 Task: Research Airbnb properties in Genève, Switzerland from 5th November, 2023 to 16th November, 2023 for 2 adults.1  bedroom having 1 bed and 1 bathroom. Property type can be hotel. Booking option can be shelf check-in. Look for 3 properties as per requirement.
Action: Key pressed geneve
Screenshot: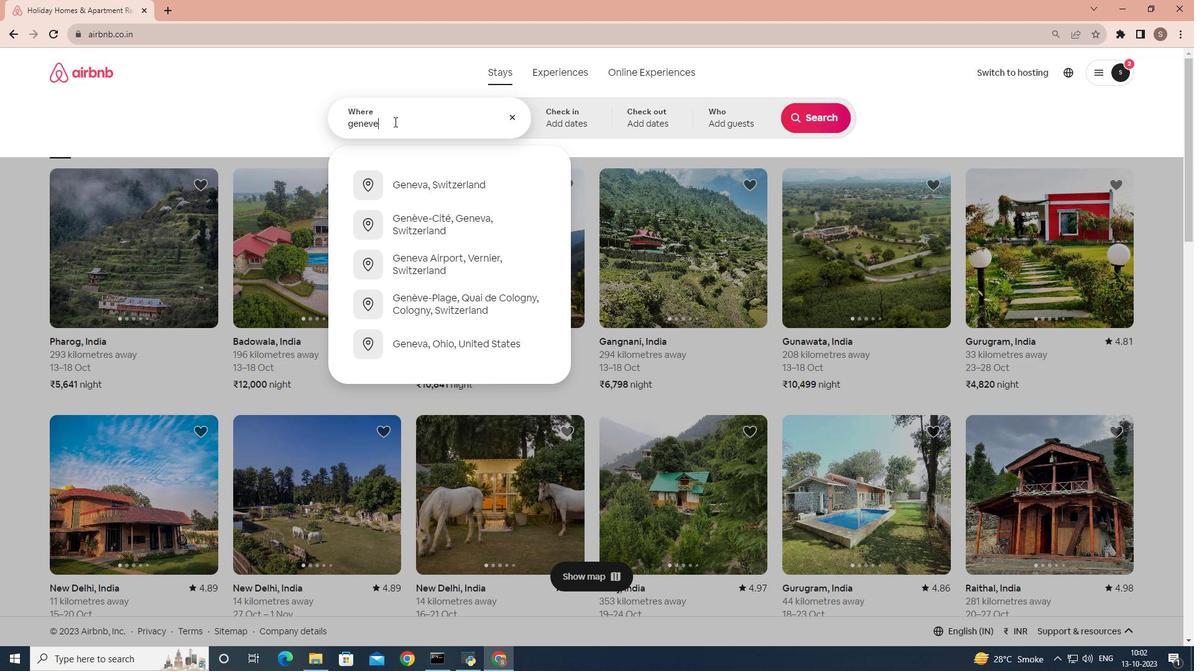 
Action: Mouse moved to (388, 228)
Screenshot: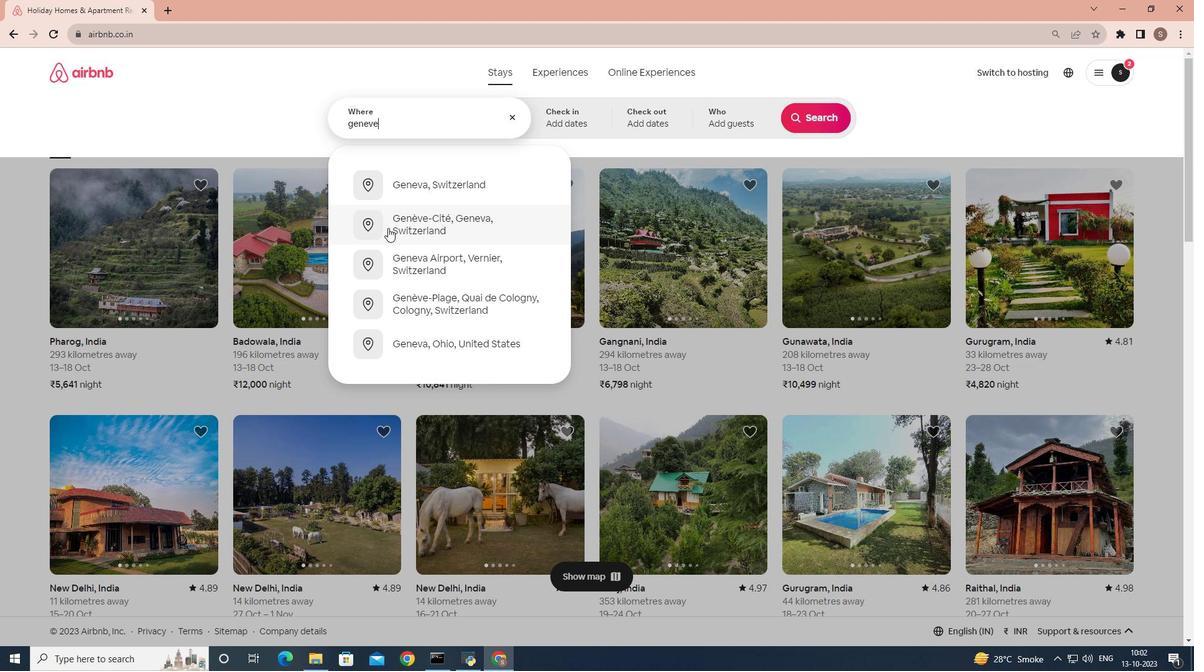 
Action: Mouse pressed left at (388, 228)
Screenshot: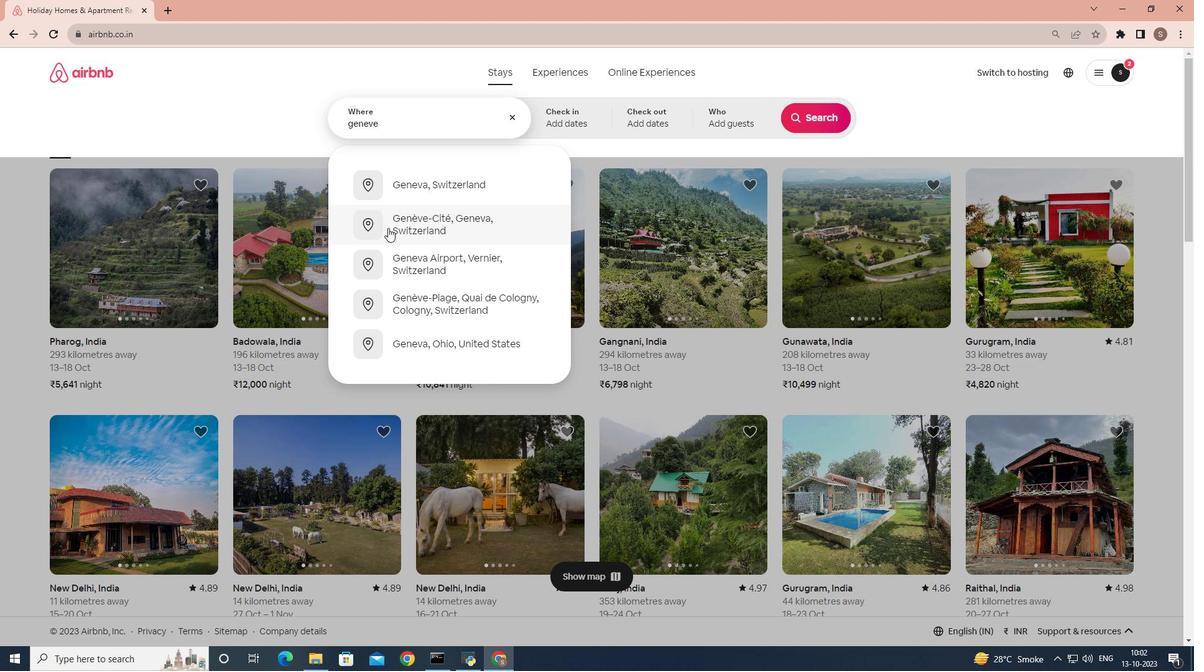 
Action: Mouse moved to (621, 307)
Screenshot: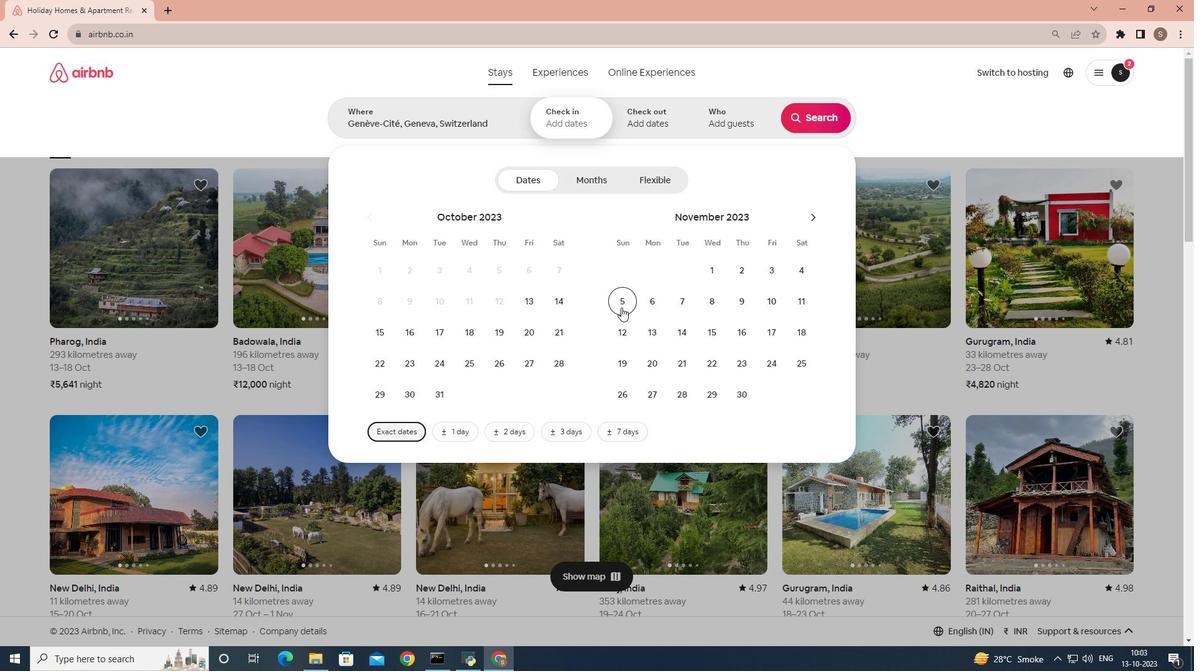 
Action: Mouse pressed left at (621, 307)
Screenshot: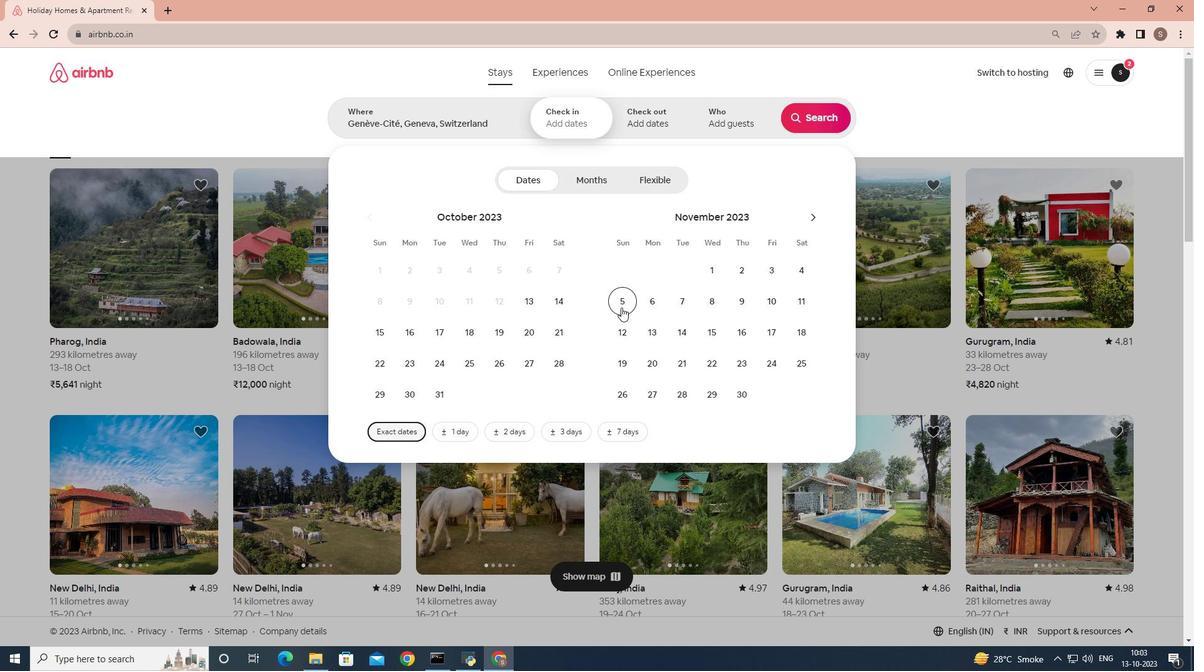 
Action: Mouse moved to (731, 328)
Screenshot: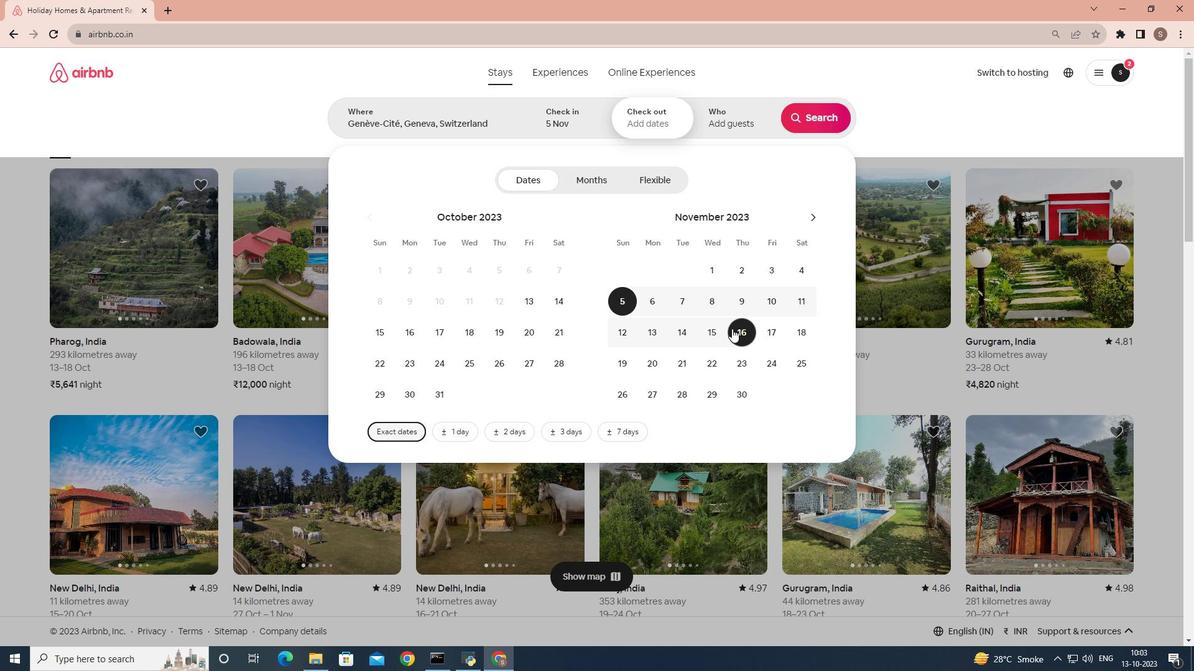 
Action: Mouse pressed left at (731, 328)
Screenshot: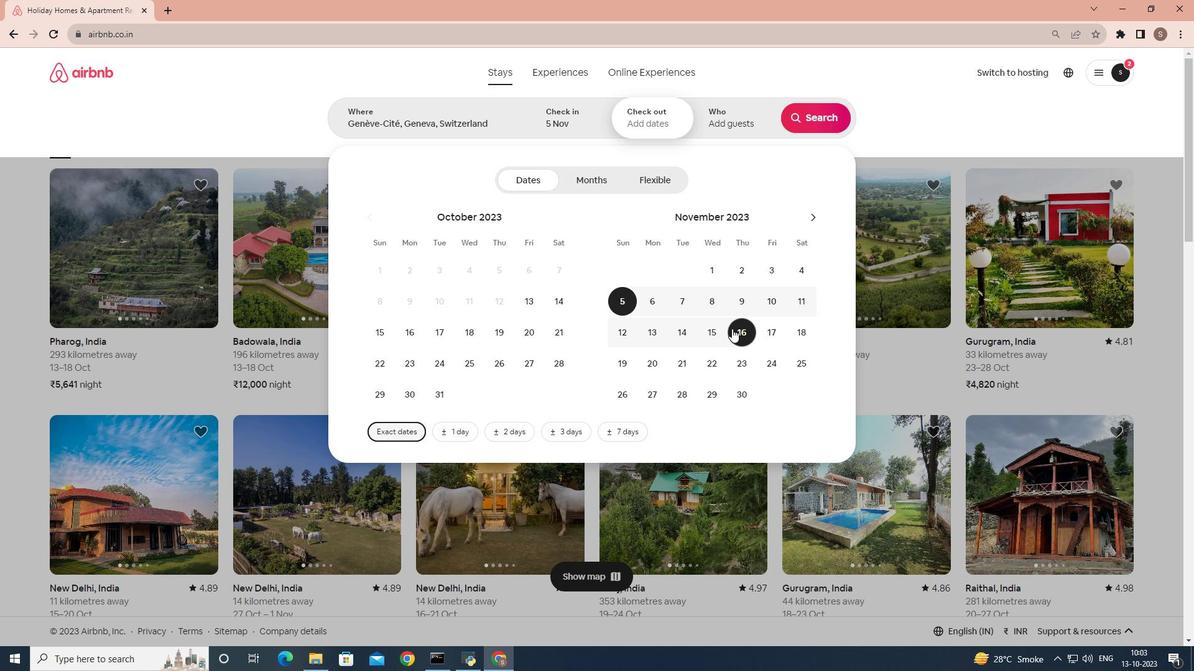 
Action: Mouse moved to (725, 118)
Screenshot: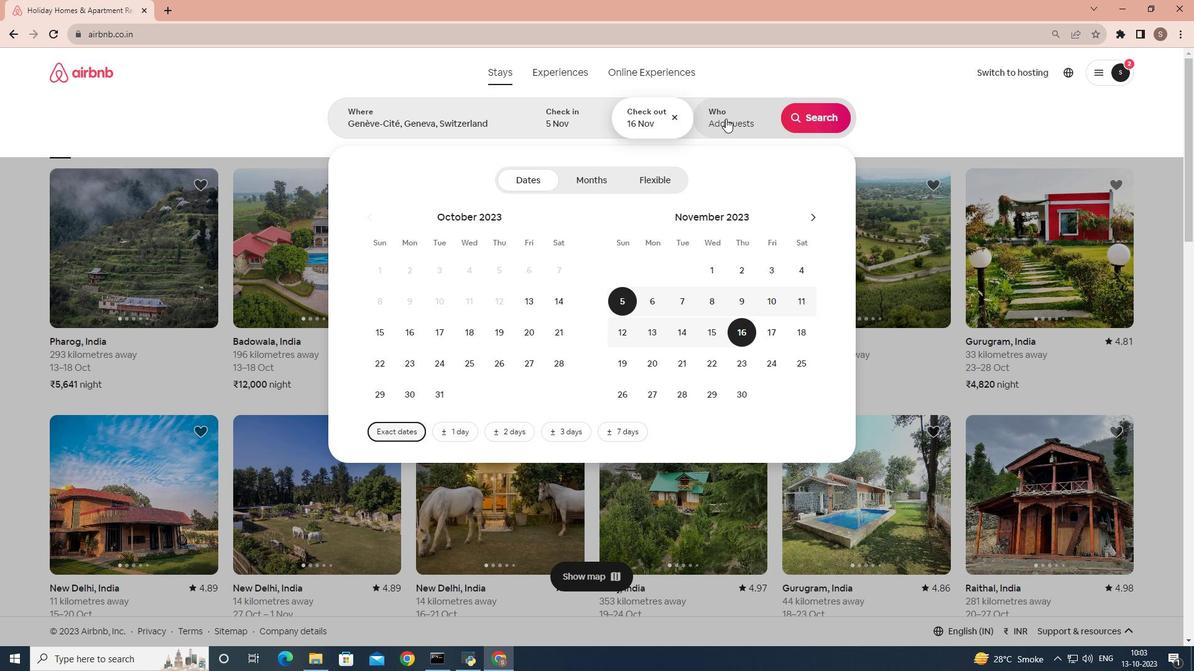 
Action: Mouse pressed left at (725, 118)
Screenshot: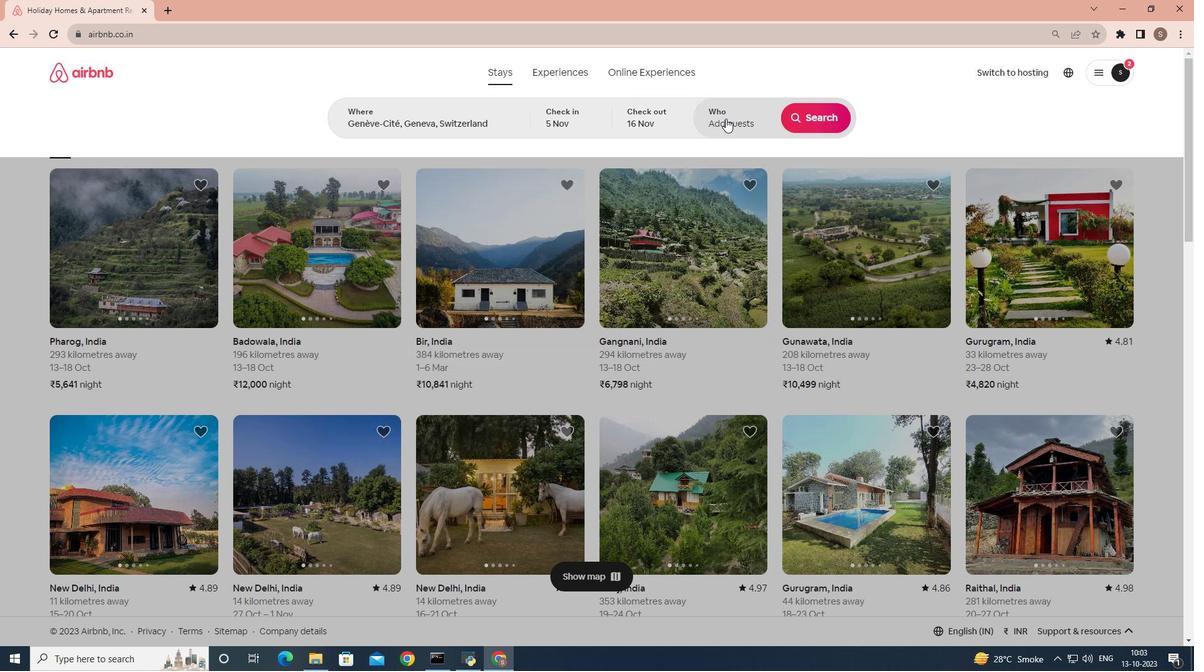 
Action: Mouse moved to (823, 188)
Screenshot: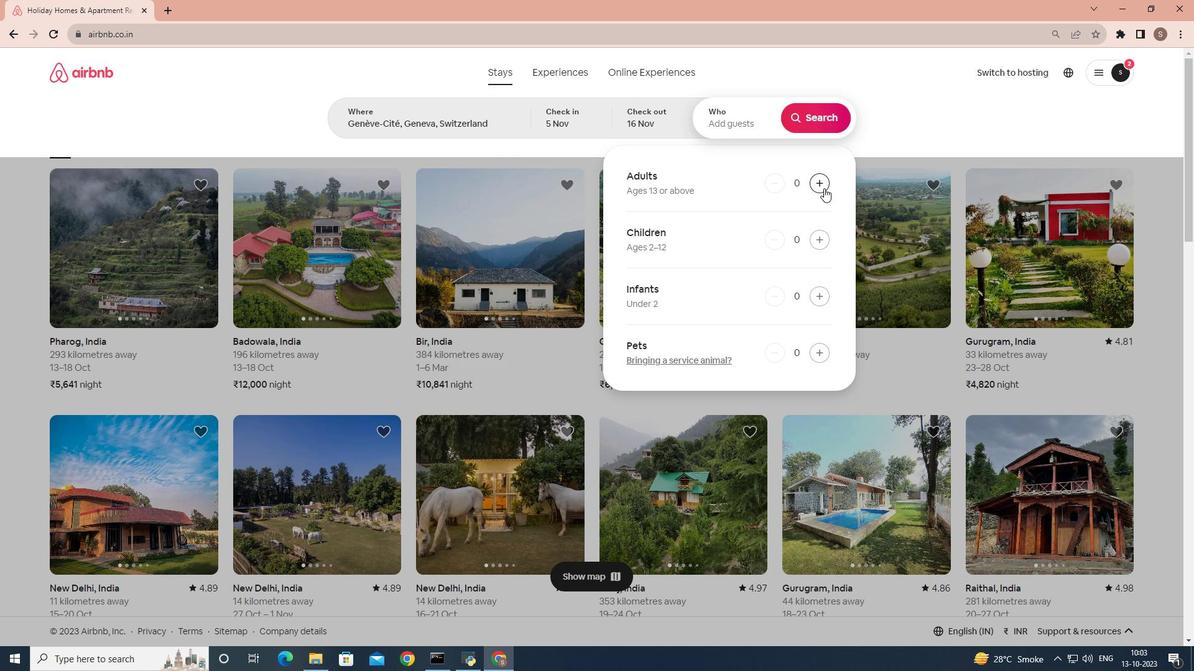 
Action: Mouse pressed left at (823, 188)
Screenshot: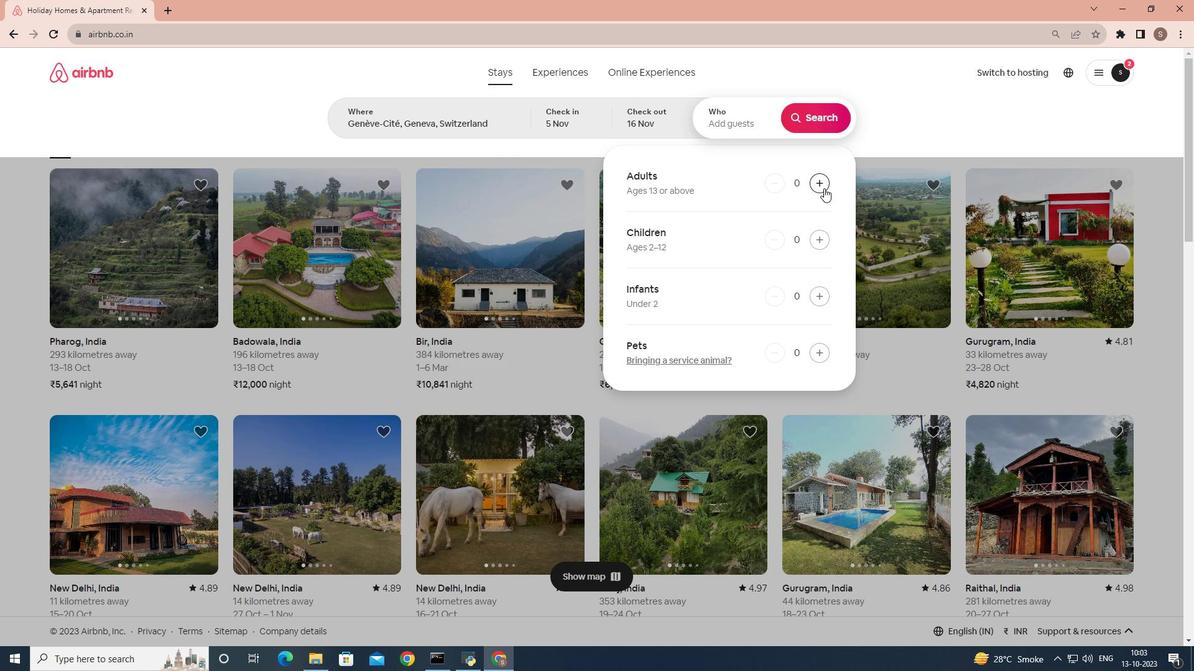 
Action: Mouse pressed left at (823, 188)
Screenshot: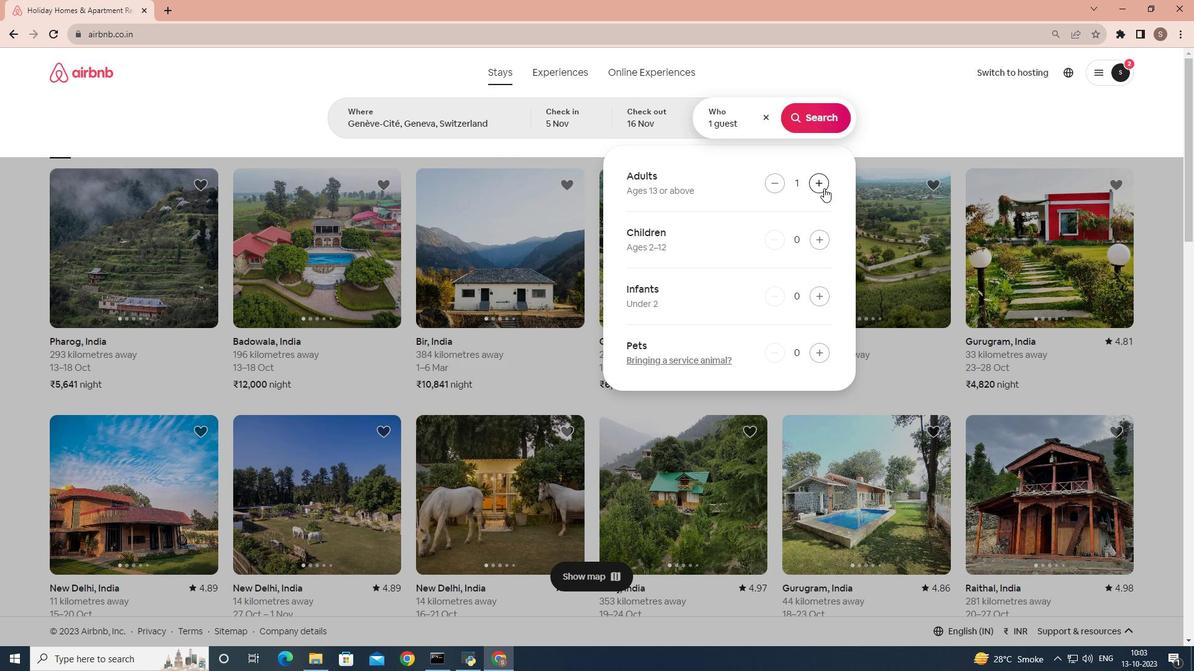 
Action: Mouse moved to (838, 113)
Screenshot: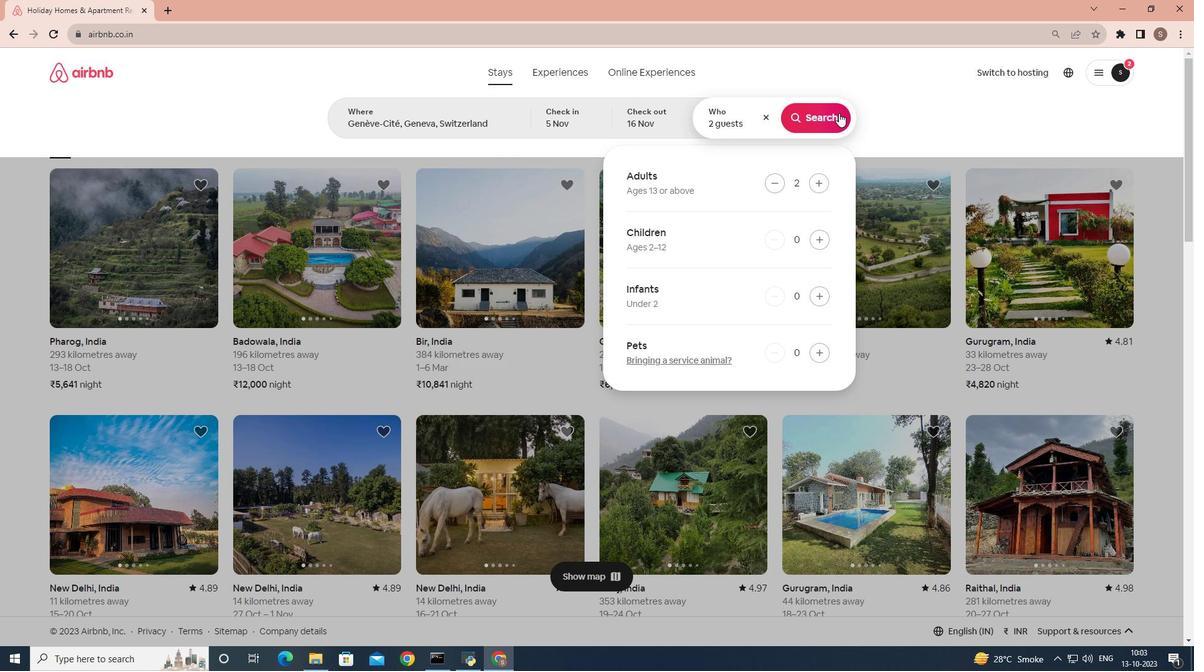 
Action: Mouse pressed left at (838, 113)
Screenshot: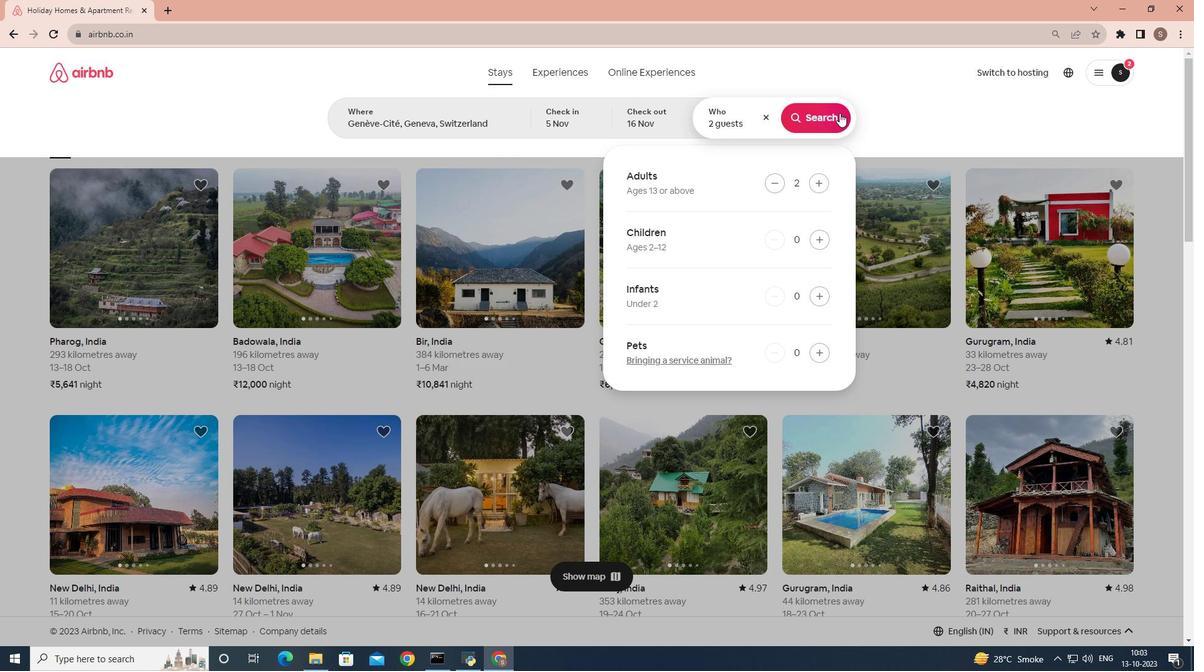 
Action: Mouse moved to (990, 118)
Screenshot: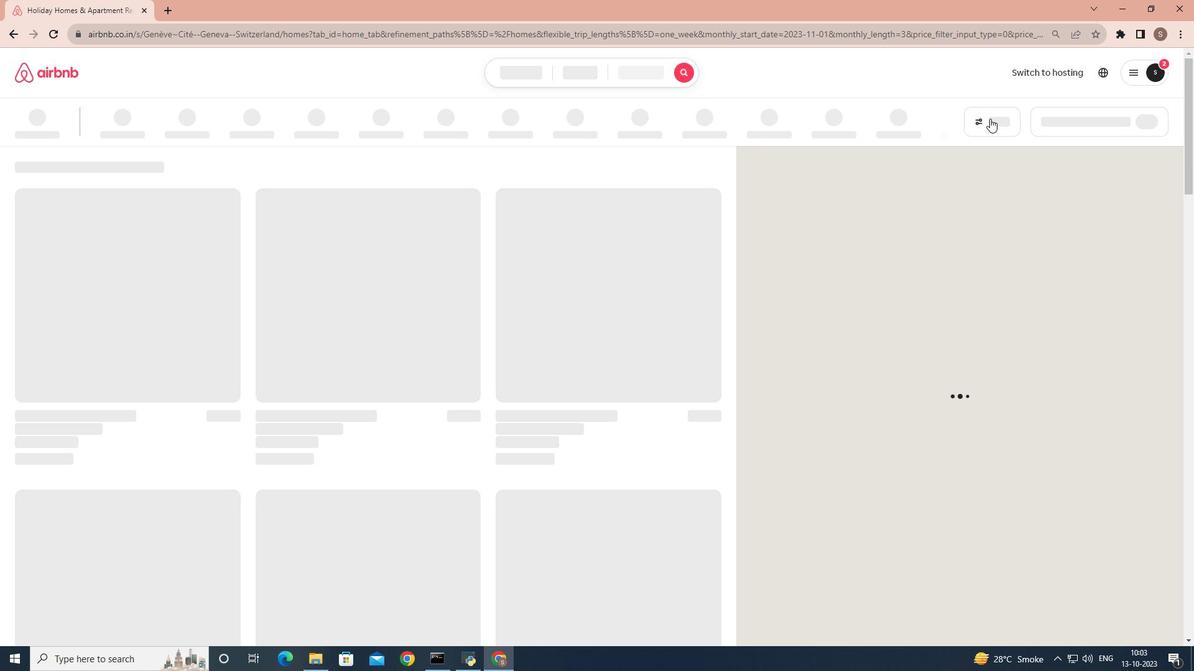 
Action: Mouse pressed left at (990, 118)
Screenshot: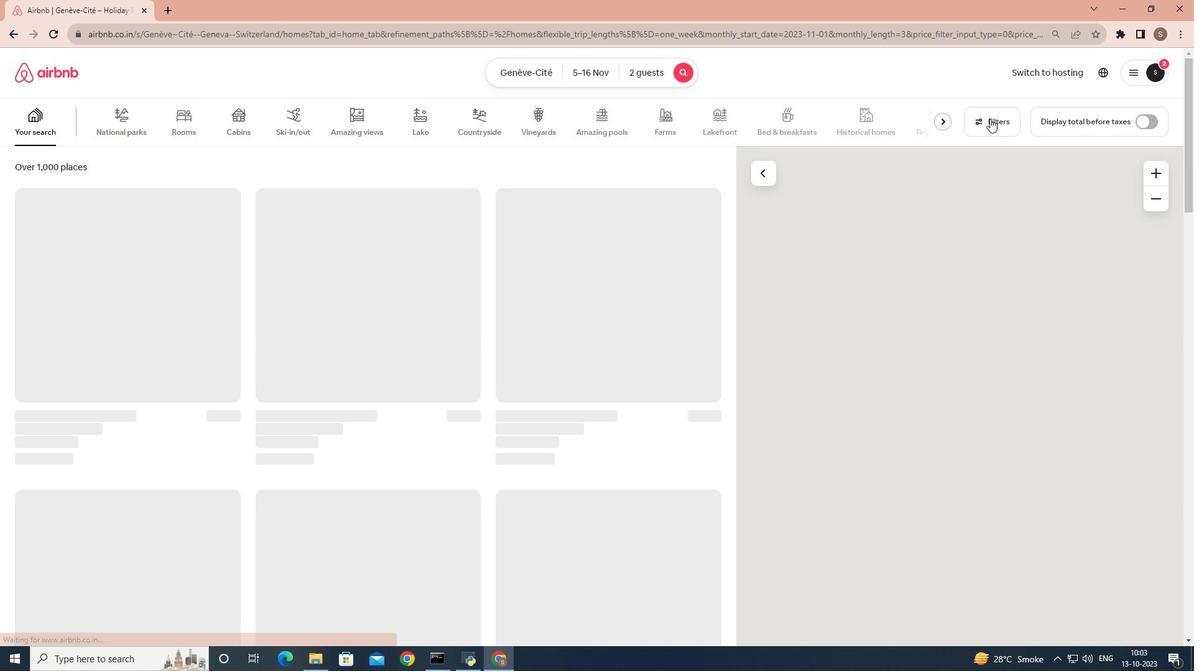
Action: Mouse moved to (500, 348)
Screenshot: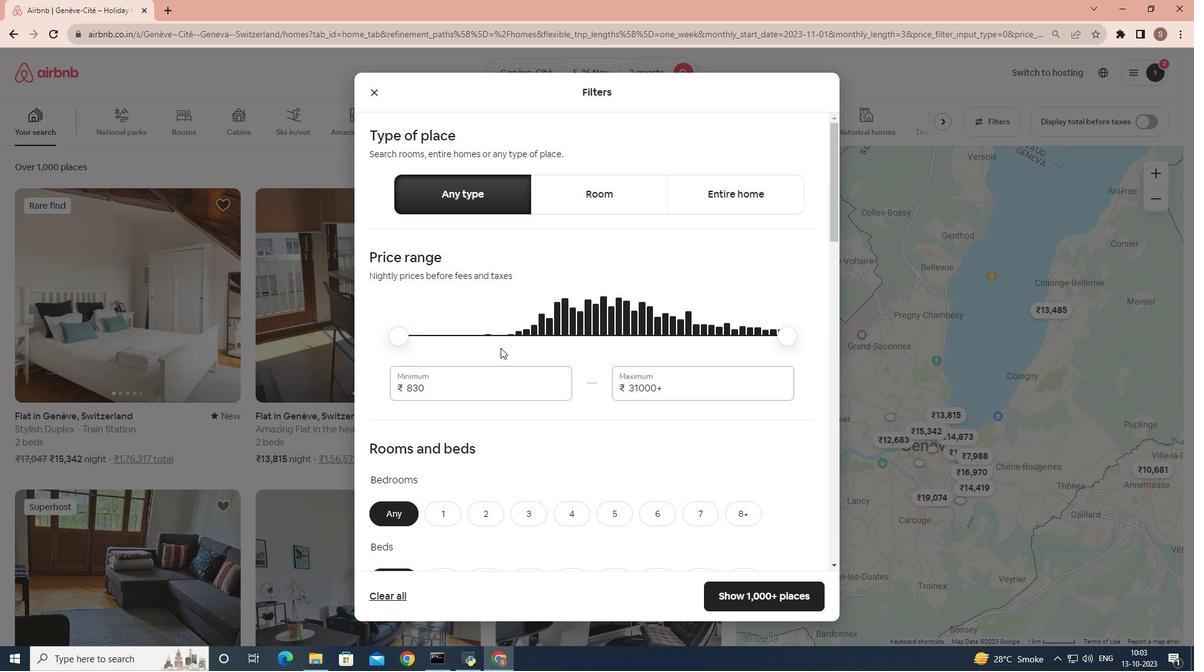 
Action: Mouse scrolled (500, 347) with delta (0, 0)
Screenshot: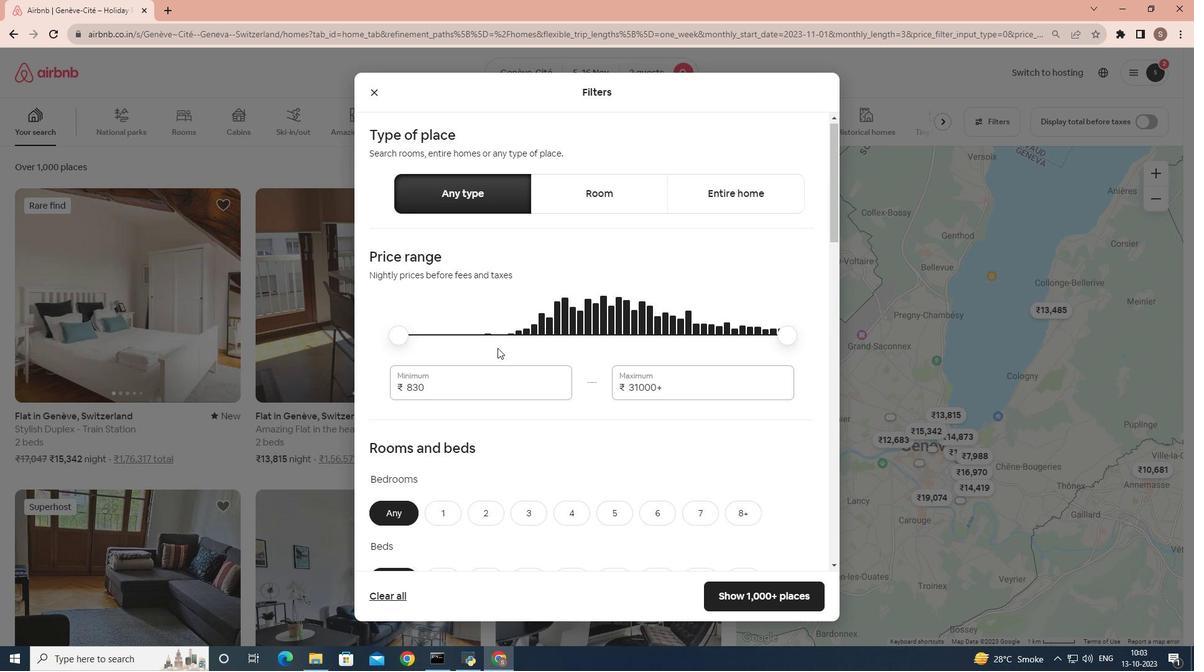 
Action: Mouse scrolled (500, 347) with delta (0, 0)
Screenshot: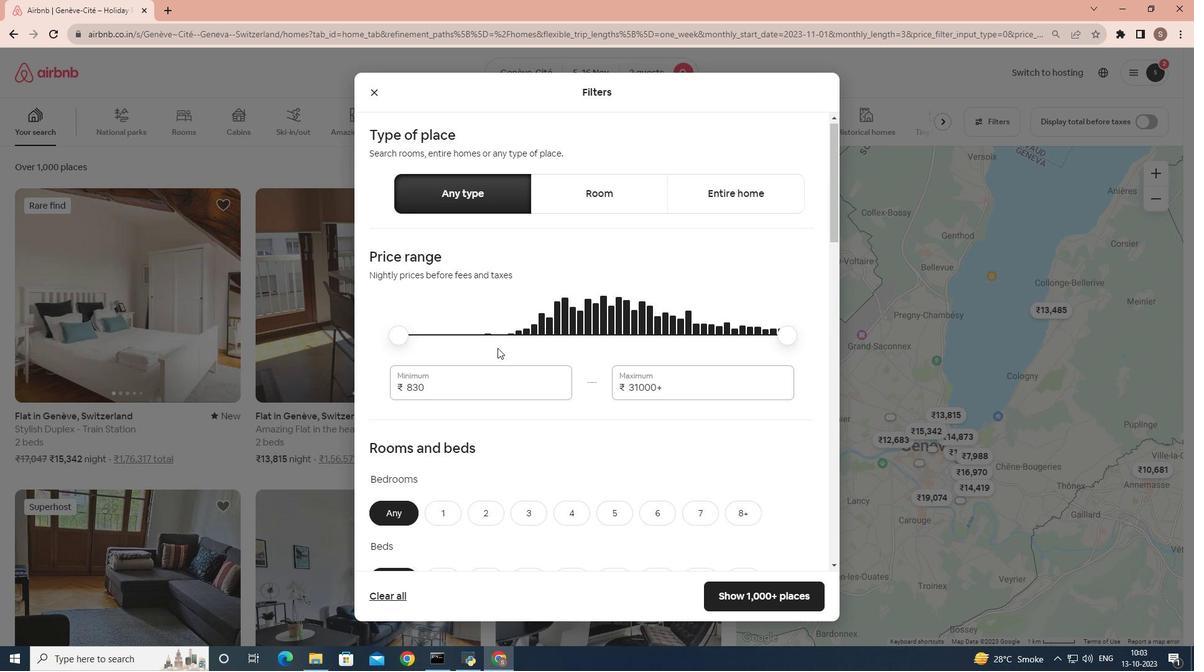 
Action: Mouse moved to (498, 348)
Screenshot: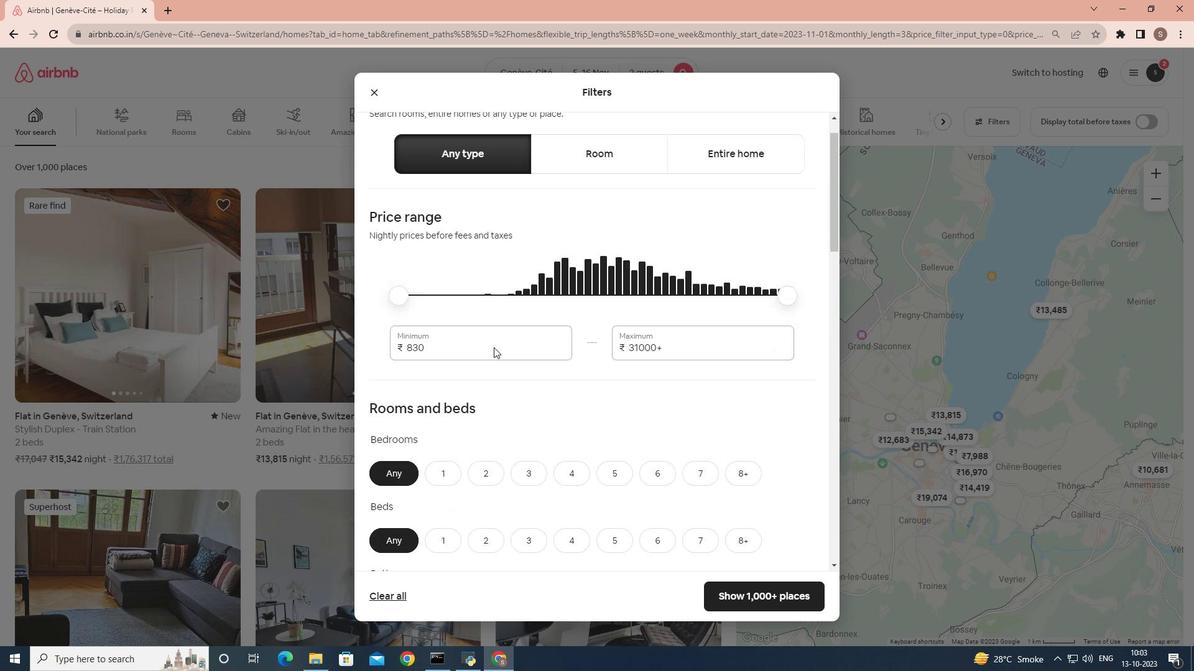
Action: Mouse scrolled (498, 347) with delta (0, 0)
Screenshot: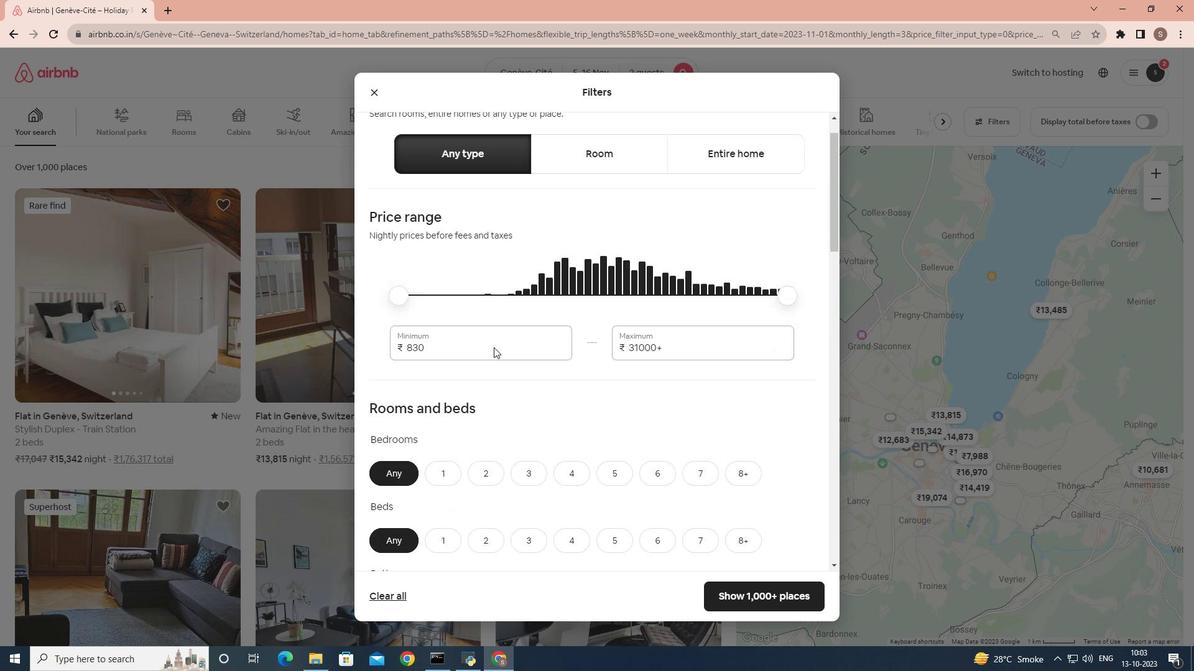 
Action: Mouse moved to (497, 348)
Screenshot: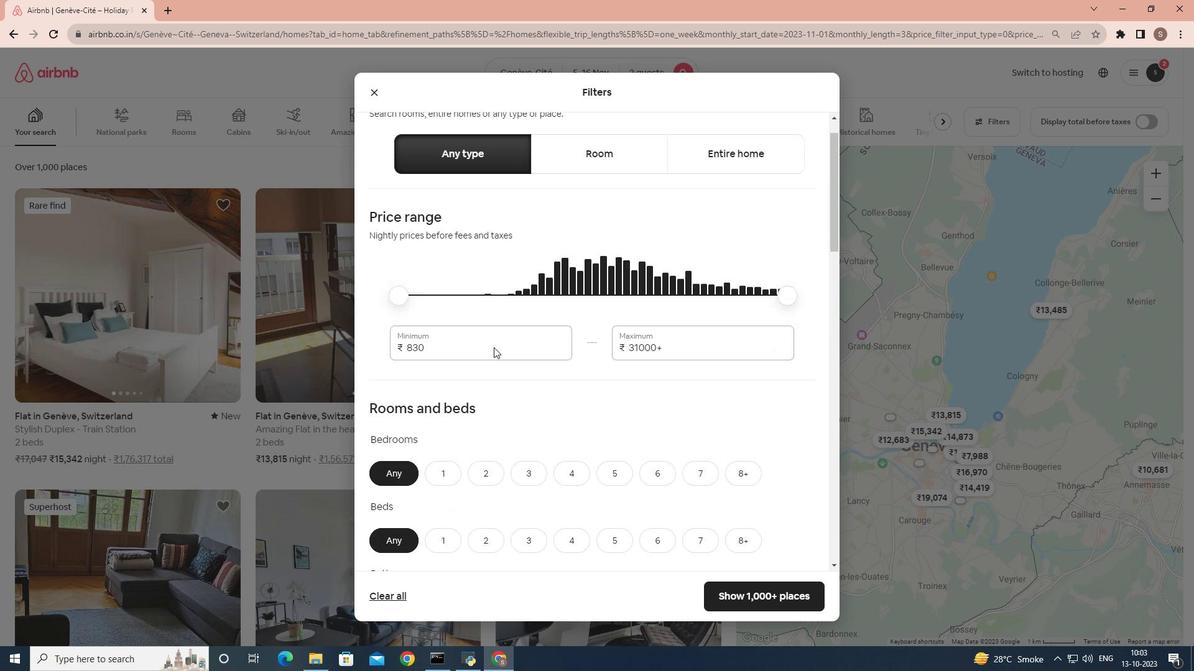 
Action: Mouse scrolled (497, 347) with delta (0, 0)
Screenshot: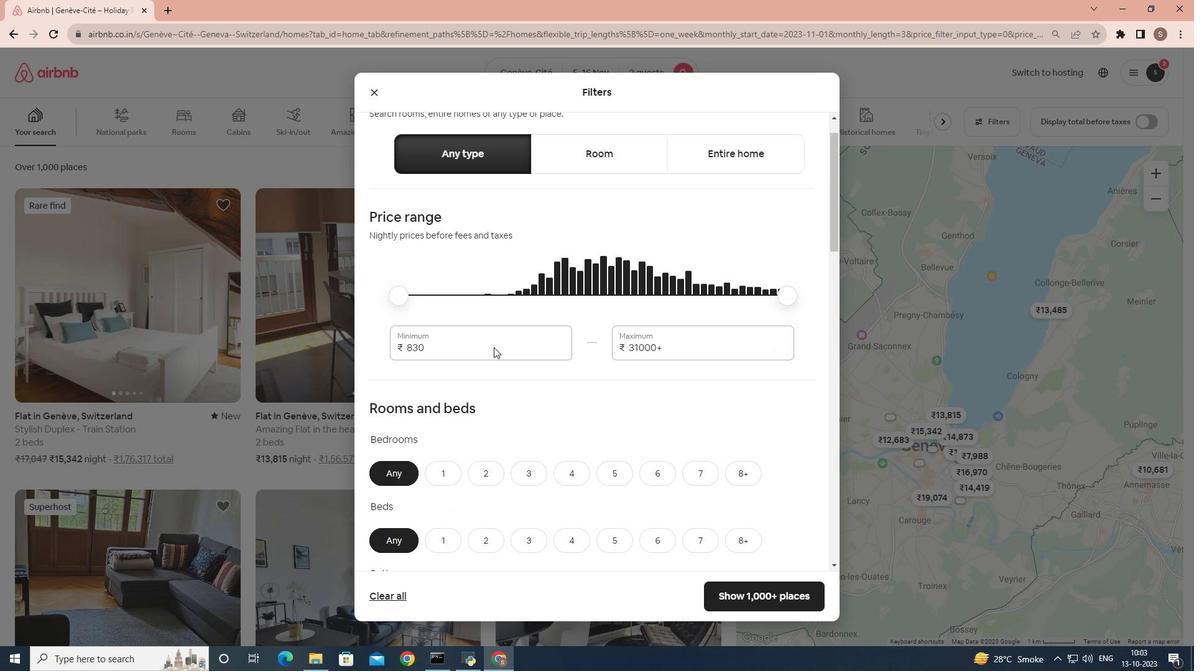 
Action: Mouse moved to (495, 347)
Screenshot: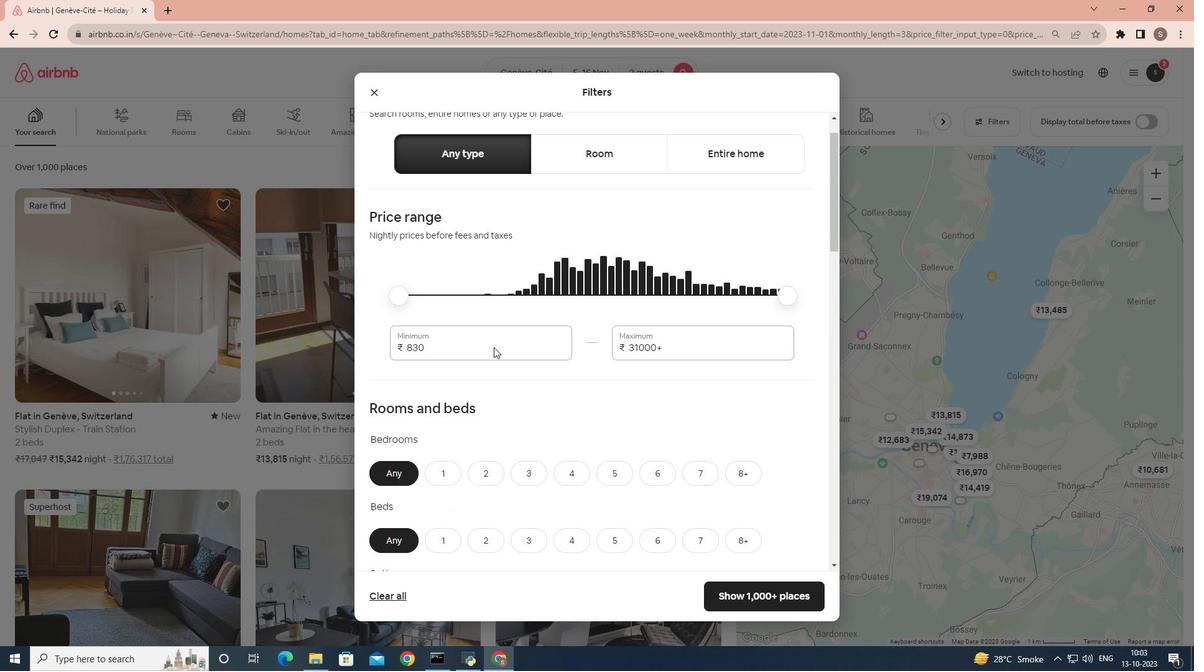 
Action: Mouse scrolled (495, 347) with delta (0, 0)
Screenshot: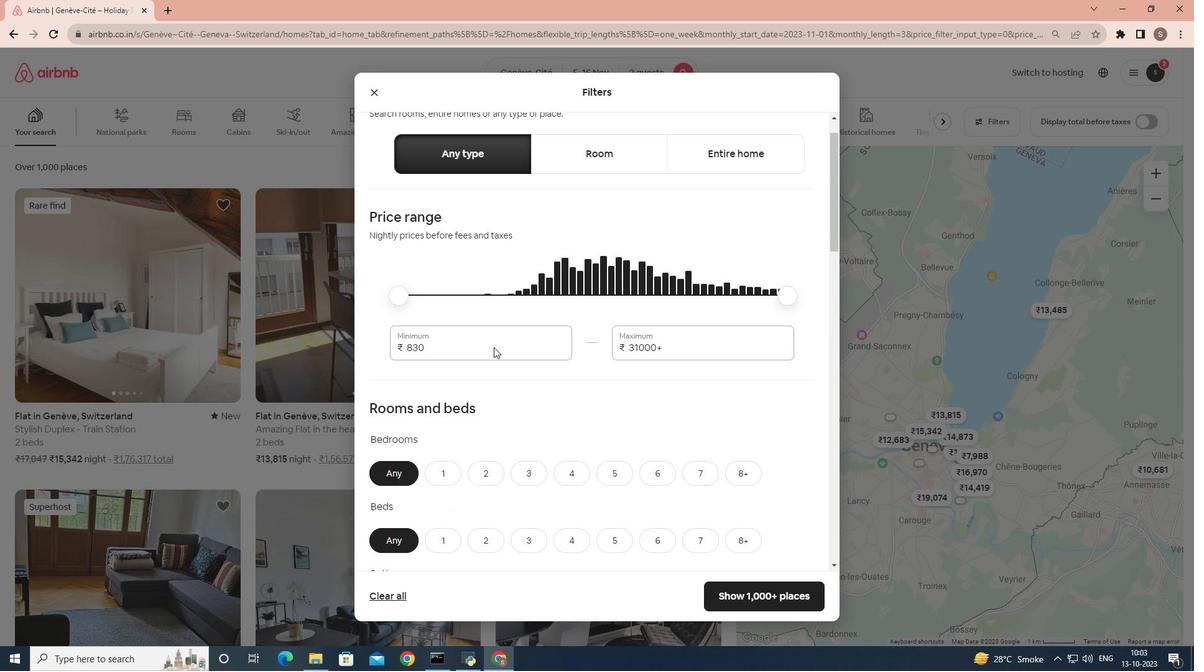 
Action: Mouse moved to (445, 204)
Screenshot: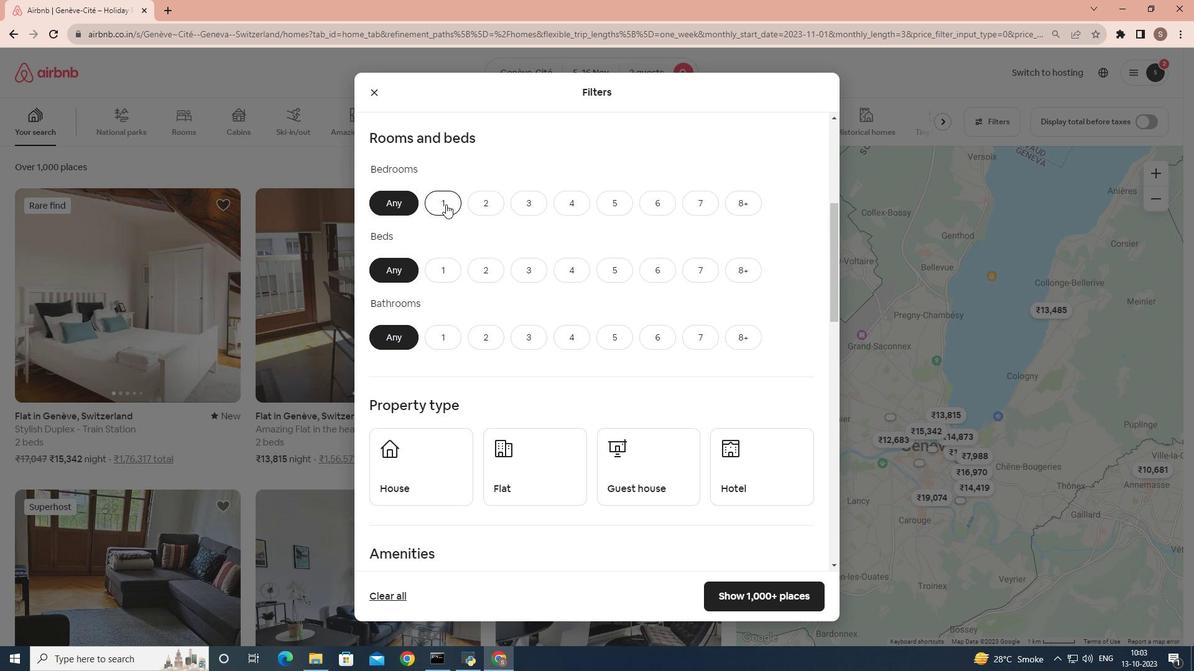 
Action: Mouse pressed left at (445, 204)
Screenshot: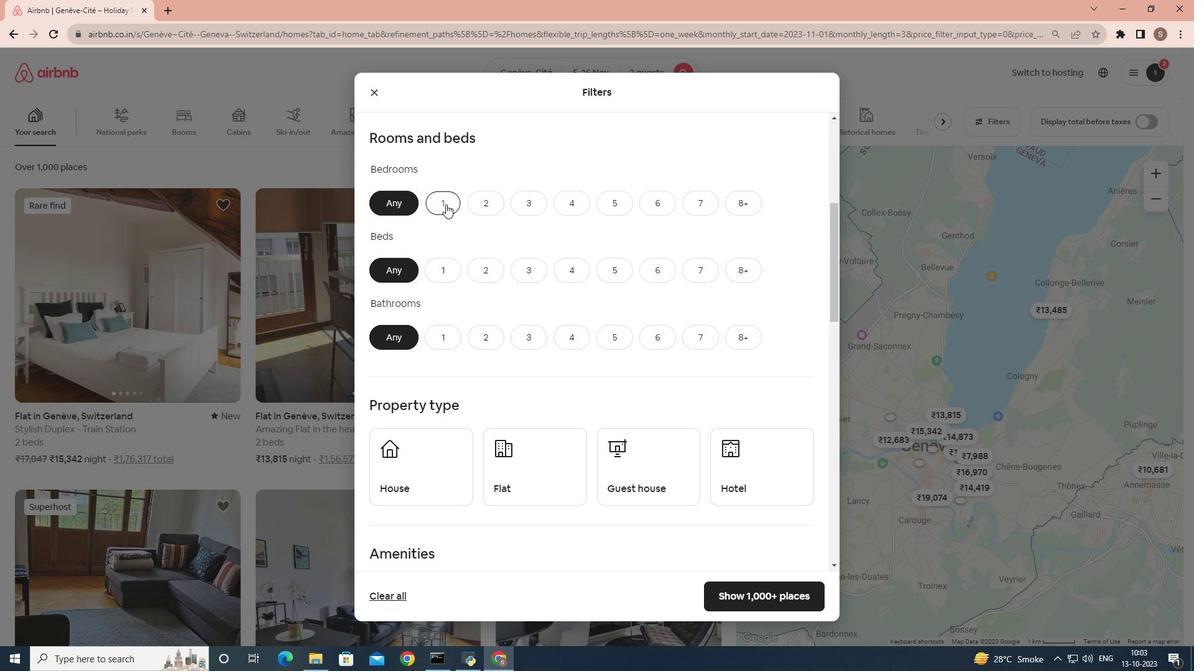 
Action: Mouse moved to (438, 258)
Screenshot: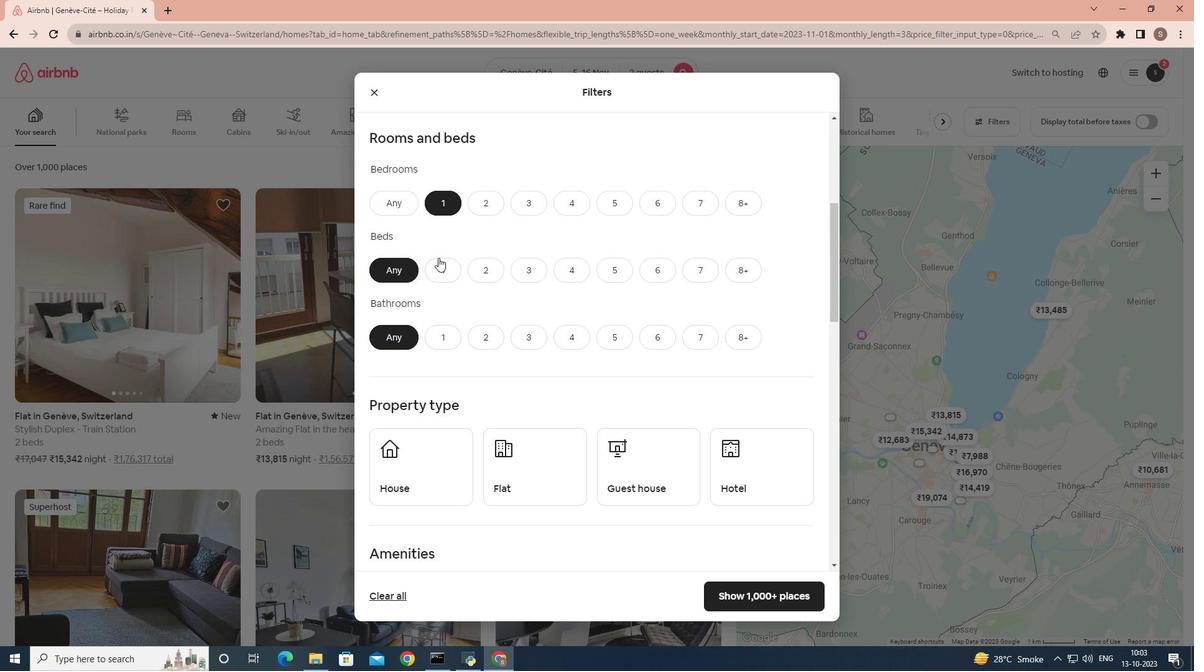 
Action: Mouse pressed left at (438, 258)
Screenshot: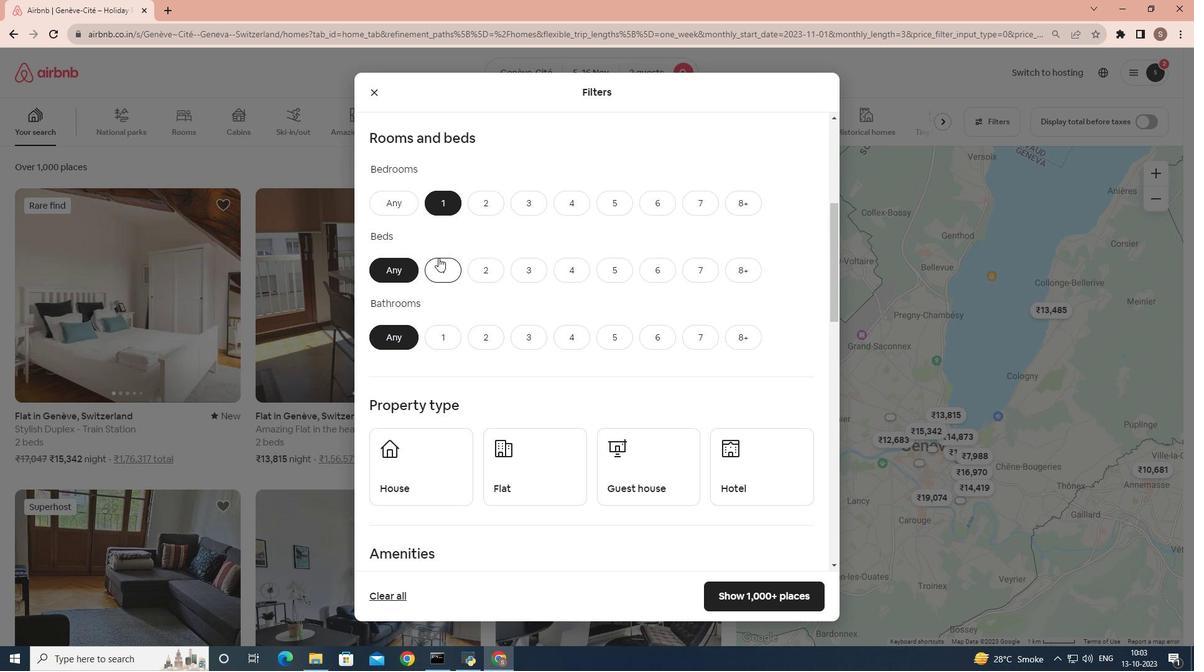 
Action: Mouse moved to (439, 324)
Screenshot: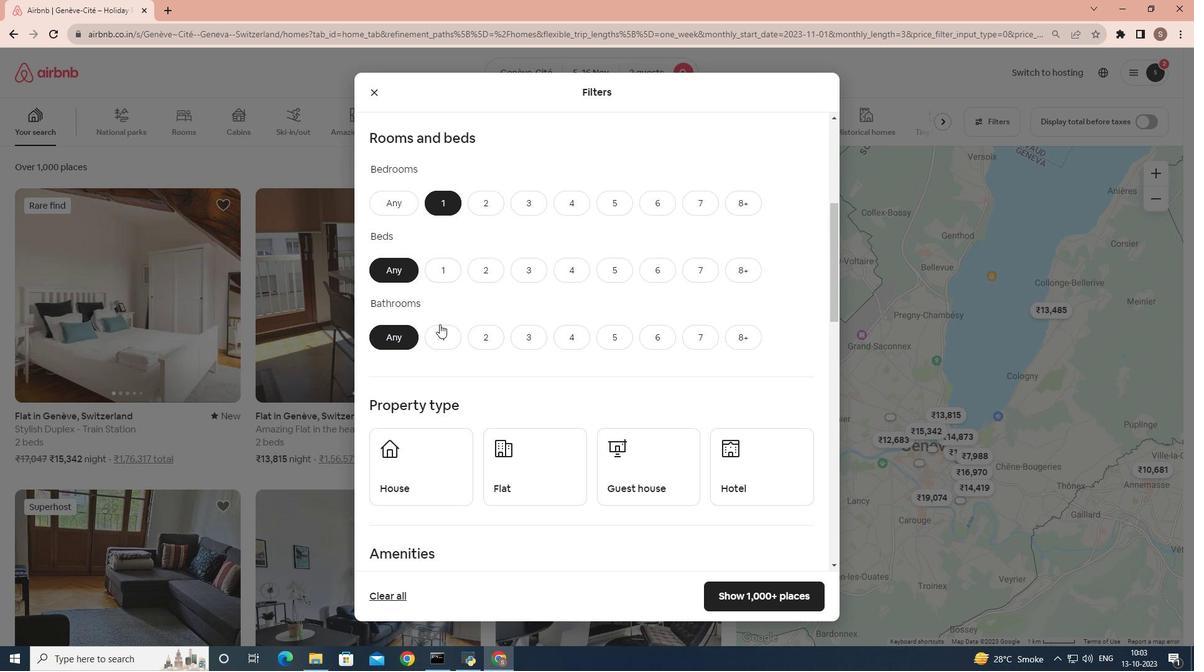 
Action: Mouse pressed left at (439, 324)
Screenshot: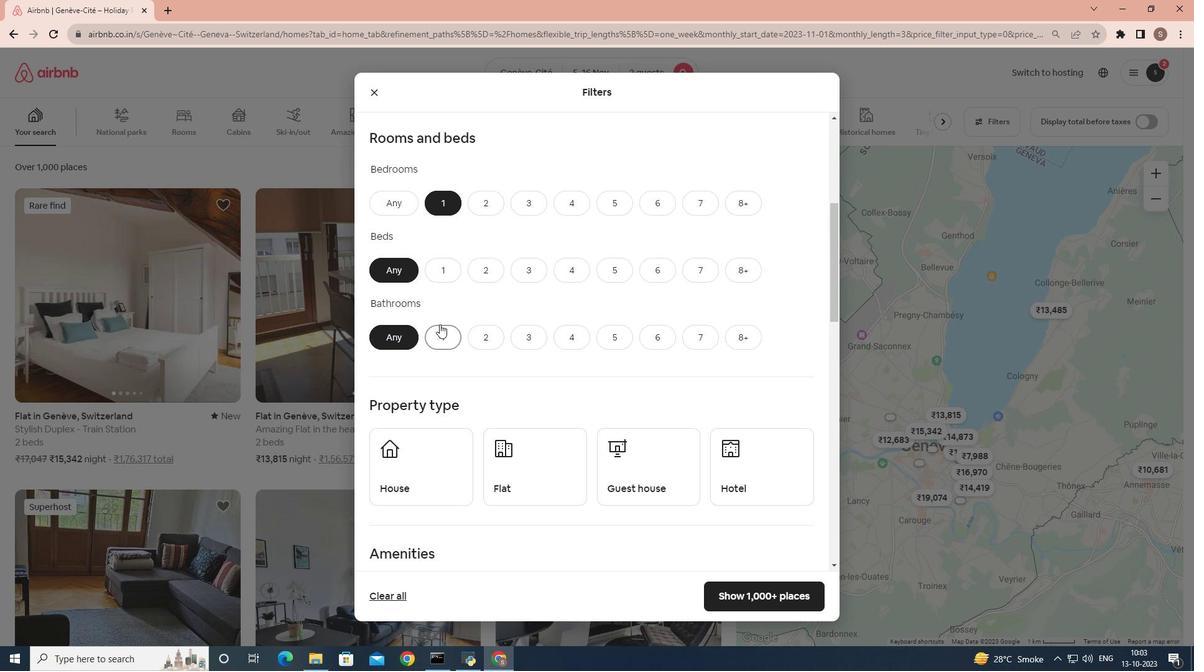 
Action: Mouse moved to (449, 279)
Screenshot: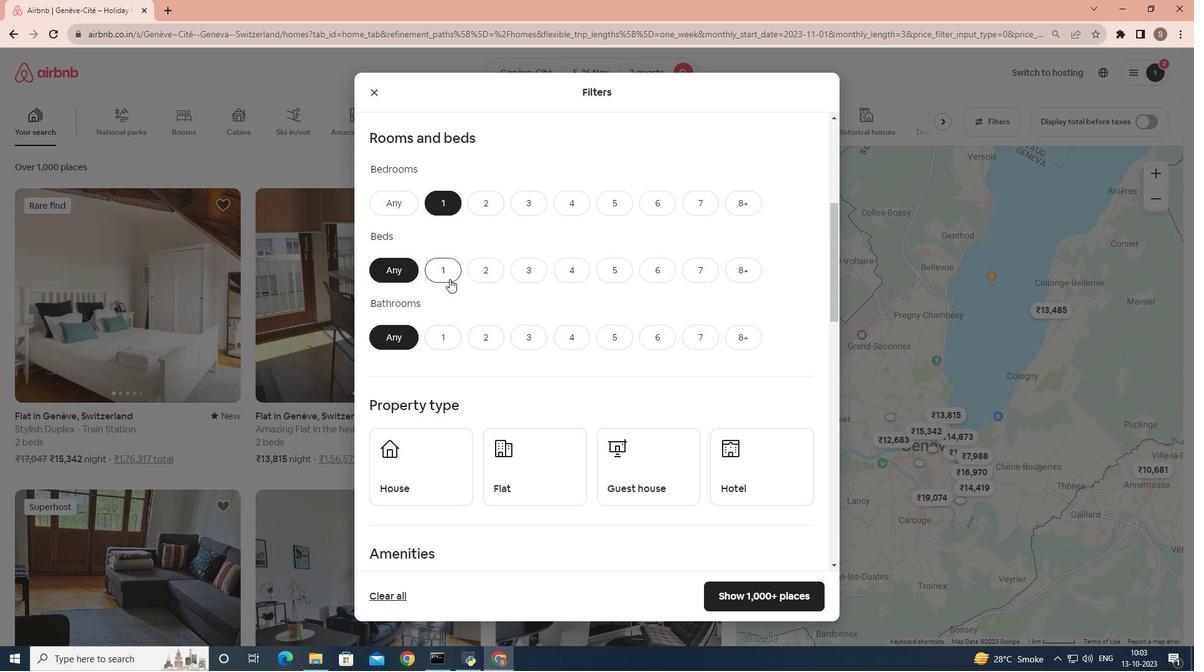 
Action: Mouse pressed left at (449, 279)
Screenshot: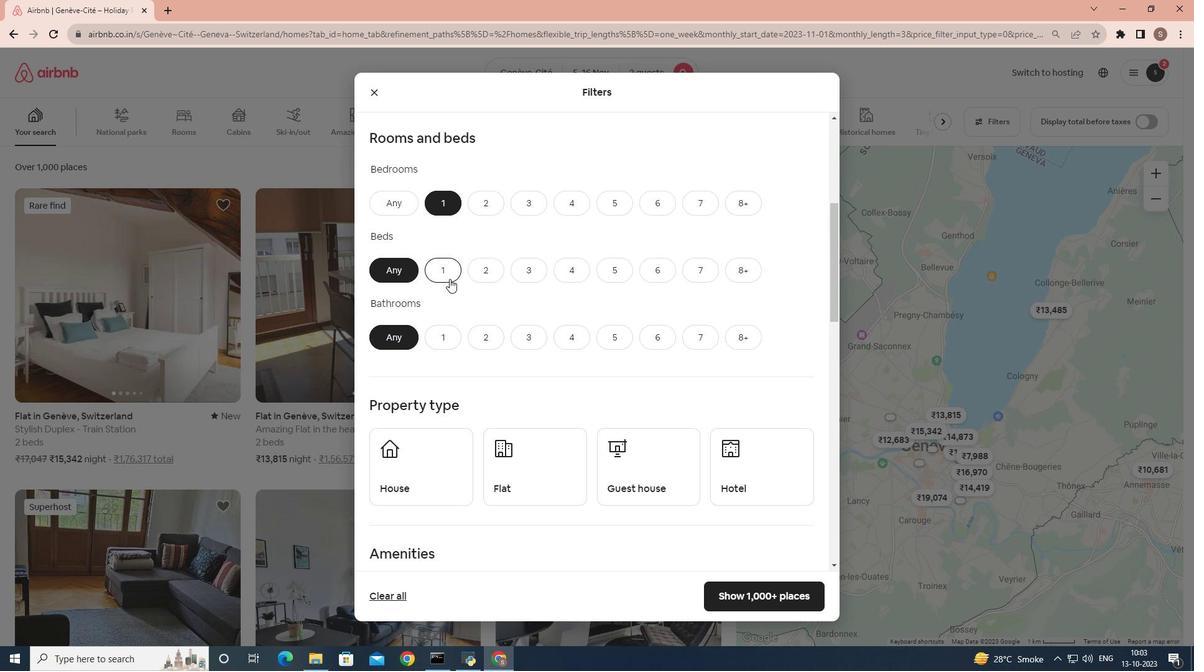 
Action: Mouse moved to (445, 347)
Screenshot: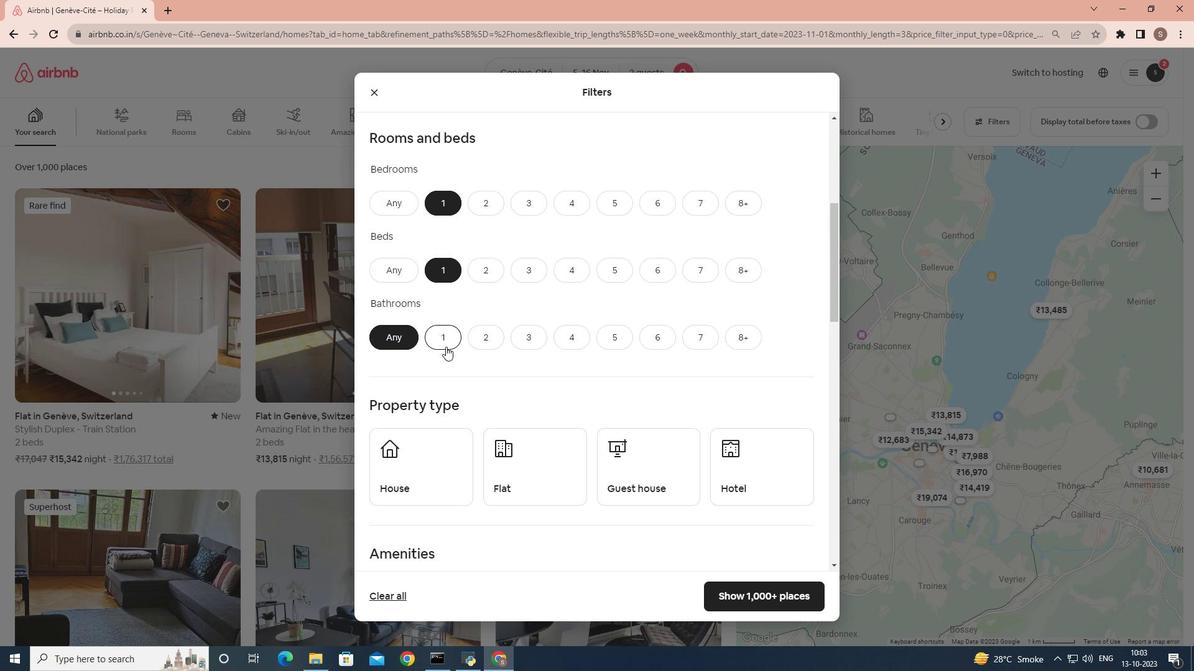 
Action: Mouse pressed left at (445, 347)
Screenshot: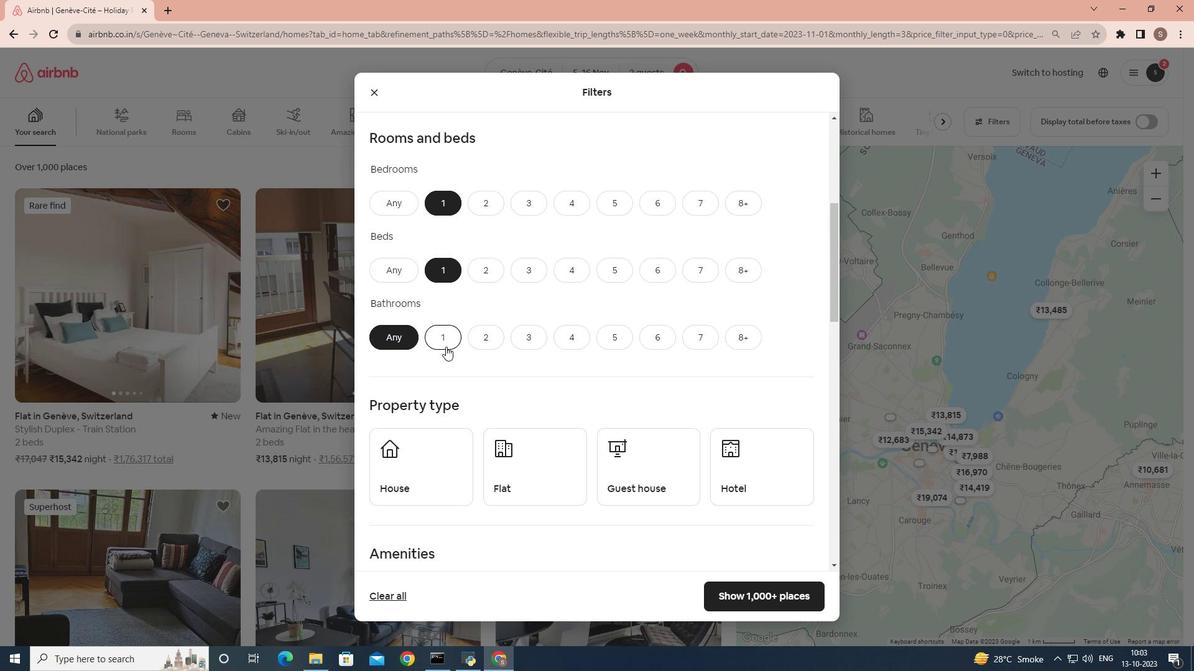 
Action: Mouse moved to (450, 331)
Screenshot: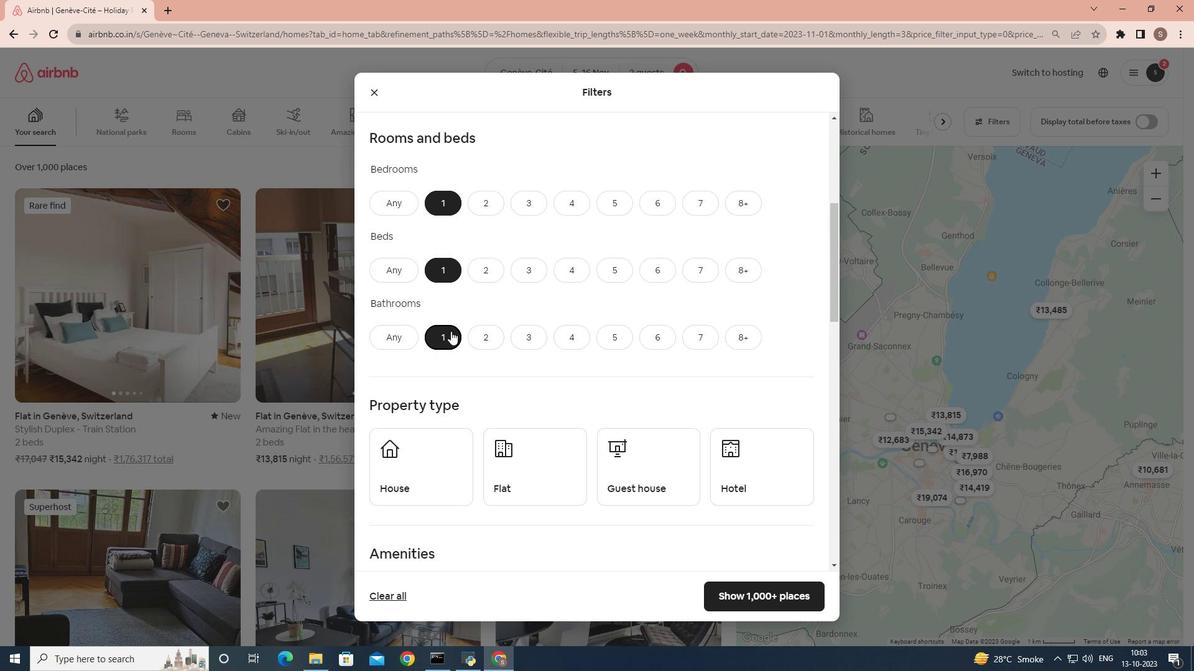 
Action: Mouse scrolled (450, 330) with delta (0, 0)
Screenshot: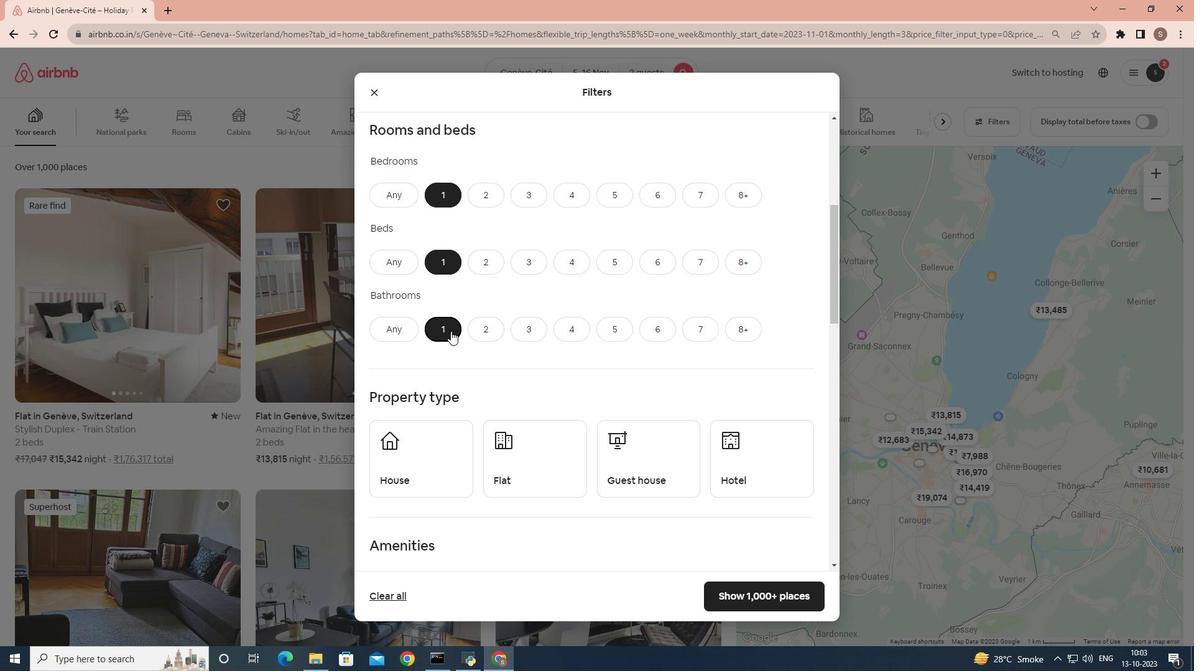 
Action: Mouse scrolled (450, 330) with delta (0, 0)
Screenshot: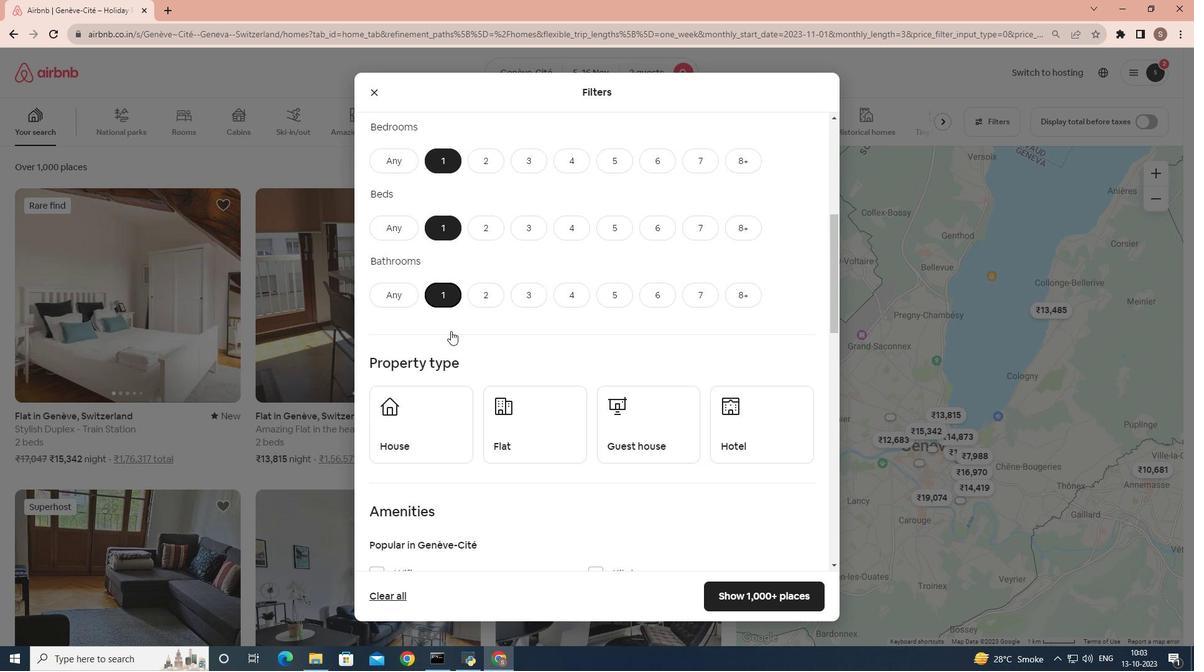 
Action: Mouse scrolled (450, 330) with delta (0, 0)
Screenshot: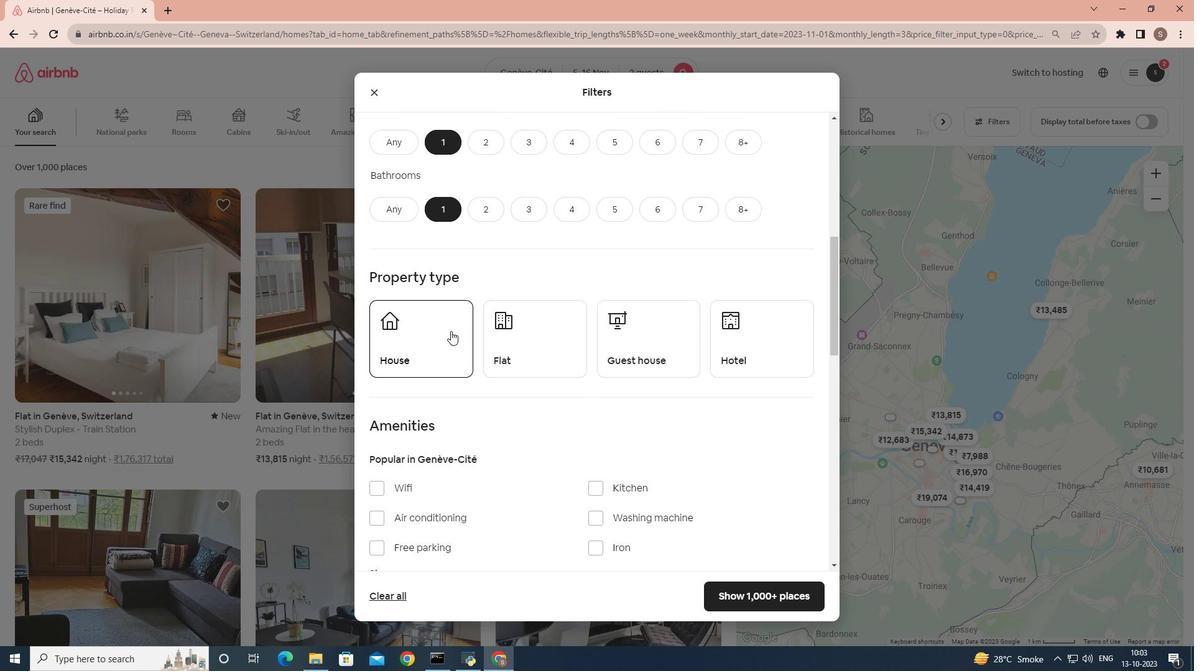 
Action: Mouse moved to (737, 291)
Screenshot: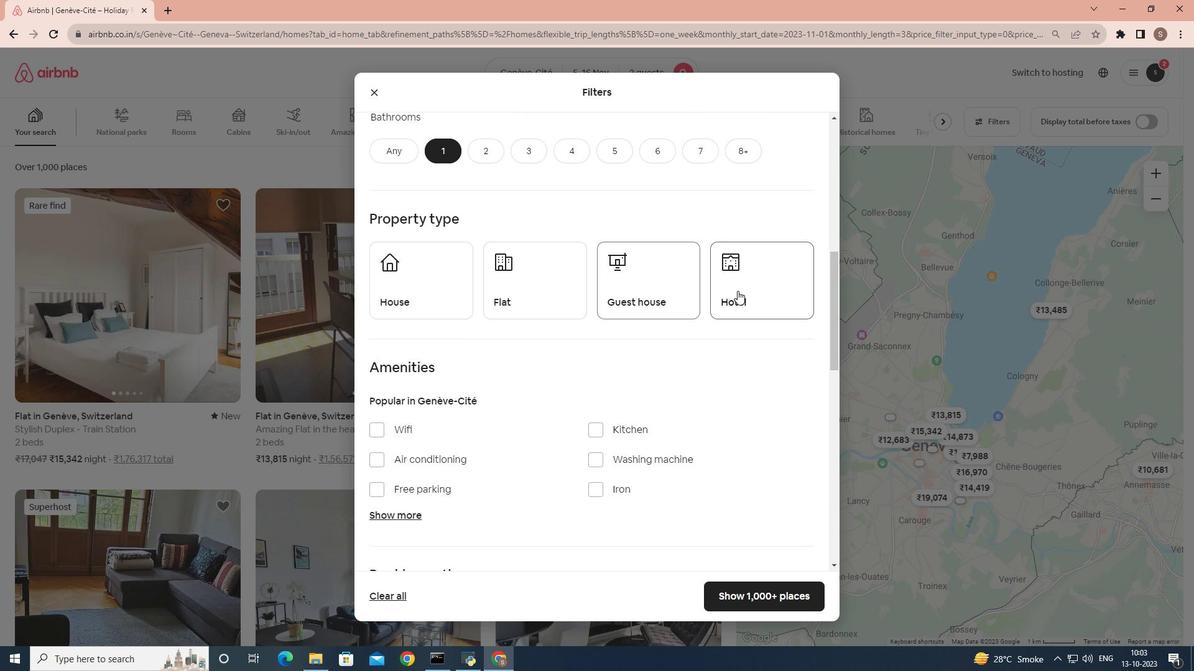 
Action: Mouse pressed left at (737, 291)
Screenshot: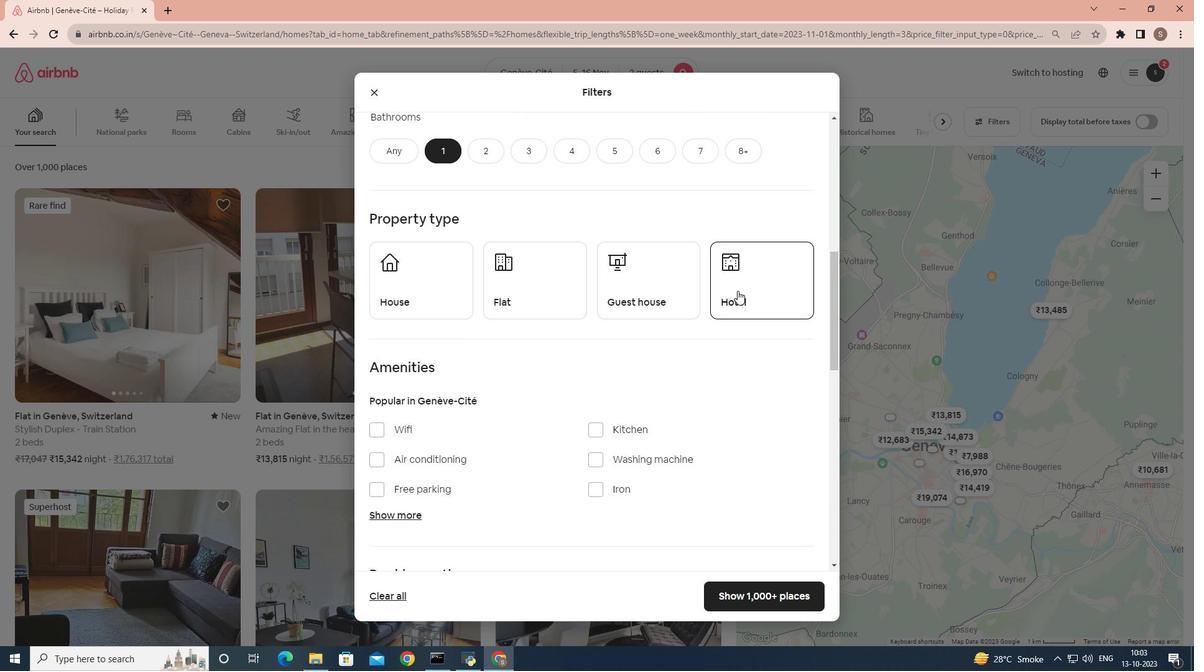
Action: Mouse moved to (621, 357)
Screenshot: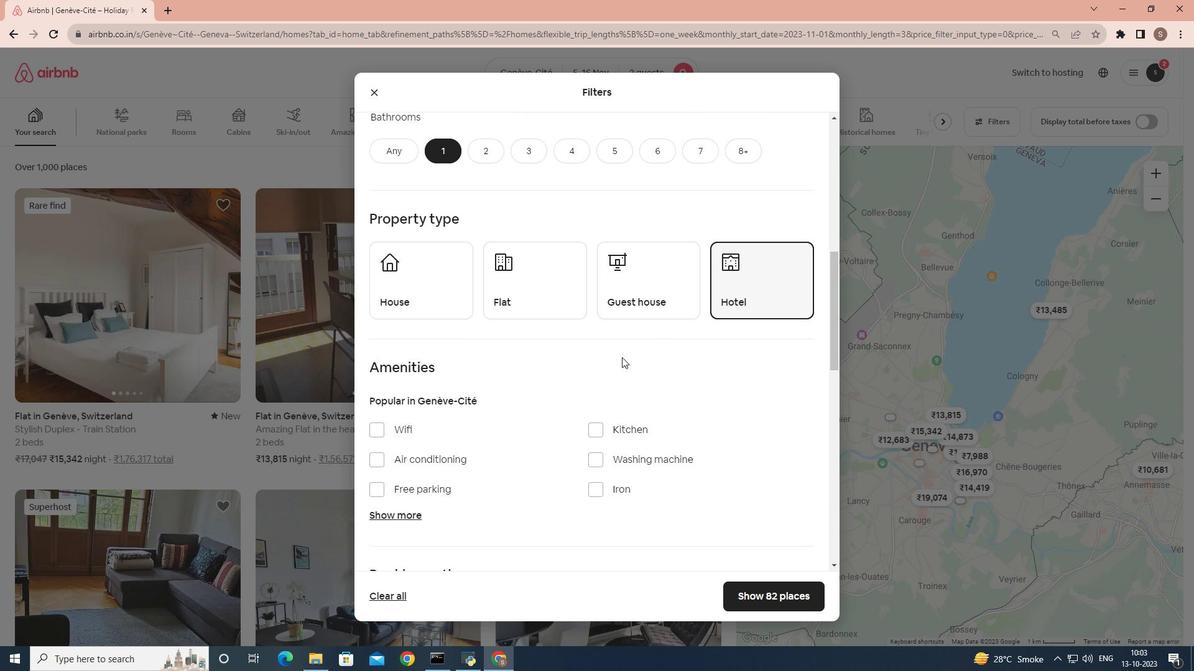 
Action: Mouse scrolled (621, 356) with delta (0, 0)
Screenshot: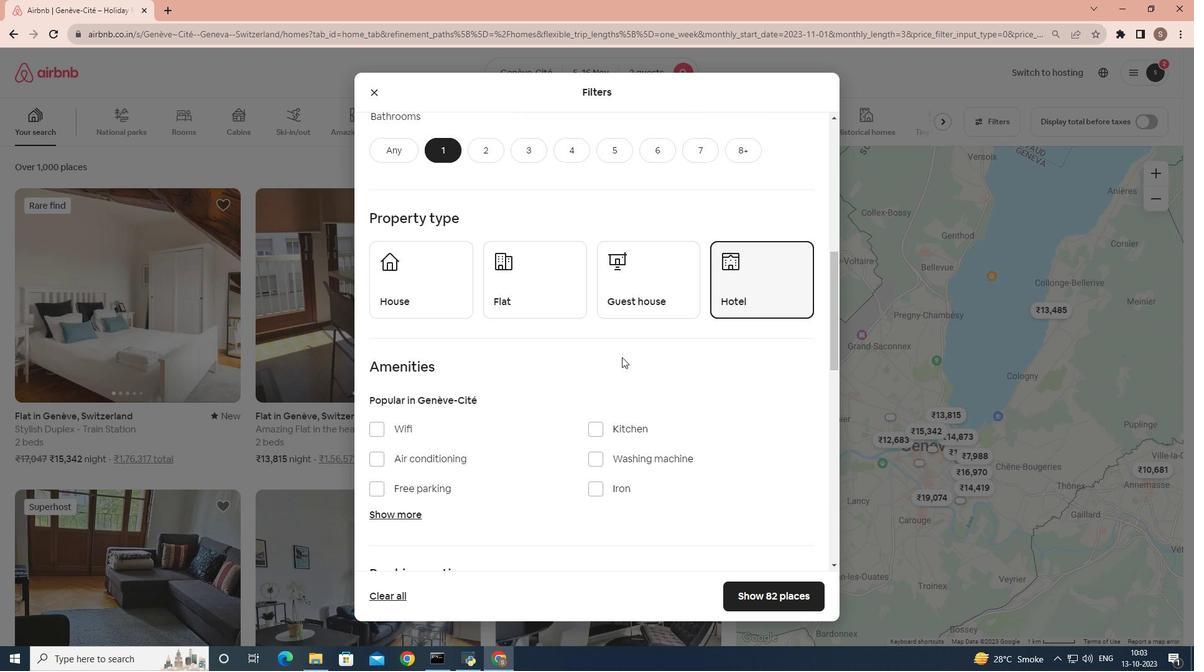 
Action: Mouse scrolled (621, 356) with delta (0, 0)
Screenshot: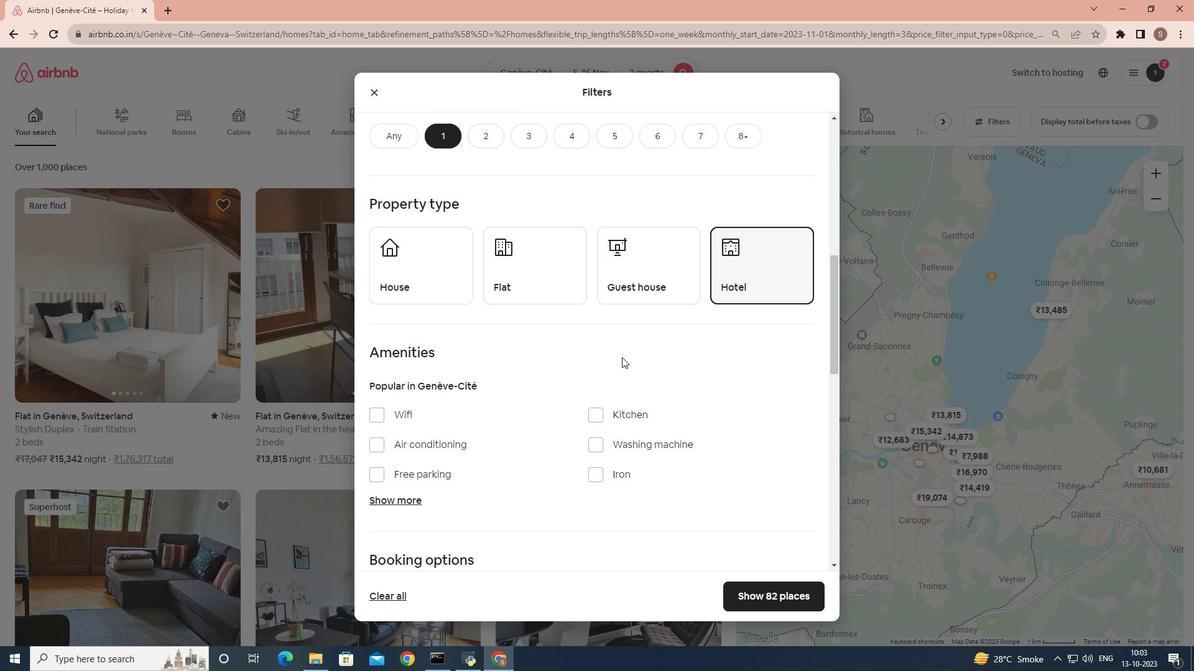 
Action: Mouse scrolled (621, 356) with delta (0, 0)
Screenshot: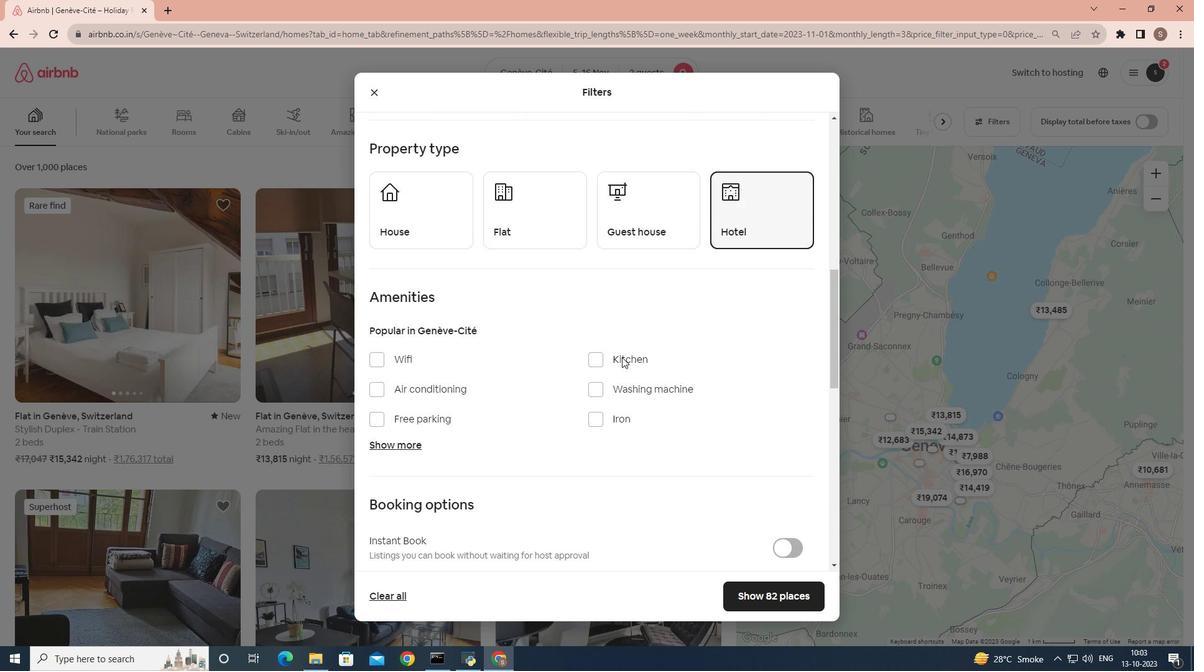 
Action: Mouse moved to (513, 385)
Screenshot: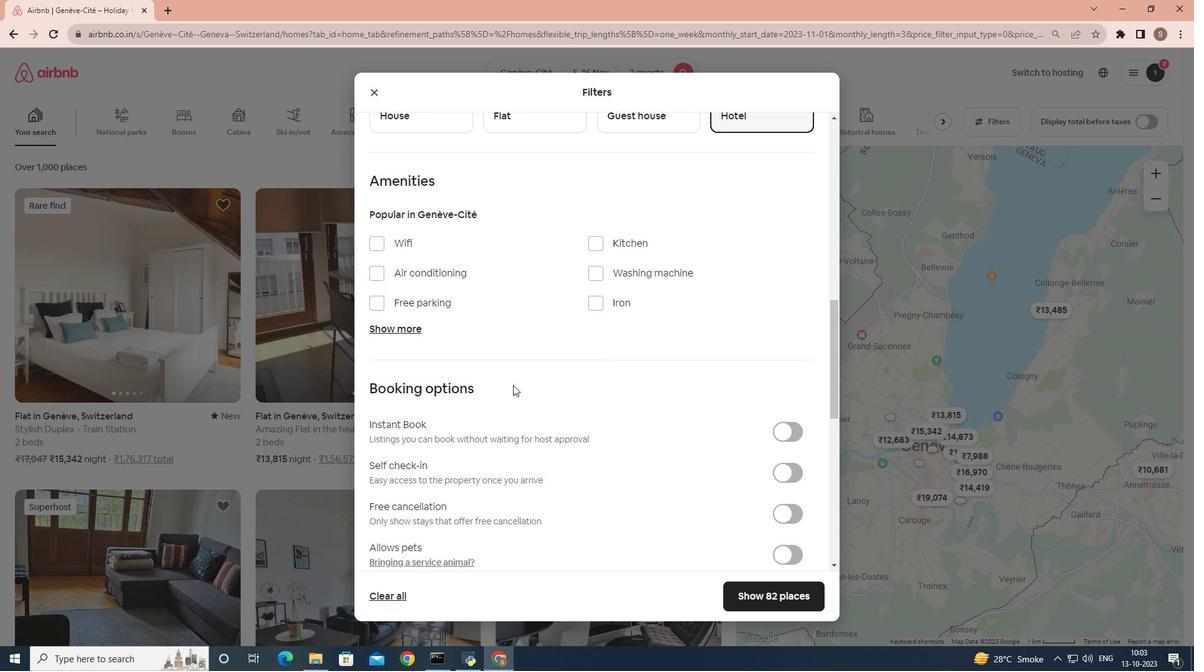 
Action: Mouse scrolled (513, 384) with delta (0, 0)
Screenshot: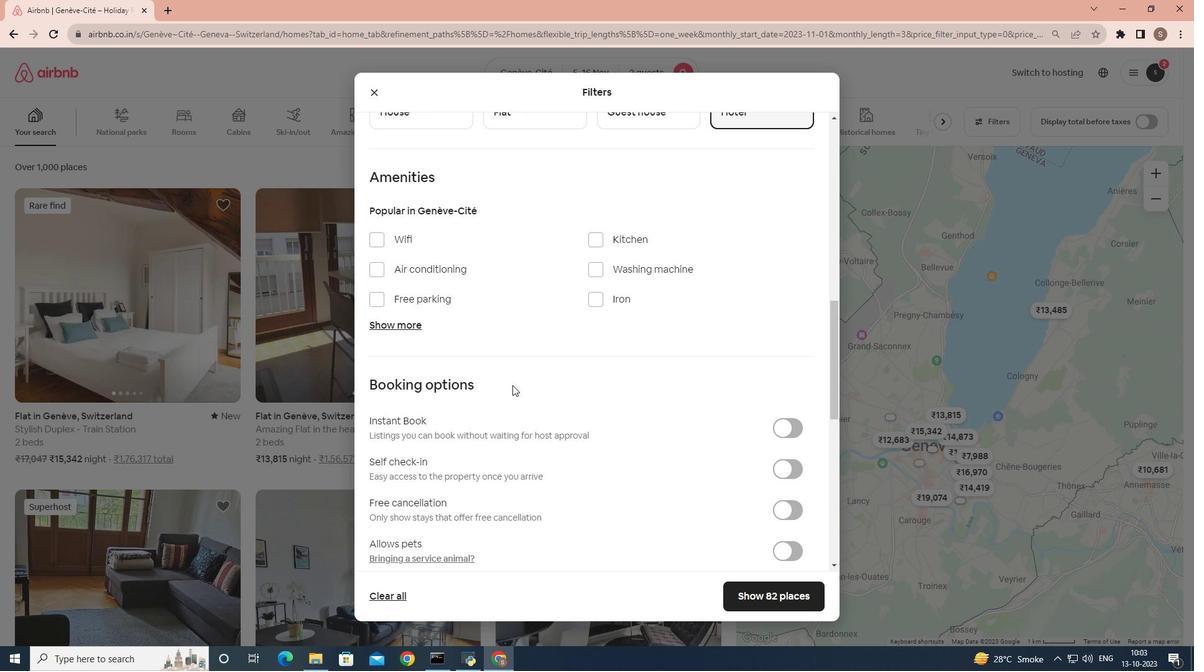 
Action: Mouse moved to (512, 385)
Screenshot: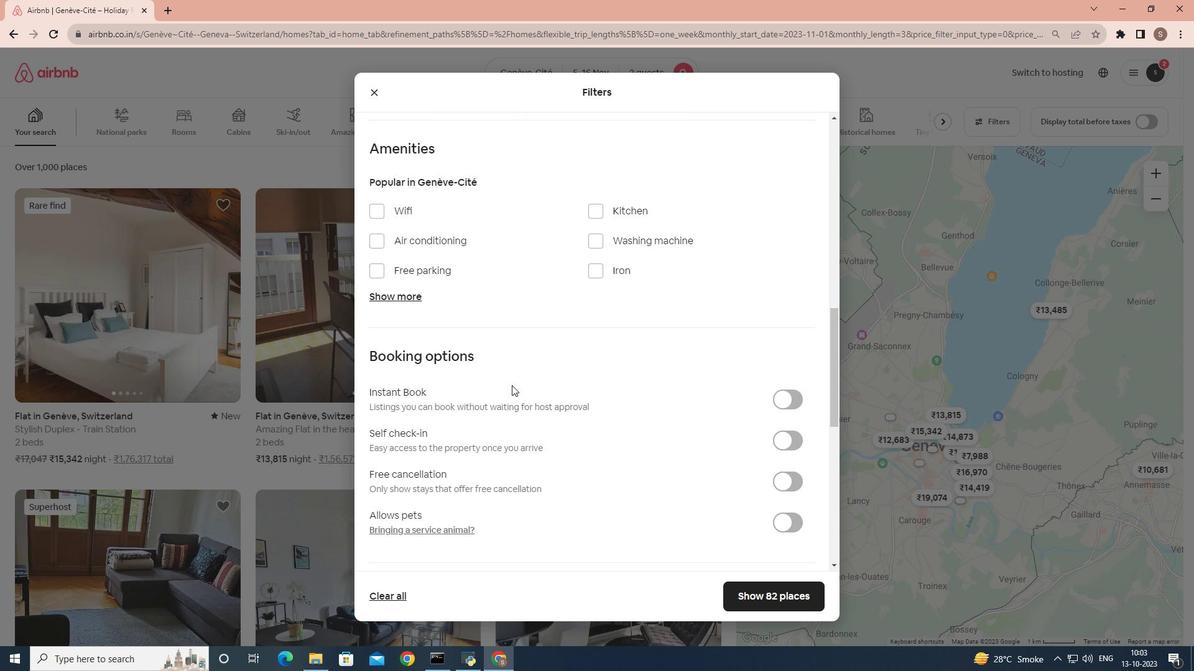 
Action: Mouse scrolled (512, 384) with delta (0, 0)
Screenshot: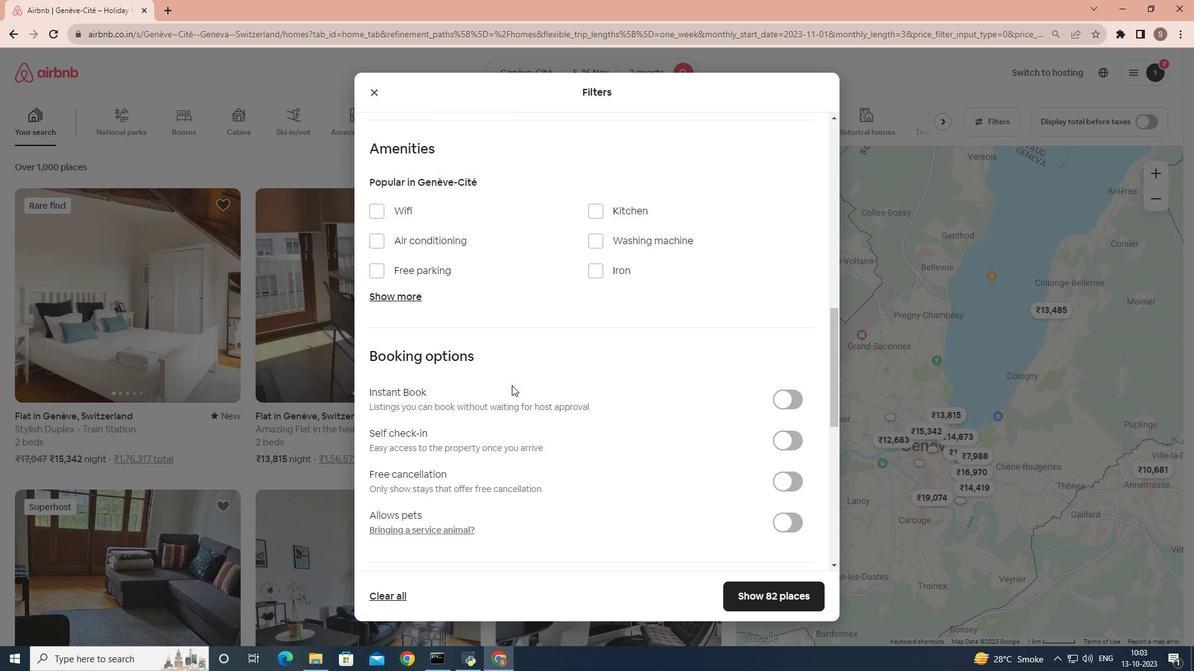 
Action: Mouse moved to (795, 350)
Screenshot: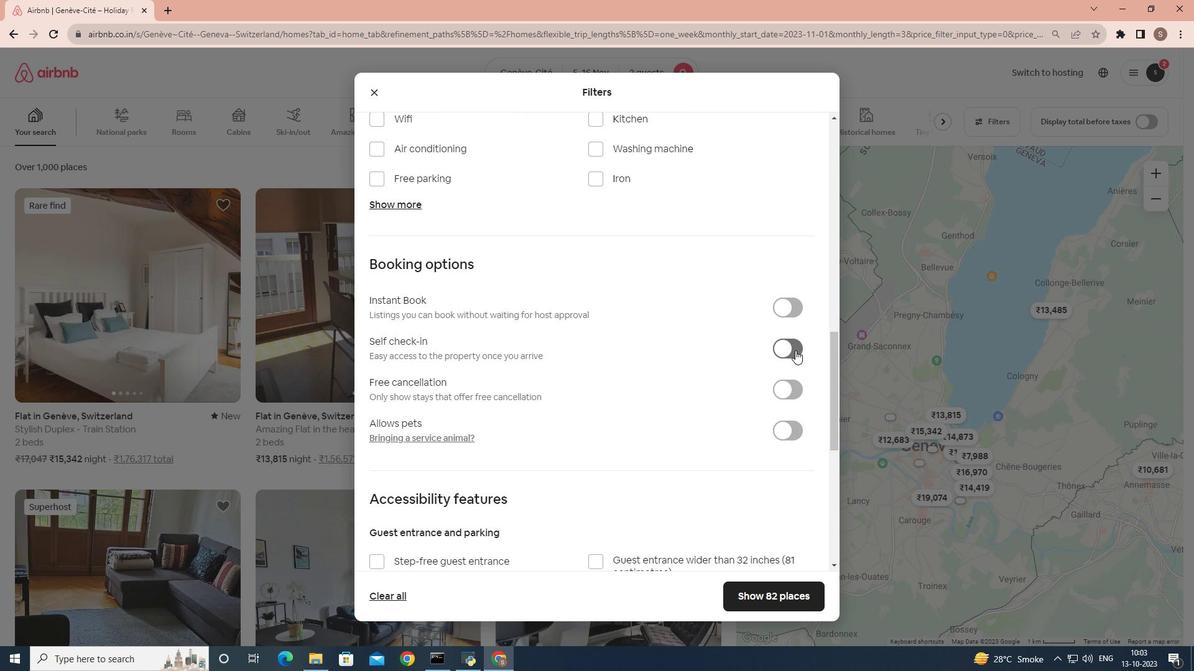 
Action: Mouse pressed left at (795, 350)
Screenshot: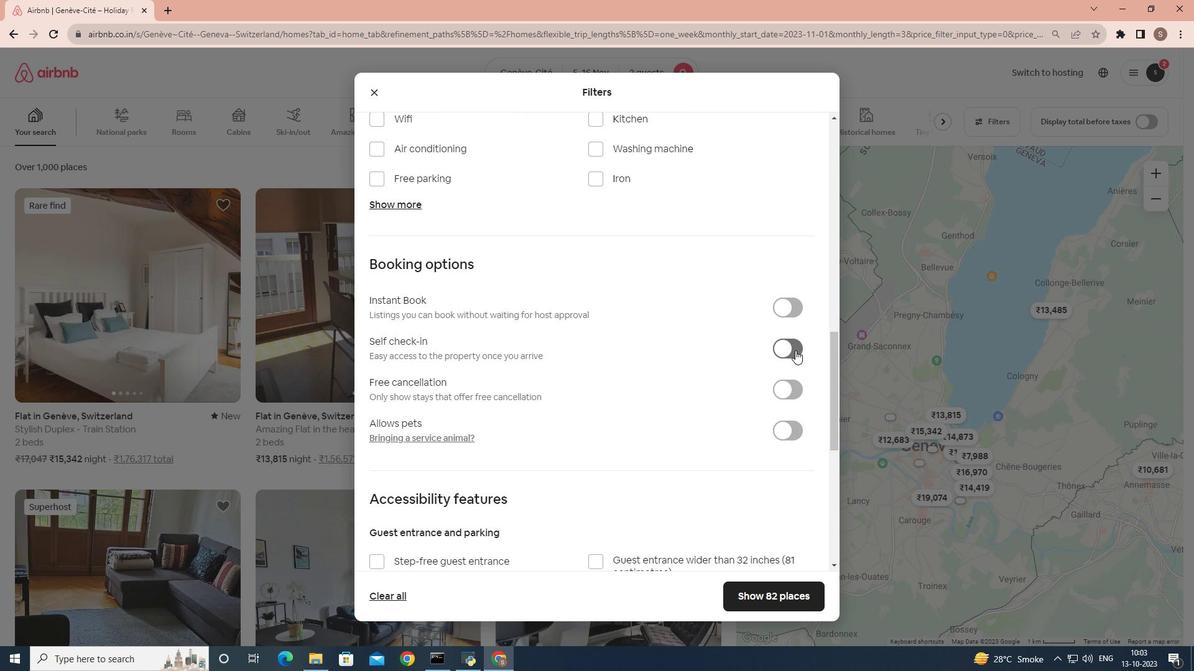 
Action: Mouse moved to (750, 591)
Screenshot: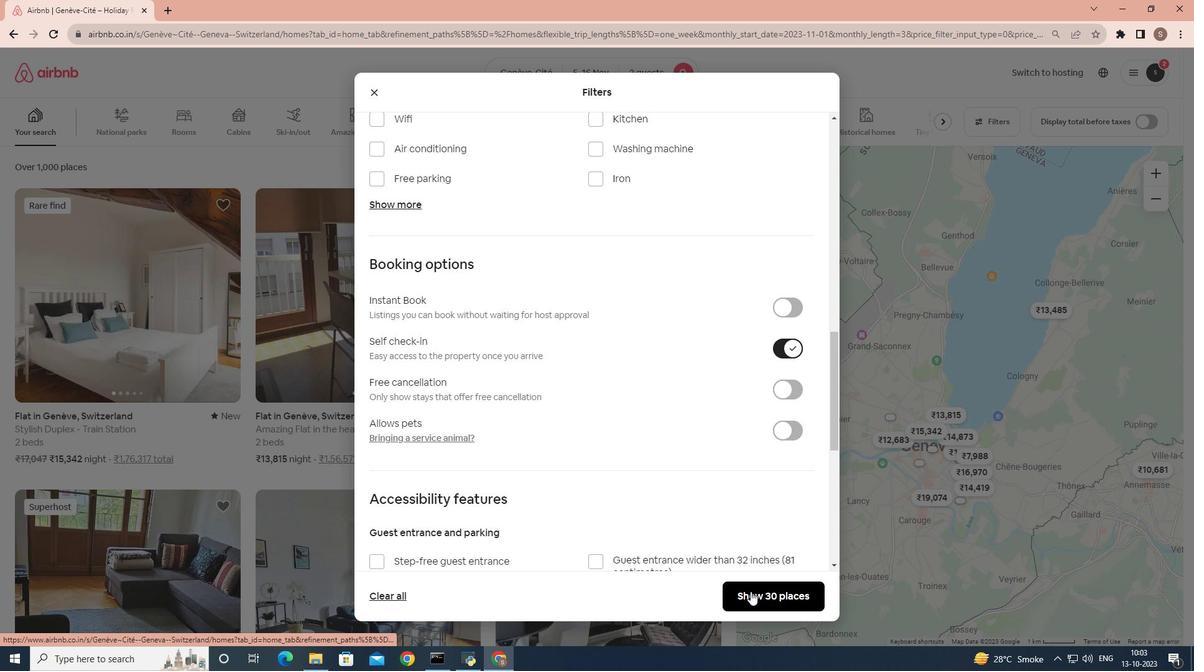 
Action: Mouse pressed left at (750, 591)
Screenshot: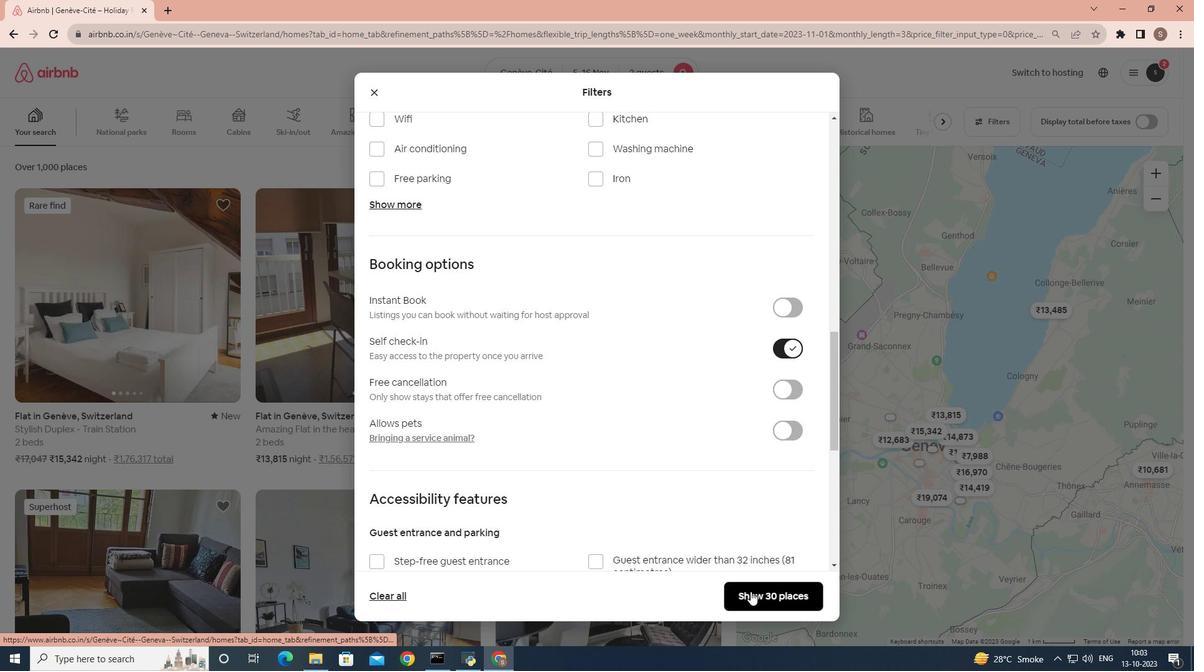 
Action: Mouse moved to (137, 329)
Screenshot: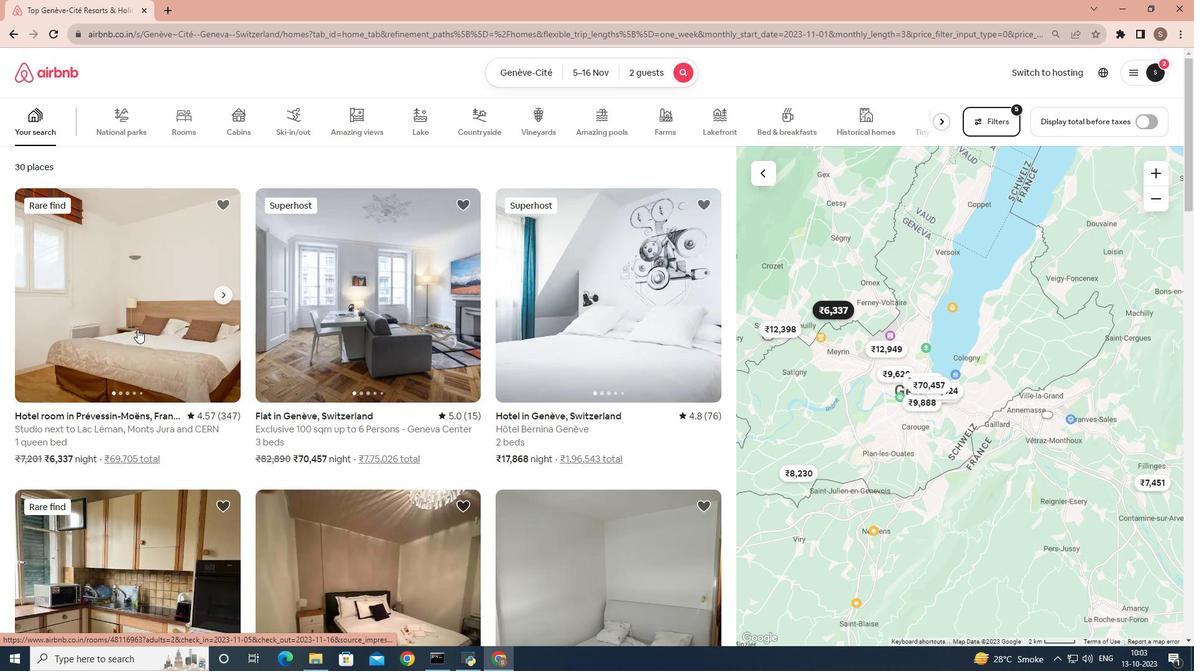 
Action: Mouse pressed left at (137, 329)
Screenshot: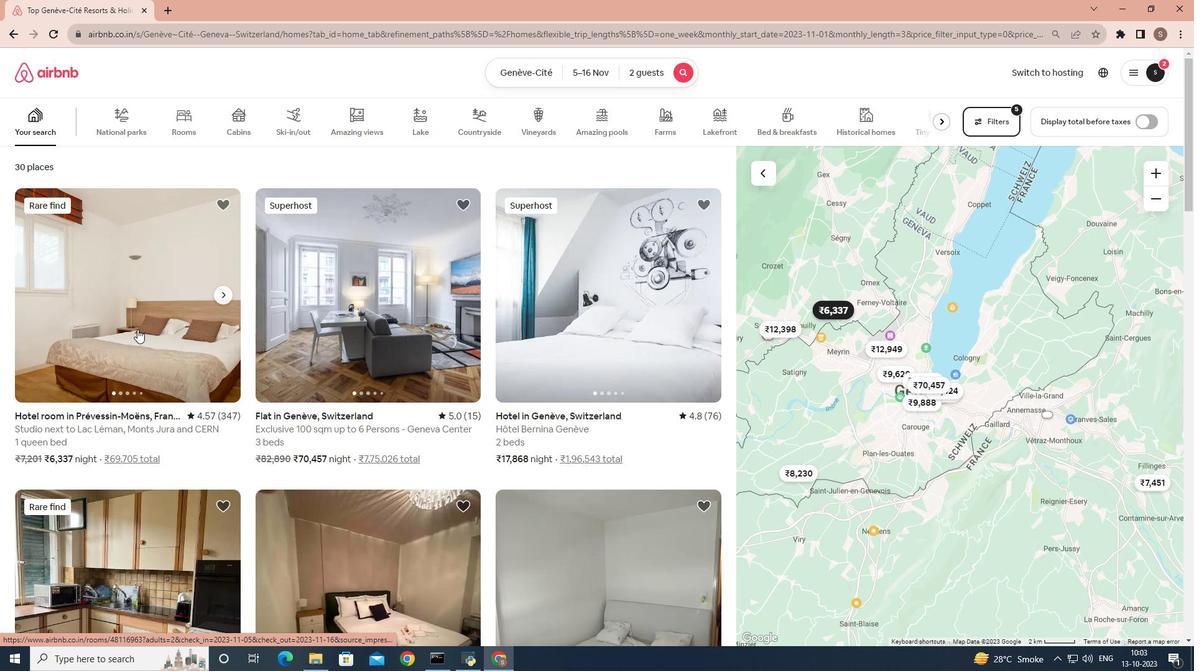
Action: Mouse moved to (366, 322)
Screenshot: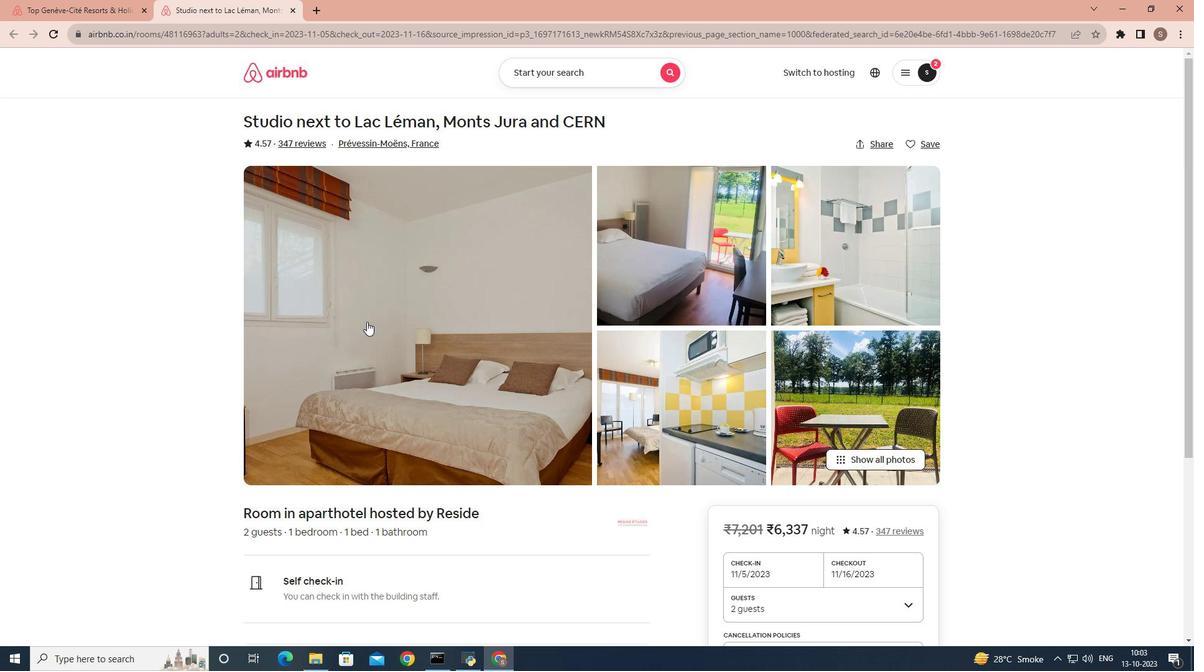 
Action: Mouse scrolled (366, 321) with delta (0, 0)
Screenshot: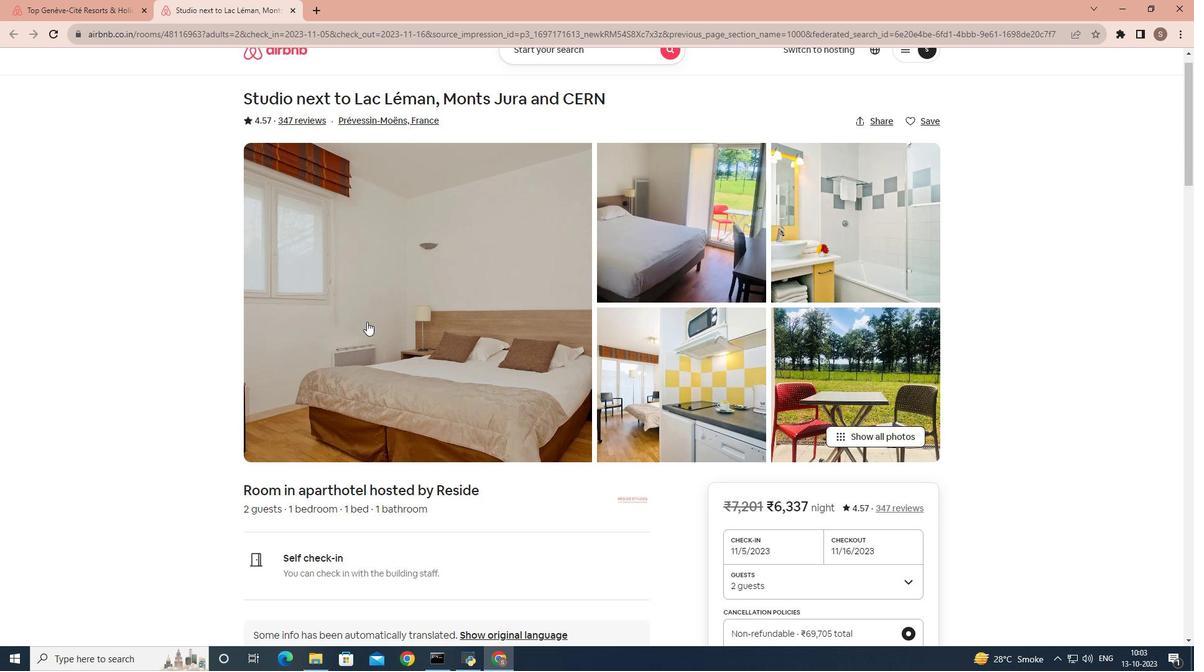 
Action: Mouse scrolled (366, 321) with delta (0, 0)
Screenshot: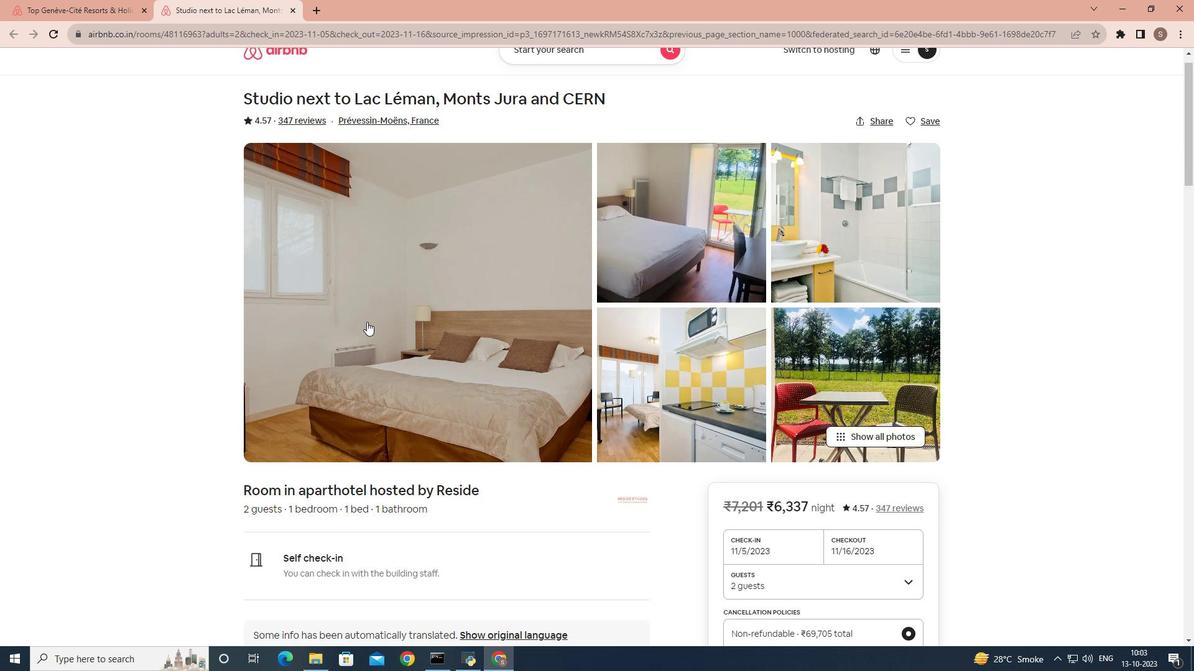 
Action: Mouse scrolled (366, 321) with delta (0, 0)
Screenshot: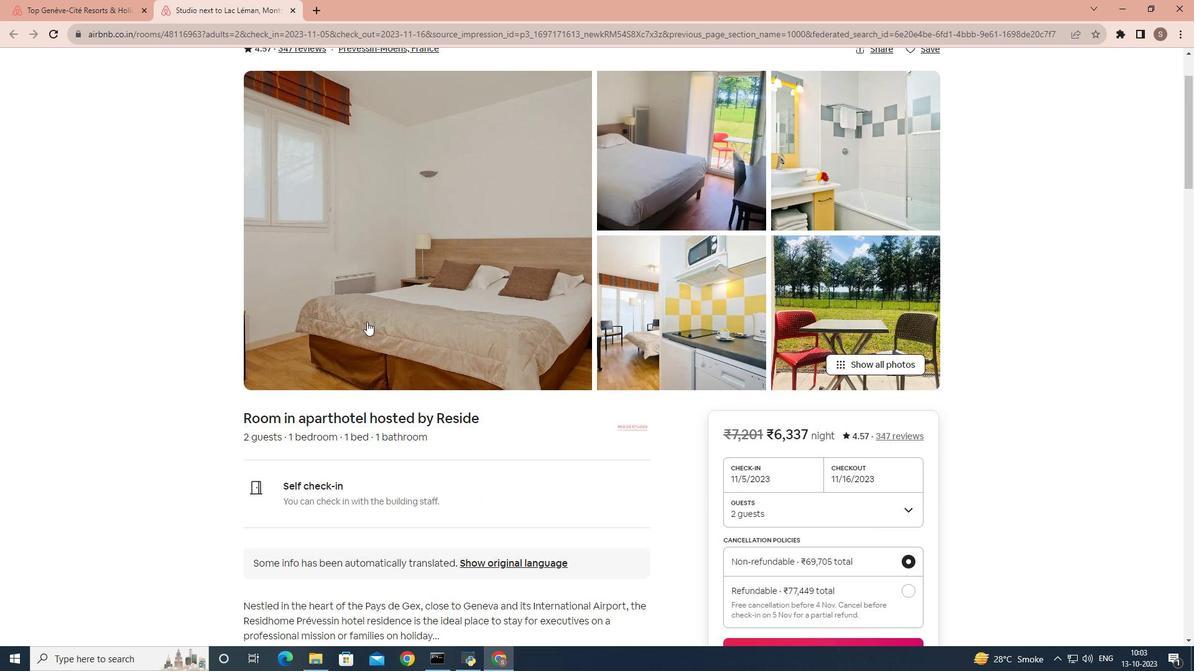 
Action: Mouse scrolled (366, 321) with delta (0, 0)
Screenshot: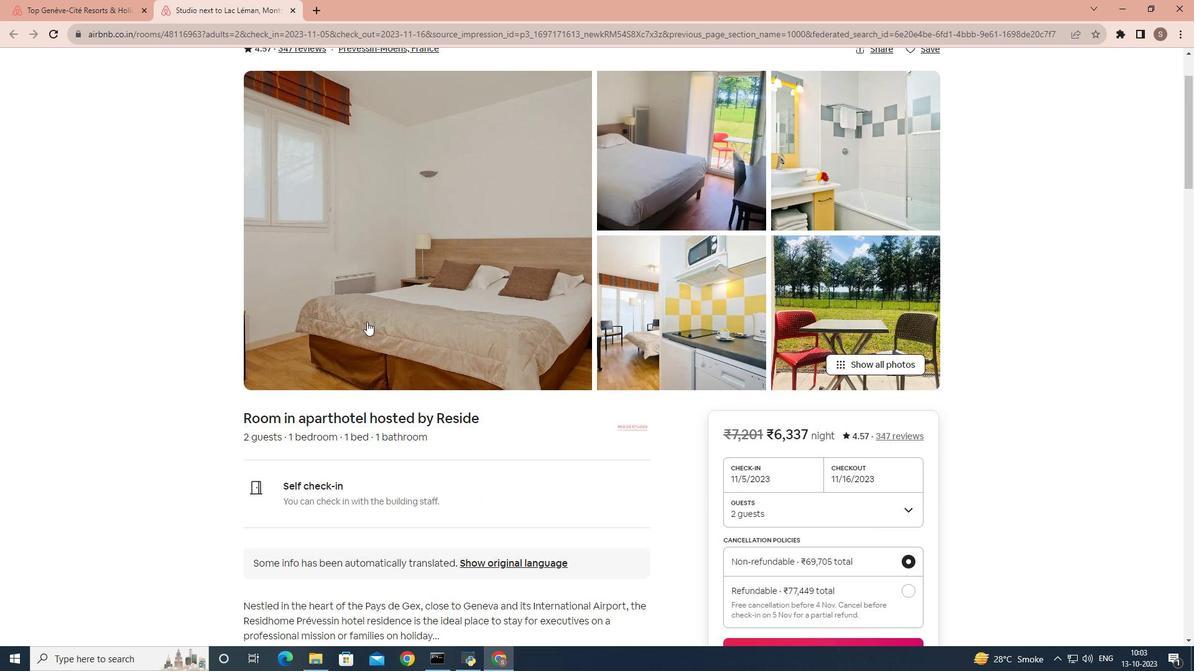 
Action: Mouse scrolled (366, 321) with delta (0, 0)
Screenshot: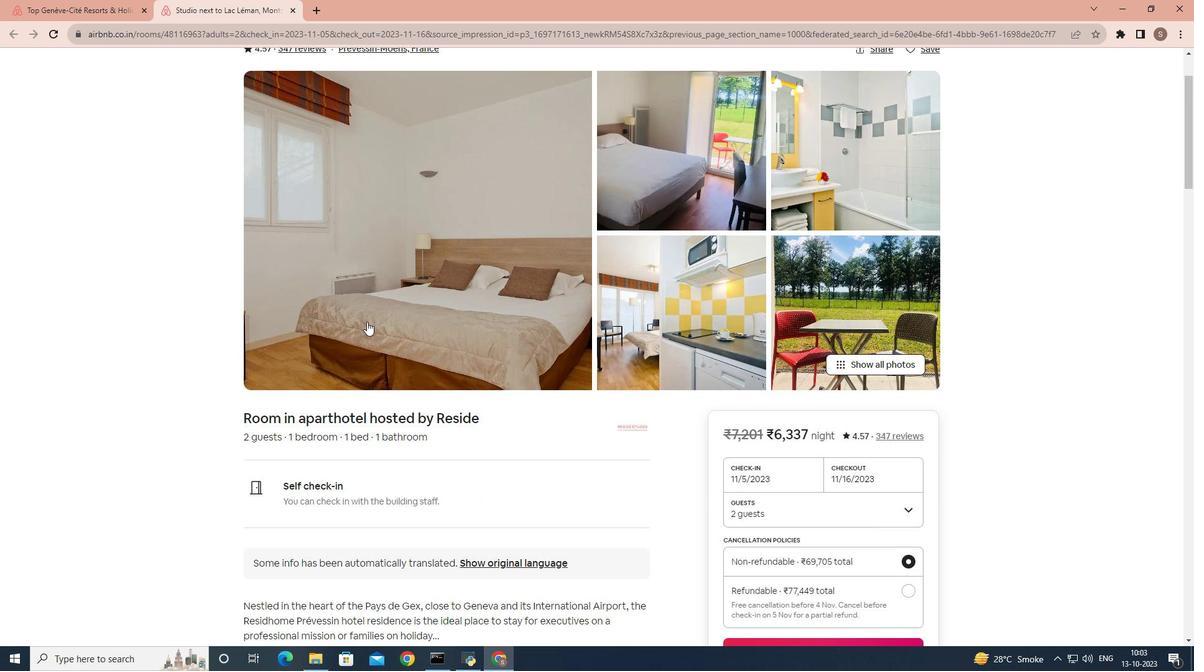 
Action: Mouse scrolled (366, 321) with delta (0, 0)
Screenshot: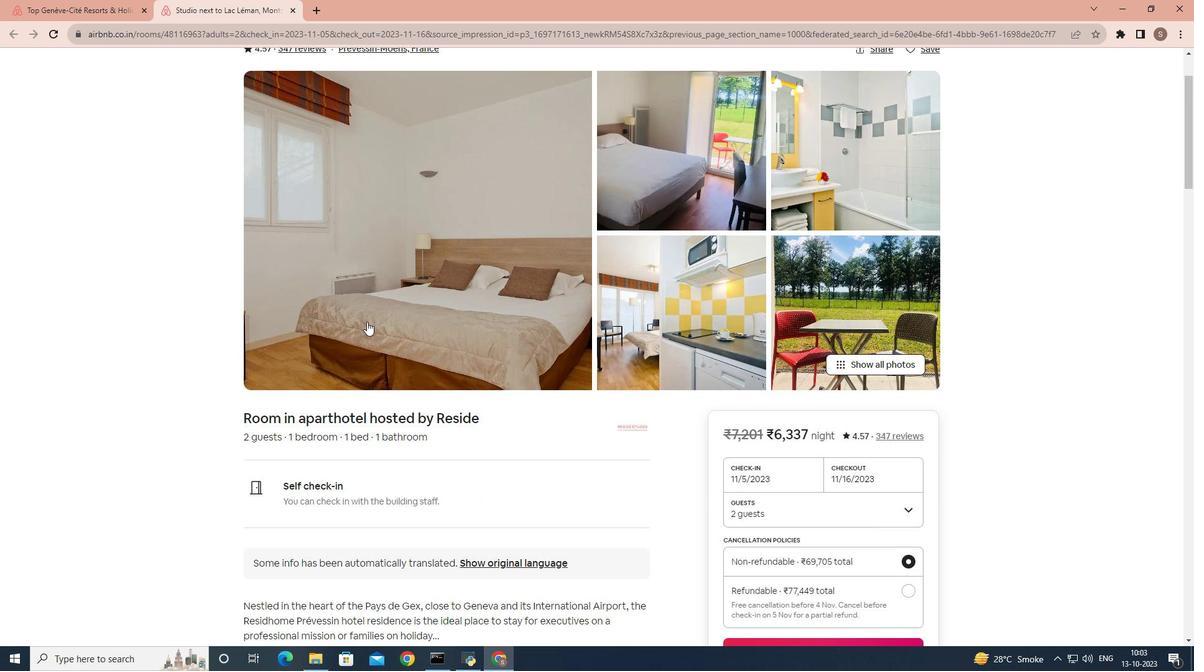 
Action: Mouse moved to (278, 417)
Screenshot: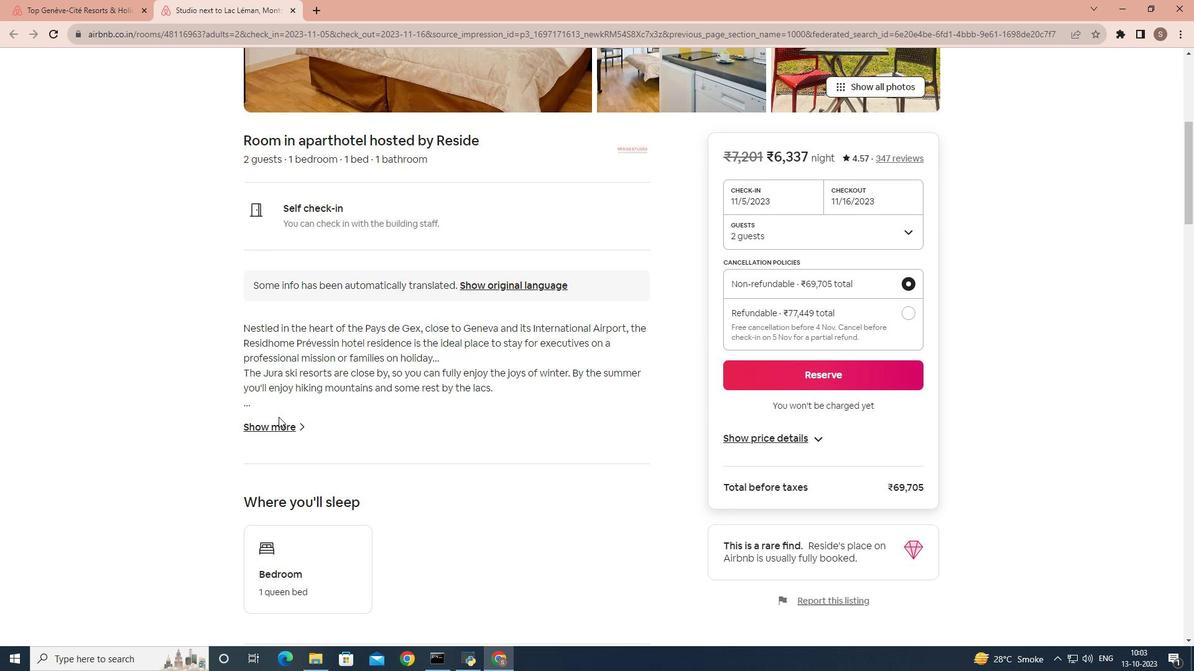 
Action: Mouse pressed left at (278, 417)
Screenshot: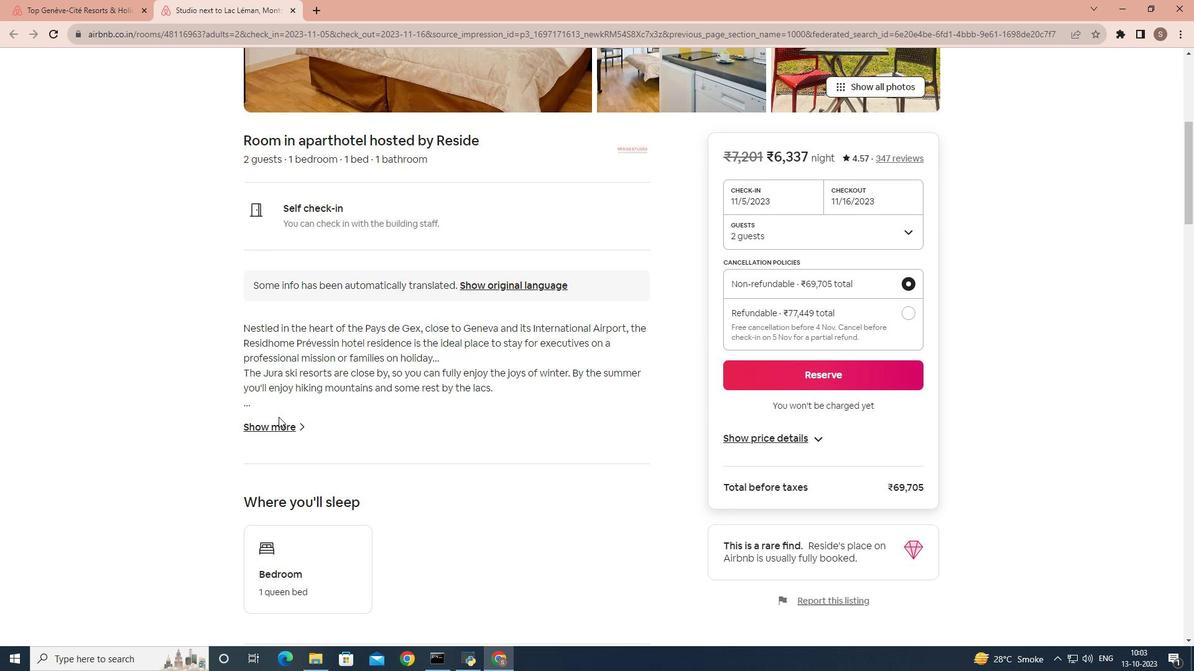 
Action: Mouse moved to (277, 422)
Screenshot: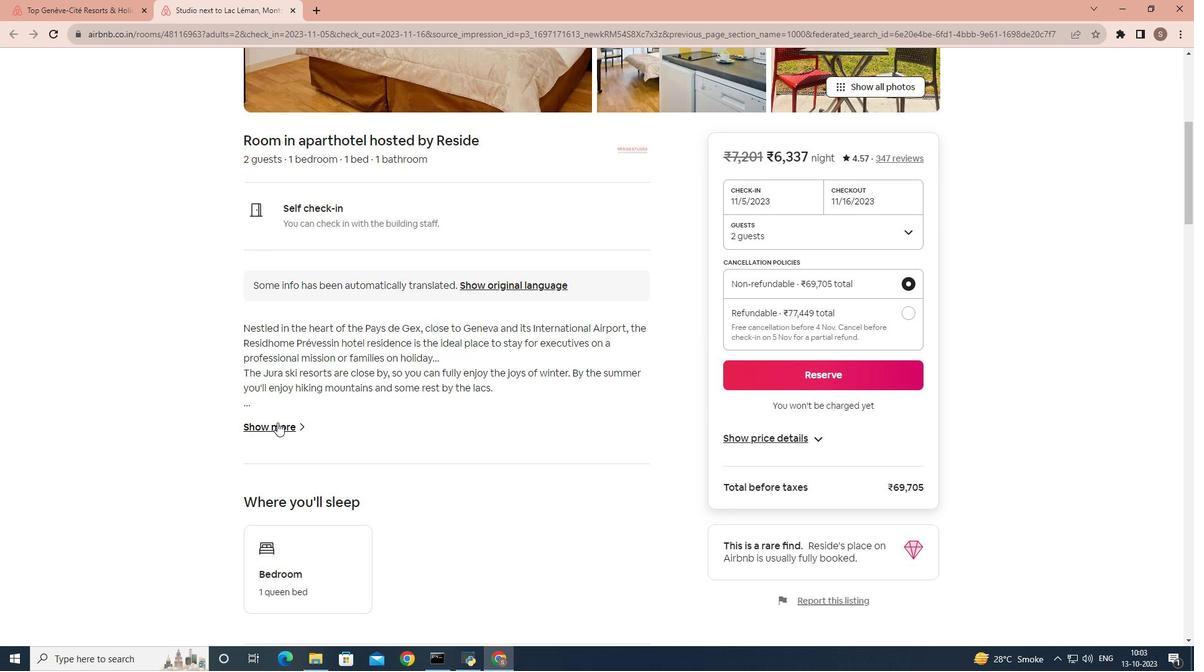 
Action: Mouse pressed left at (277, 422)
Screenshot: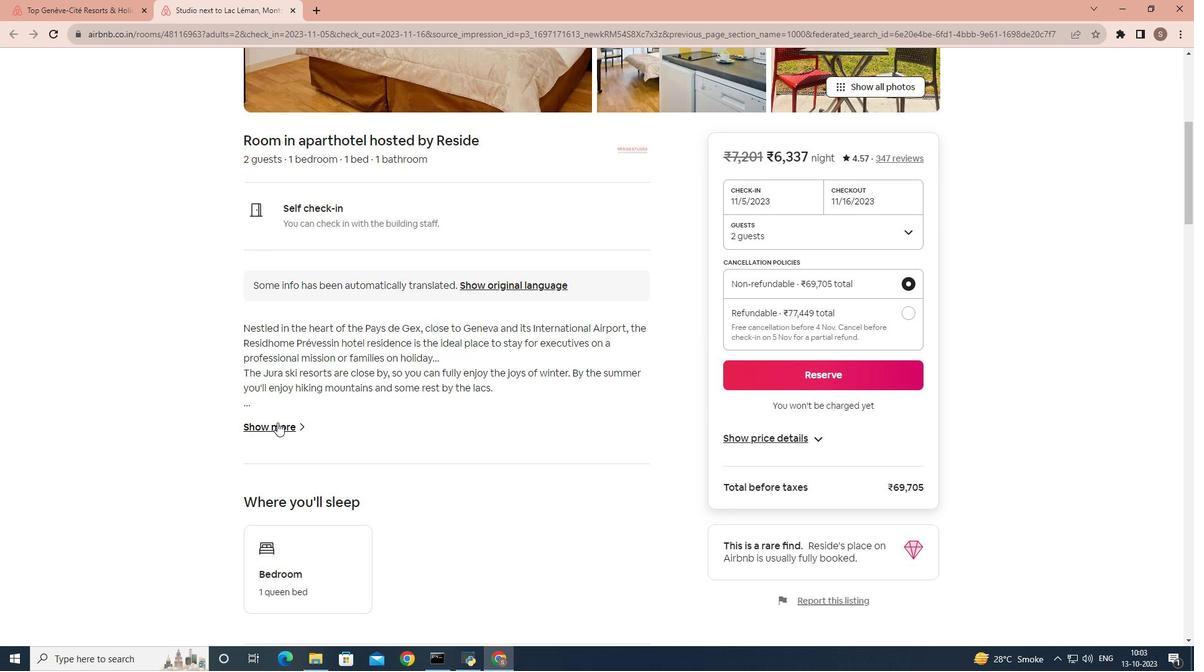 
Action: Mouse moved to (463, 340)
Screenshot: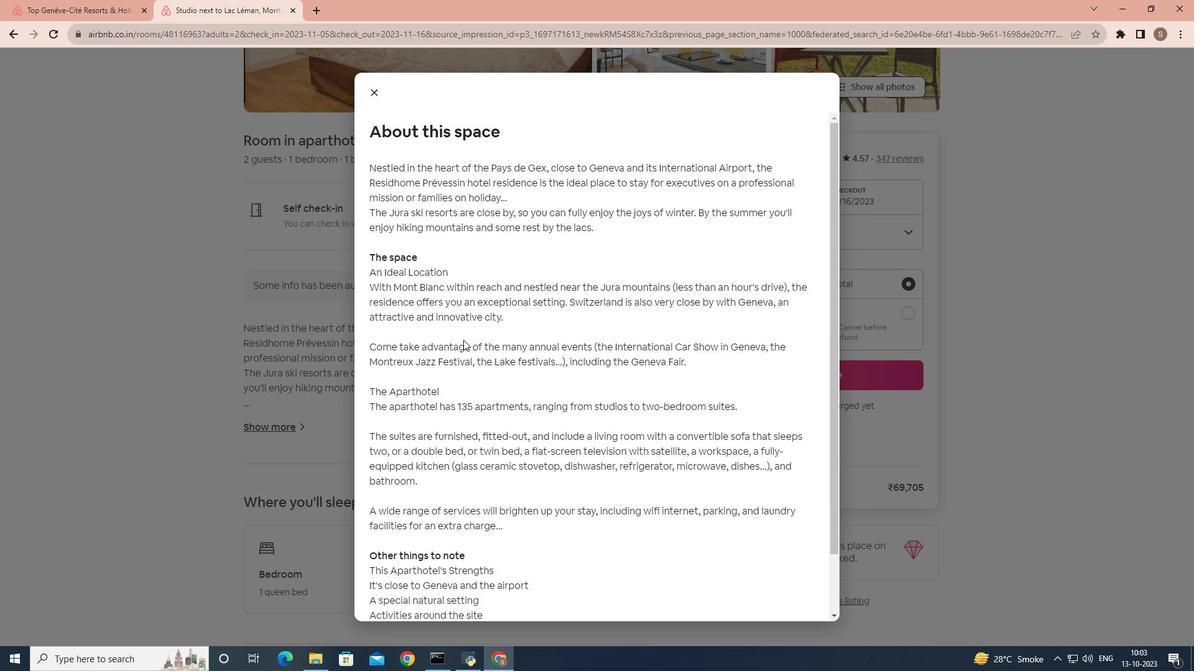 
Action: Mouse scrolled (463, 339) with delta (0, 0)
Screenshot: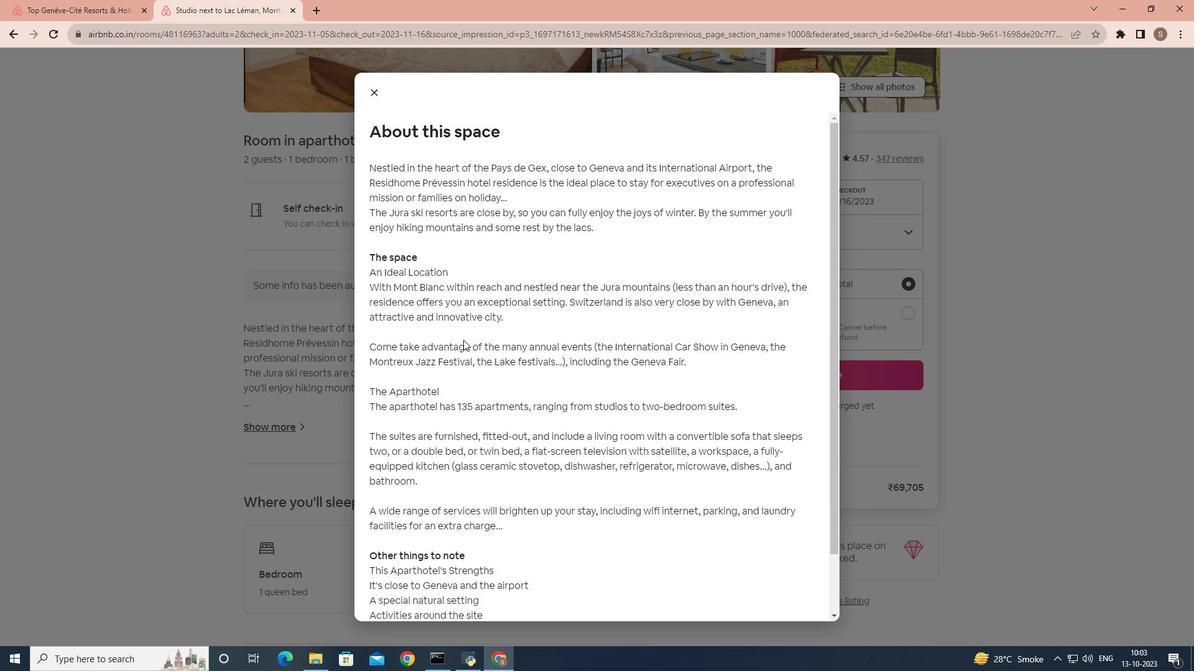 
Action: Mouse scrolled (463, 339) with delta (0, 0)
Screenshot: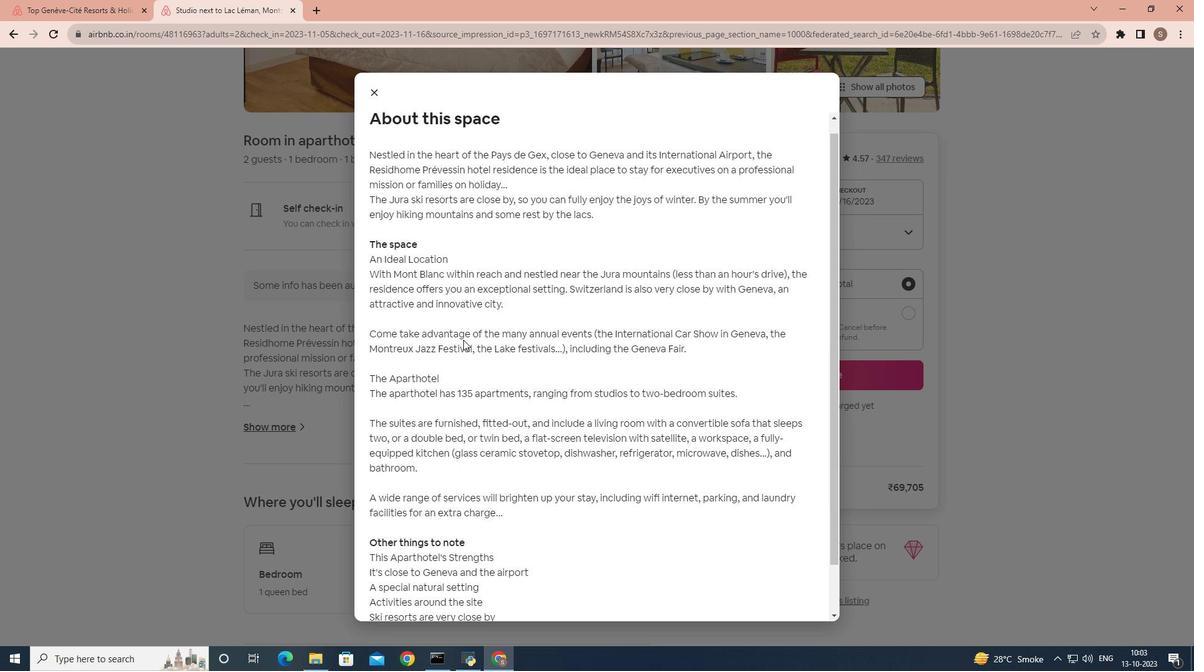 
Action: Mouse scrolled (463, 339) with delta (0, 0)
Screenshot: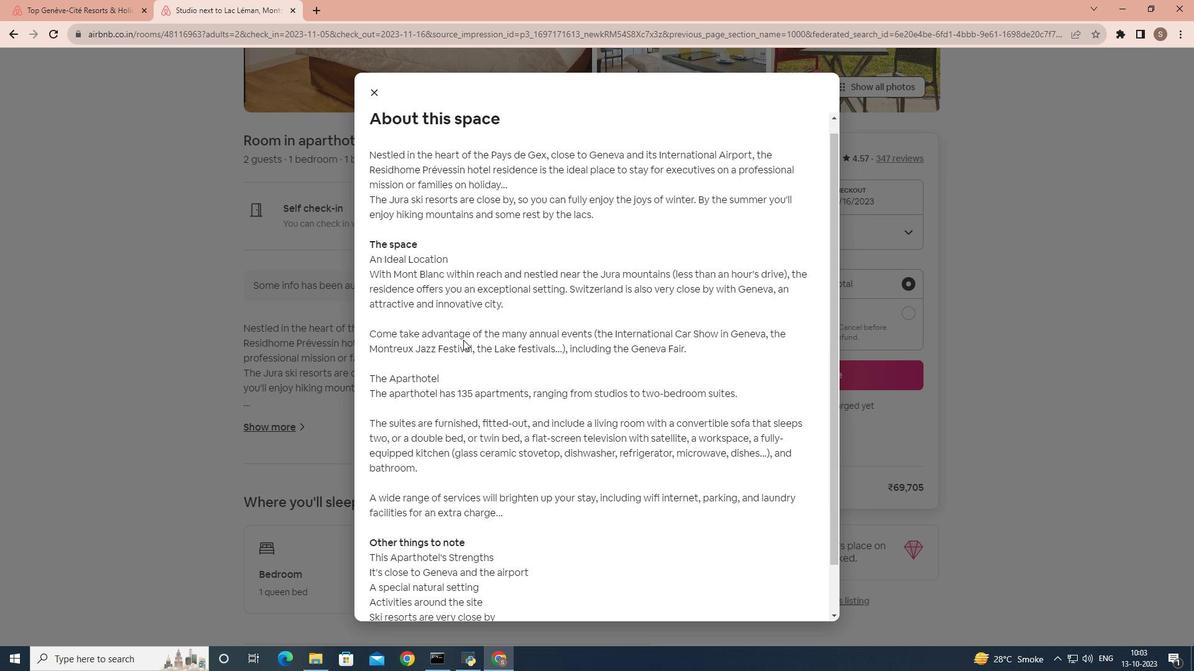 
Action: Mouse scrolled (463, 339) with delta (0, 0)
Screenshot: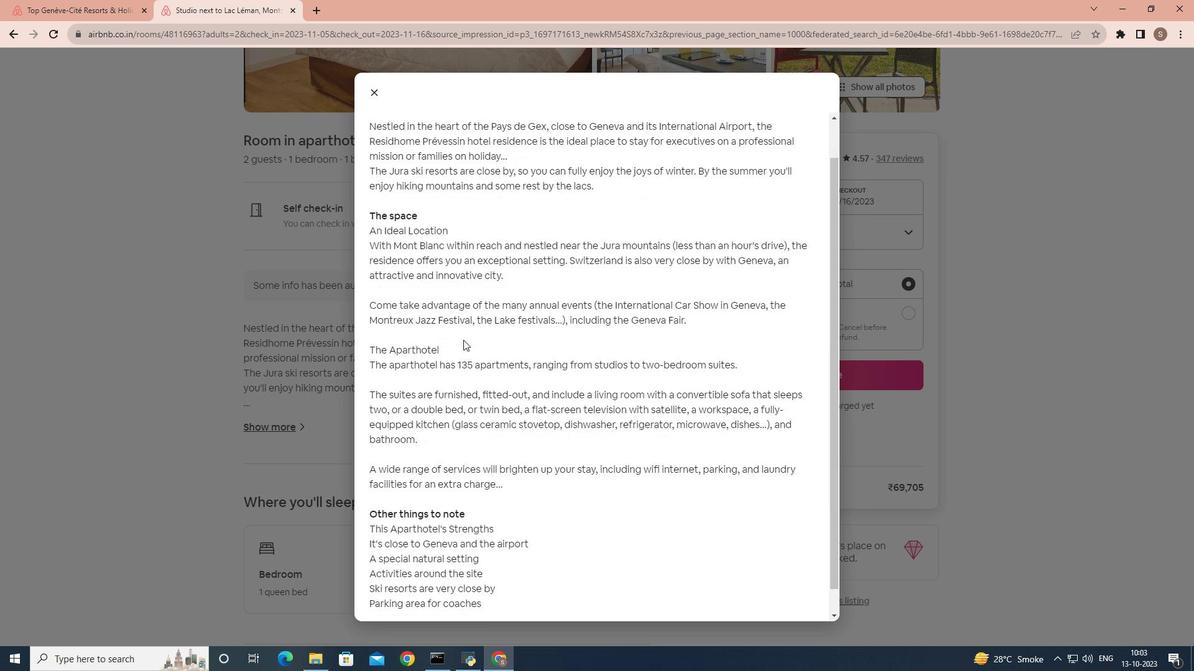 
Action: Mouse scrolled (463, 339) with delta (0, 0)
Screenshot: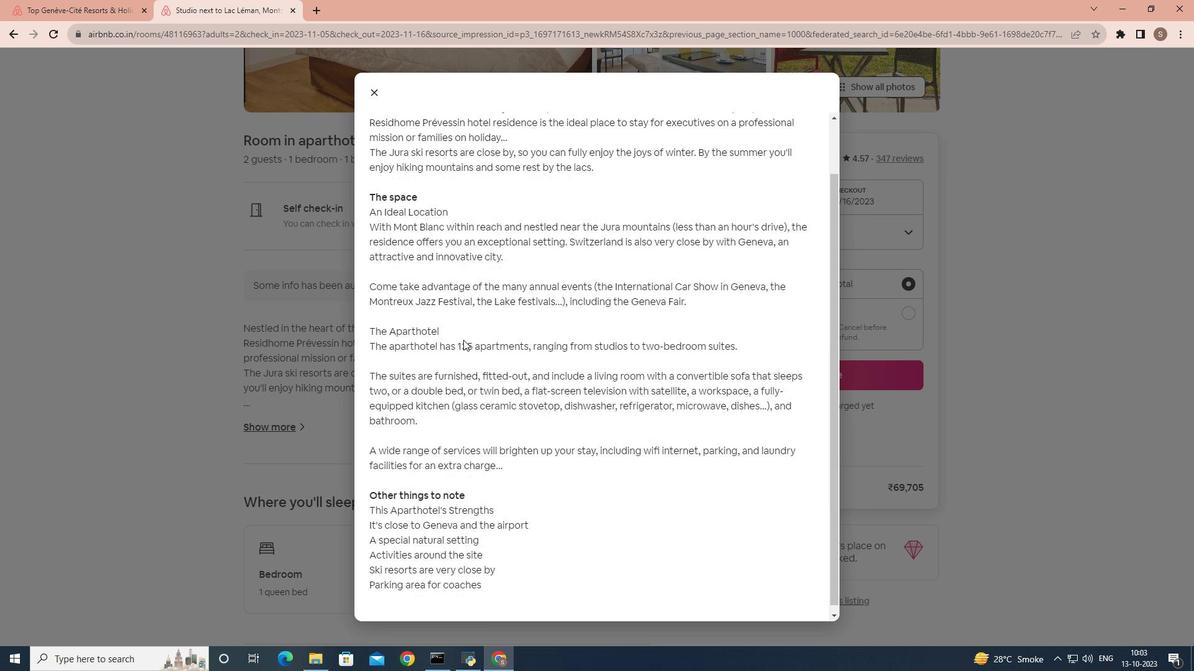 
Action: Mouse moved to (463, 336)
Screenshot: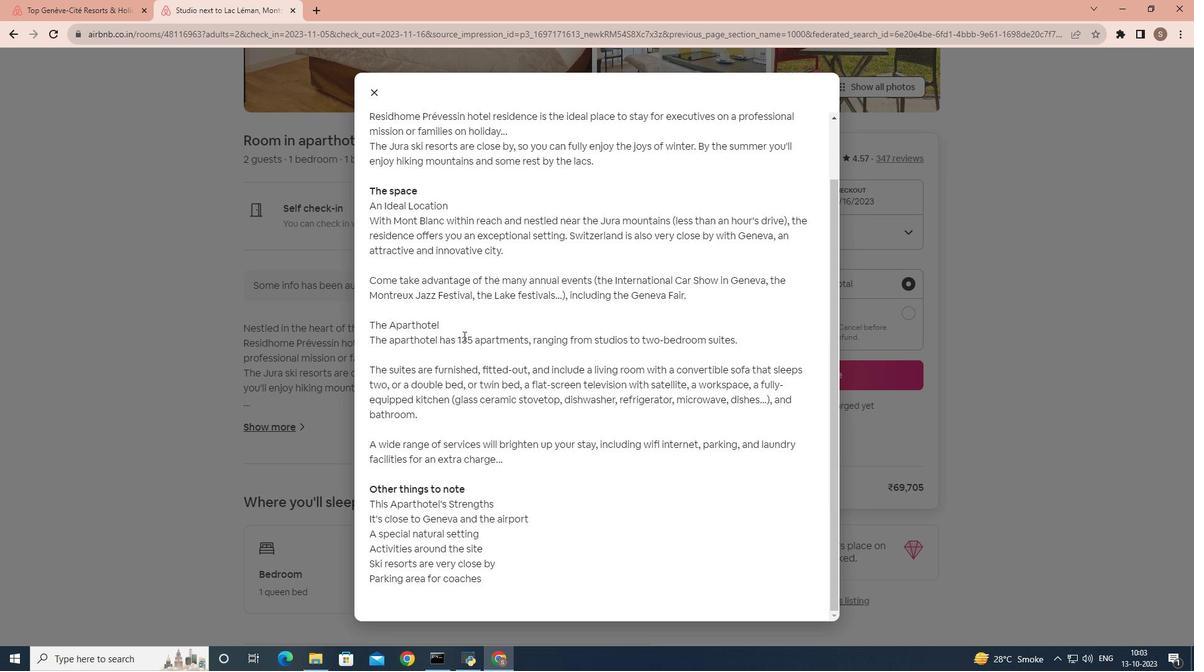 
Action: Mouse scrolled (463, 337) with delta (0, 0)
Screenshot: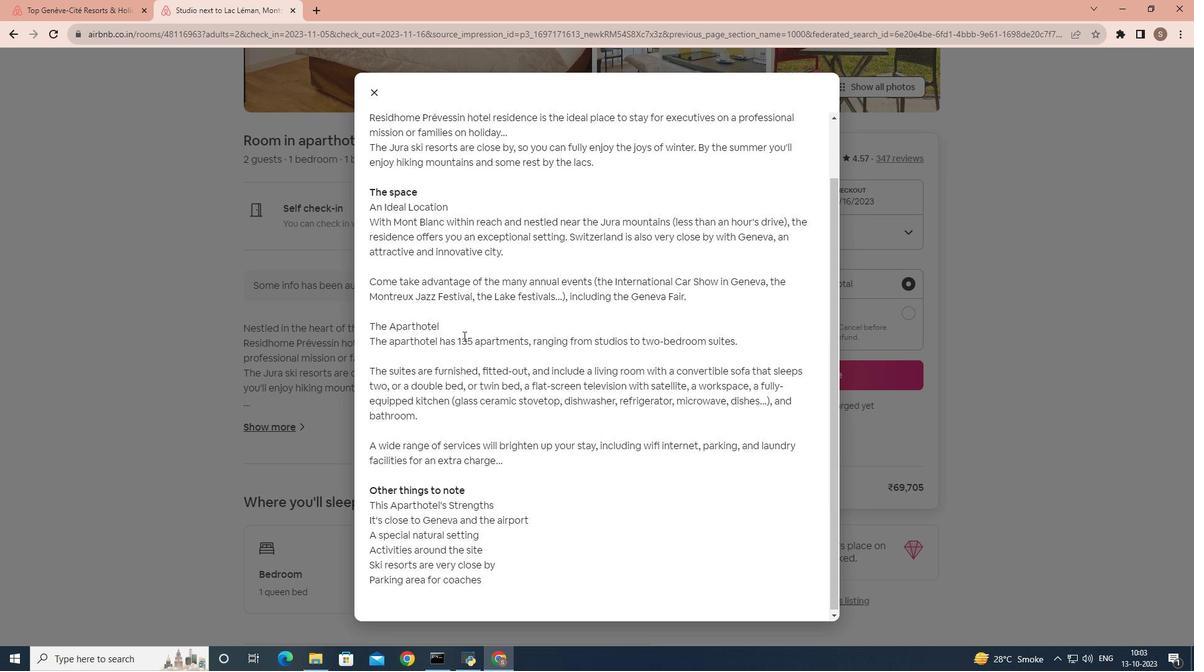 
Action: Mouse scrolled (463, 337) with delta (0, 0)
Screenshot: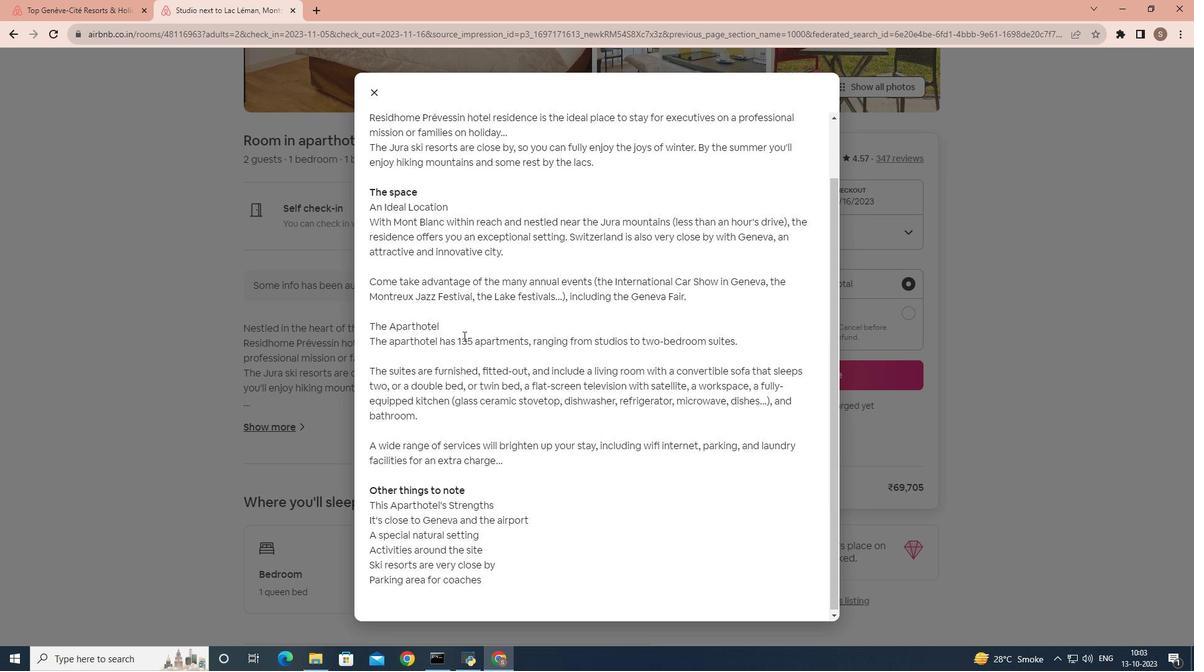 
Action: Mouse scrolled (463, 337) with delta (0, 0)
Screenshot: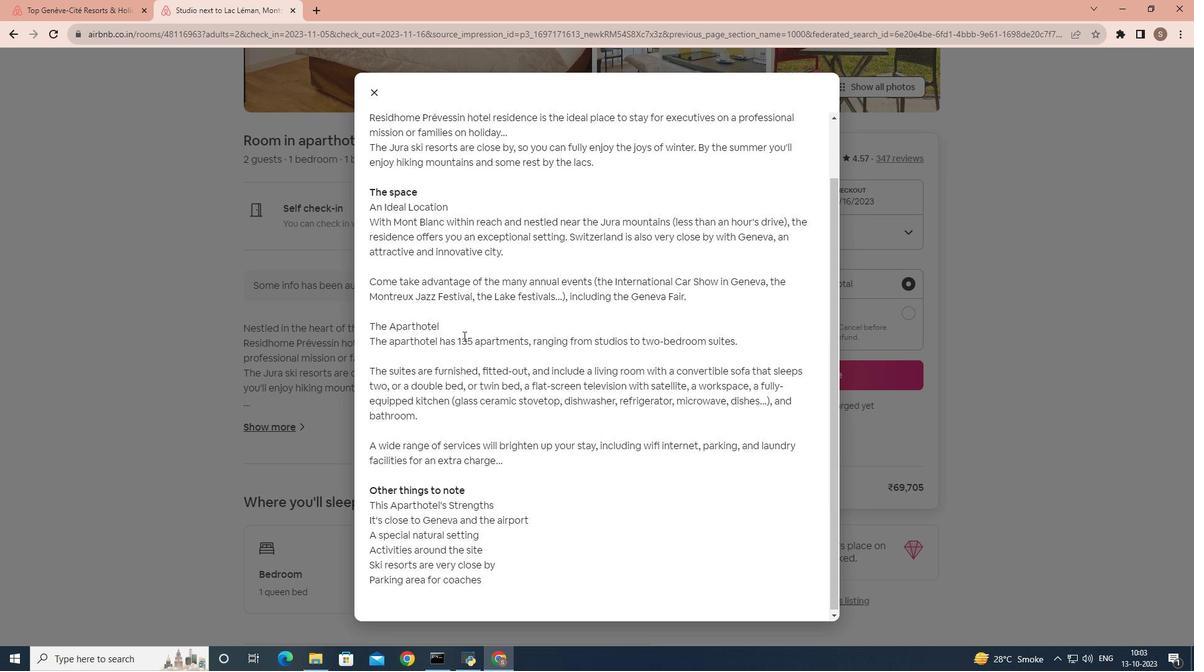 
Action: Mouse scrolled (463, 337) with delta (0, 0)
Screenshot: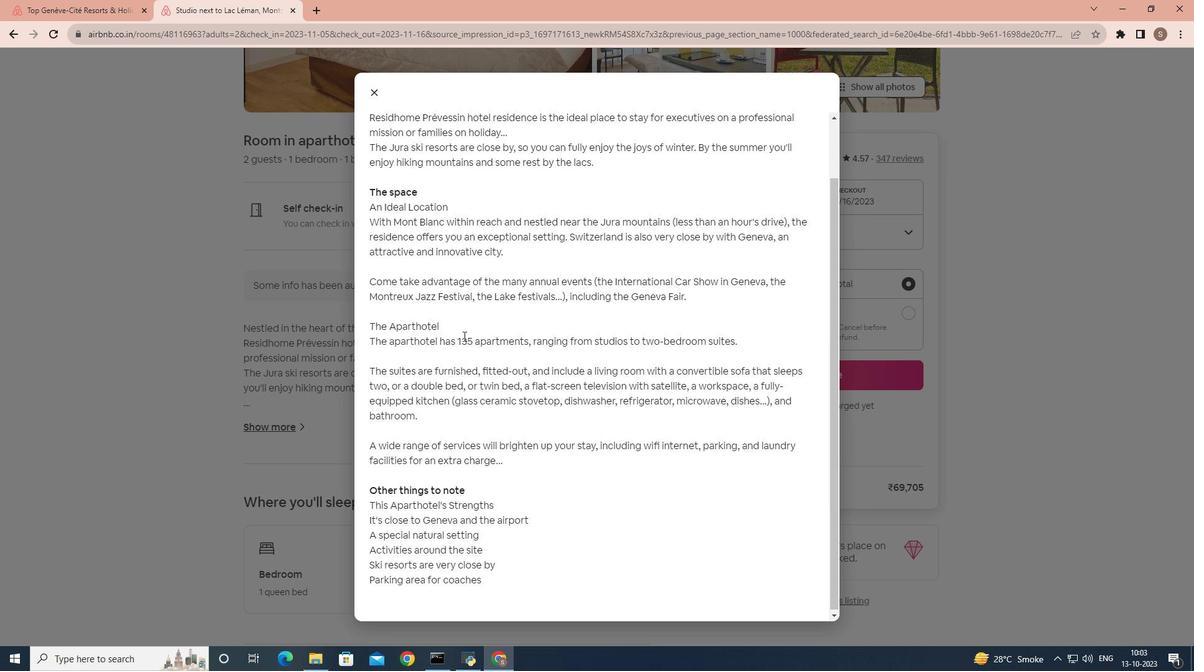 
Action: Mouse scrolled (463, 337) with delta (0, 0)
Screenshot: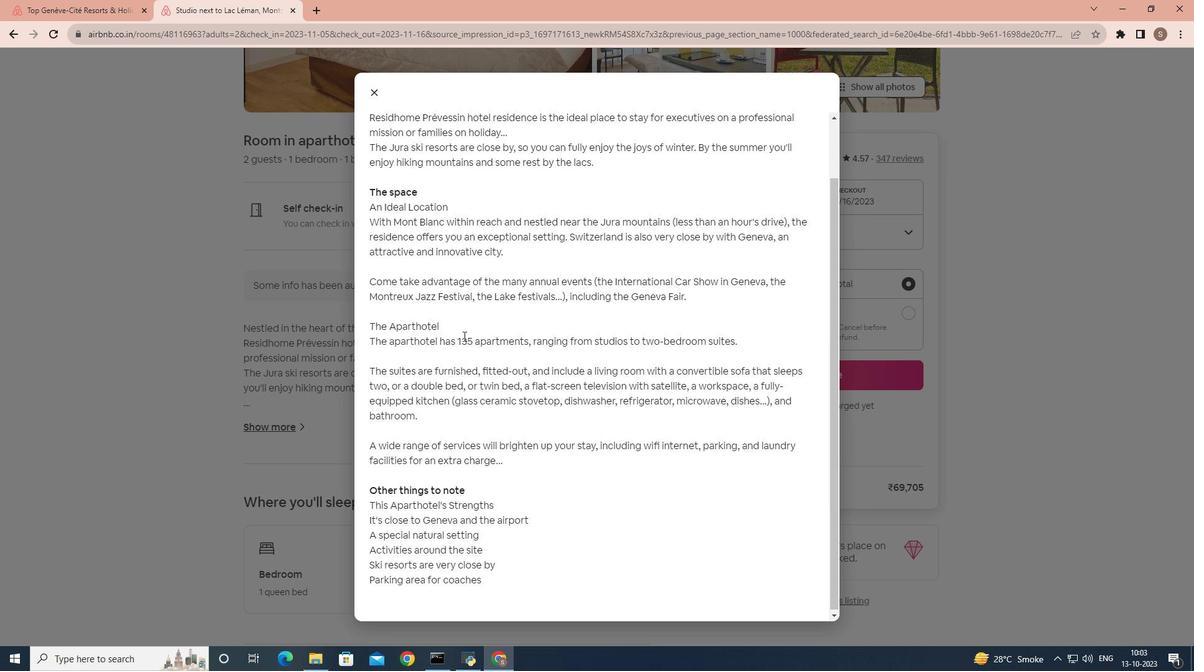 
Action: Mouse scrolled (463, 337) with delta (0, 0)
Screenshot: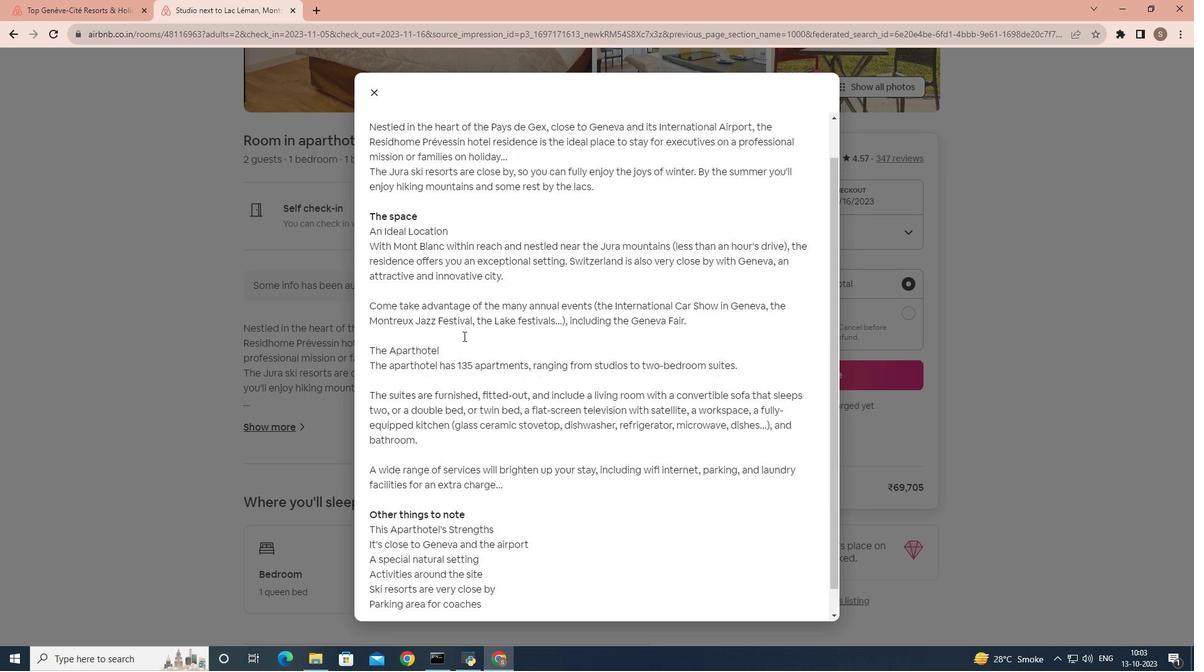 
Action: Mouse scrolled (463, 337) with delta (0, 0)
Screenshot: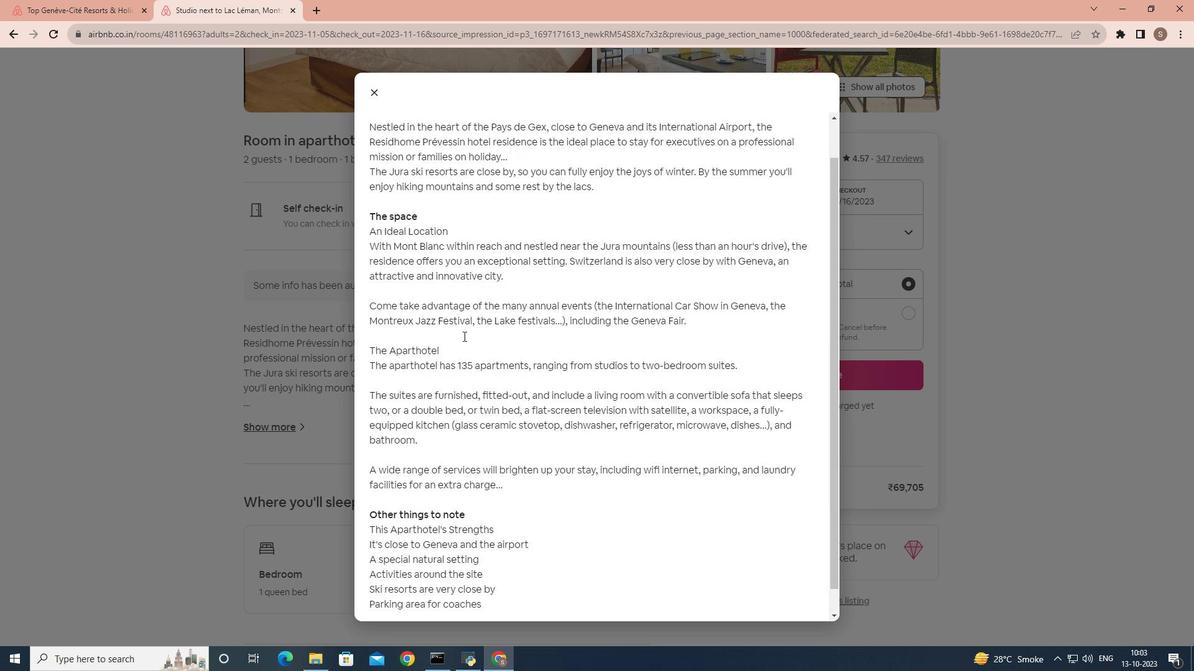 
Action: Mouse moved to (373, 93)
Screenshot: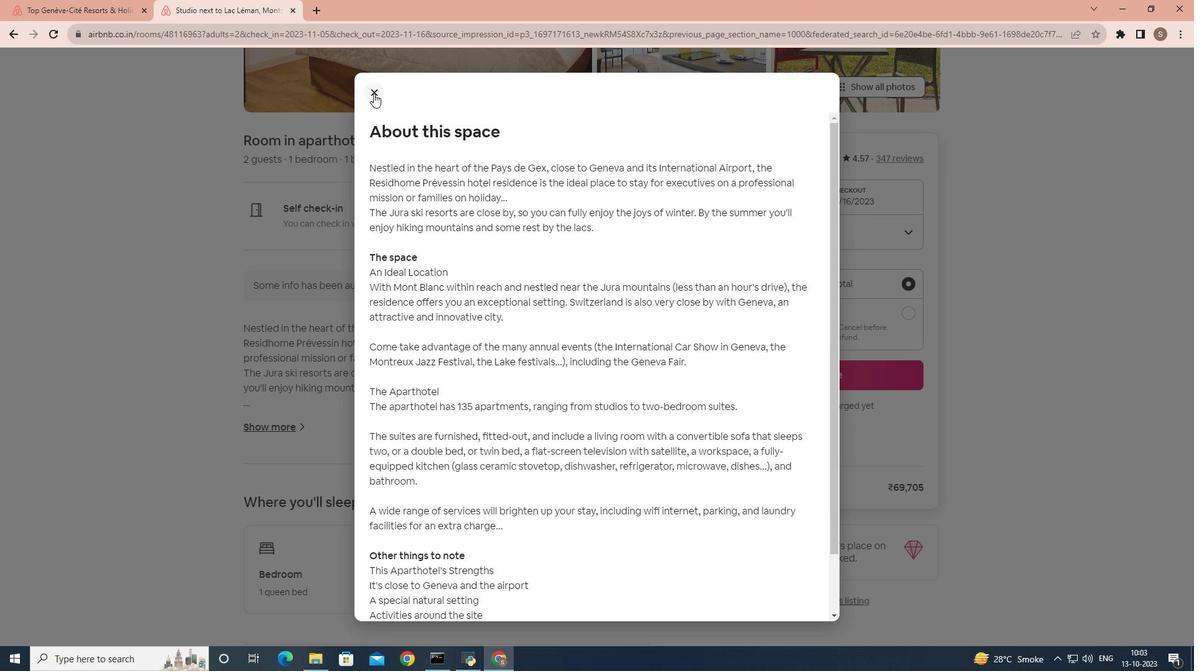 
Action: Mouse pressed left at (373, 93)
Screenshot: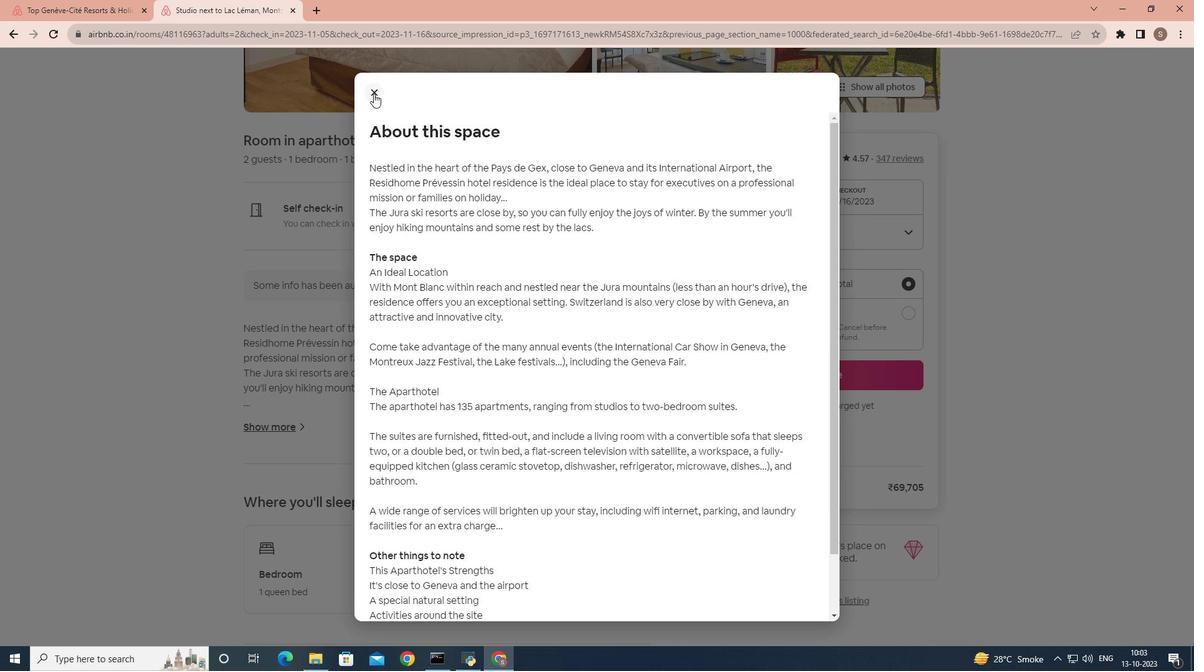 
Action: Mouse moved to (364, 309)
Screenshot: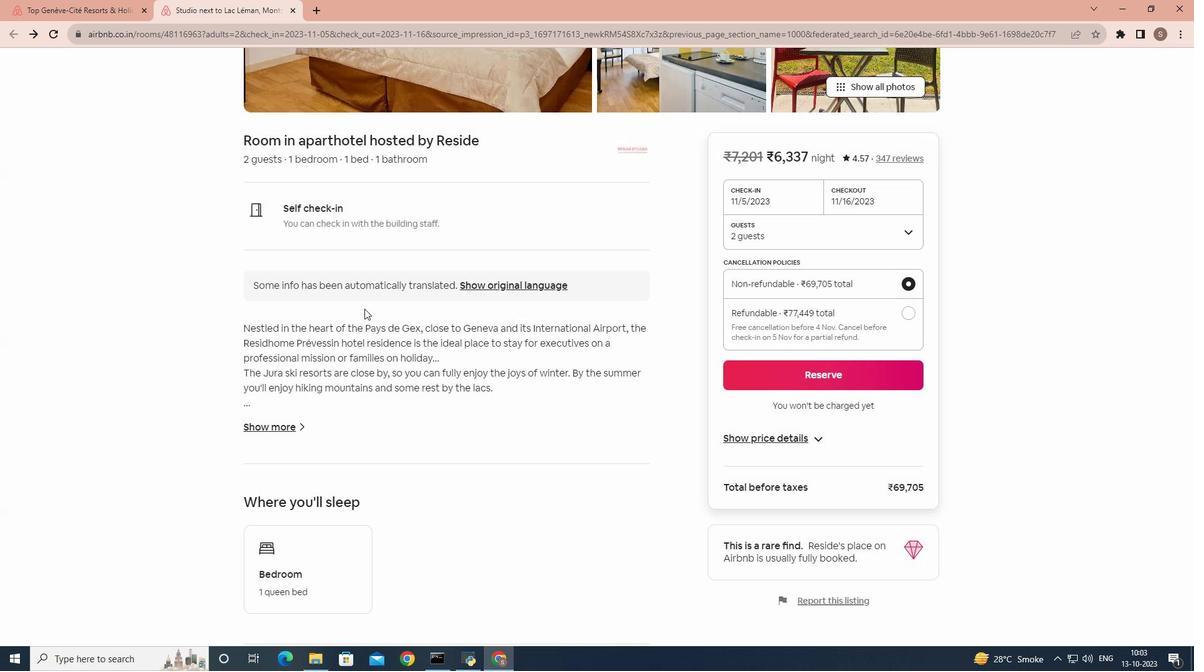 
Action: Mouse scrolled (364, 308) with delta (0, 0)
Screenshot: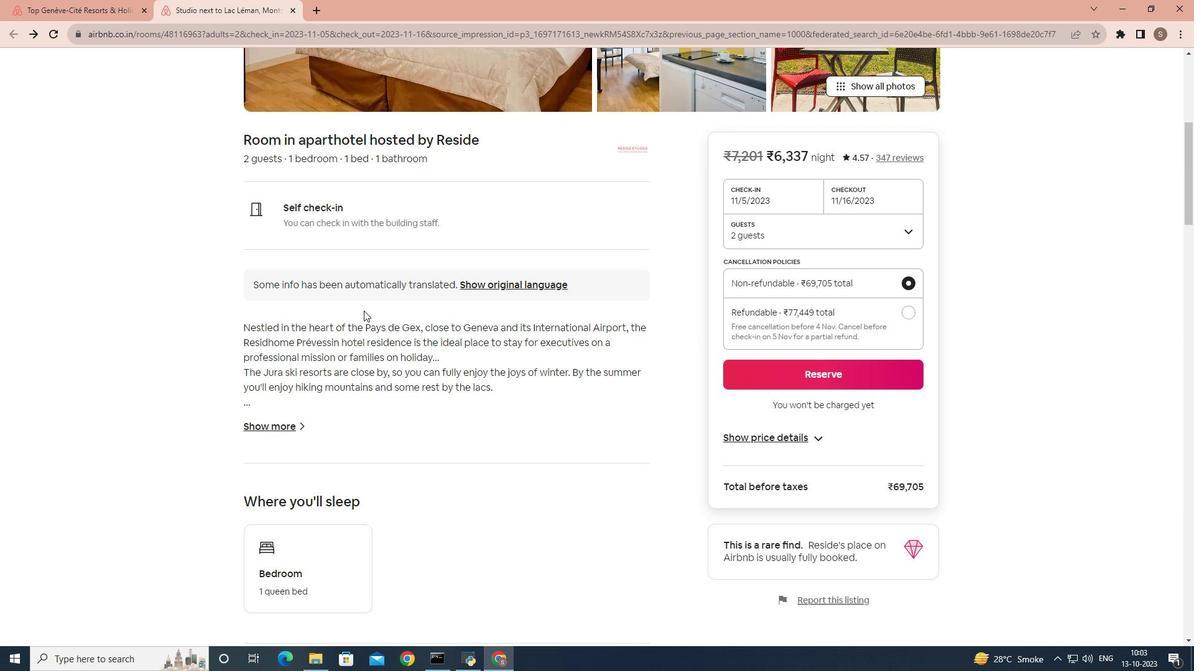 
Action: Mouse moved to (363, 310)
Screenshot: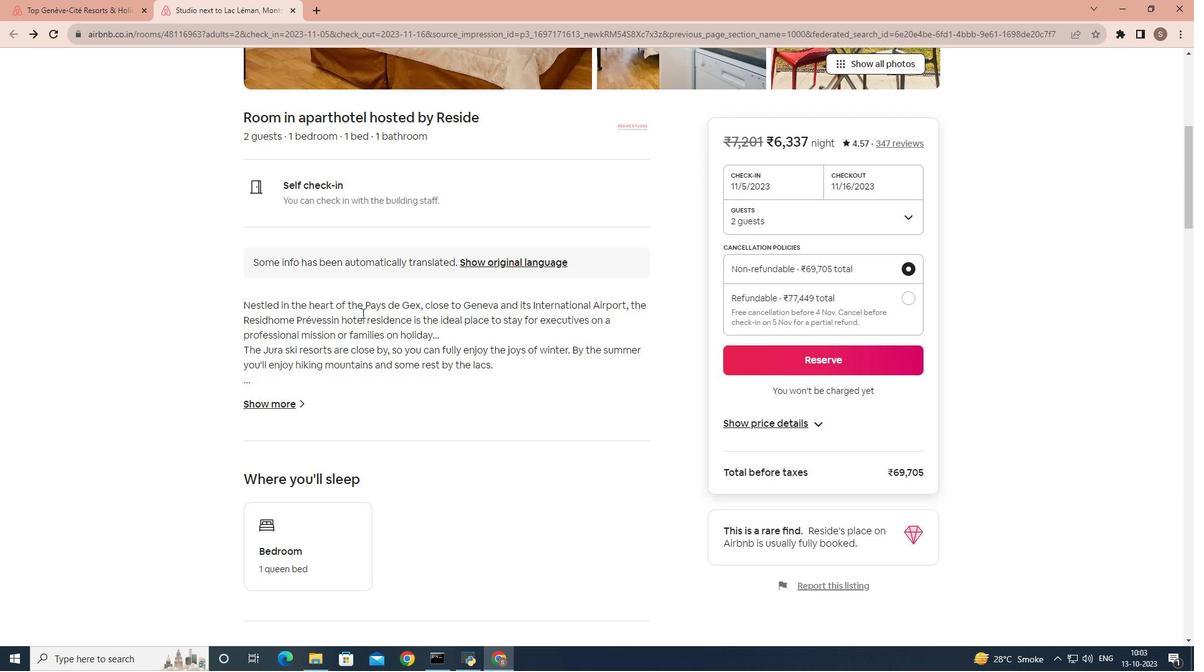 
Action: Mouse scrolled (363, 310) with delta (0, 0)
Screenshot: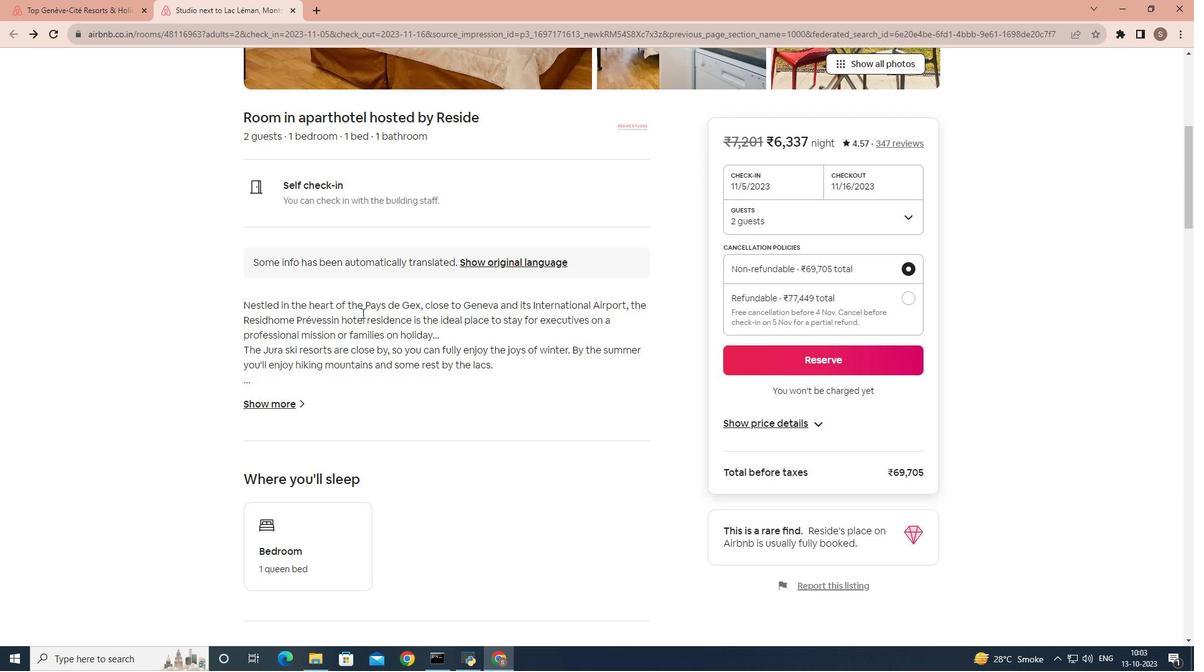 
Action: Mouse moved to (361, 313)
Screenshot: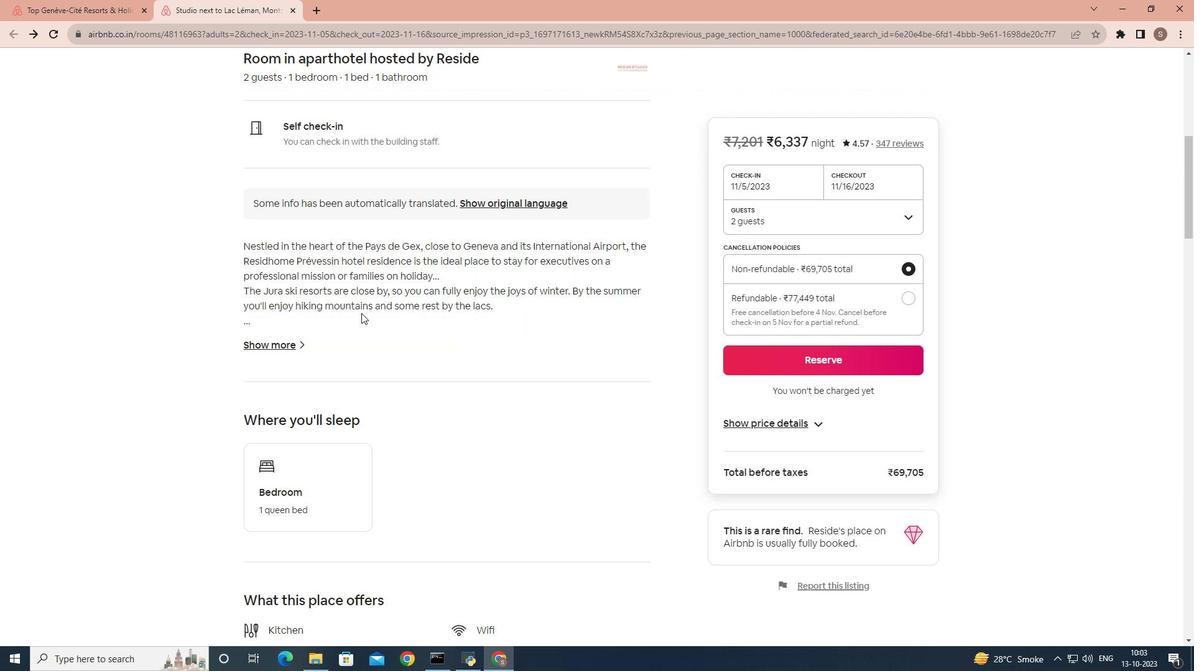 
Action: Mouse scrolled (361, 312) with delta (0, 0)
Screenshot: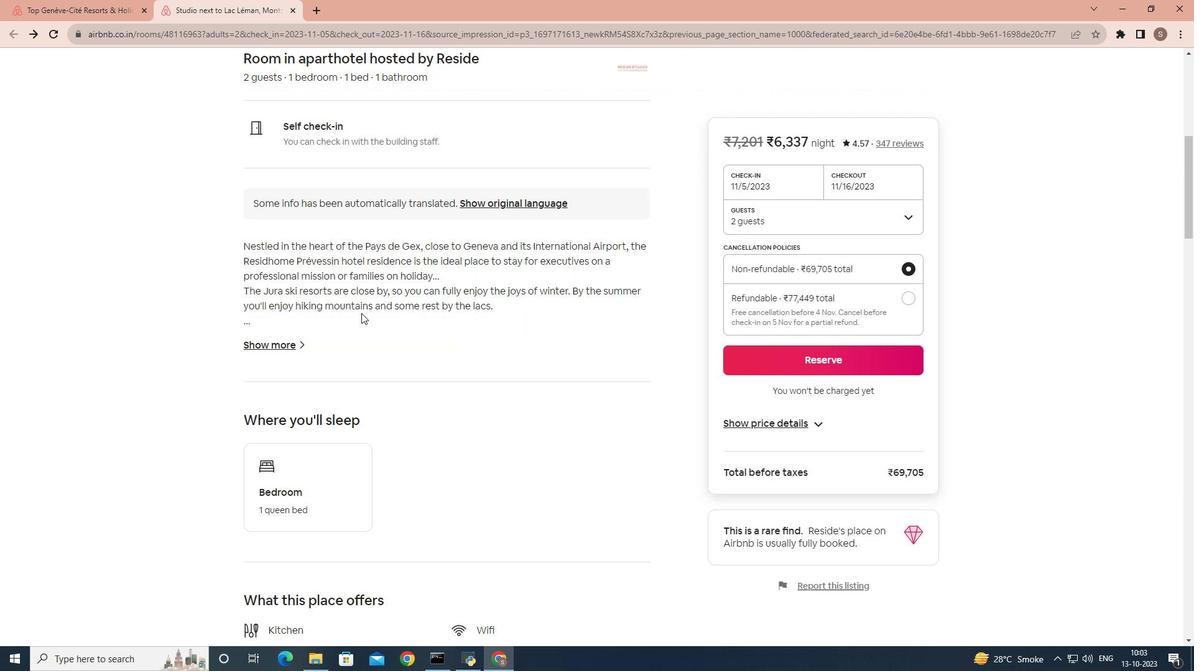 
Action: Mouse moved to (361, 313)
Screenshot: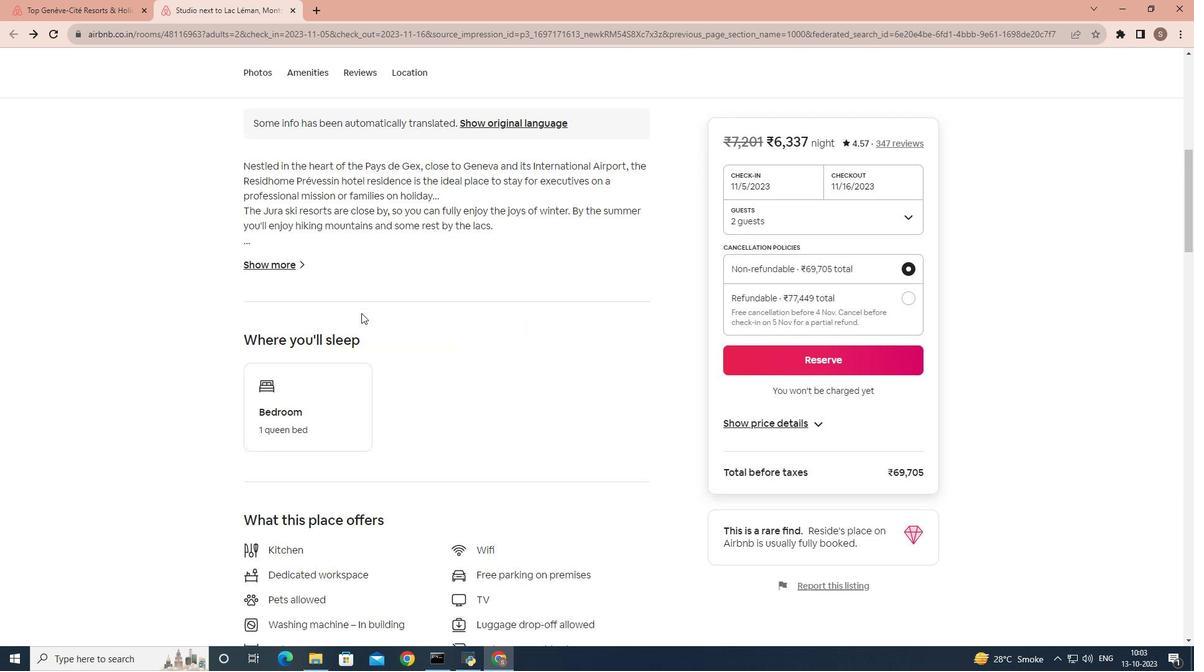 
Action: Mouse scrolled (361, 312) with delta (0, 0)
Screenshot: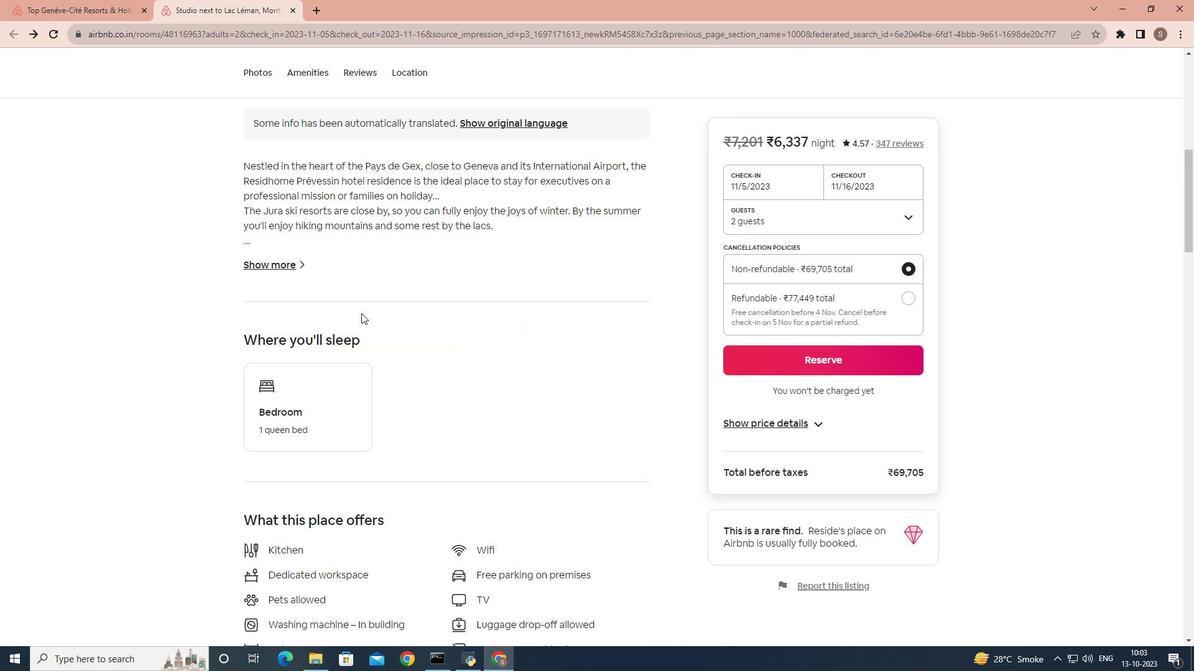 
Action: Mouse scrolled (361, 312) with delta (0, 0)
Screenshot: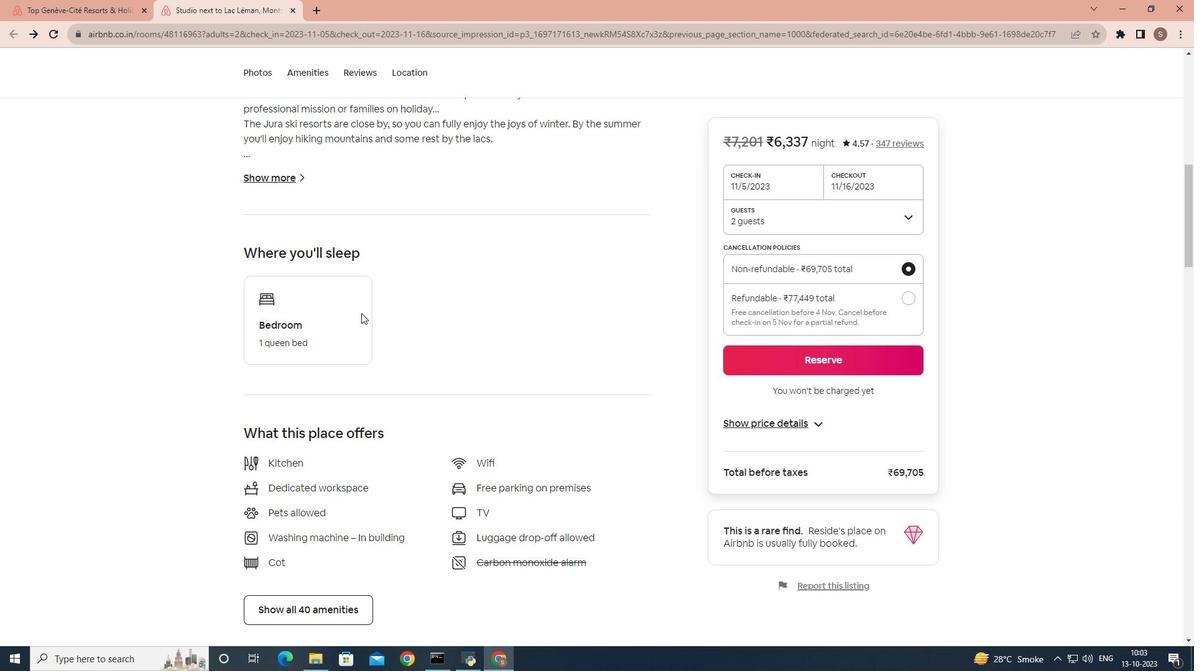 
Action: Mouse scrolled (361, 312) with delta (0, 0)
Screenshot: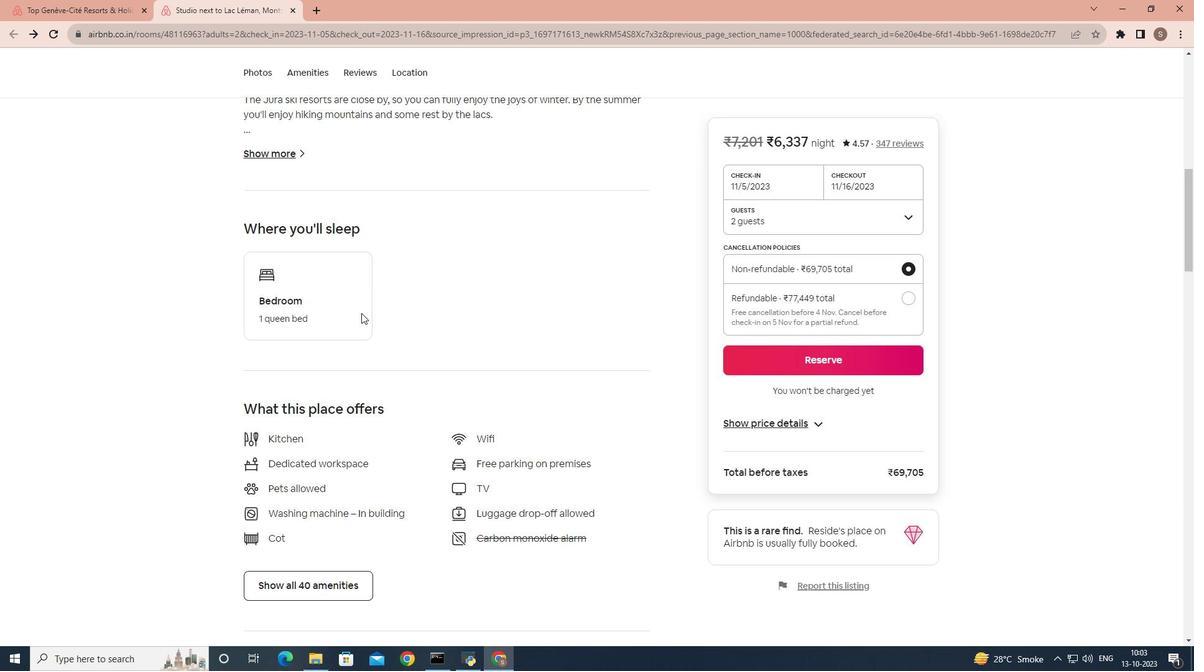 
Action: Mouse scrolled (361, 312) with delta (0, 0)
Screenshot: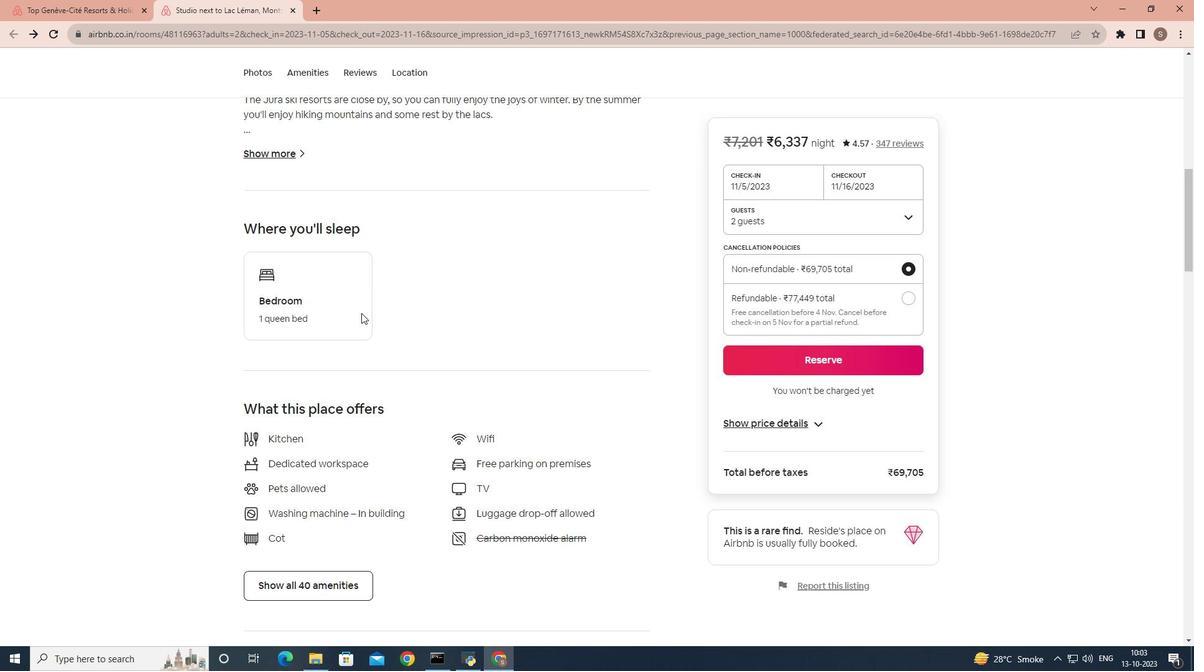 
Action: Mouse scrolled (361, 312) with delta (0, 0)
Screenshot: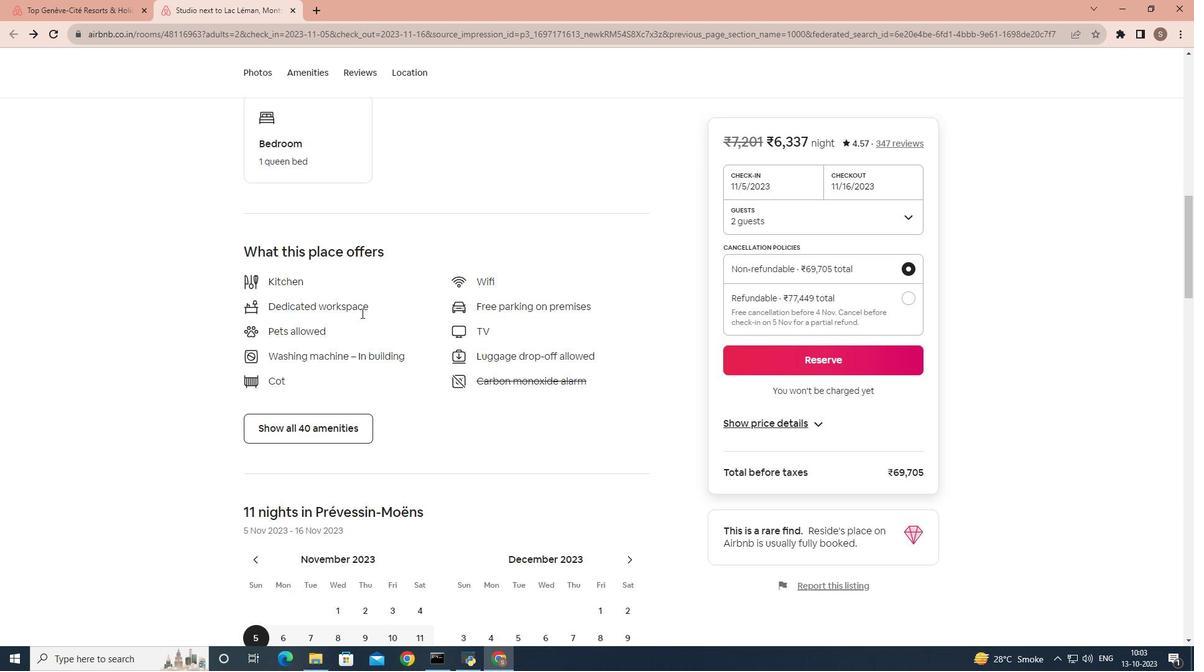 
Action: Mouse moved to (310, 369)
Screenshot: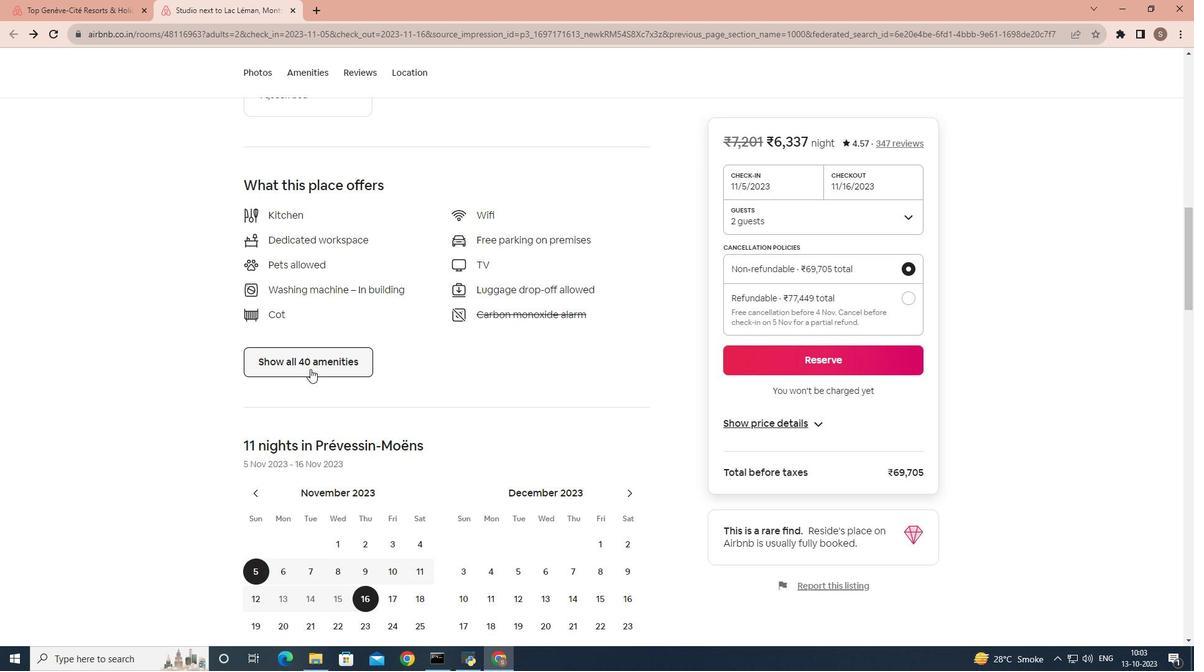 
Action: Mouse pressed left at (310, 369)
Screenshot: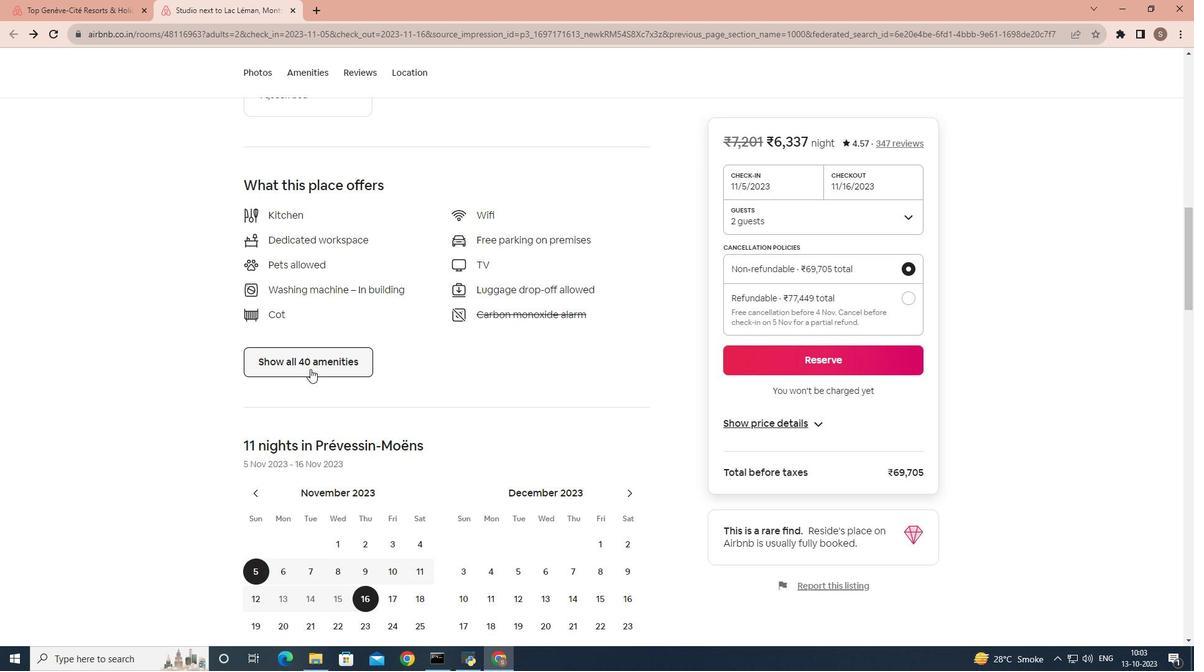 
Action: Mouse moved to (401, 338)
Screenshot: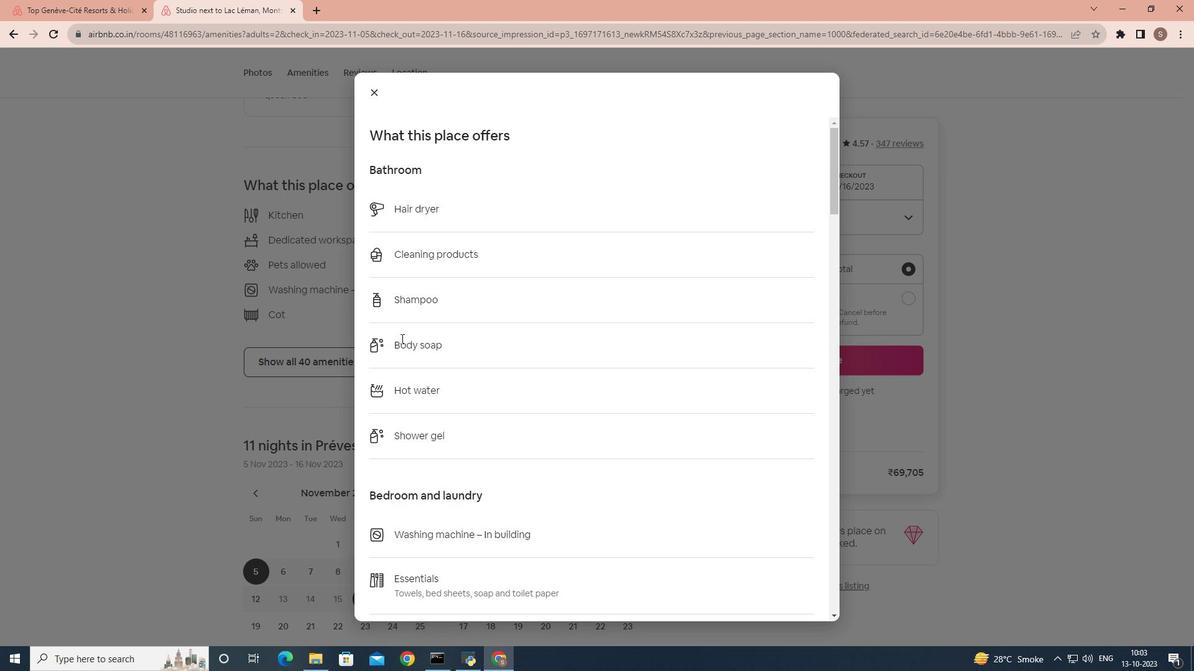 
Action: Mouse scrolled (401, 338) with delta (0, 0)
Screenshot: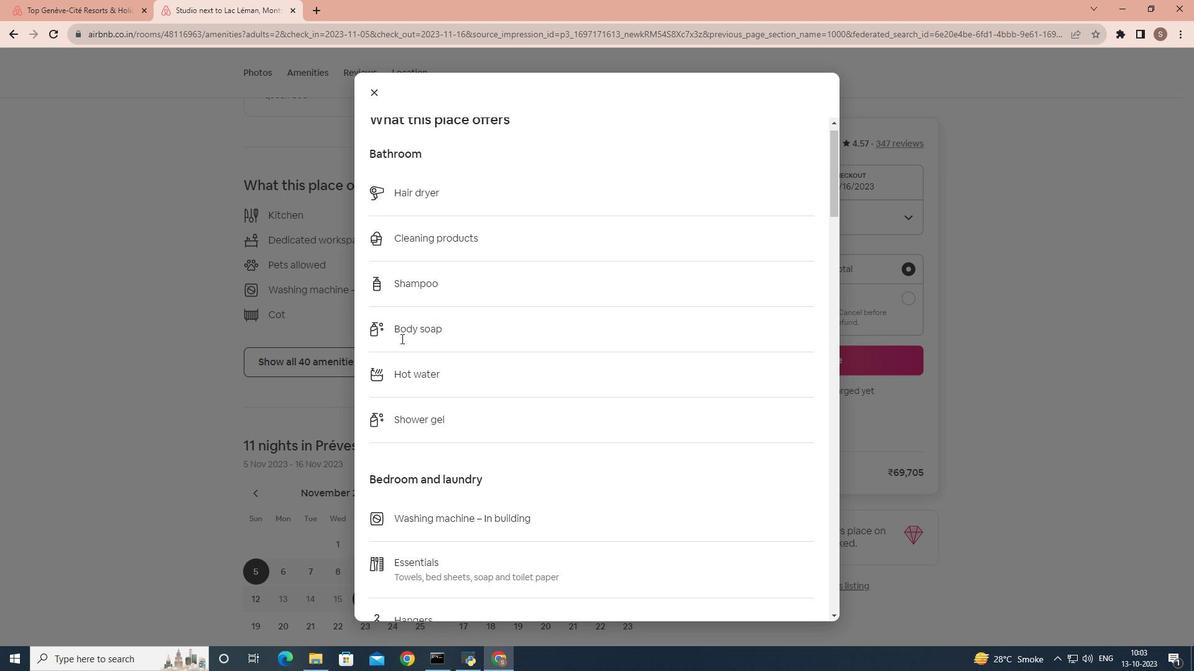 
Action: Mouse scrolled (401, 338) with delta (0, 0)
Screenshot: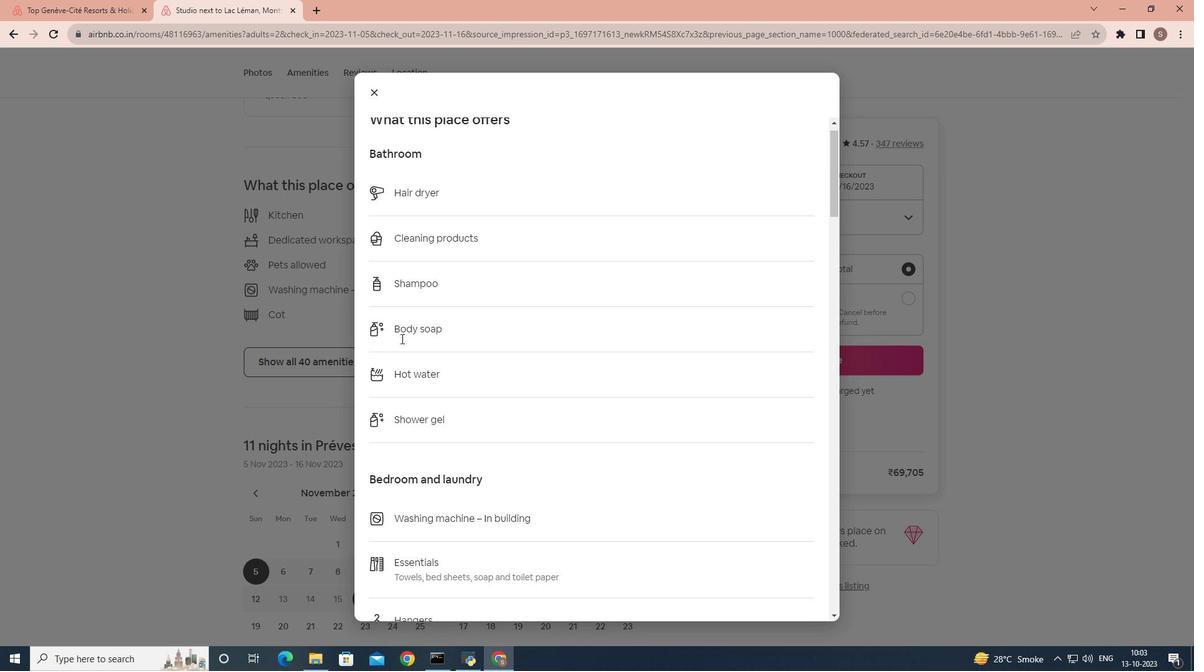 
Action: Mouse scrolled (401, 338) with delta (0, 0)
Screenshot: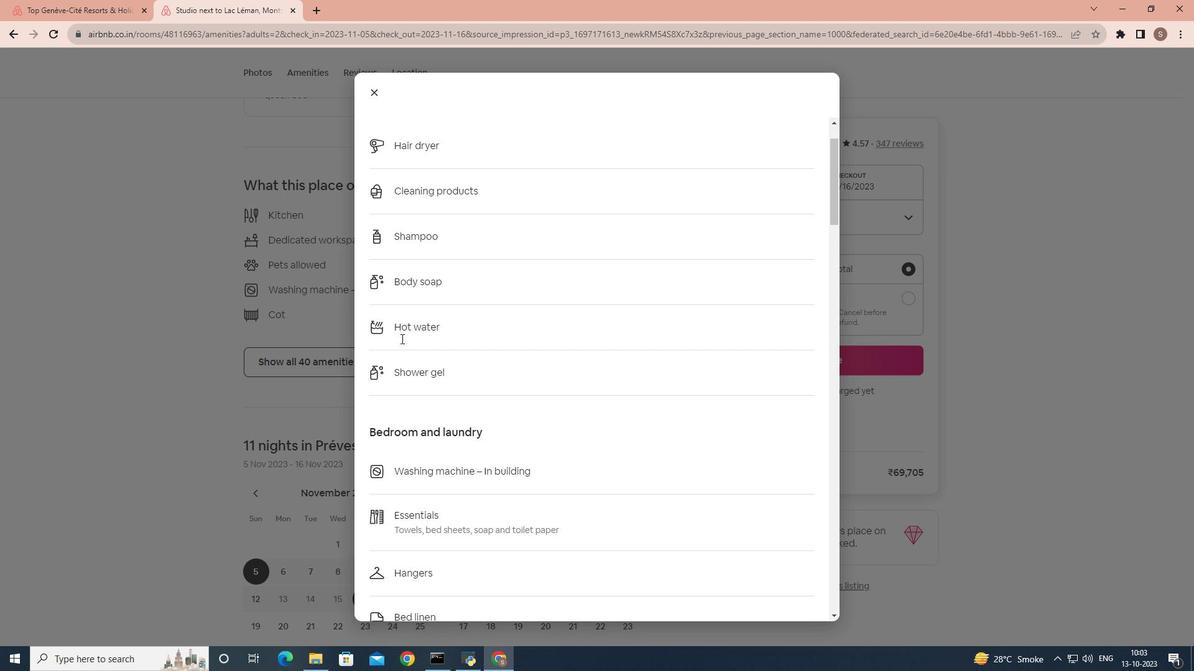 
Action: Mouse scrolled (401, 338) with delta (0, 0)
Screenshot: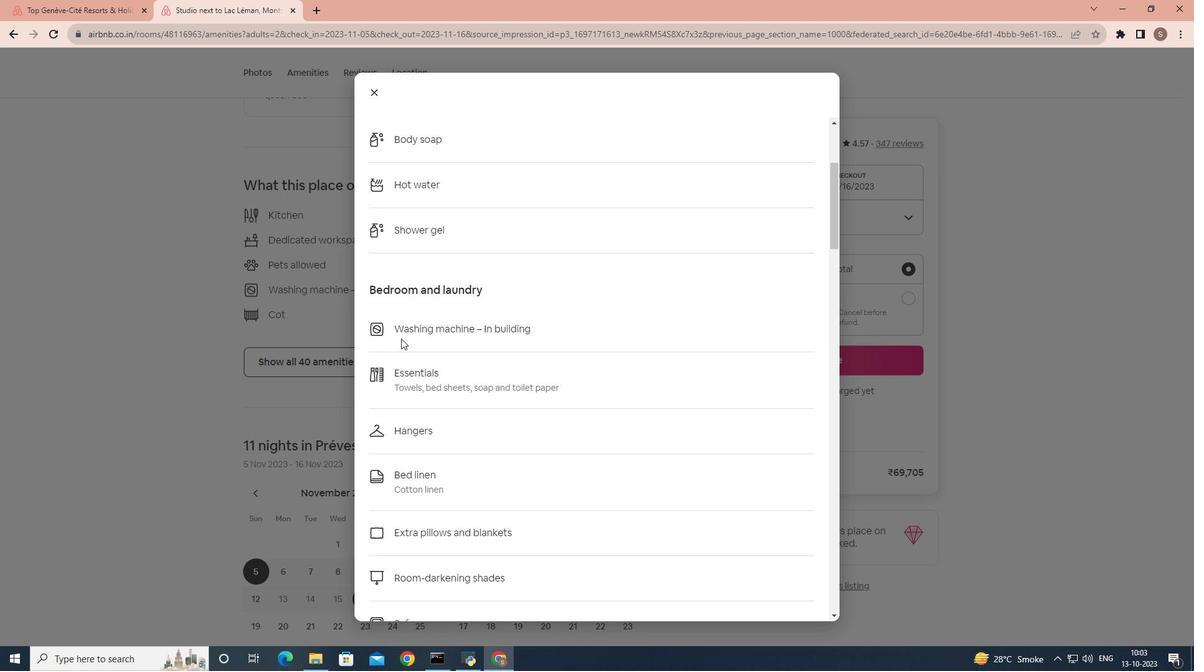 
Action: Mouse scrolled (401, 338) with delta (0, 0)
Screenshot: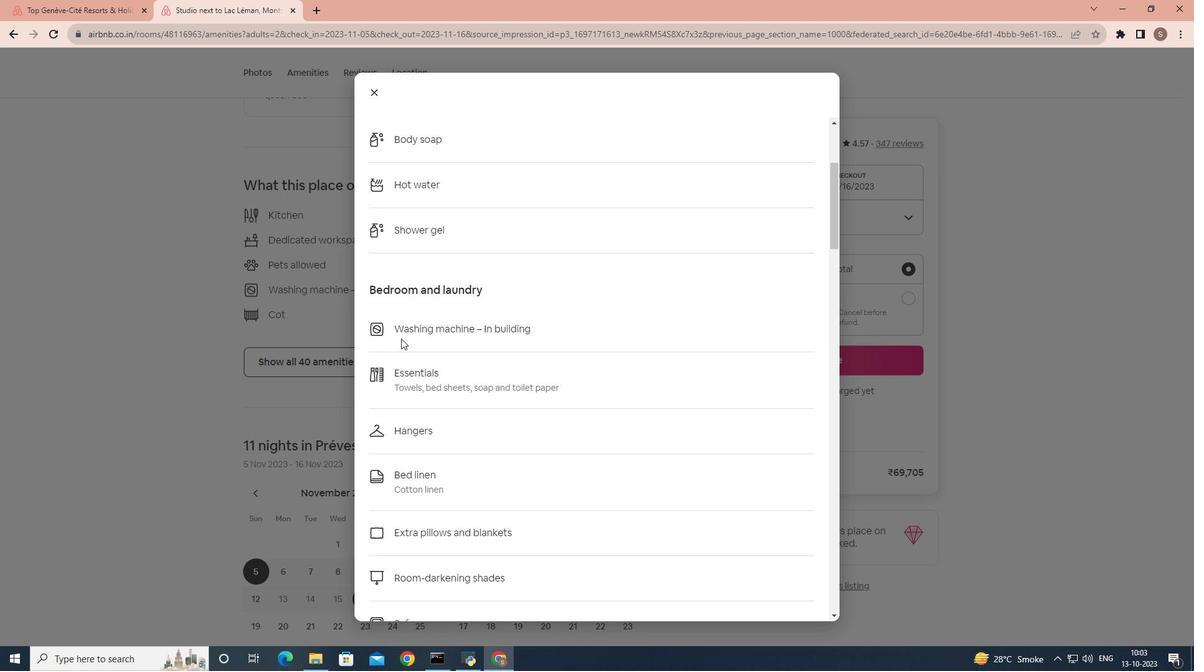 
Action: Mouse scrolled (401, 338) with delta (0, 0)
Screenshot: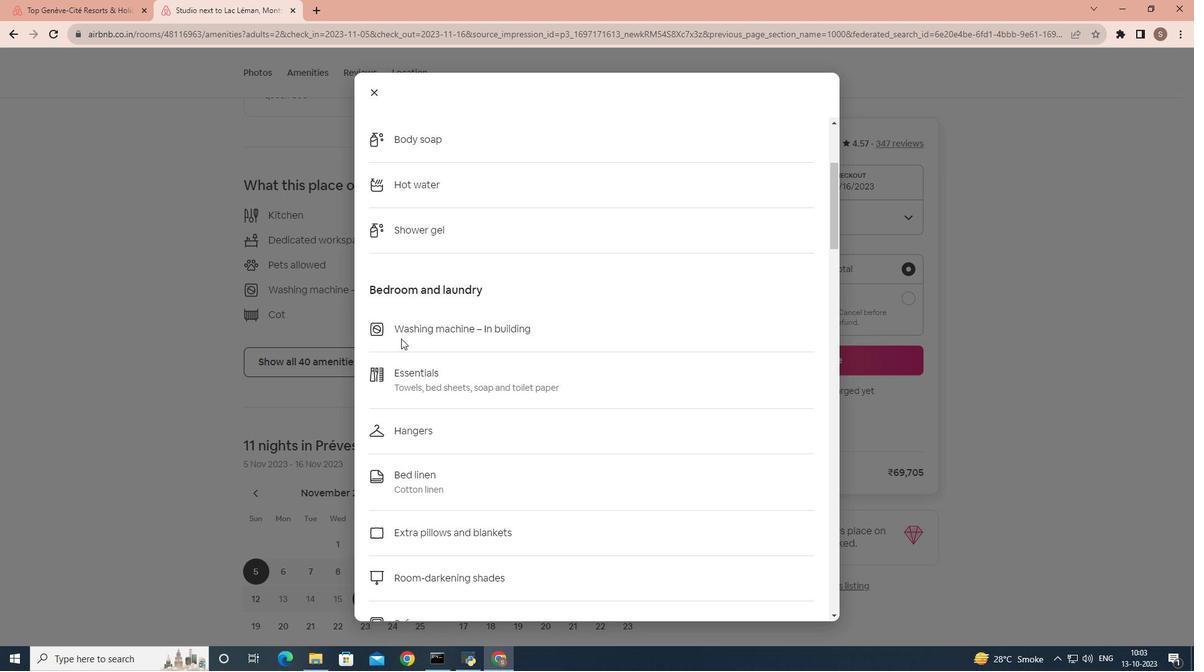 
Action: Mouse scrolled (401, 338) with delta (0, 0)
Screenshot: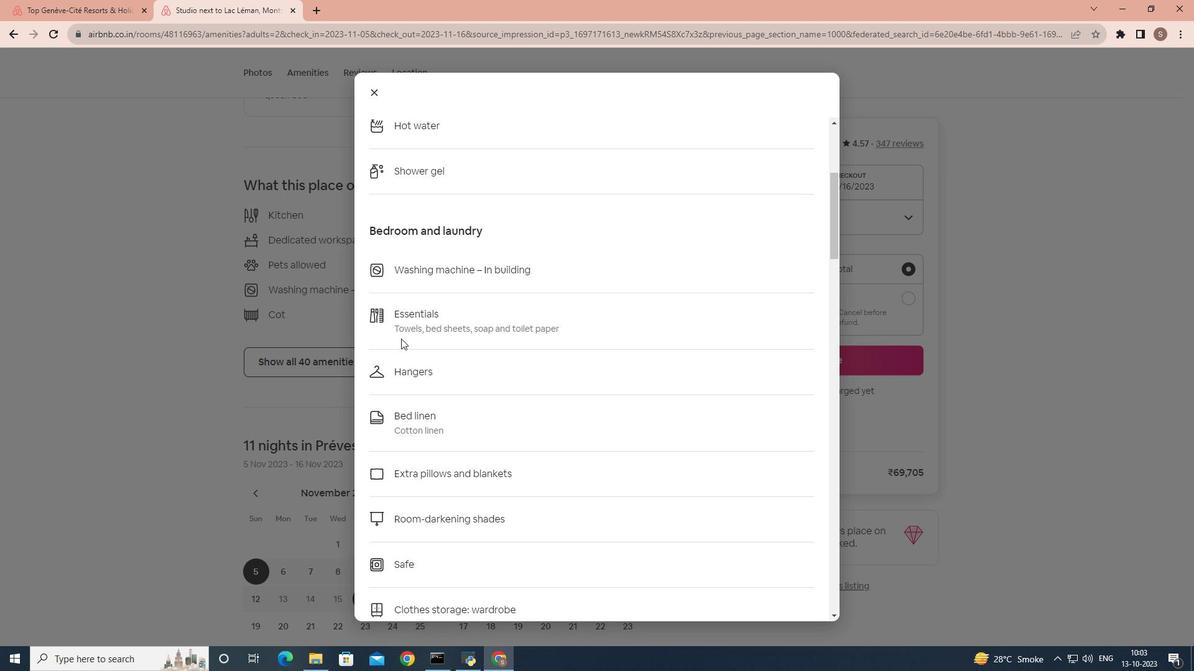 
Action: Mouse scrolled (401, 338) with delta (0, 0)
Screenshot: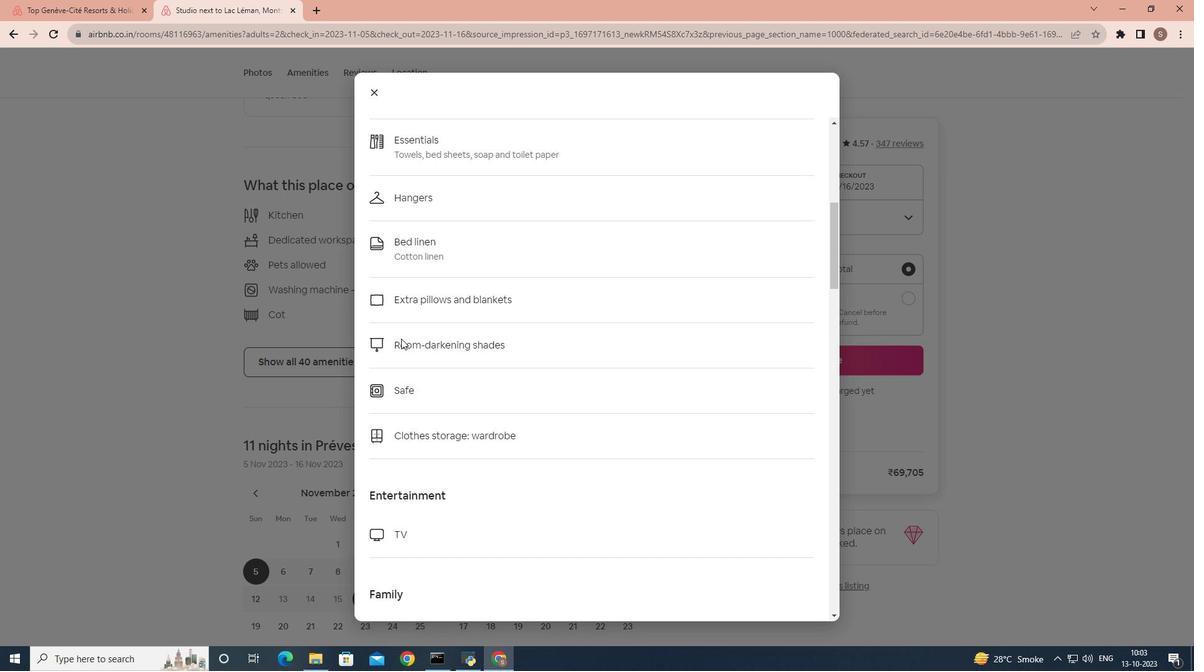 
Action: Mouse scrolled (401, 338) with delta (0, 0)
Screenshot: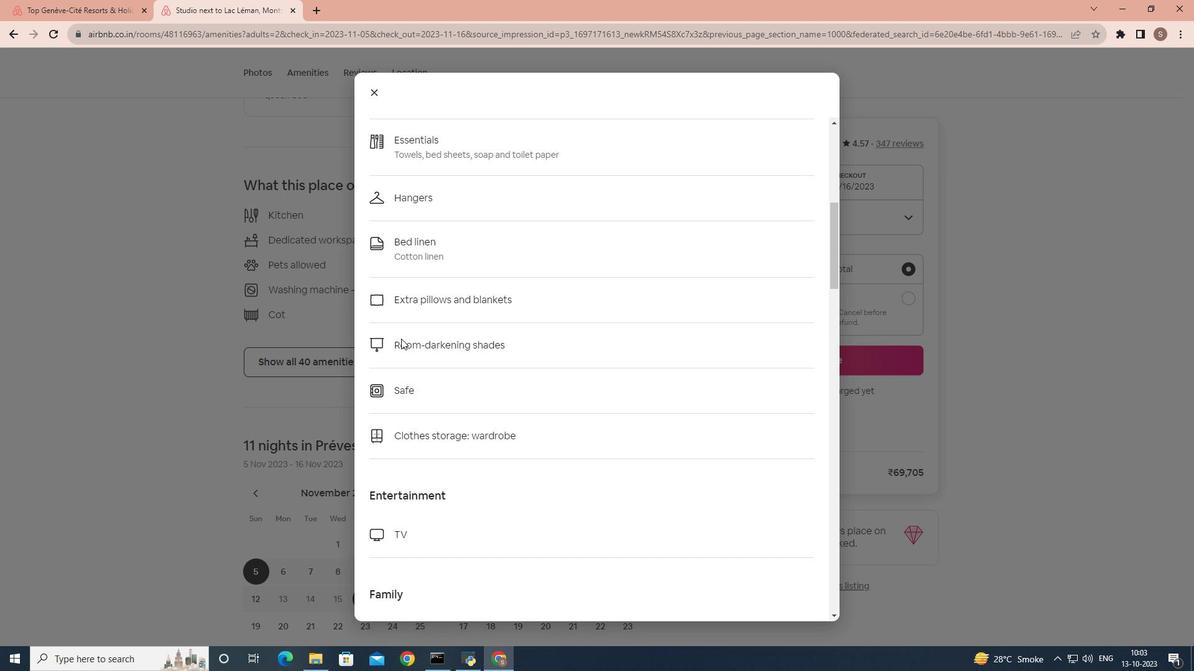 
Action: Mouse scrolled (401, 338) with delta (0, 0)
Screenshot: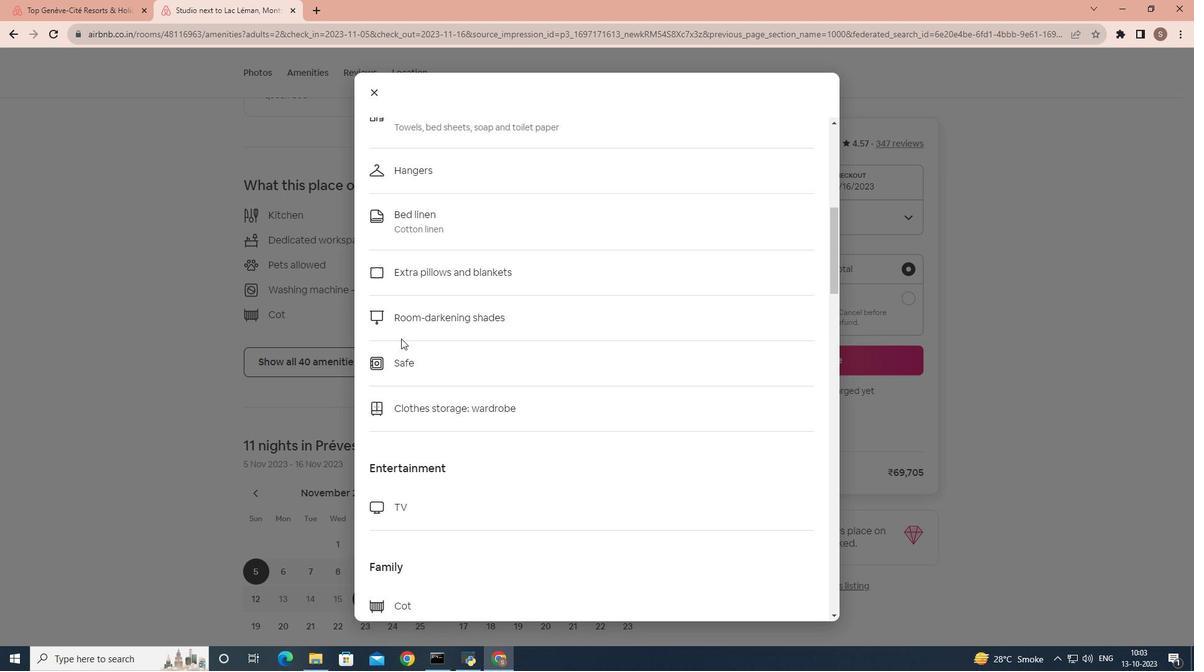 
Action: Mouse scrolled (401, 338) with delta (0, 0)
Screenshot: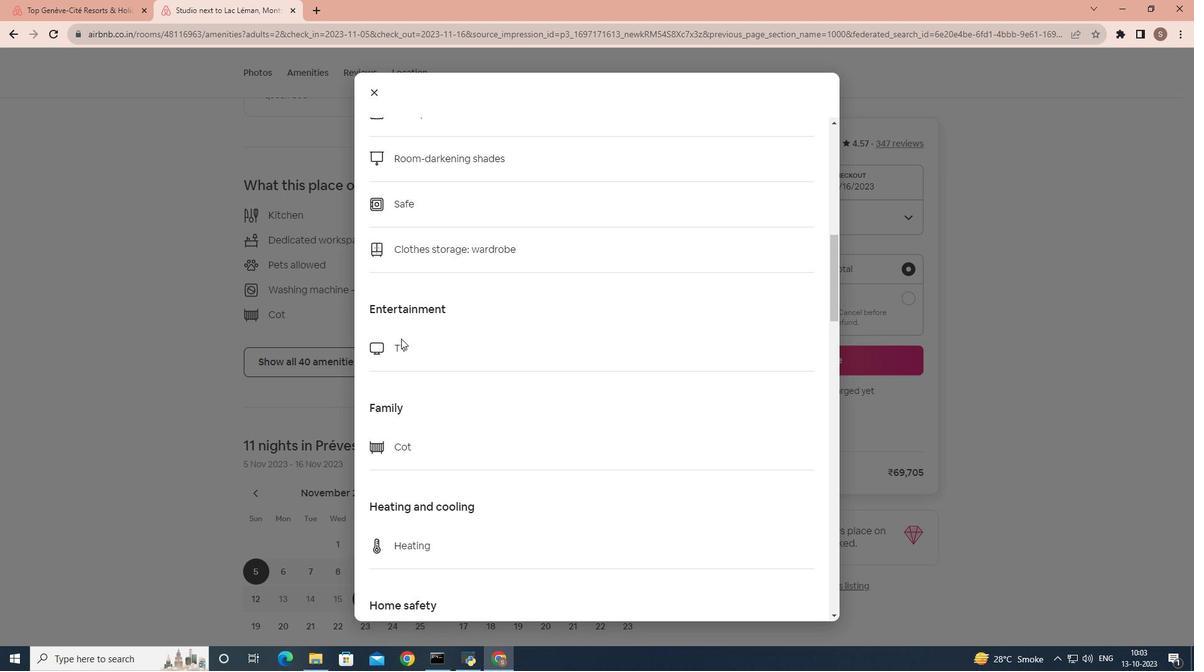 
Action: Mouse scrolled (401, 338) with delta (0, 0)
Screenshot: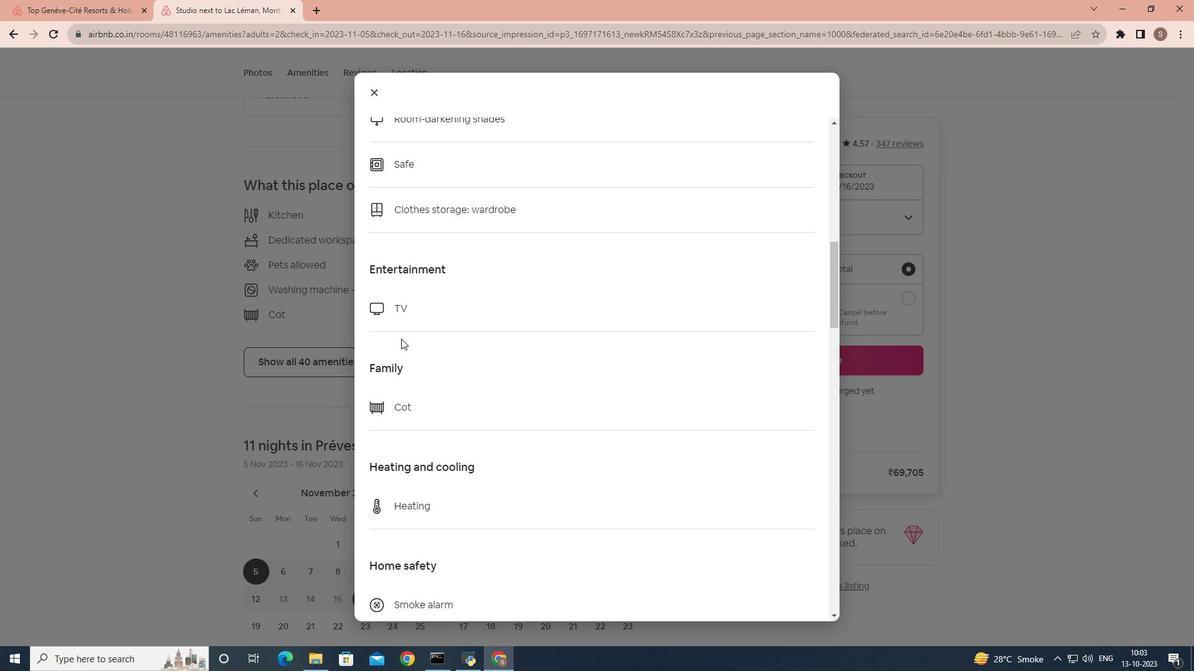 
Action: Mouse scrolled (401, 338) with delta (0, 0)
Screenshot: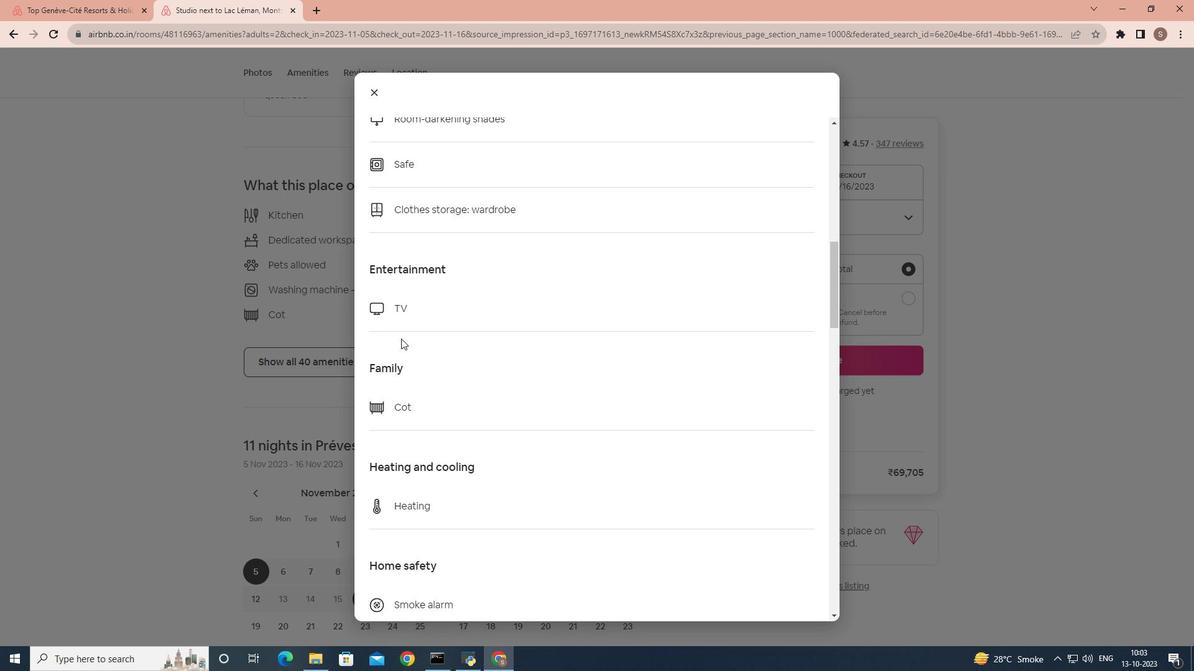 
Action: Mouse scrolled (401, 338) with delta (0, 0)
Screenshot: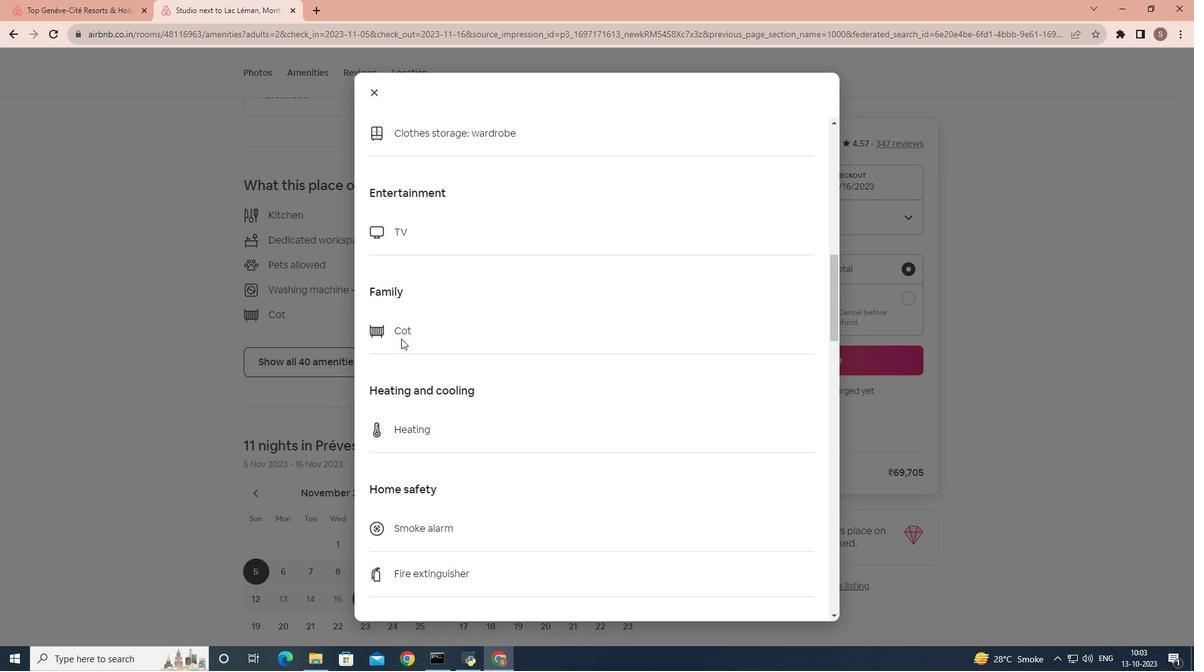 
Action: Mouse scrolled (401, 338) with delta (0, 0)
Screenshot: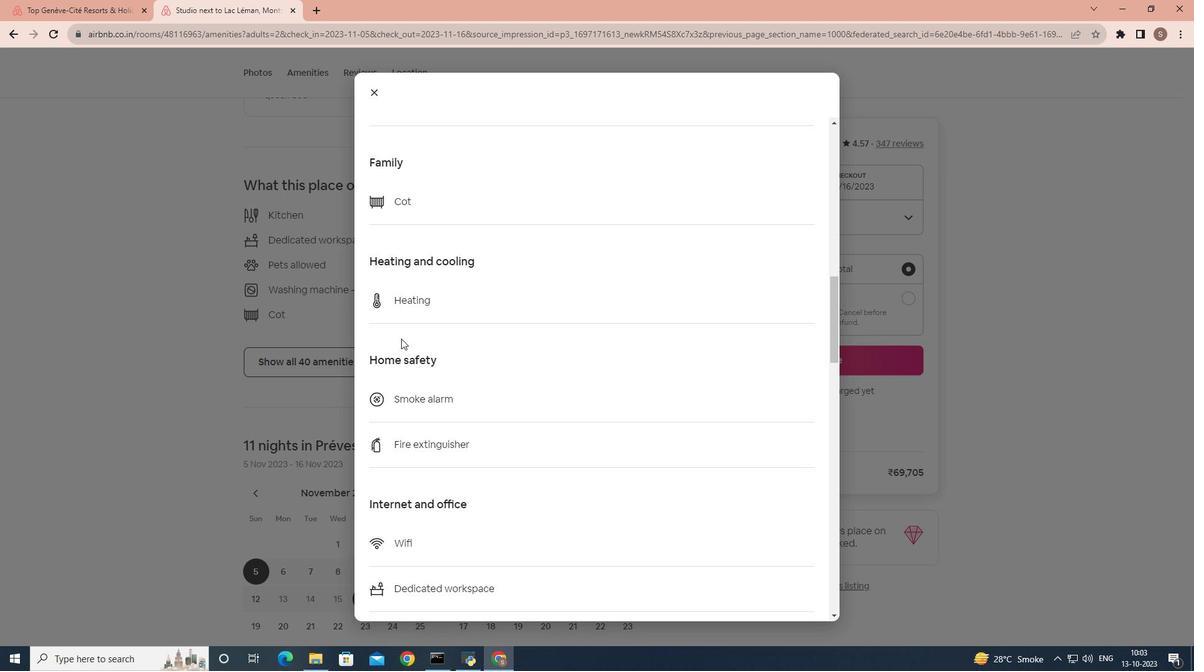 
Action: Mouse scrolled (401, 338) with delta (0, 0)
Screenshot: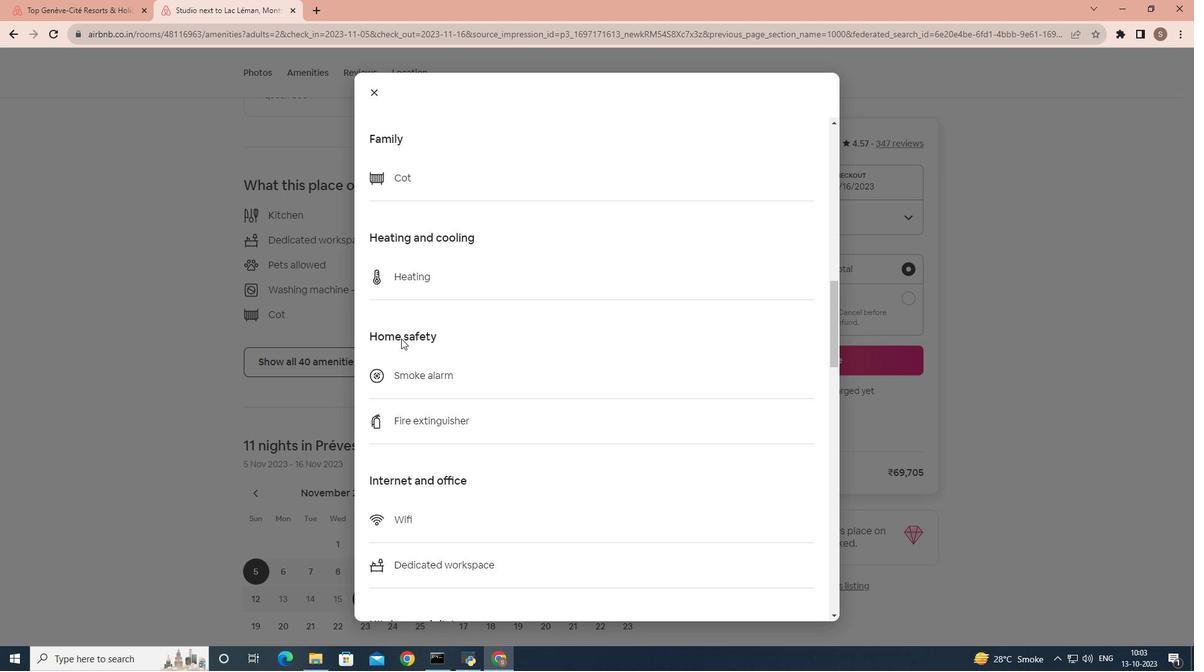 
Action: Mouse scrolled (401, 338) with delta (0, 0)
Screenshot: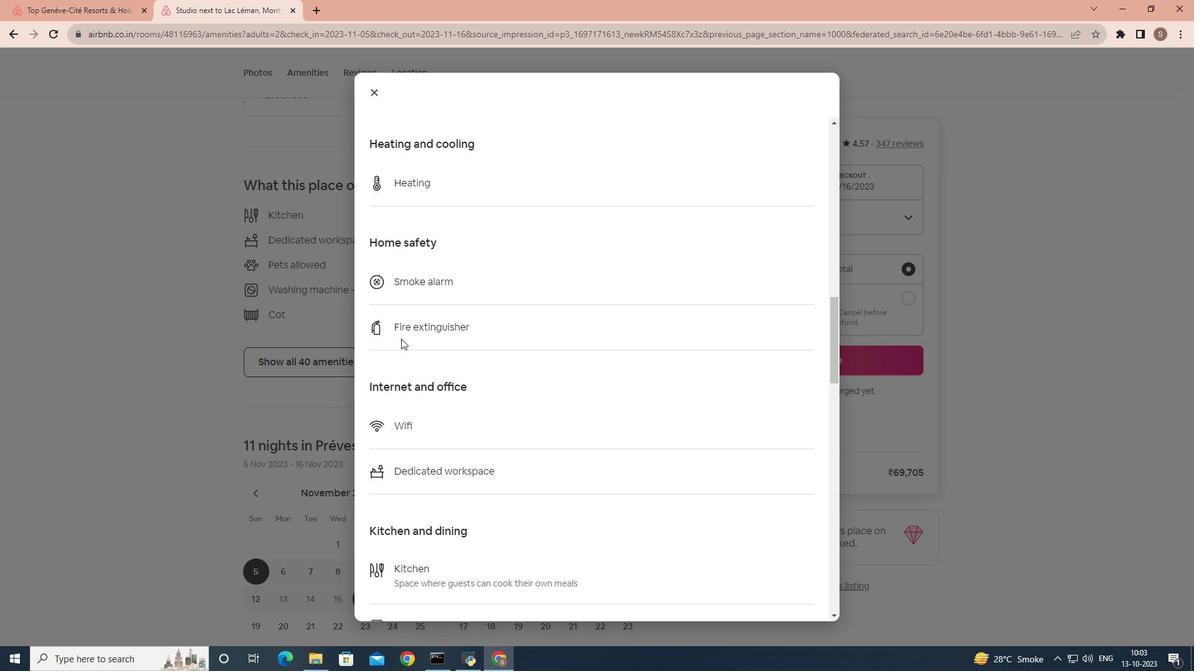 
Action: Mouse scrolled (401, 338) with delta (0, 0)
Screenshot: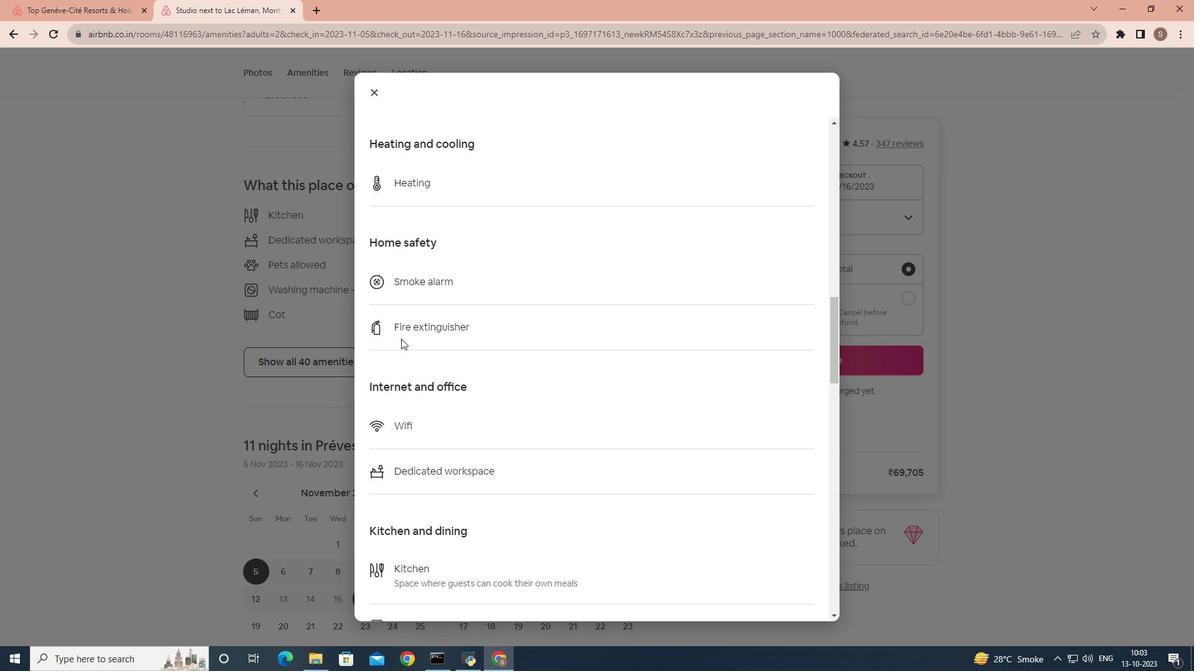 
Action: Mouse scrolled (401, 338) with delta (0, 0)
Screenshot: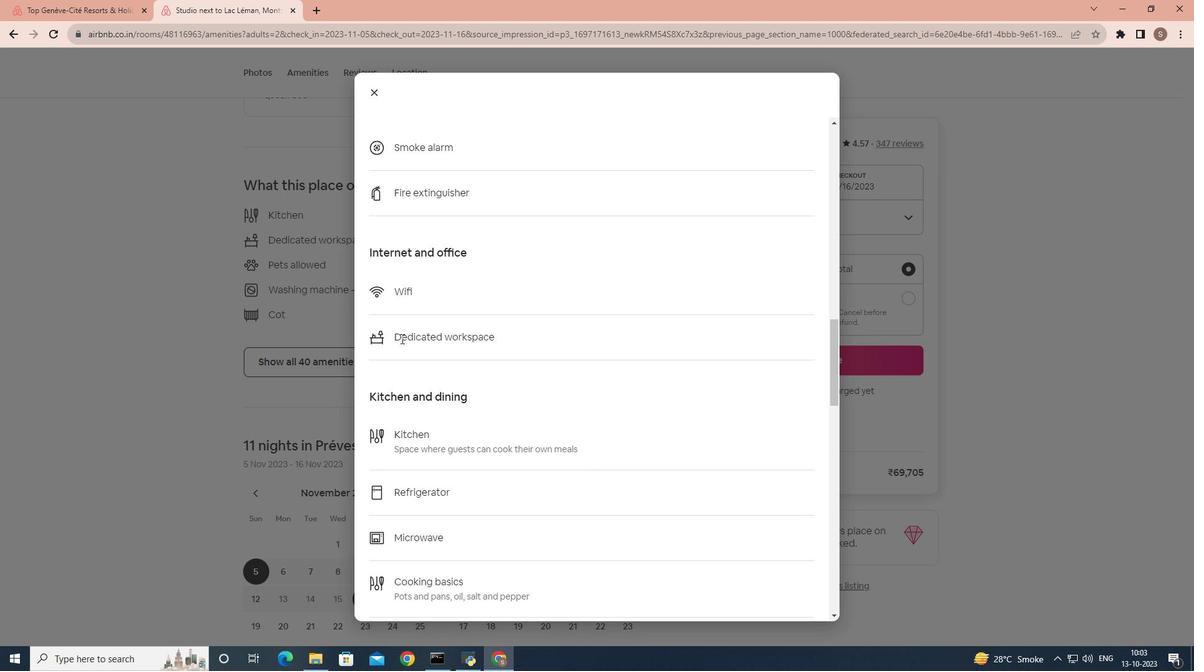 
Action: Mouse scrolled (401, 338) with delta (0, 0)
Screenshot: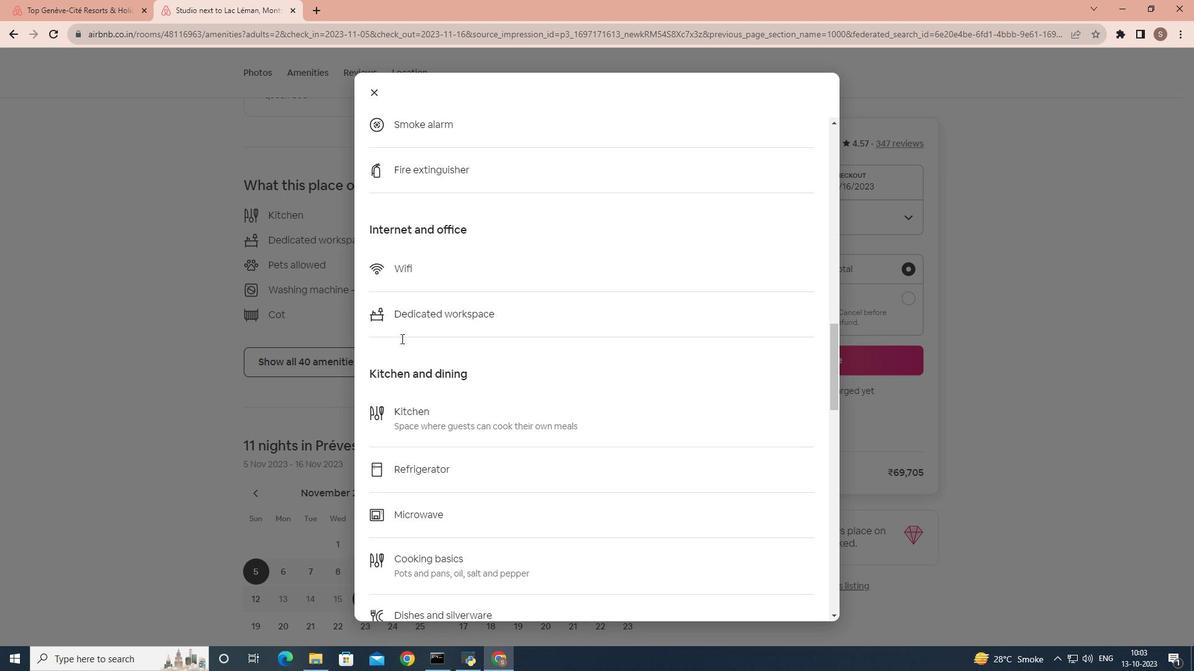 
Action: Mouse scrolled (401, 338) with delta (0, 0)
Screenshot: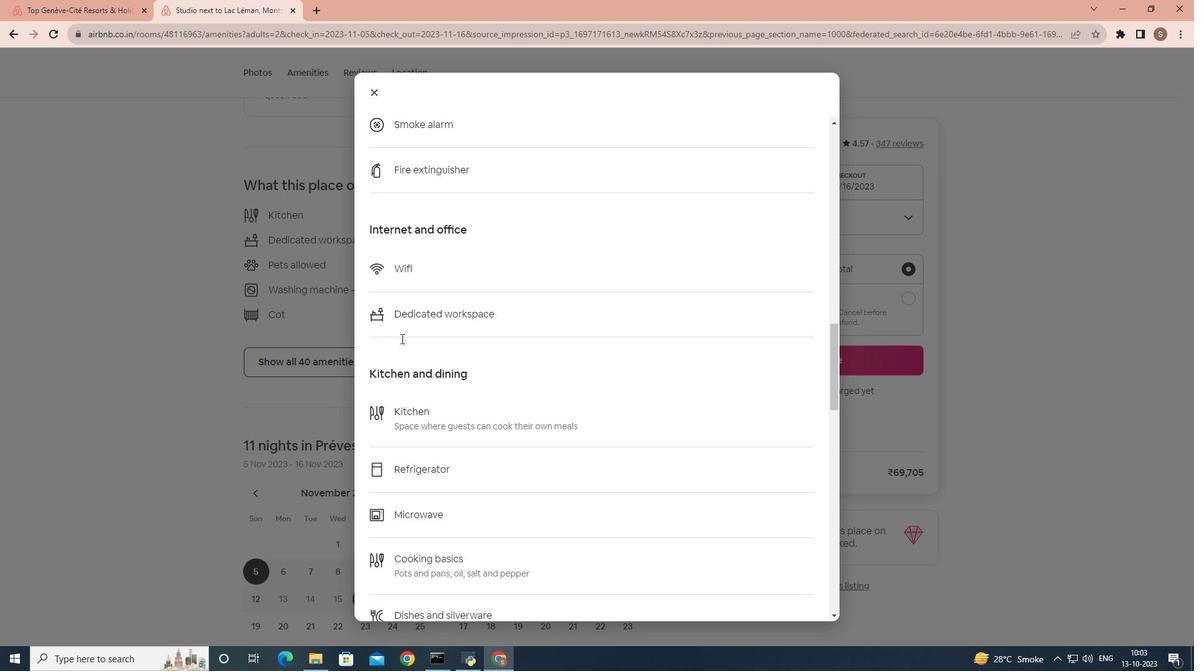 
Action: Mouse scrolled (401, 338) with delta (0, 0)
Screenshot: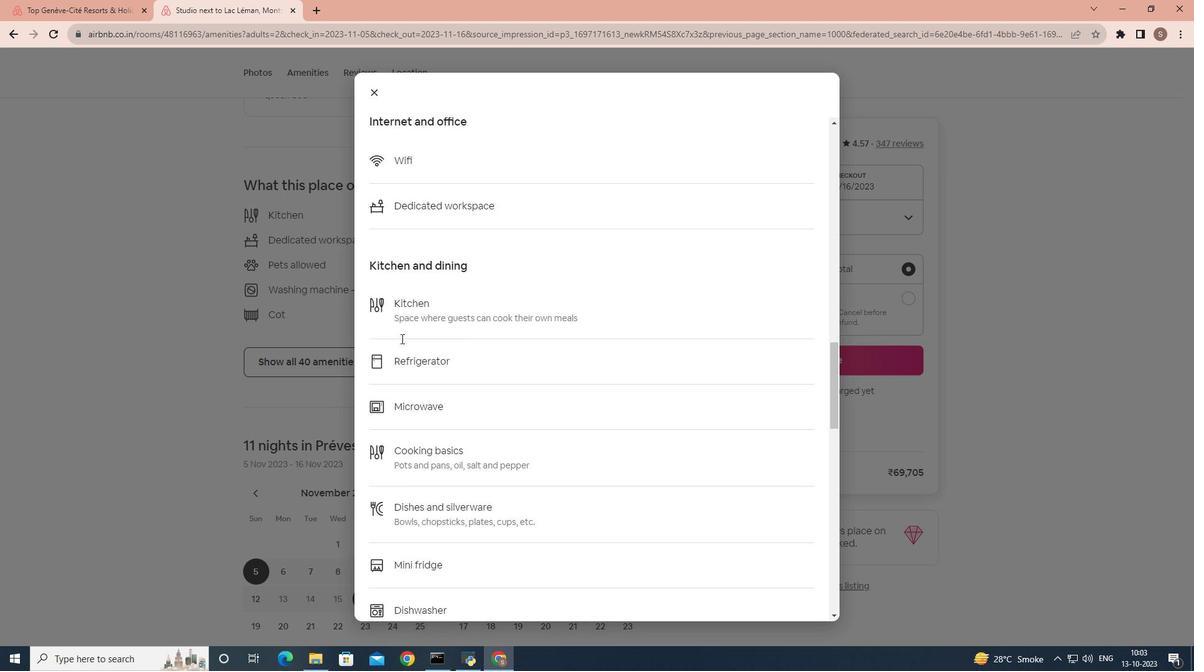 
Action: Mouse scrolled (401, 338) with delta (0, 0)
Screenshot: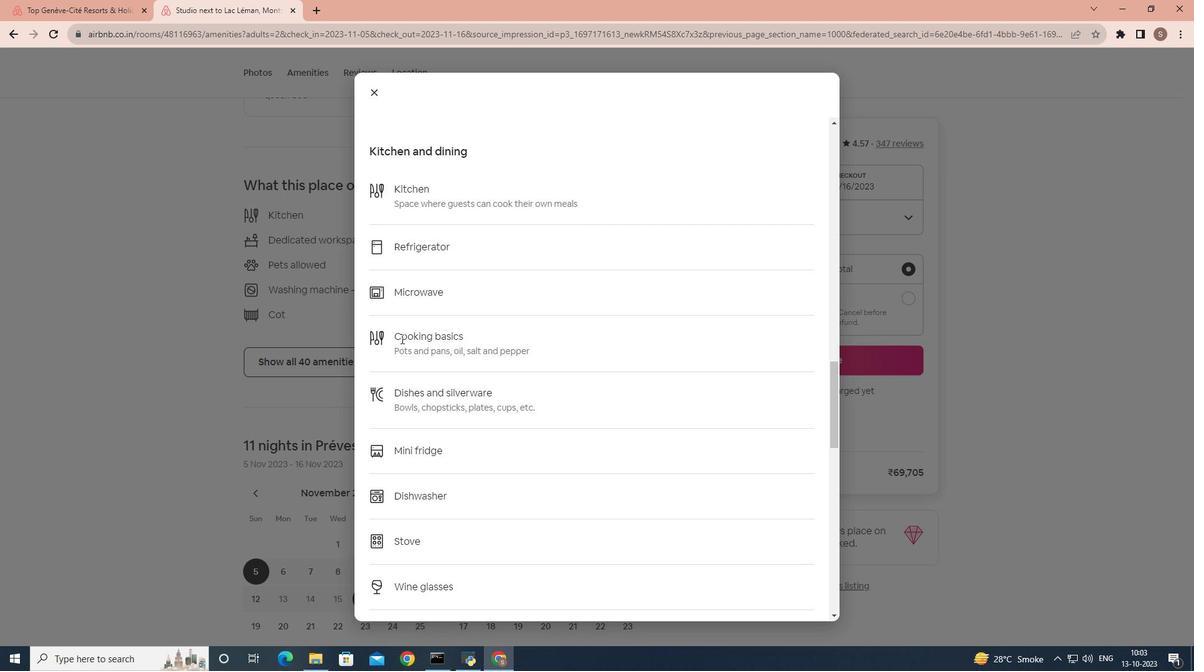 
Action: Mouse scrolled (401, 338) with delta (0, 0)
Screenshot: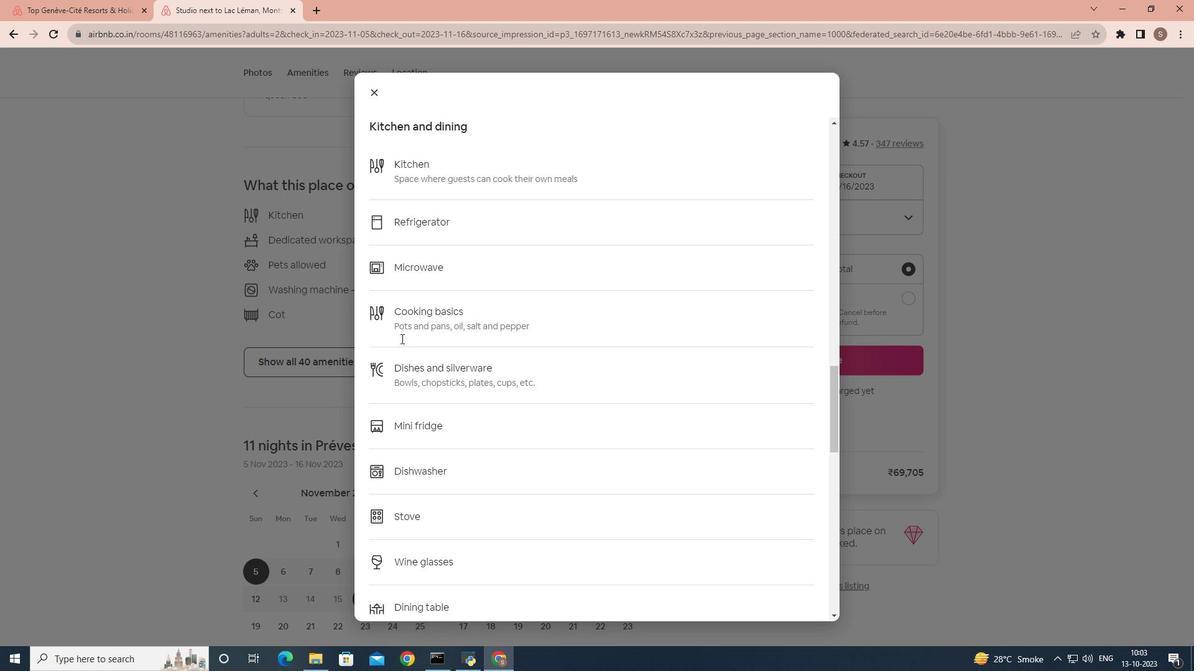 
Action: Mouse scrolled (401, 338) with delta (0, 0)
Screenshot: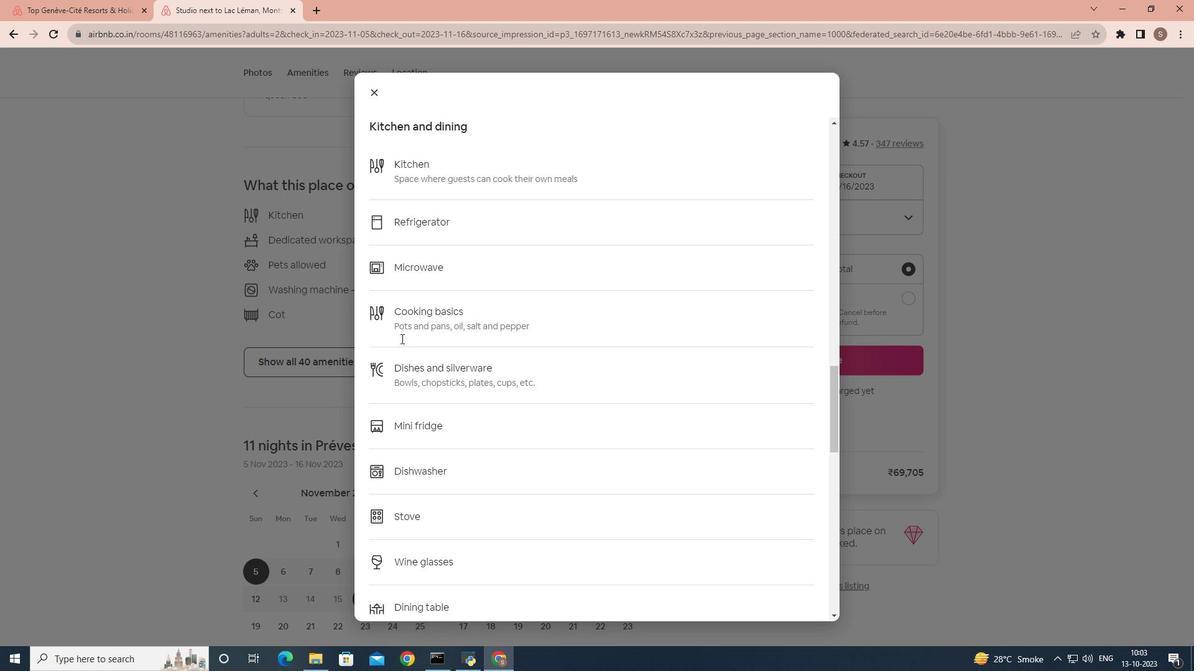 
Action: Mouse scrolled (401, 338) with delta (0, 0)
Screenshot: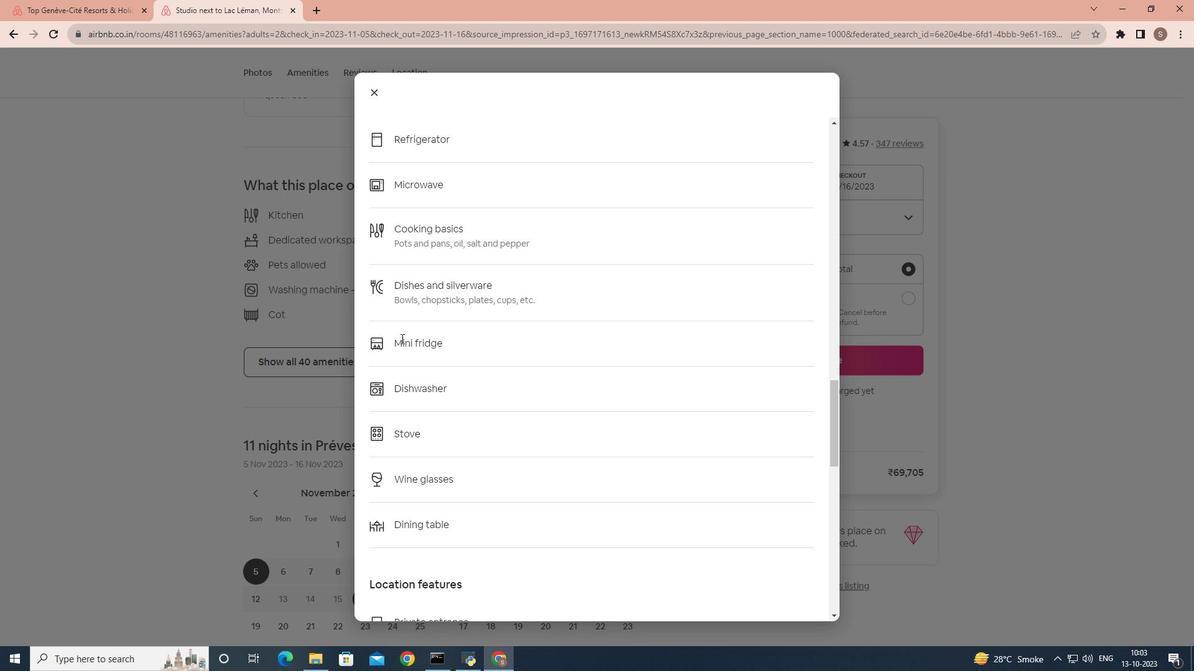 
Action: Mouse scrolled (401, 338) with delta (0, 0)
Screenshot: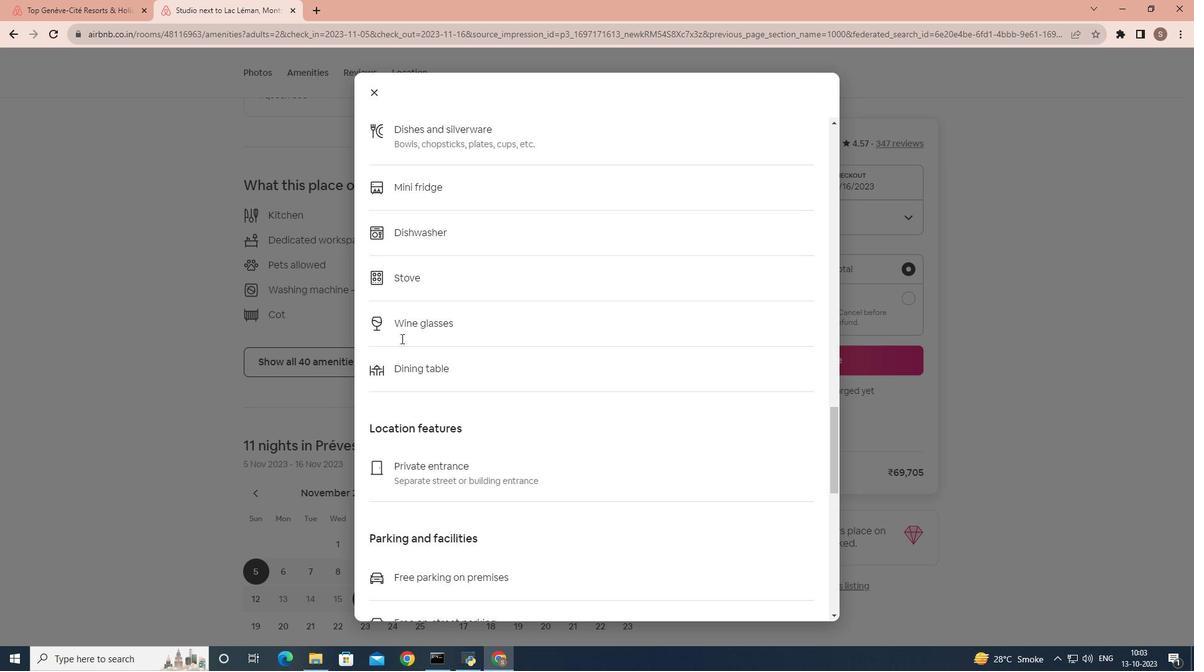 
Action: Mouse scrolled (401, 338) with delta (0, 0)
Screenshot: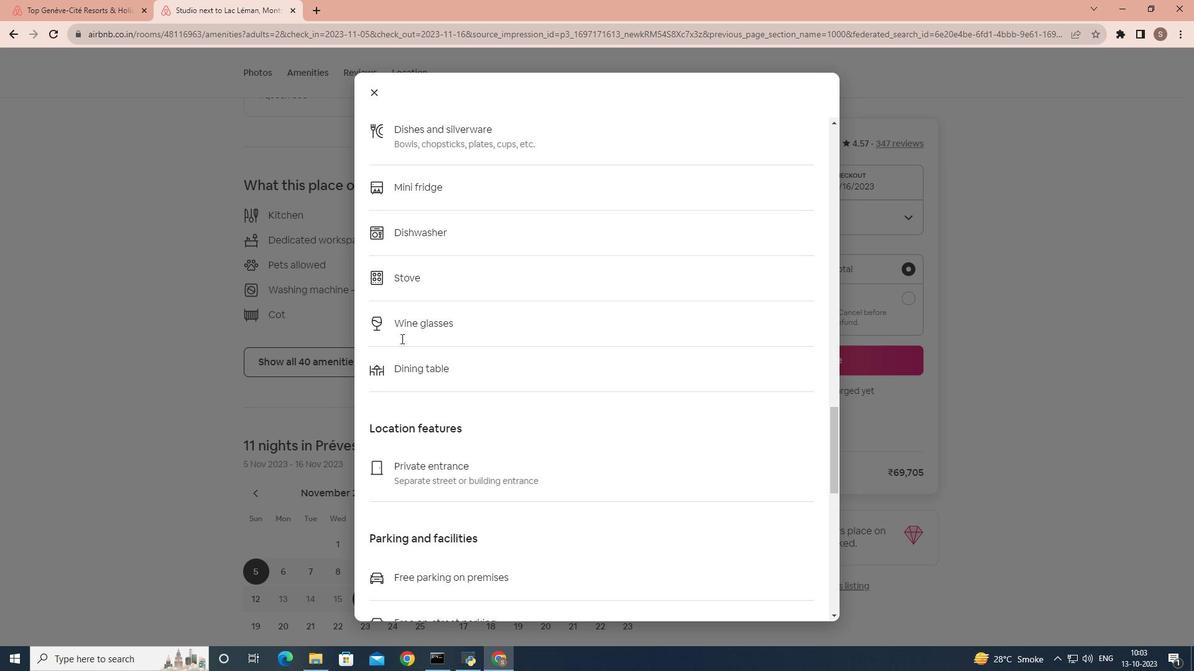 
Action: Mouse scrolled (401, 338) with delta (0, 0)
Screenshot: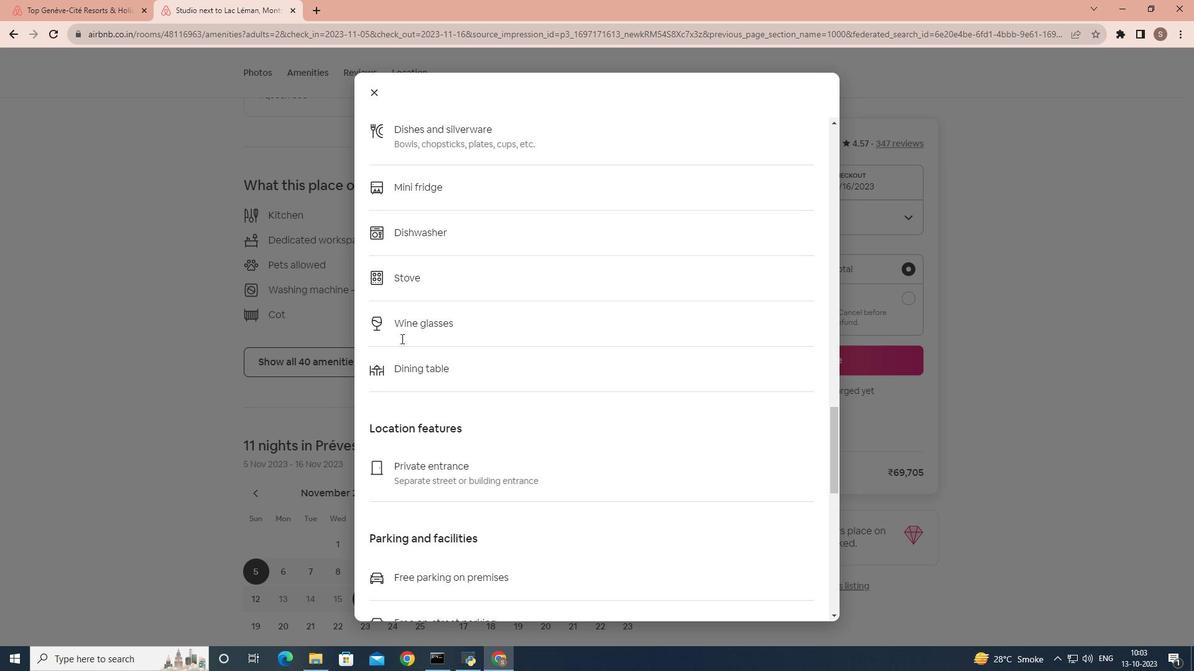 
Action: Mouse scrolled (401, 338) with delta (0, 0)
Screenshot: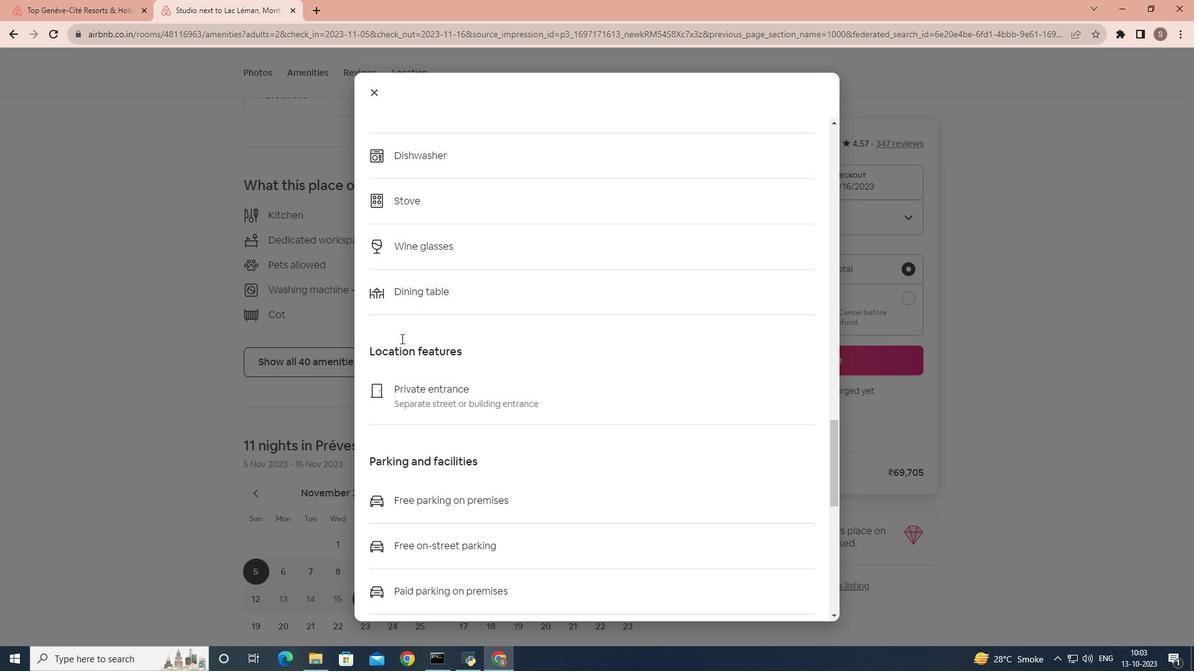 
Action: Mouse scrolled (401, 338) with delta (0, 0)
Screenshot: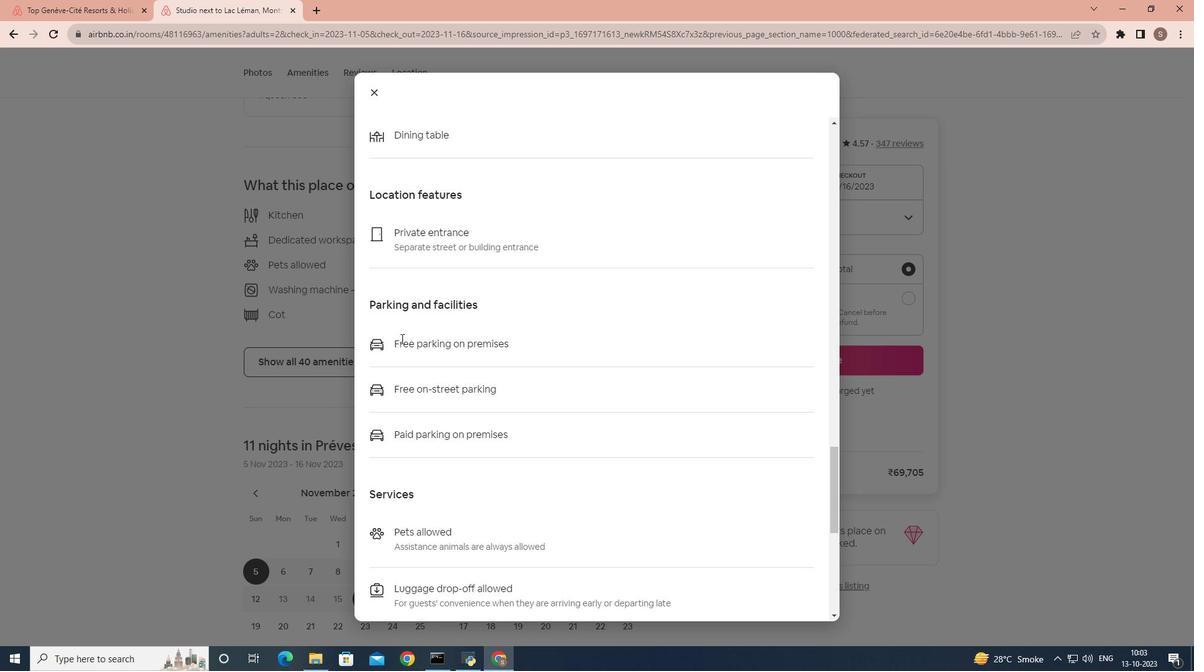 
Action: Mouse scrolled (401, 338) with delta (0, 0)
Screenshot: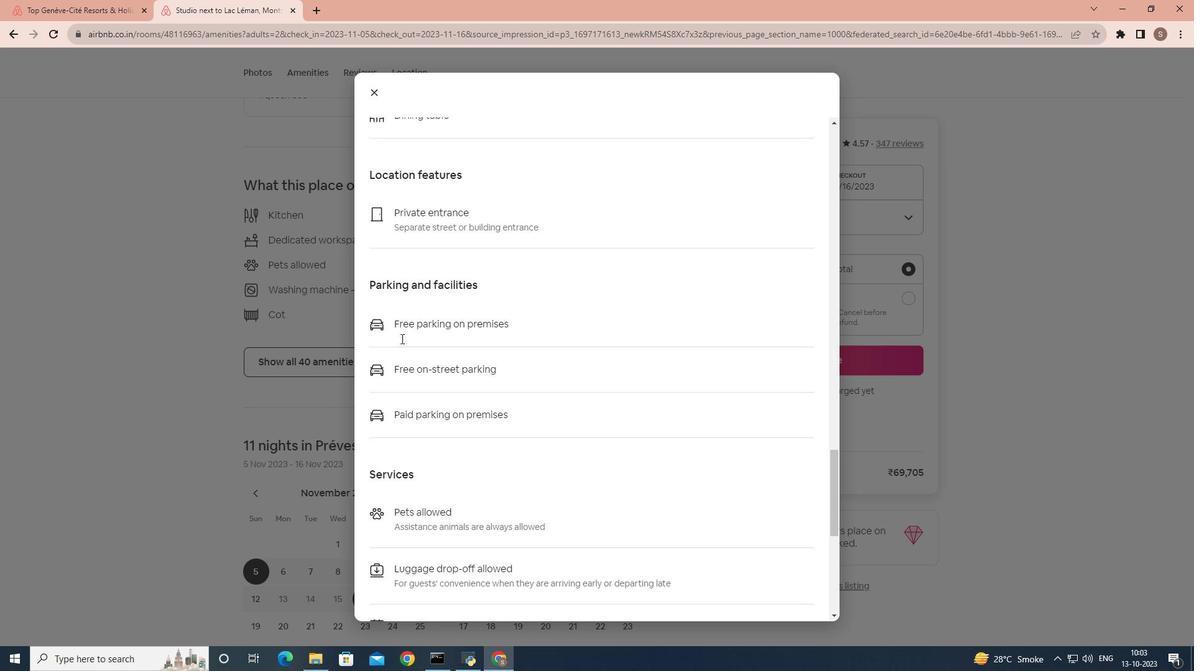 
Action: Mouse scrolled (401, 338) with delta (0, 0)
Screenshot: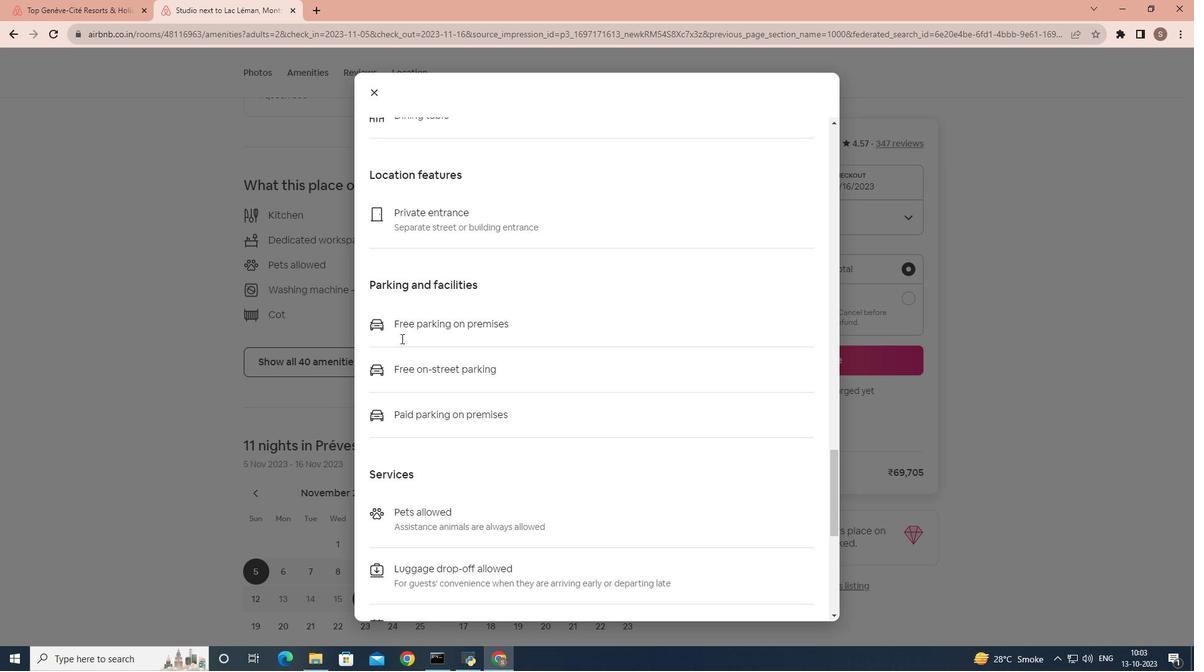 
Action: Mouse scrolled (401, 338) with delta (0, 0)
Screenshot: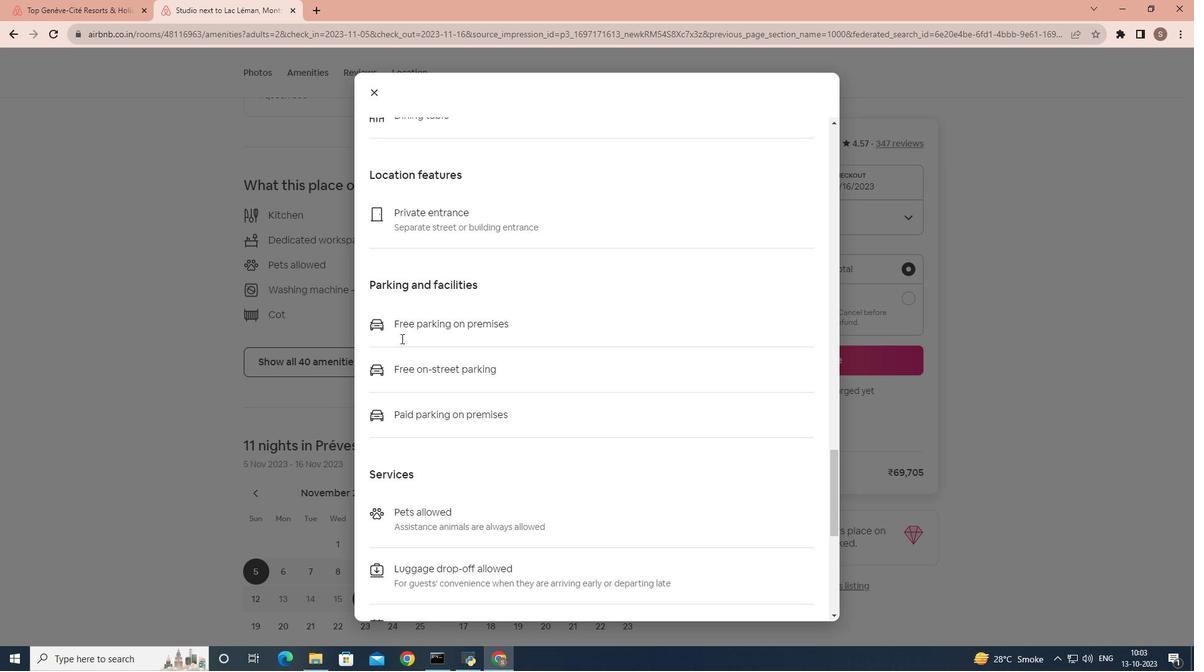 
Action: Mouse scrolled (401, 338) with delta (0, 0)
Screenshot: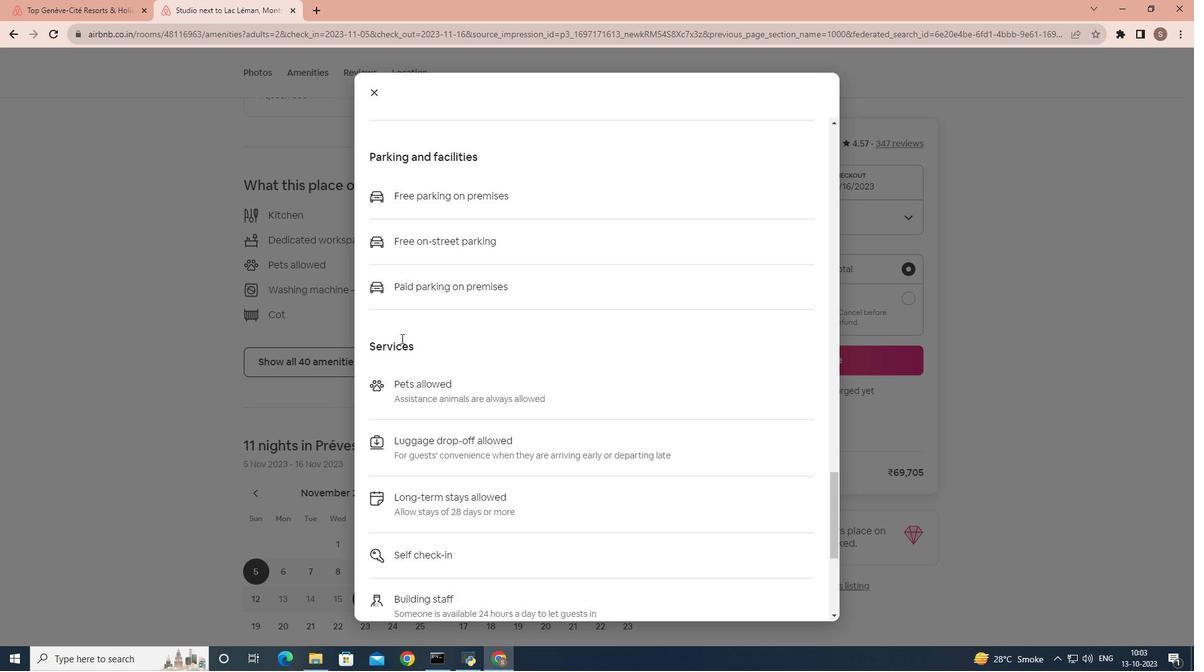 
Action: Mouse scrolled (401, 338) with delta (0, 0)
Screenshot: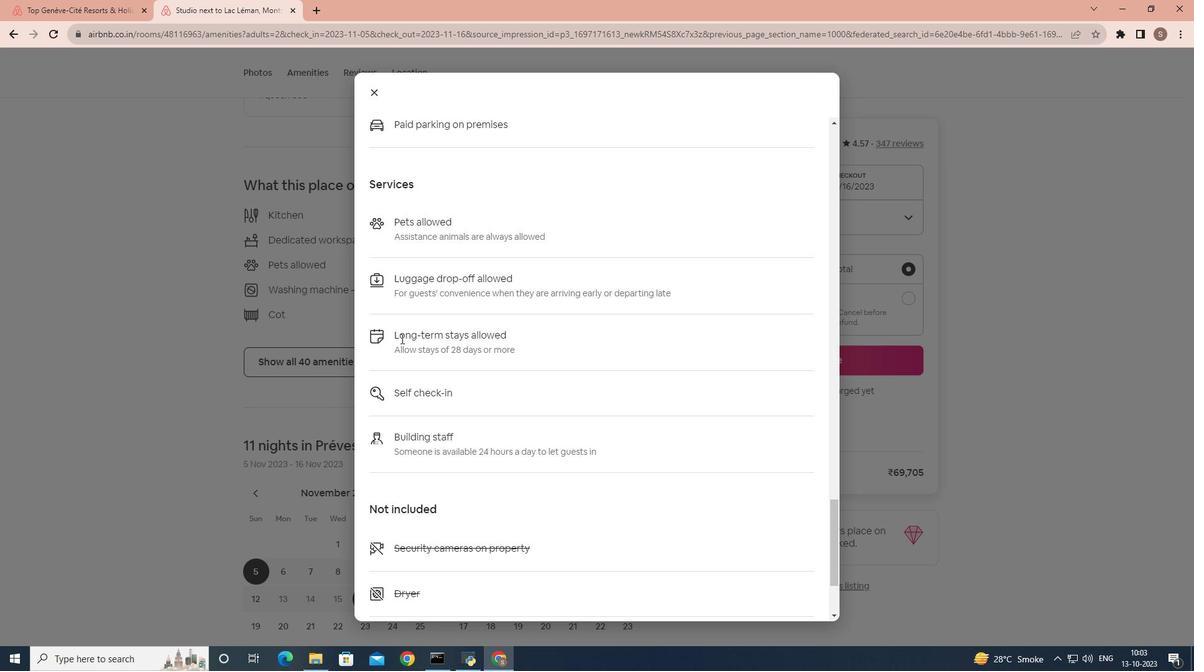 
Action: Mouse scrolled (401, 338) with delta (0, 0)
Screenshot: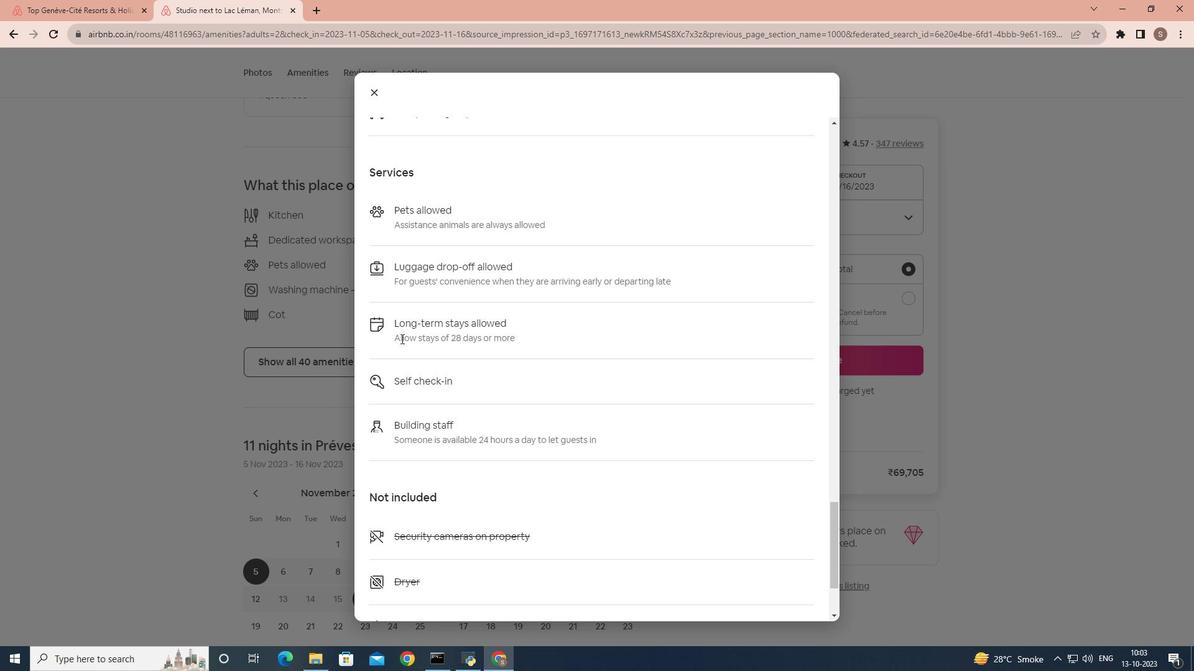 
Action: Mouse scrolled (401, 338) with delta (0, 0)
Screenshot: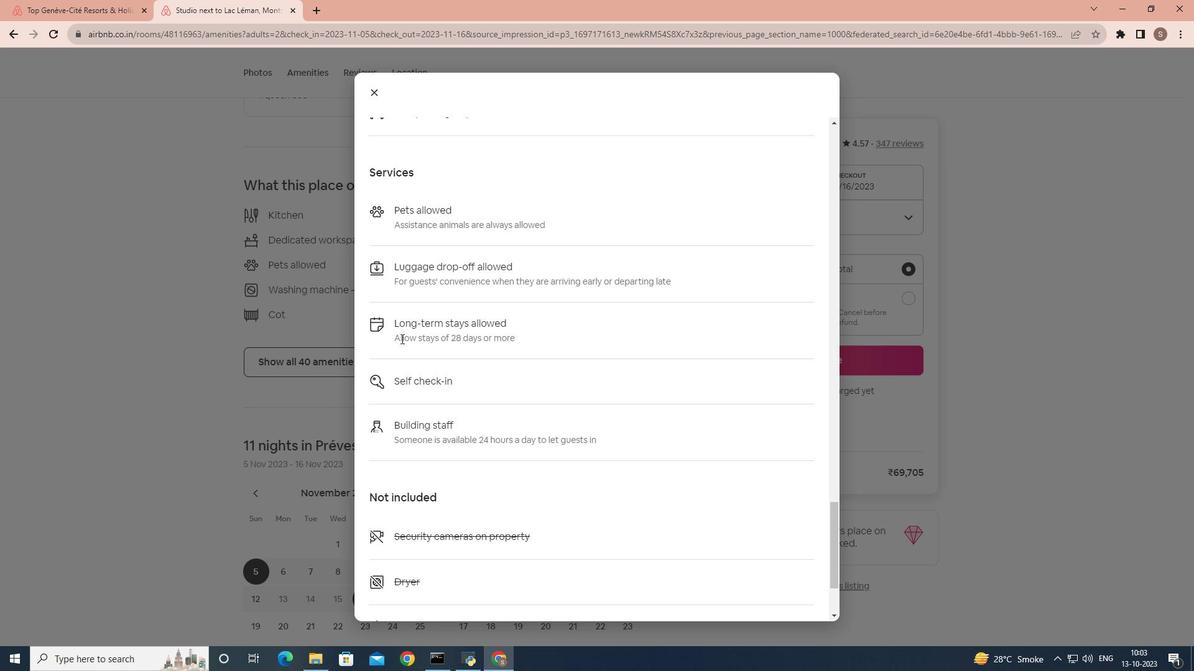 
Action: Mouse scrolled (401, 338) with delta (0, 0)
Screenshot: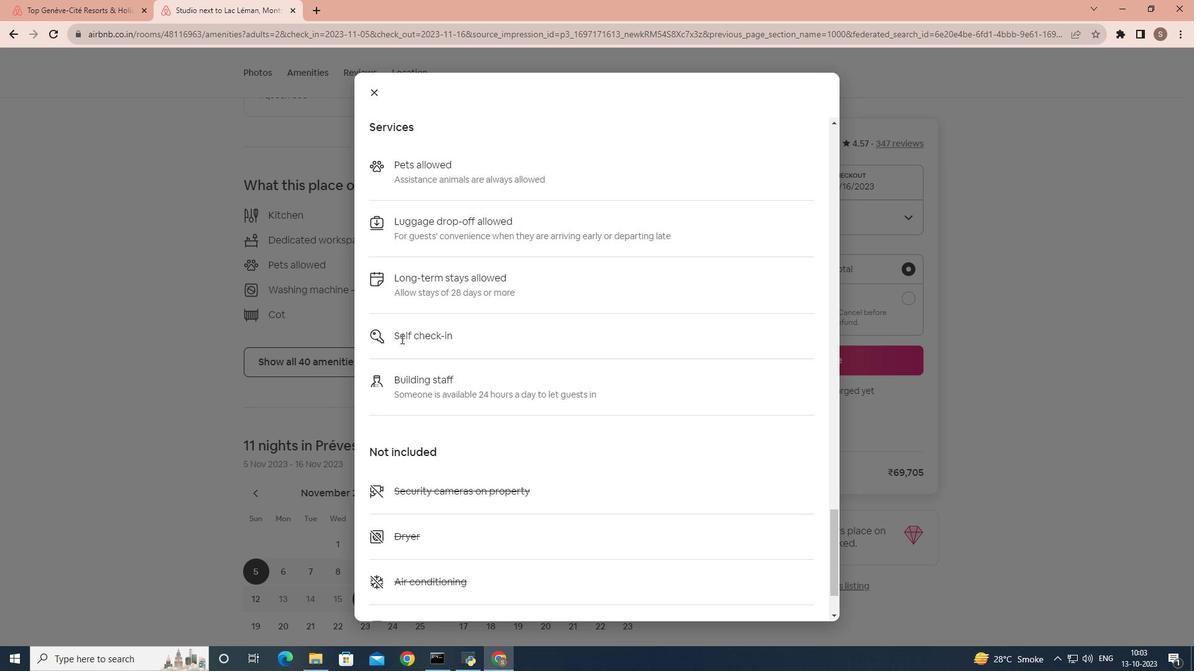 
Action: Mouse moved to (375, 98)
Screenshot: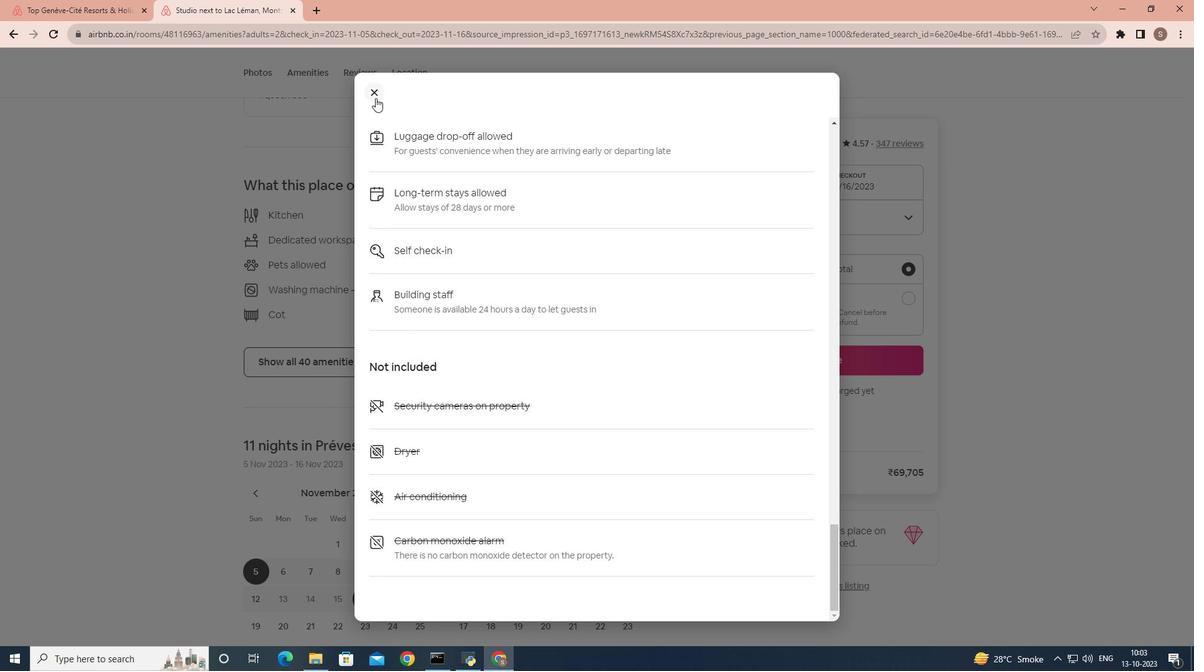 
Action: Mouse pressed left at (375, 98)
Screenshot: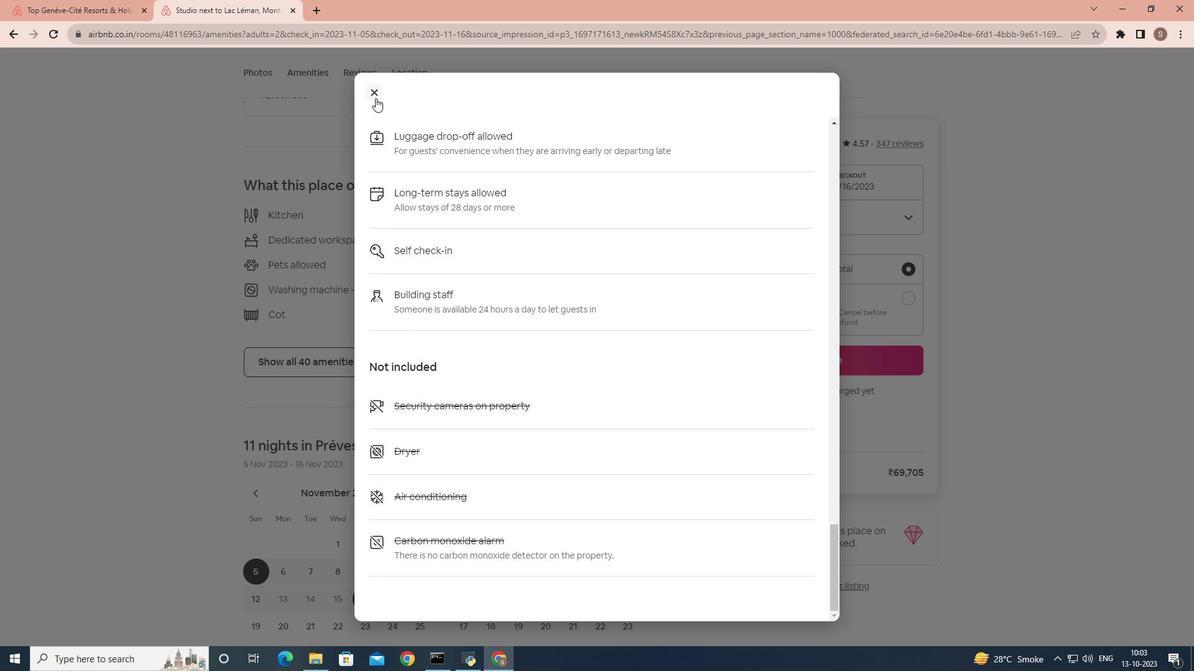 
Action: Mouse moved to (364, 304)
Screenshot: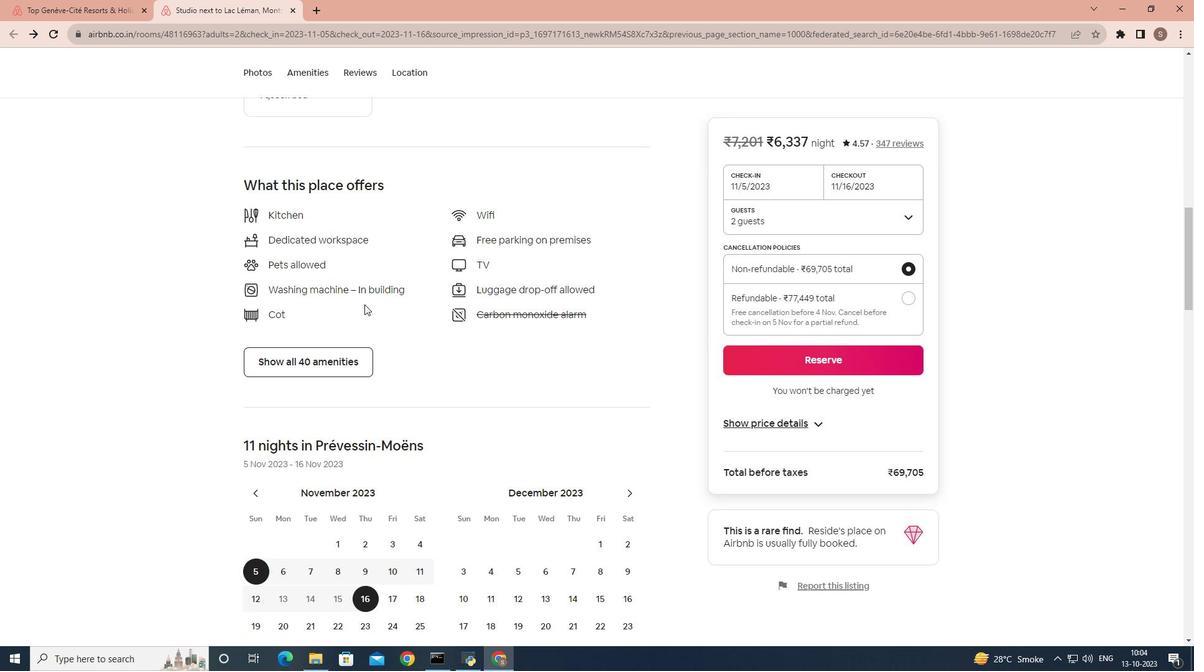
Action: Mouse scrolled (364, 304) with delta (0, 0)
Screenshot: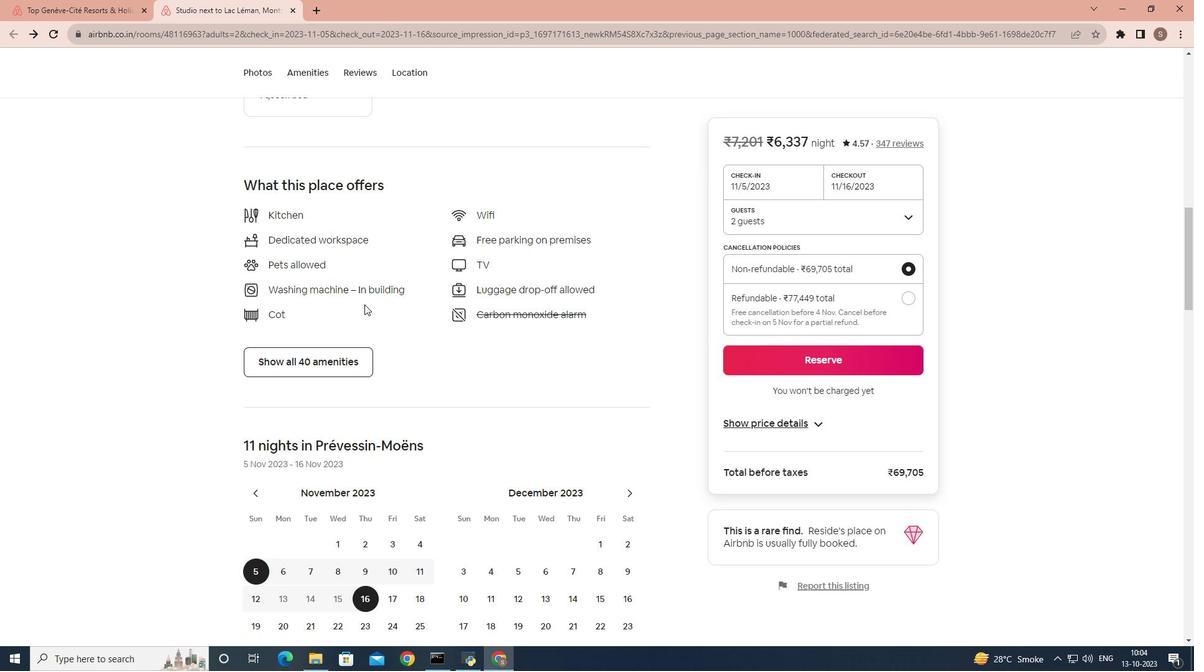 
Action: Mouse scrolled (364, 304) with delta (0, 0)
Screenshot: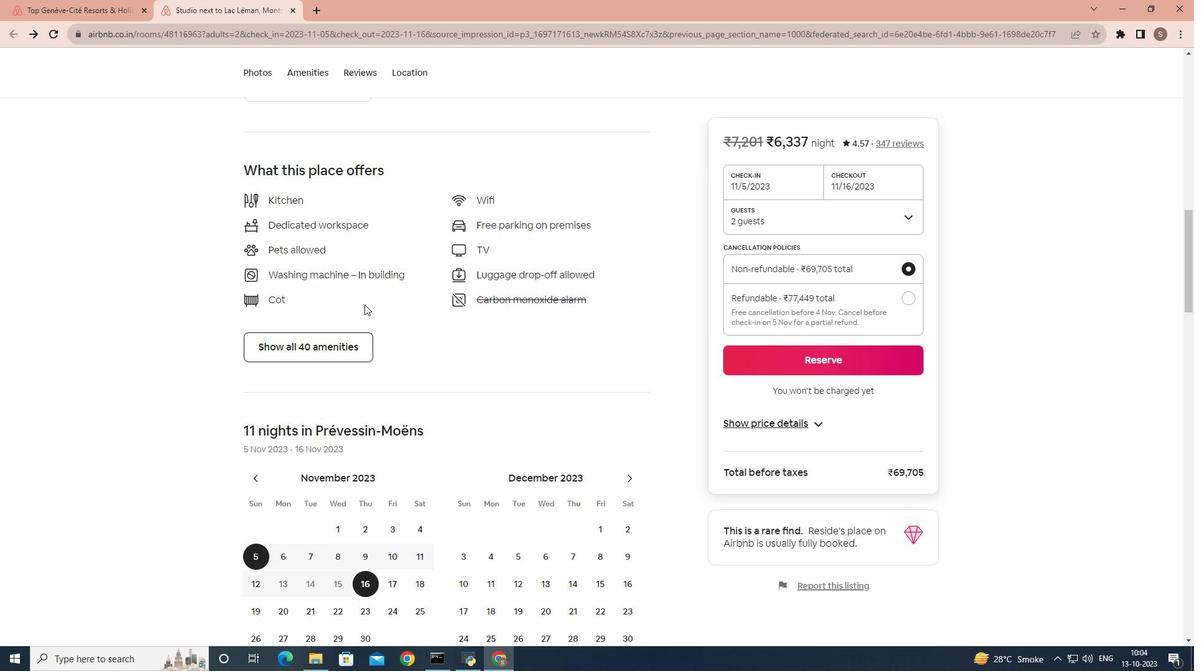 
Action: Mouse scrolled (364, 304) with delta (0, 0)
Screenshot: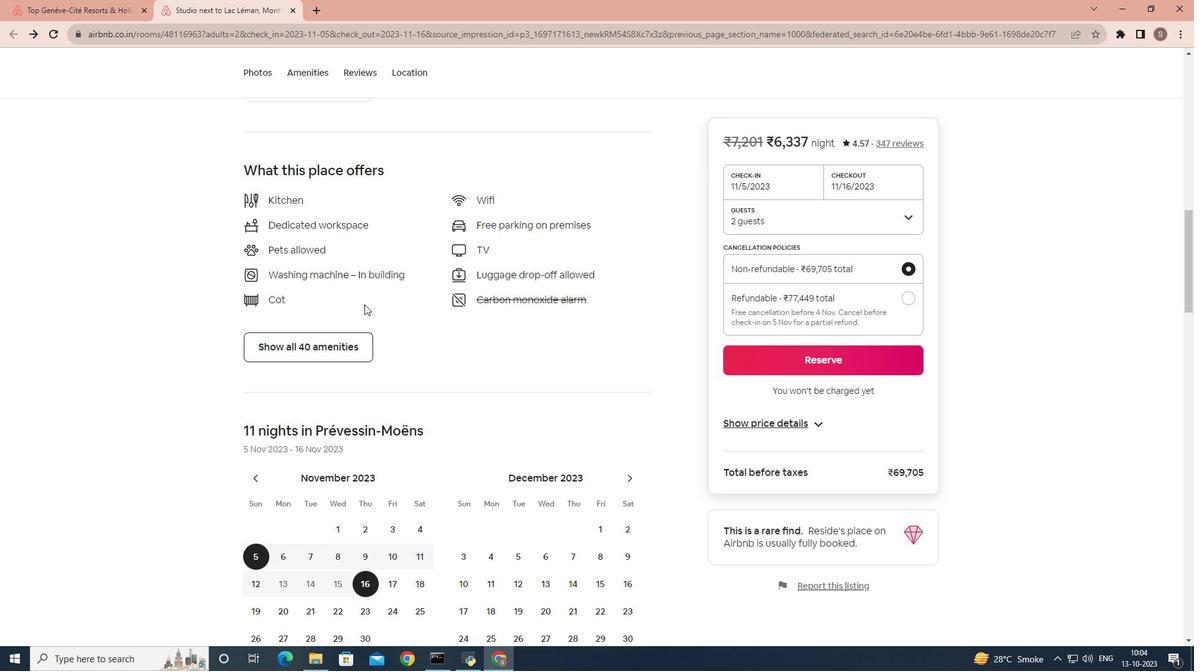 
Action: Mouse scrolled (364, 304) with delta (0, 0)
Screenshot: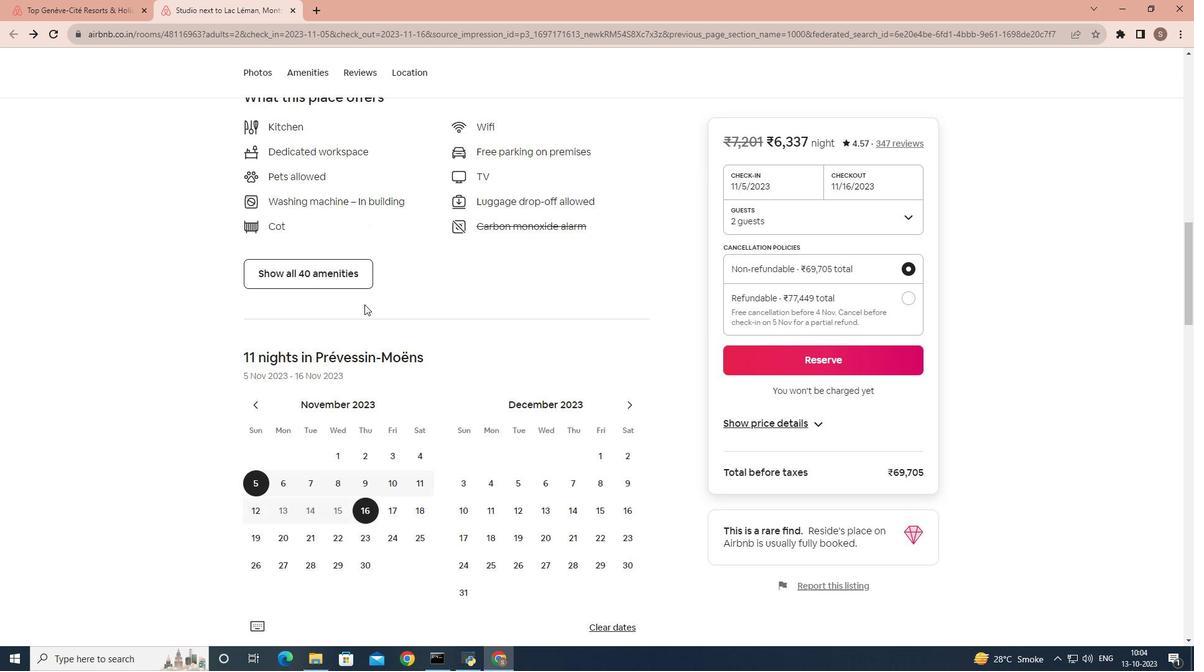 
Action: Mouse scrolled (364, 304) with delta (0, 0)
Screenshot: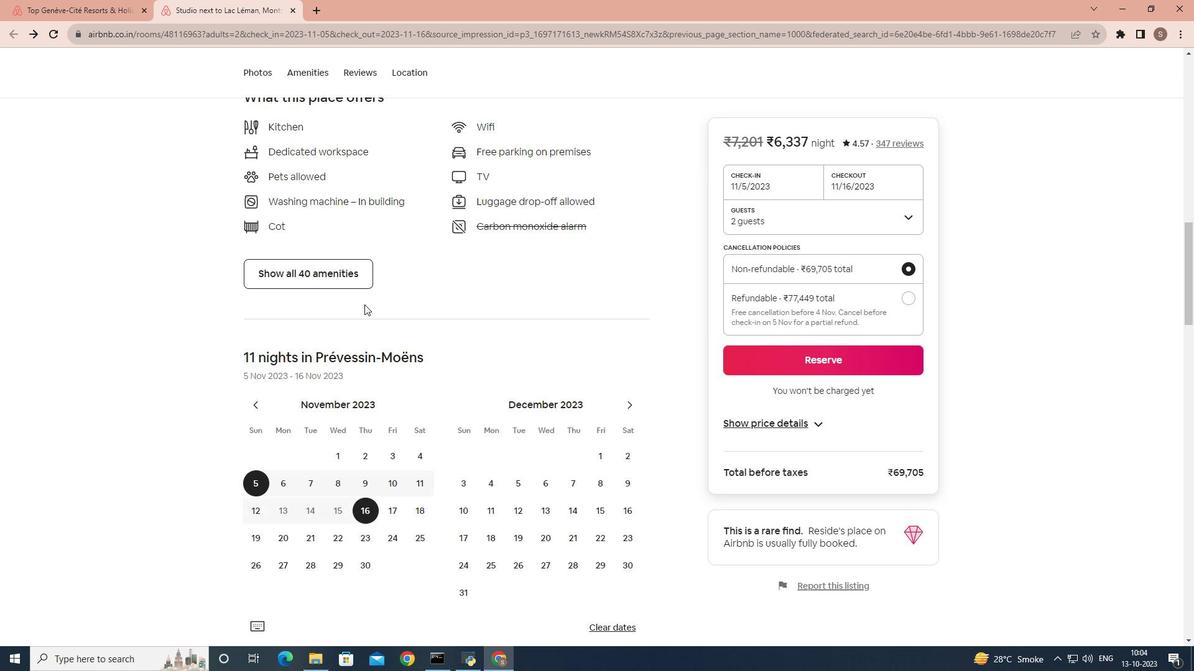
Action: Mouse scrolled (364, 304) with delta (0, 0)
Screenshot: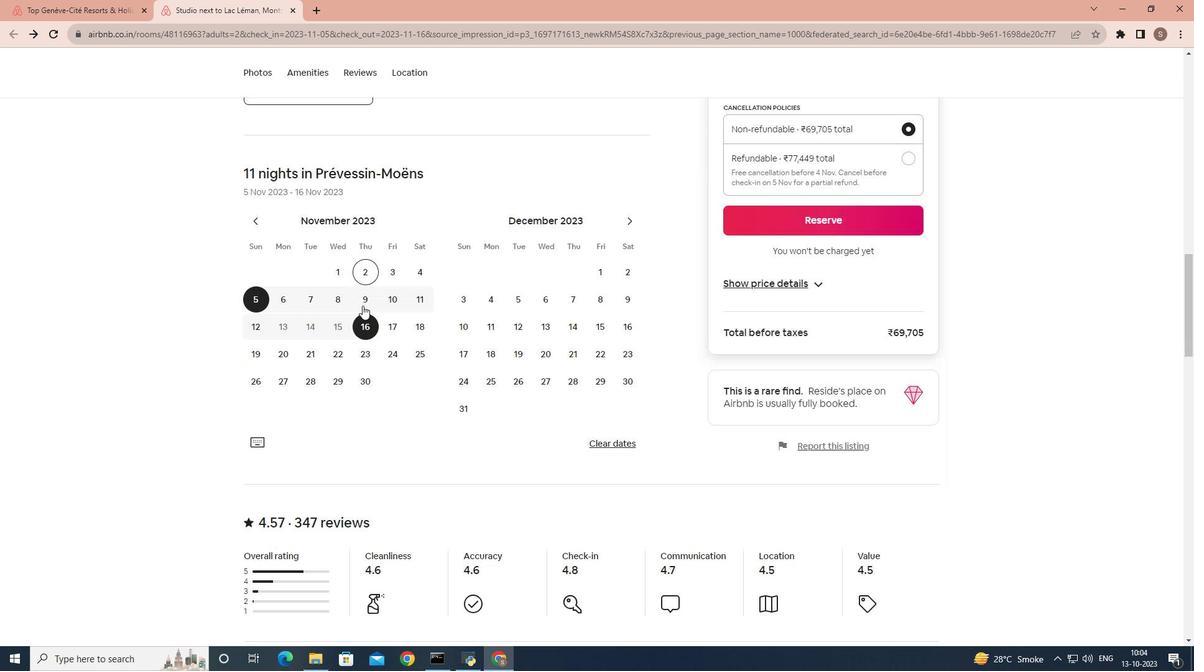 
Action: Mouse moved to (362, 305)
Screenshot: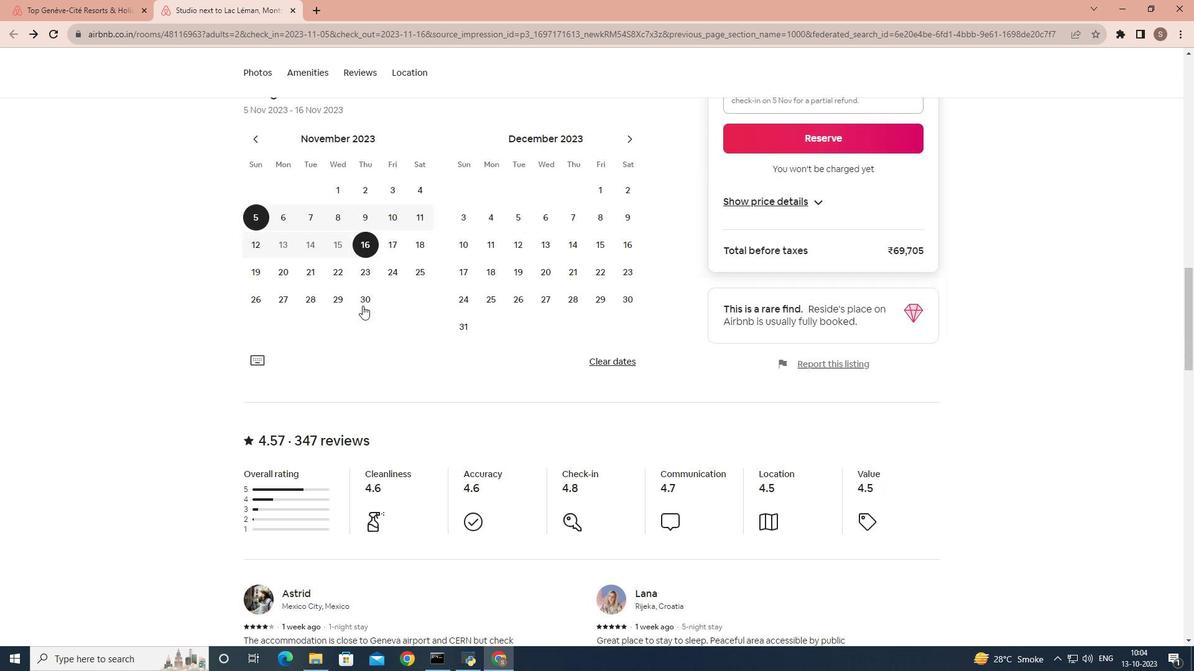 
Action: Mouse scrolled (362, 305) with delta (0, 0)
Screenshot: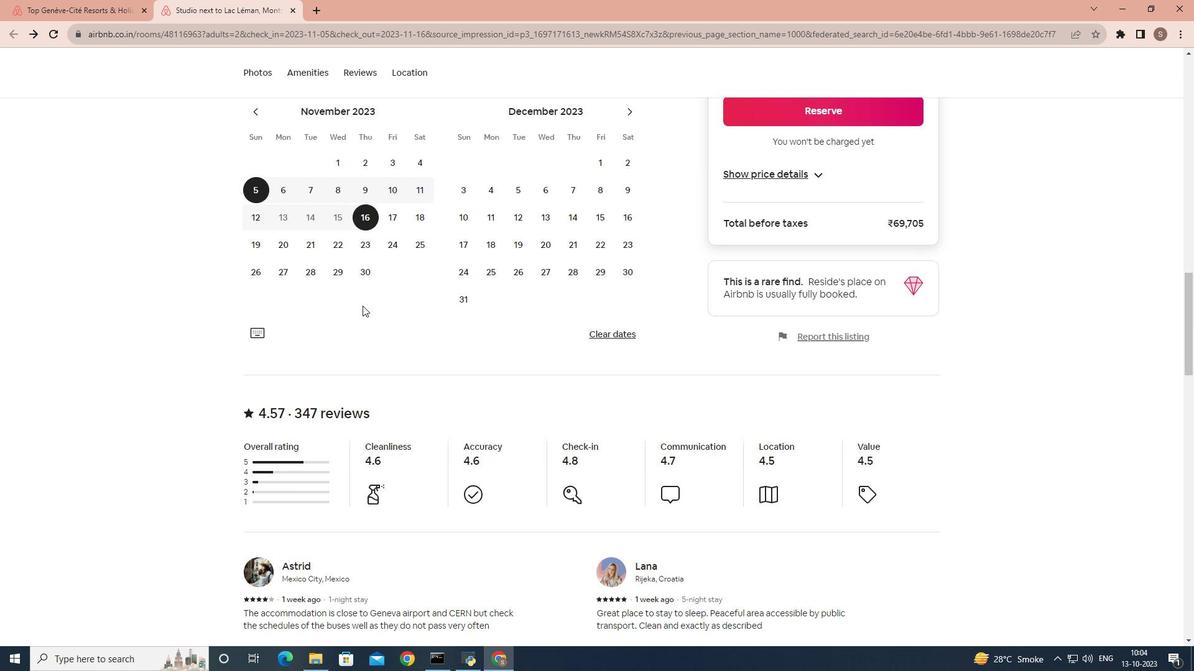 
Action: Mouse scrolled (362, 305) with delta (0, 0)
Screenshot: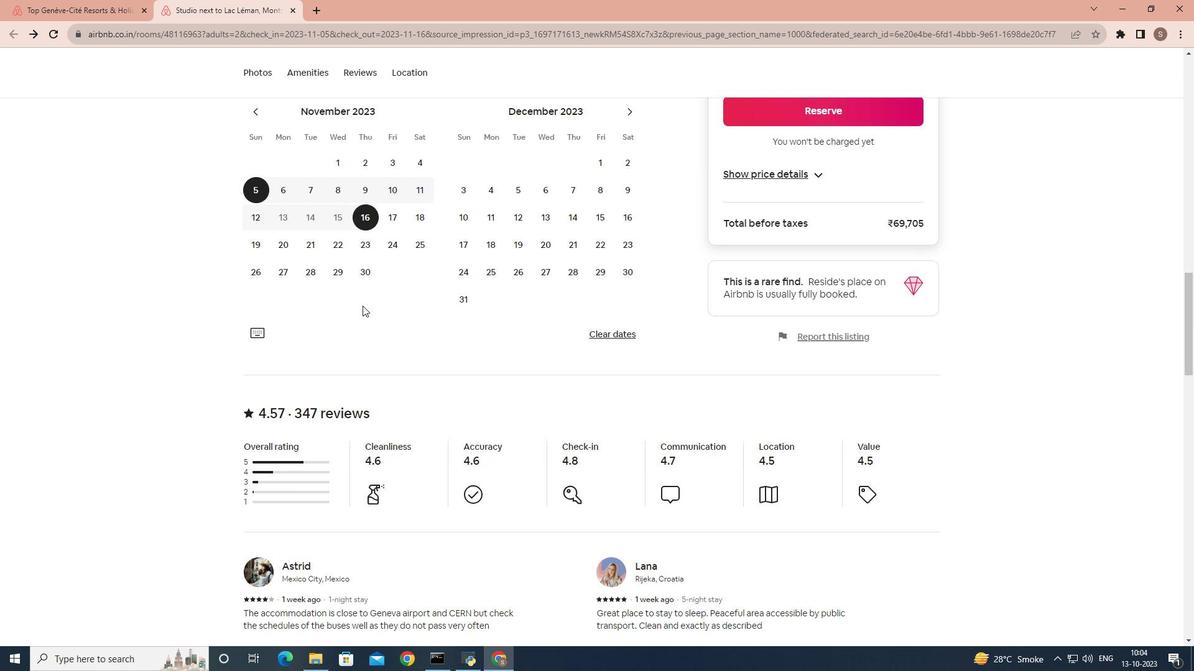 
Action: Mouse scrolled (362, 305) with delta (0, 0)
Screenshot: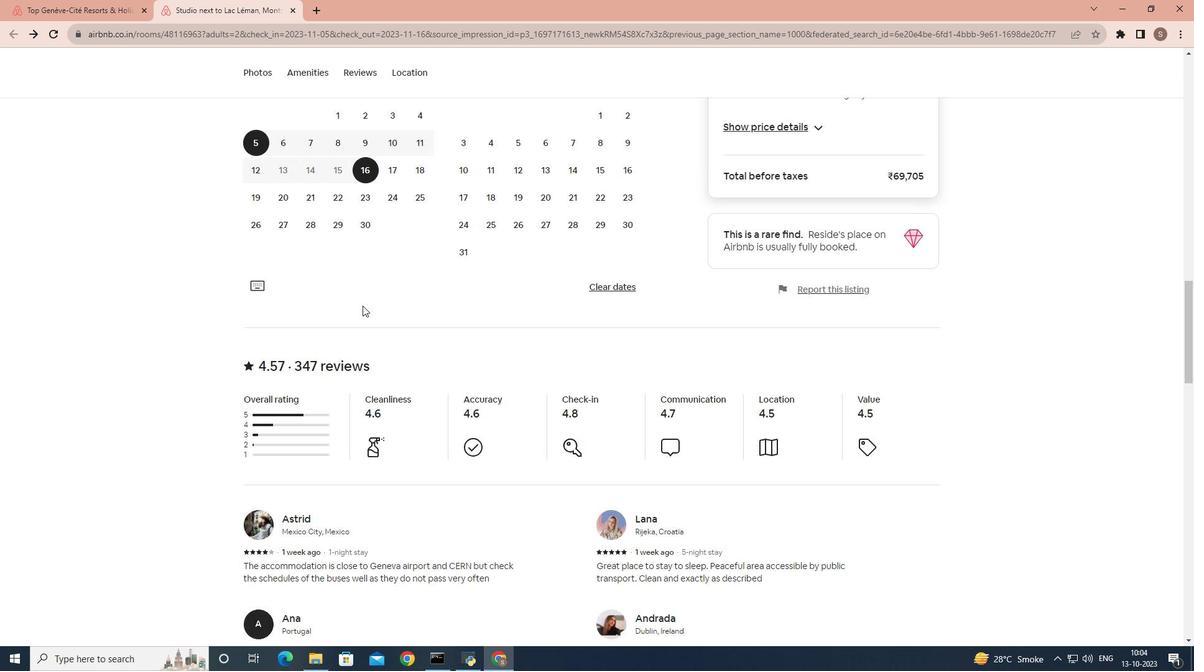 
Action: Mouse scrolled (362, 305) with delta (0, 0)
Screenshot: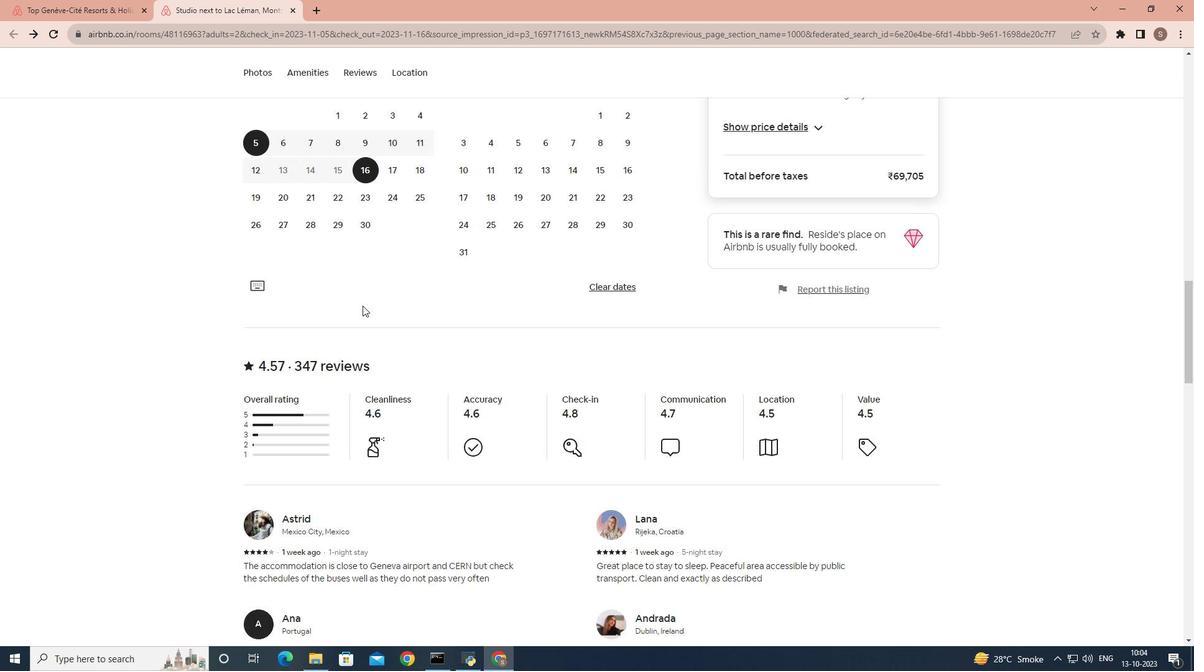 
Action: Mouse scrolled (362, 305) with delta (0, 0)
Screenshot: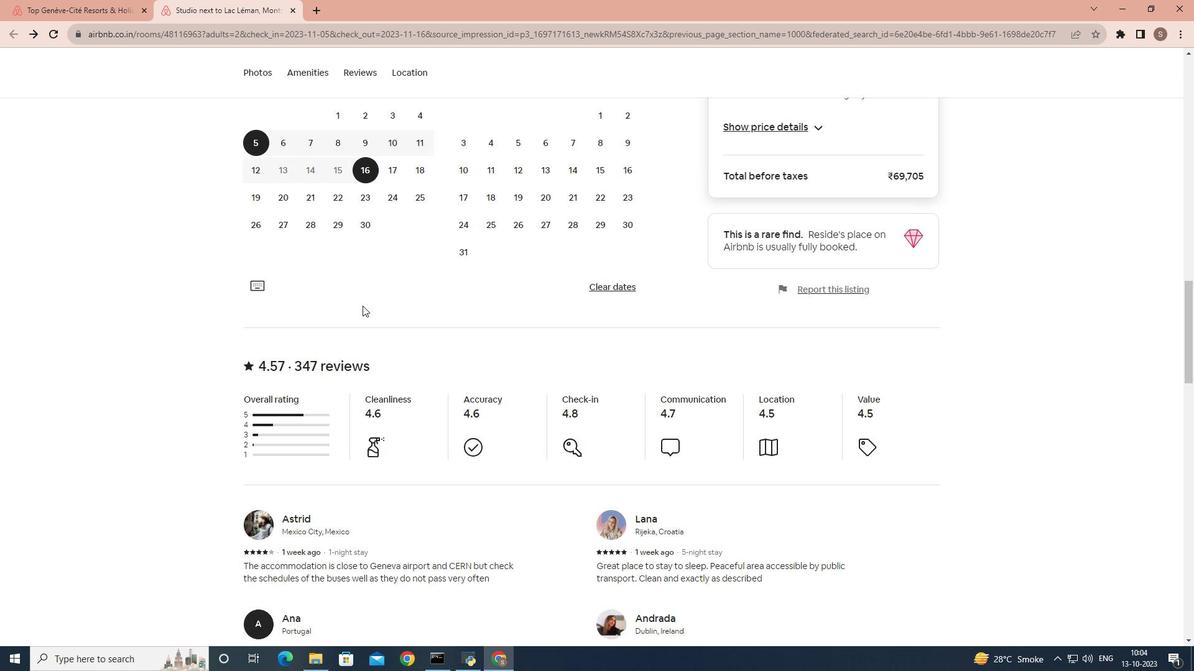 
Action: Mouse scrolled (362, 305) with delta (0, 0)
Screenshot: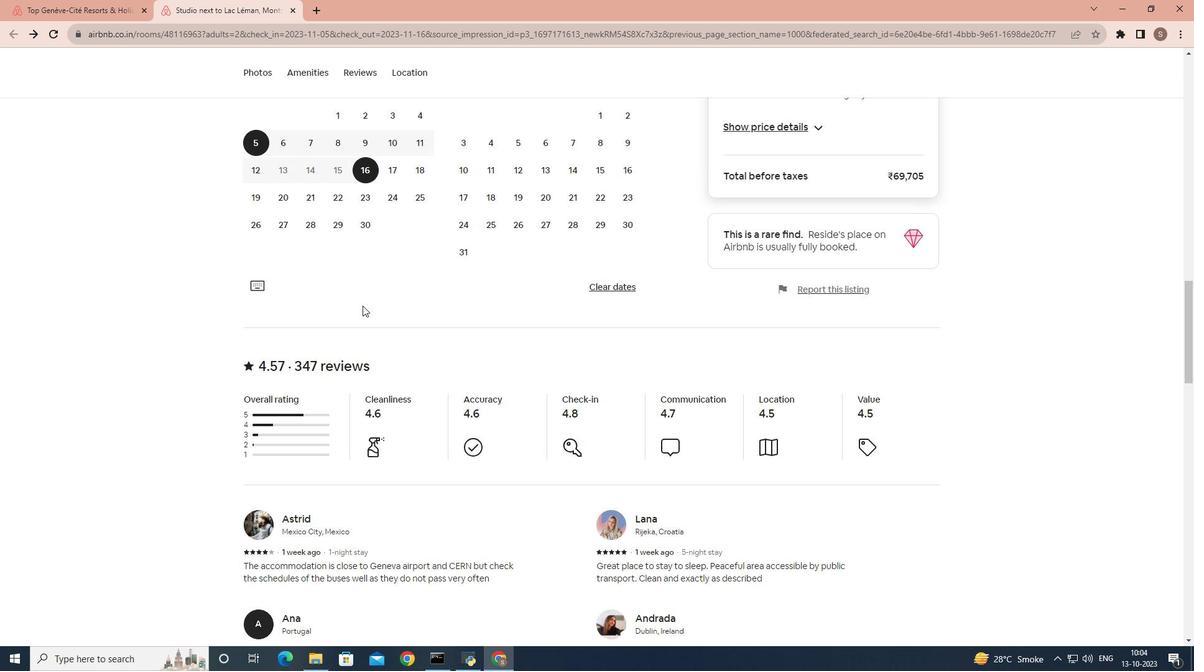 
Action: Mouse scrolled (362, 306) with delta (0, 0)
Screenshot: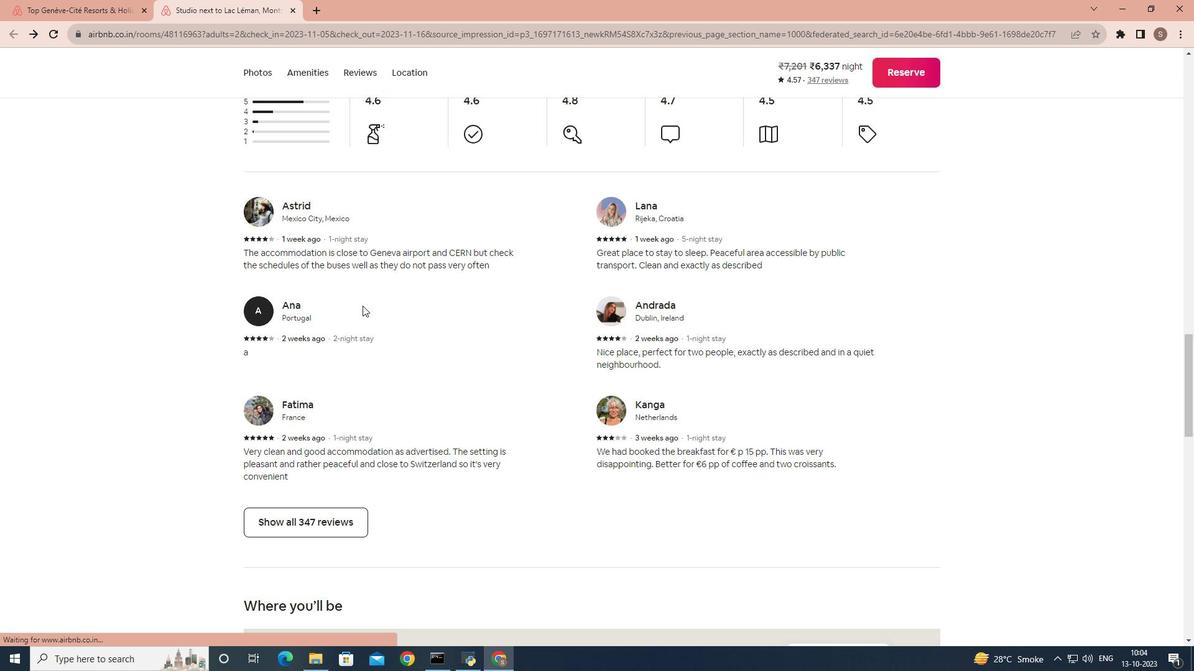 
Action: Mouse moved to (291, 585)
Screenshot: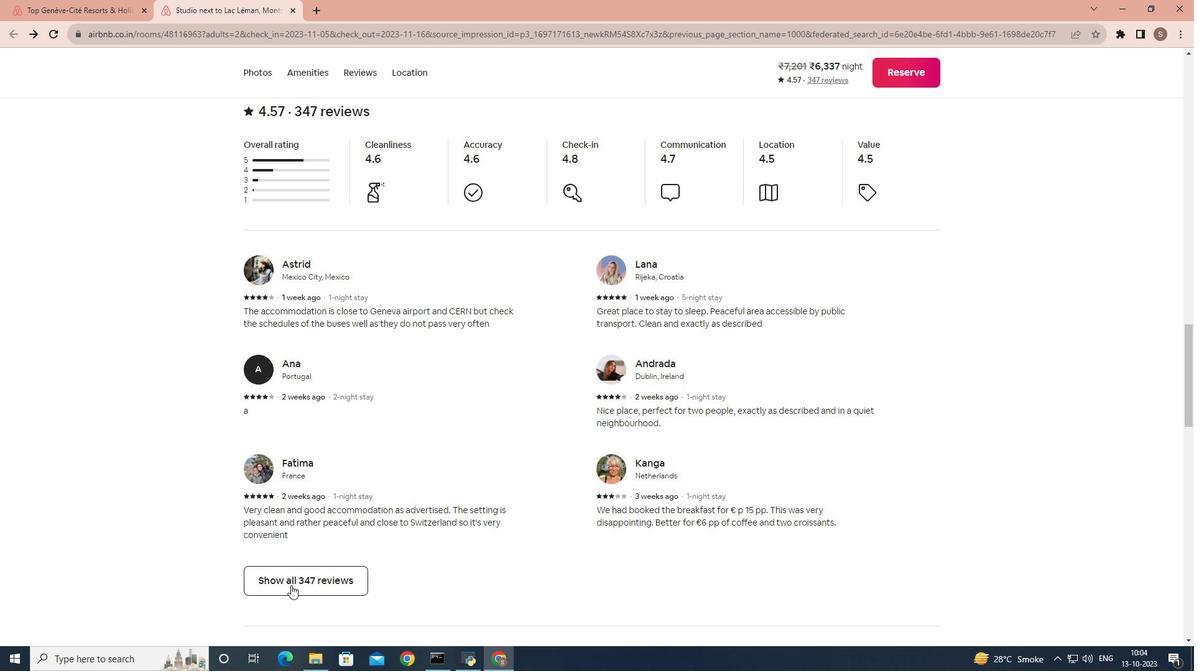
Action: Mouse pressed left at (291, 585)
Screenshot: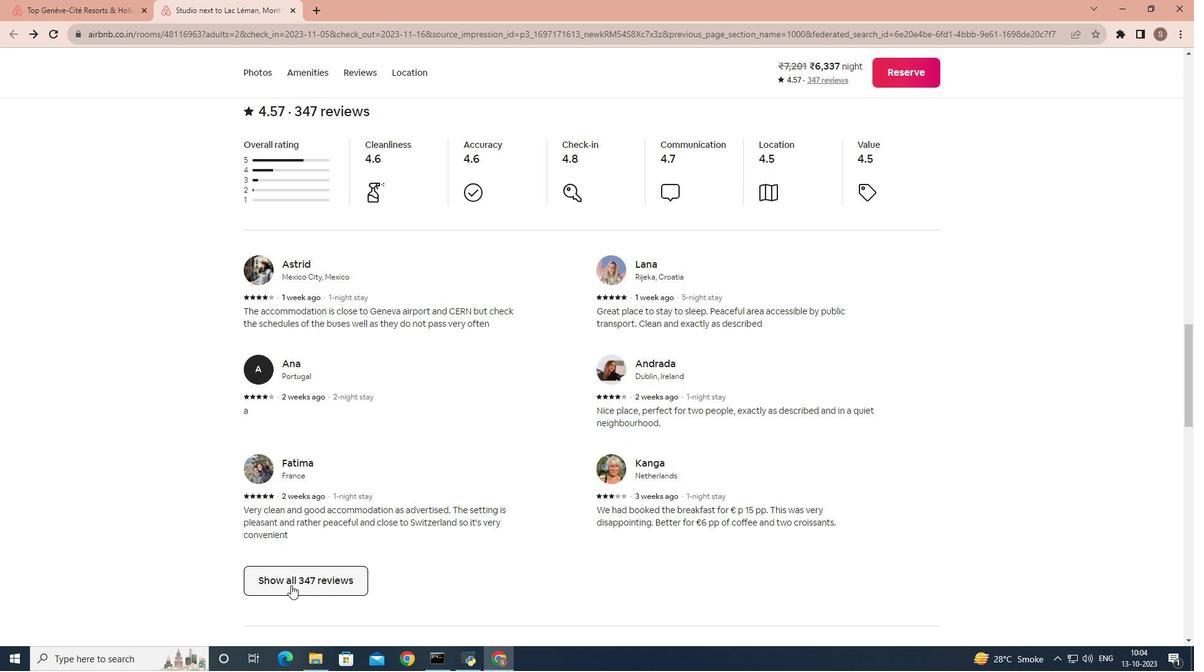 
Action: Mouse moved to (677, 394)
Screenshot: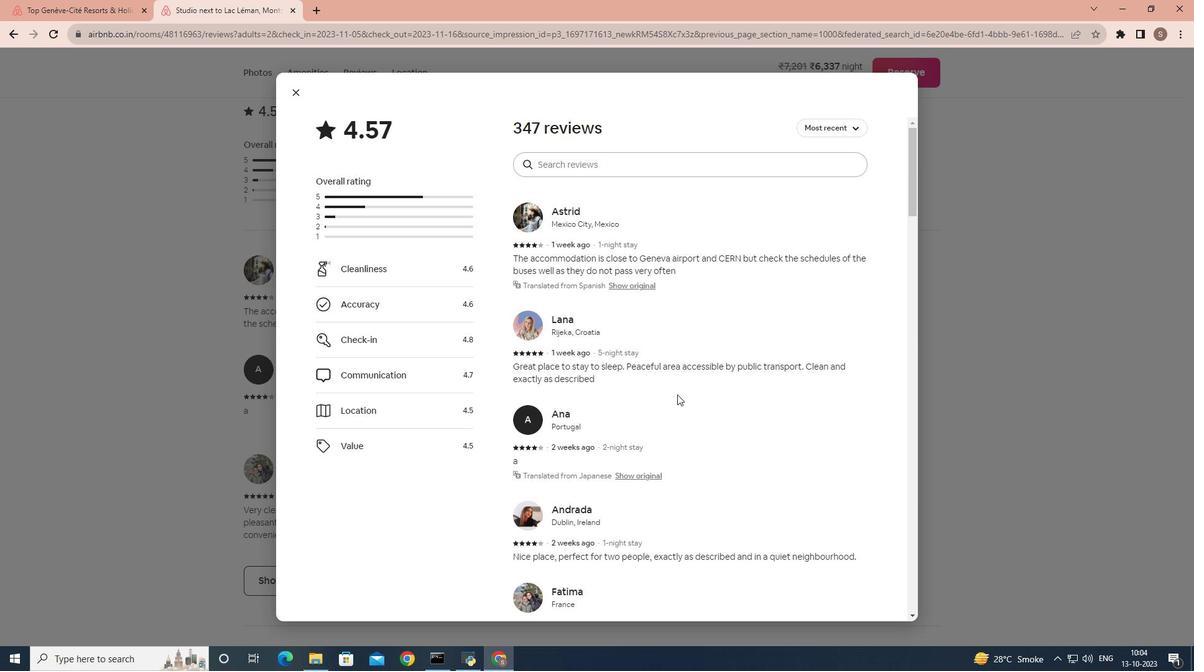 
Action: Mouse scrolled (677, 394) with delta (0, 0)
Screenshot: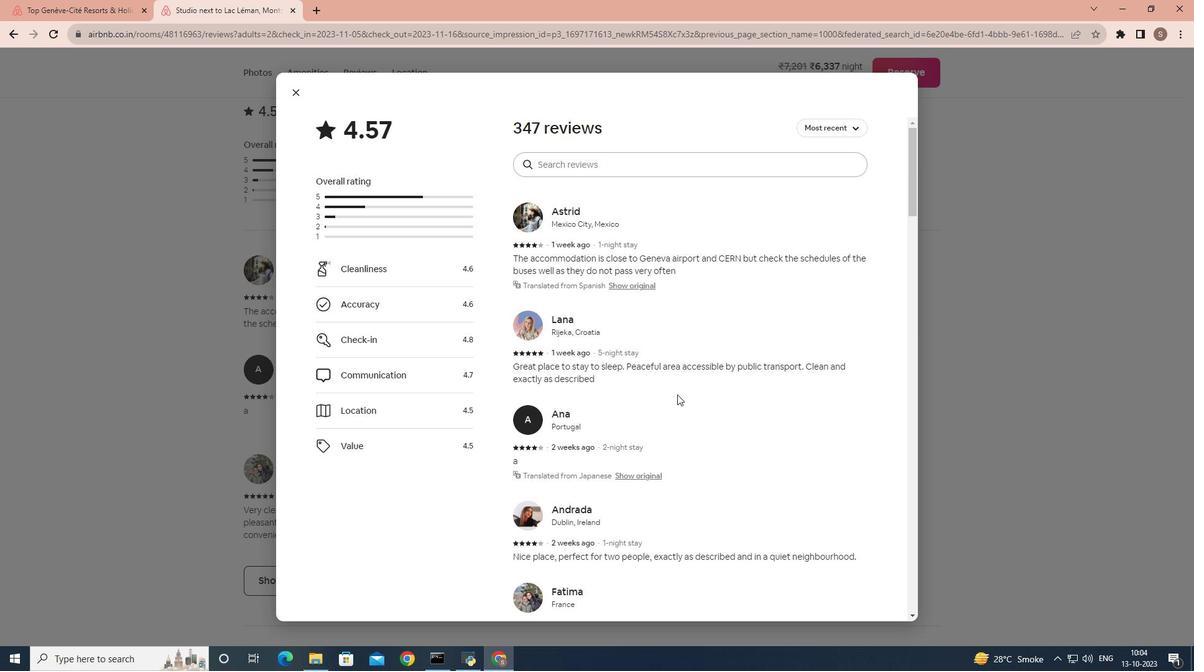 
Action: Mouse scrolled (677, 394) with delta (0, 0)
Screenshot: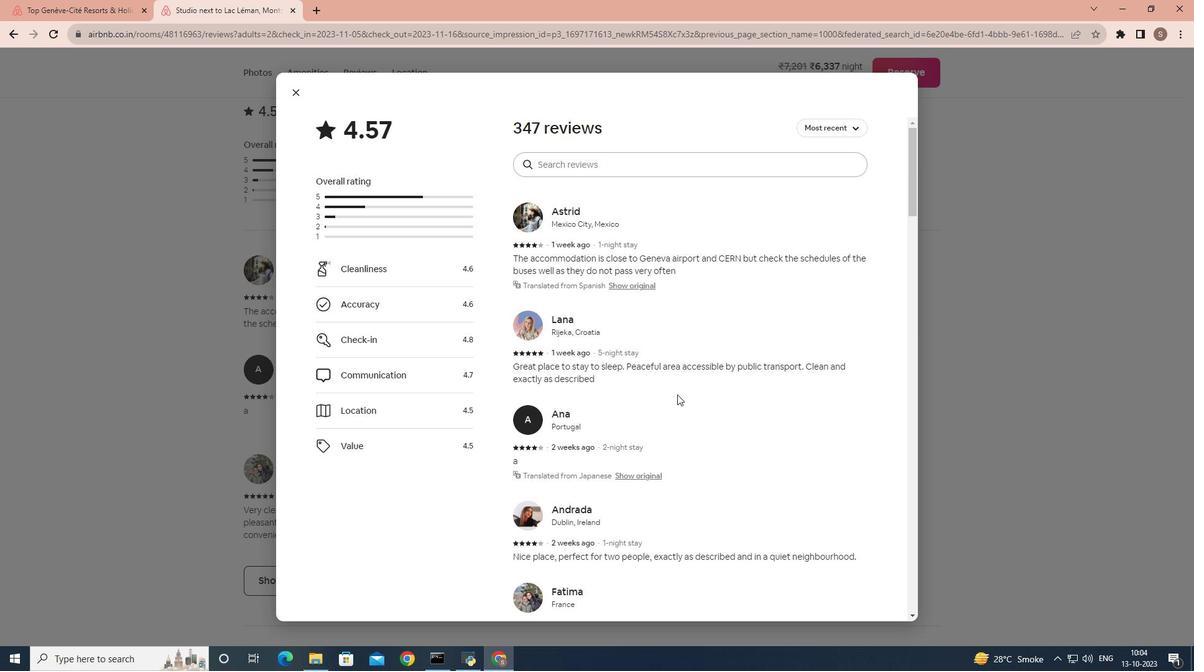 
Action: Mouse scrolled (677, 394) with delta (0, 0)
Screenshot: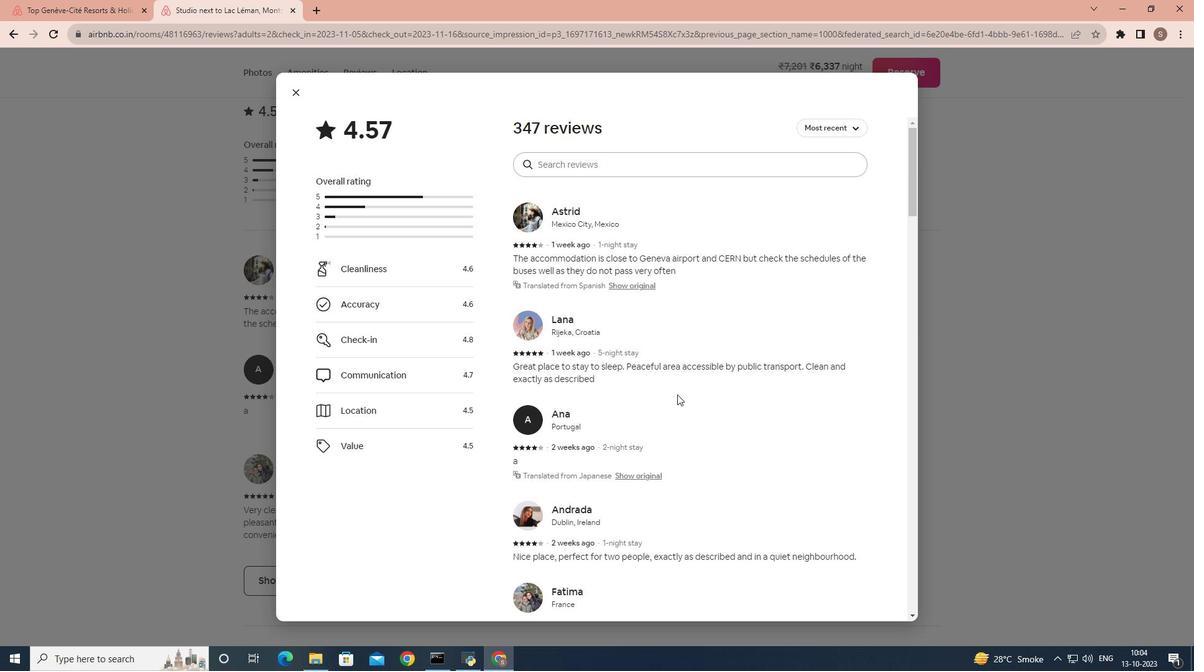 
Action: Mouse scrolled (677, 394) with delta (0, 0)
Screenshot: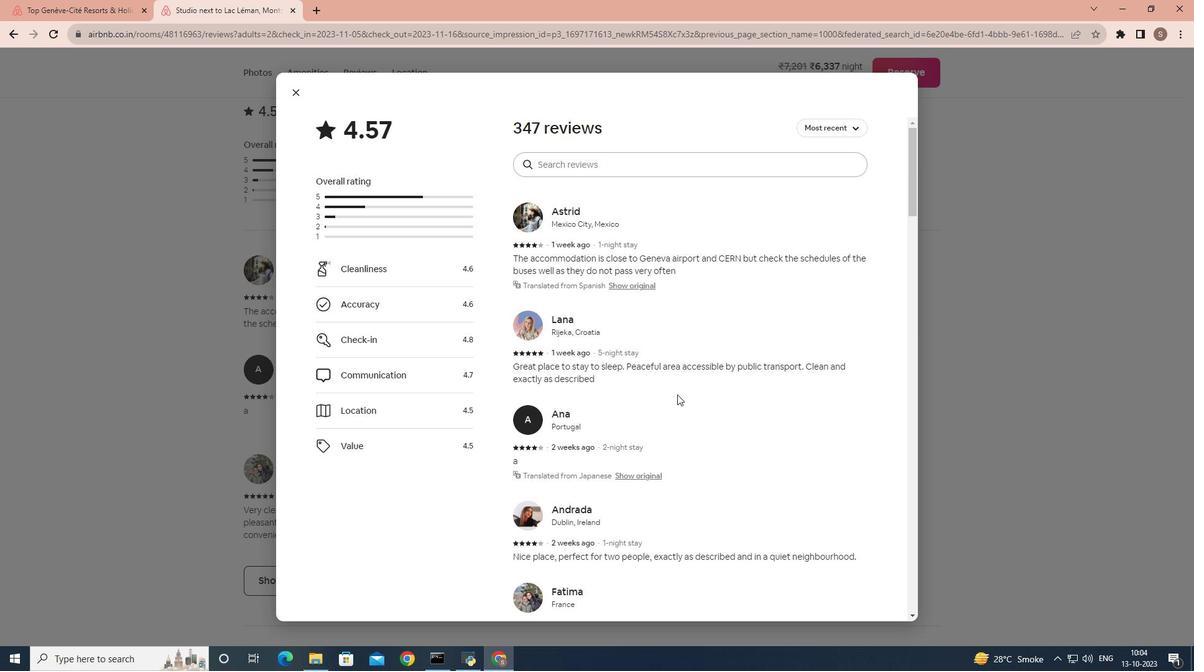 
Action: Mouse scrolled (677, 394) with delta (0, 0)
Screenshot: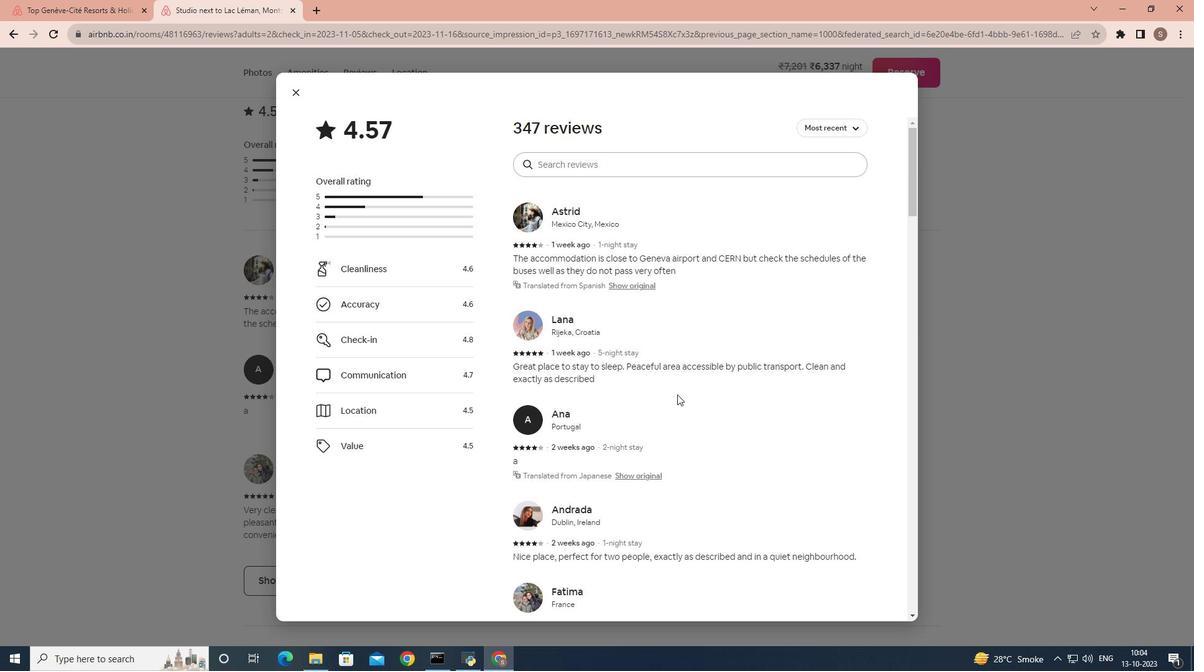 
Action: Mouse scrolled (677, 394) with delta (0, 0)
Screenshot: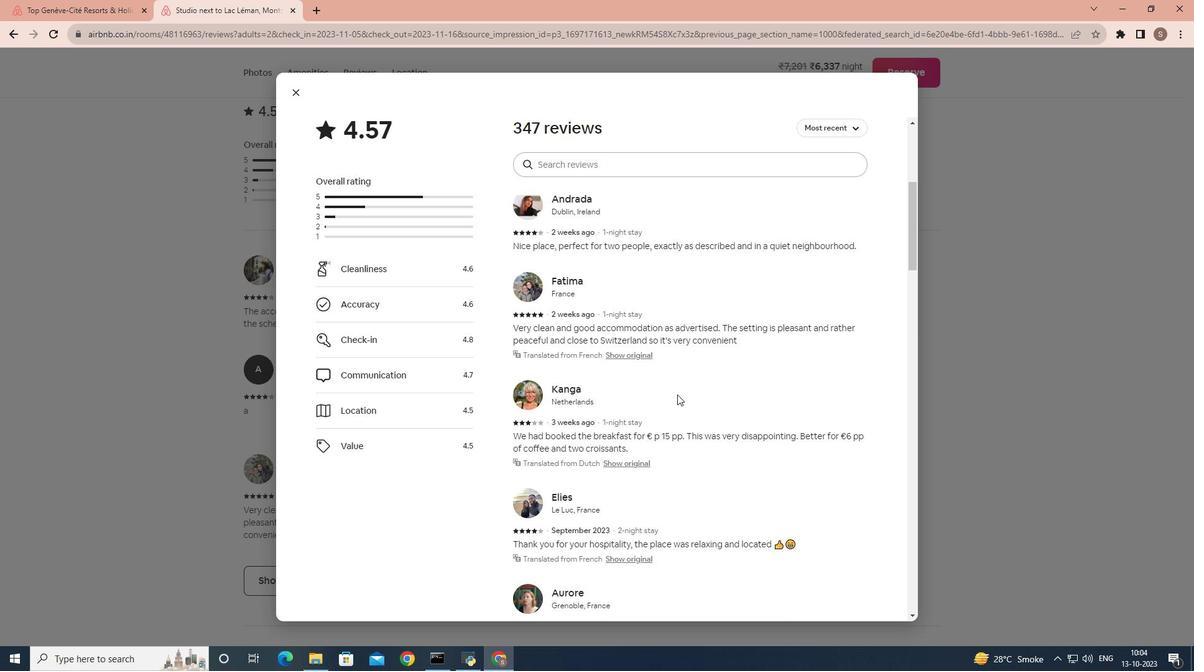 
Action: Mouse scrolled (677, 394) with delta (0, 0)
Screenshot: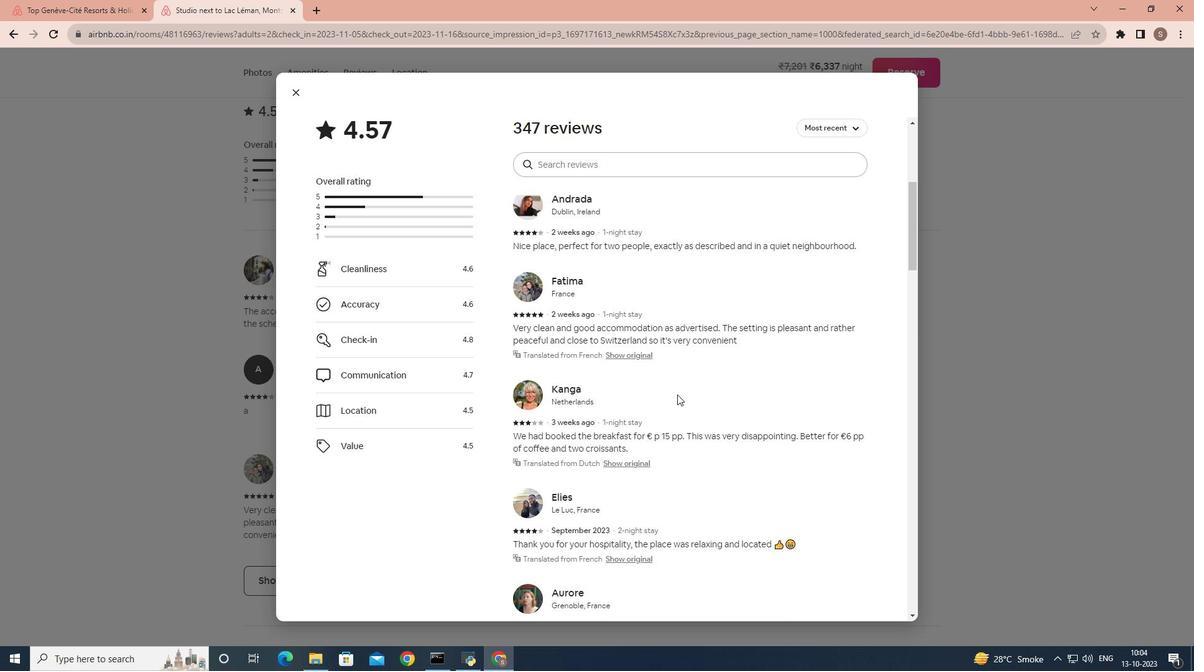 
Action: Mouse scrolled (677, 394) with delta (0, 0)
Screenshot: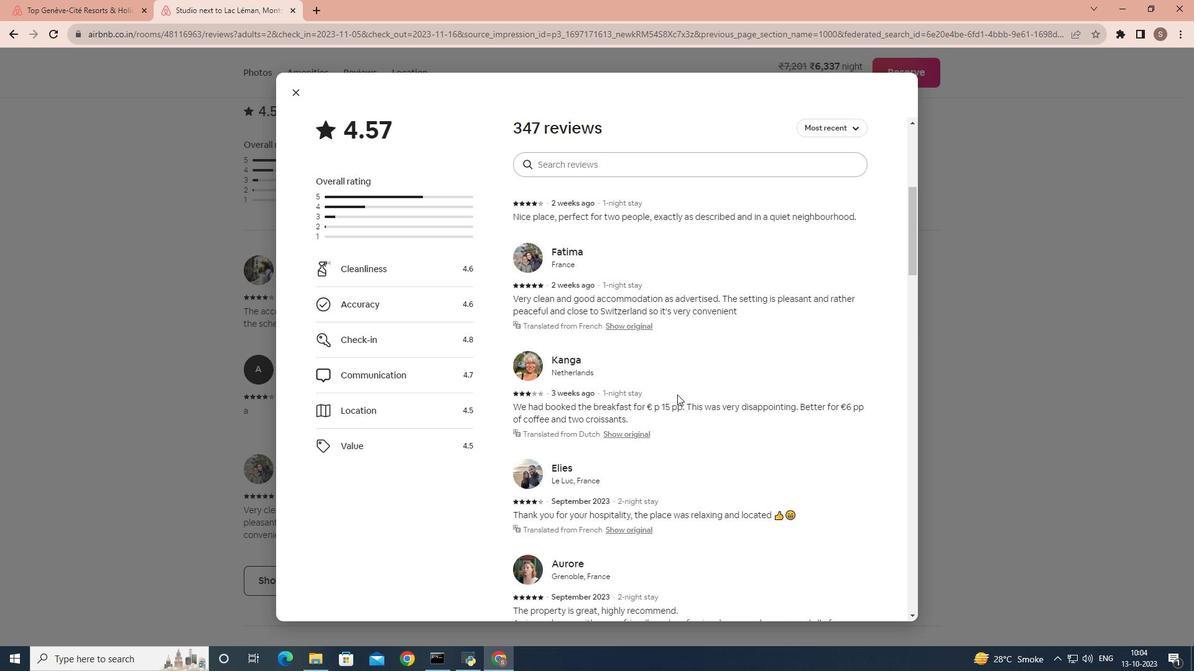 
Action: Mouse scrolled (677, 394) with delta (0, 0)
Screenshot: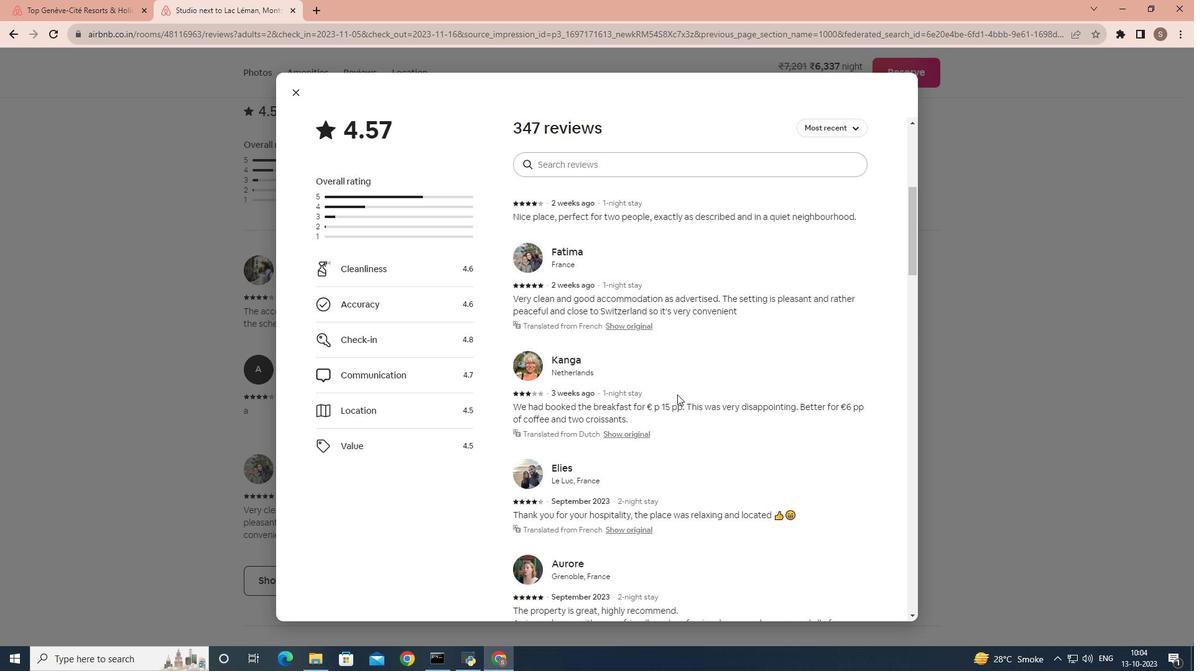 
Action: Mouse scrolled (677, 394) with delta (0, 0)
Screenshot: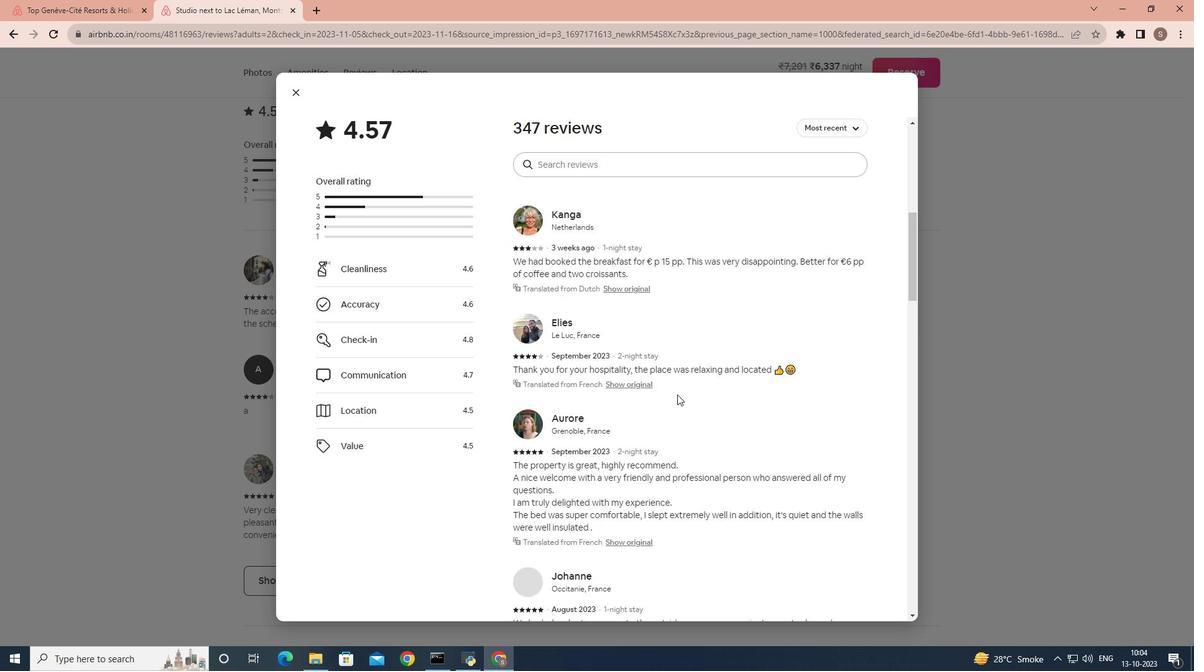 
Action: Mouse scrolled (677, 394) with delta (0, 0)
Screenshot: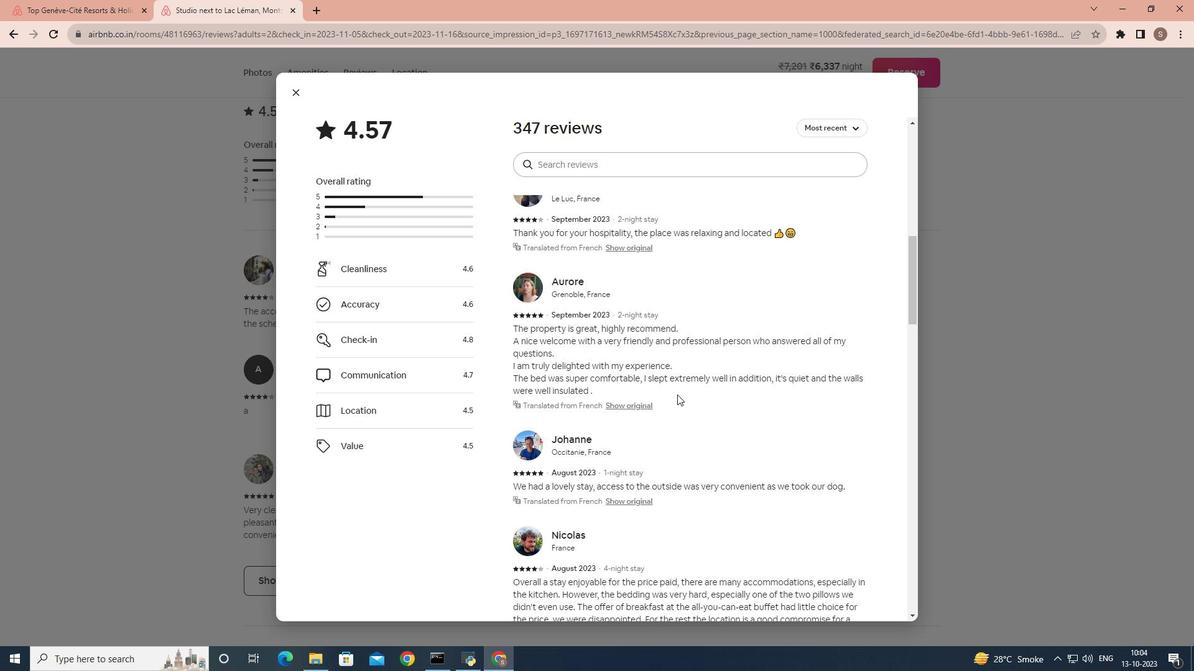 
Action: Mouse scrolled (677, 394) with delta (0, 0)
Screenshot: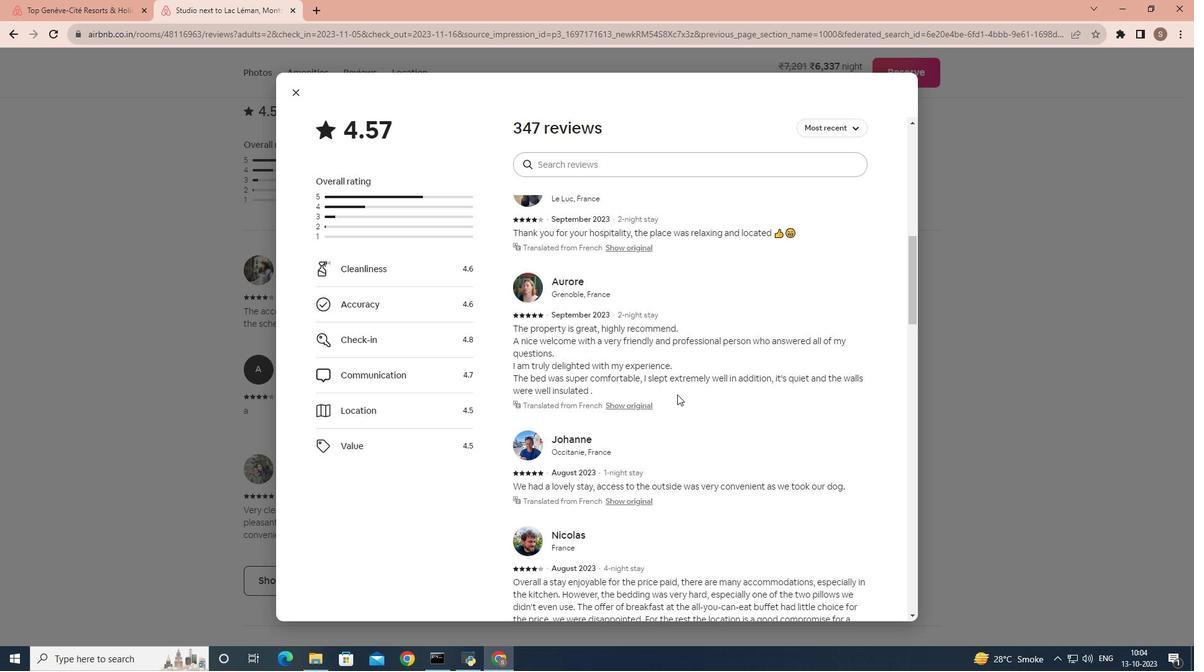 
Action: Mouse scrolled (677, 394) with delta (0, 0)
Screenshot: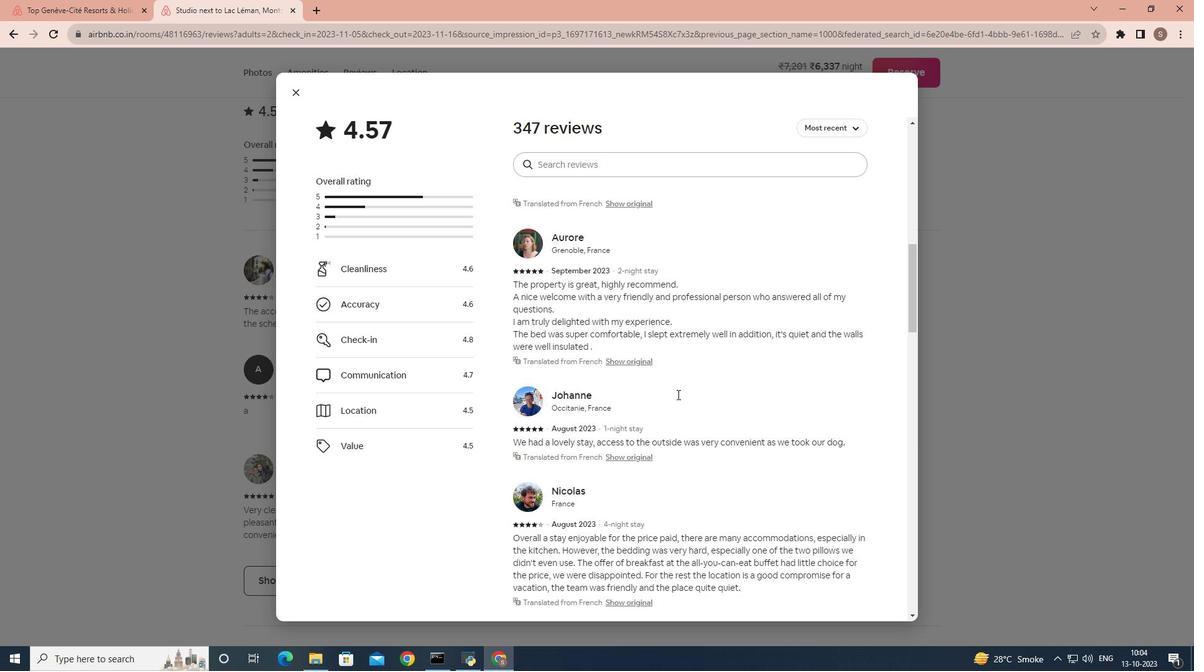 
Action: Mouse scrolled (677, 394) with delta (0, 0)
Screenshot: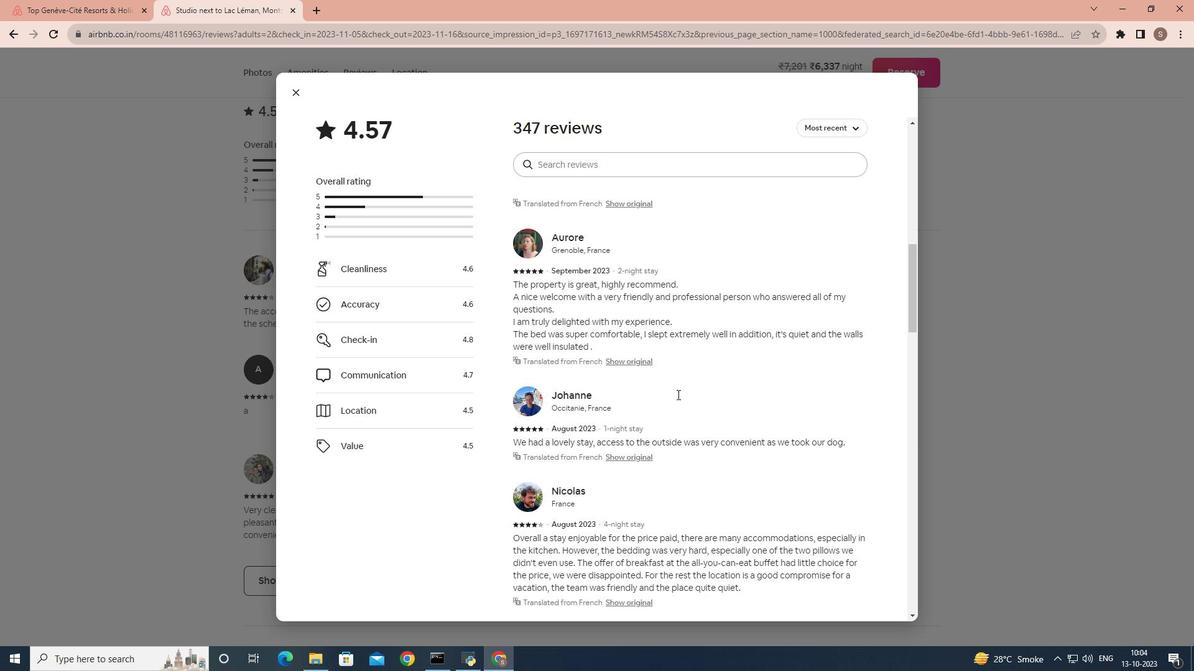 
Action: Mouse scrolled (677, 394) with delta (0, 0)
Screenshot: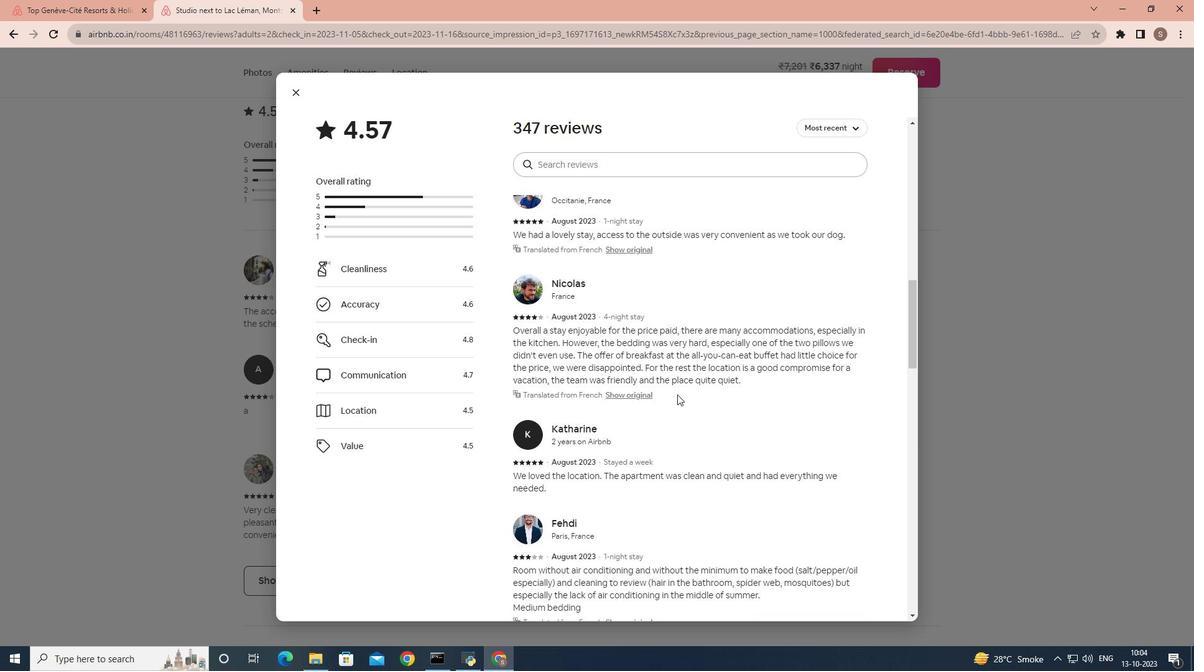 
Action: Mouse scrolled (677, 394) with delta (0, 0)
Screenshot: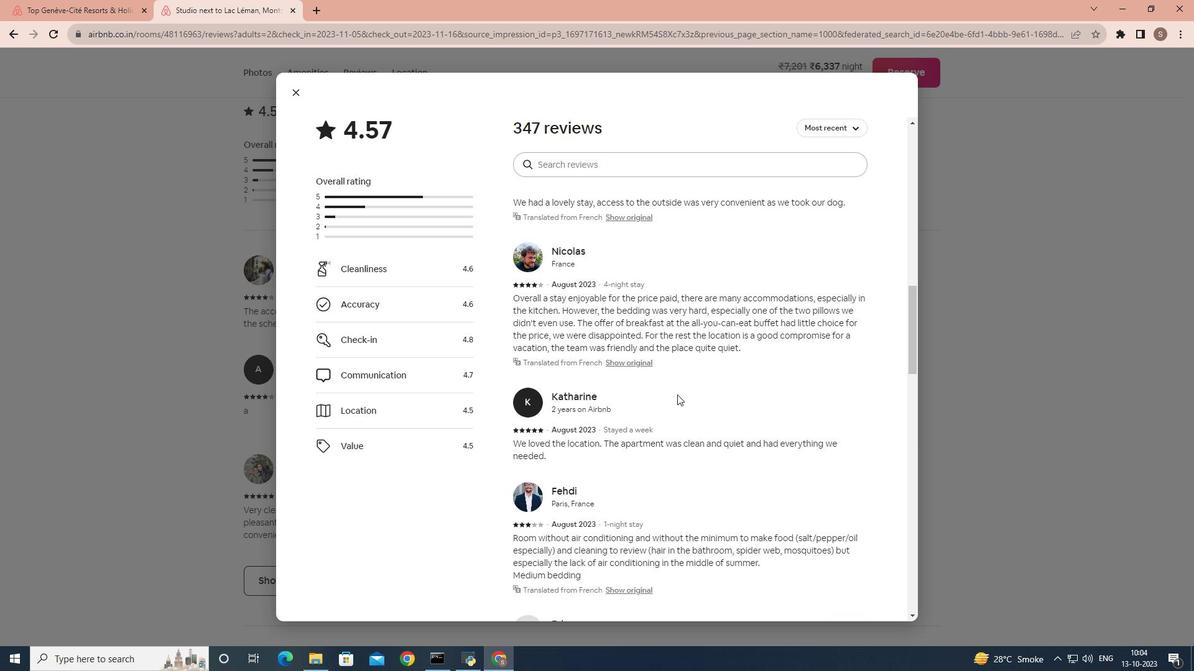 
Action: Mouse scrolled (677, 394) with delta (0, 0)
Screenshot: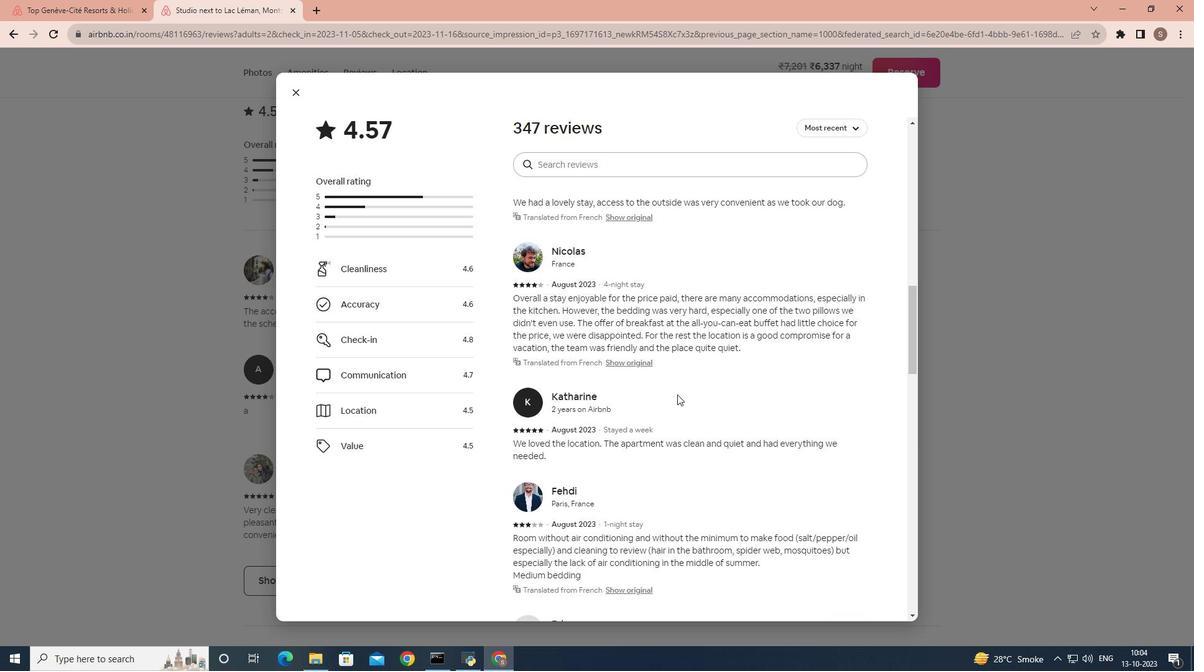 
Action: Mouse scrolled (677, 394) with delta (0, 0)
Screenshot: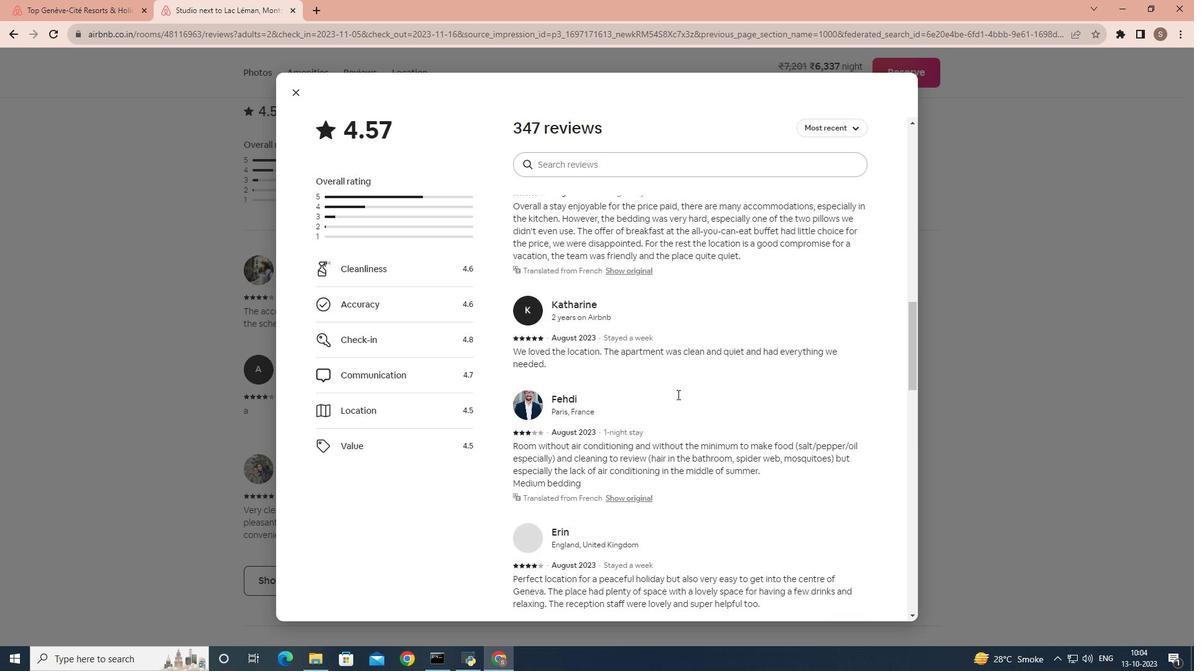 
Action: Mouse scrolled (677, 394) with delta (0, 0)
Screenshot: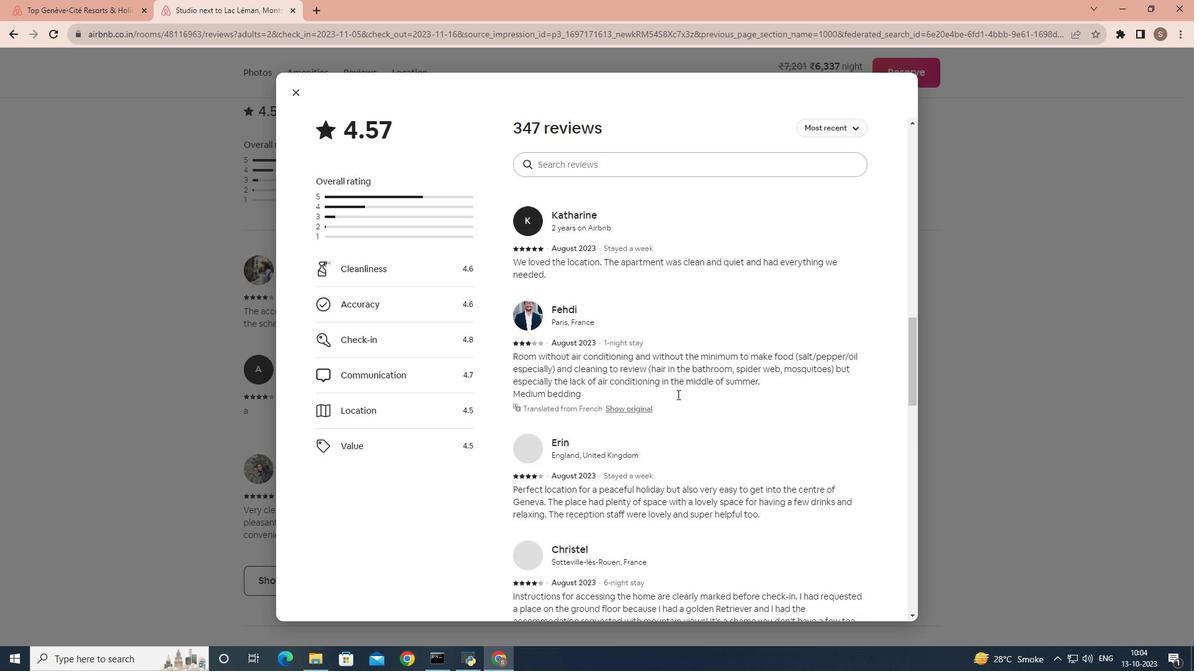 
Action: Mouse scrolled (677, 394) with delta (0, 0)
Screenshot: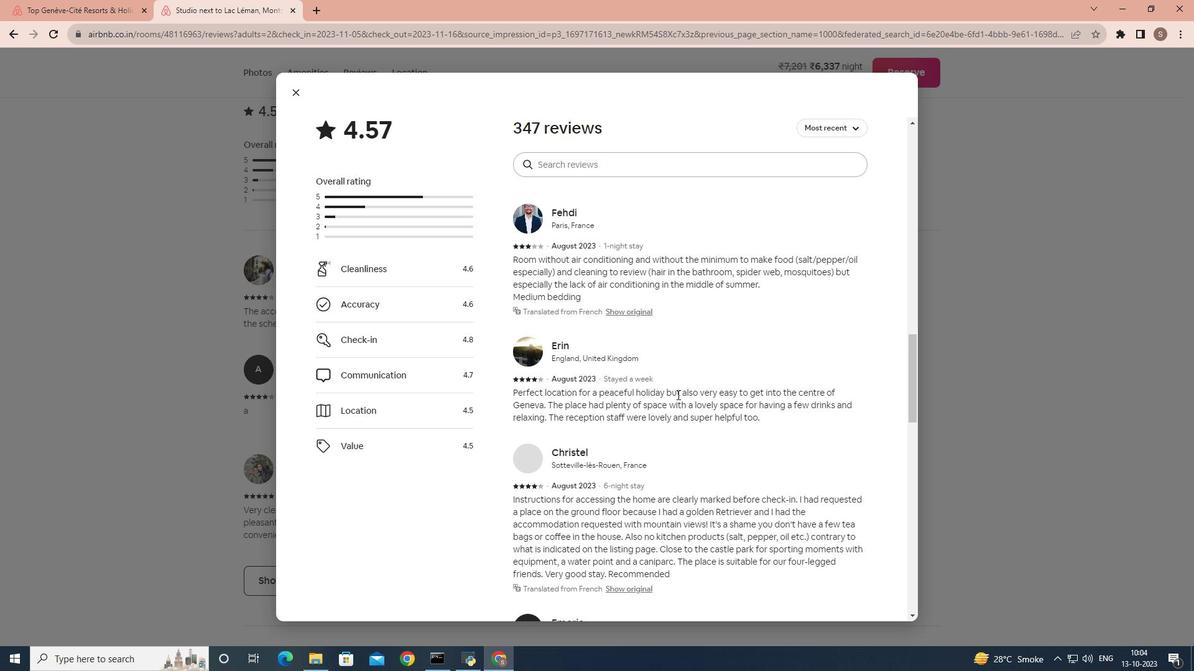 
Action: Mouse scrolled (677, 394) with delta (0, 0)
Screenshot: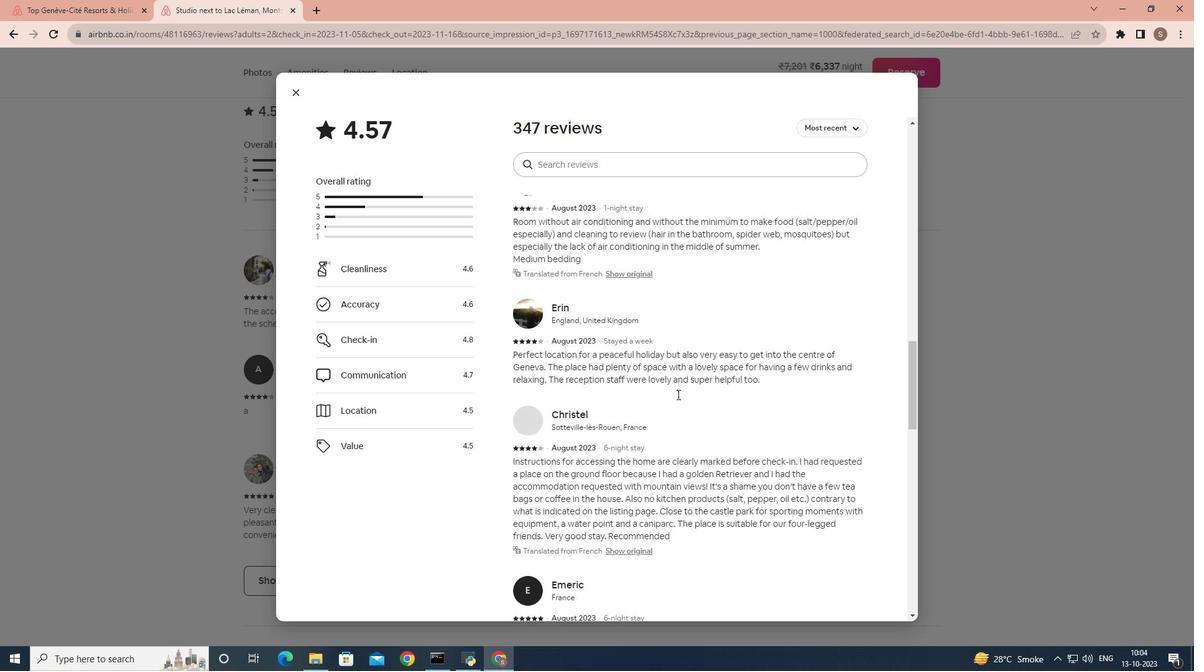 
Action: Mouse scrolled (677, 394) with delta (0, 0)
Screenshot: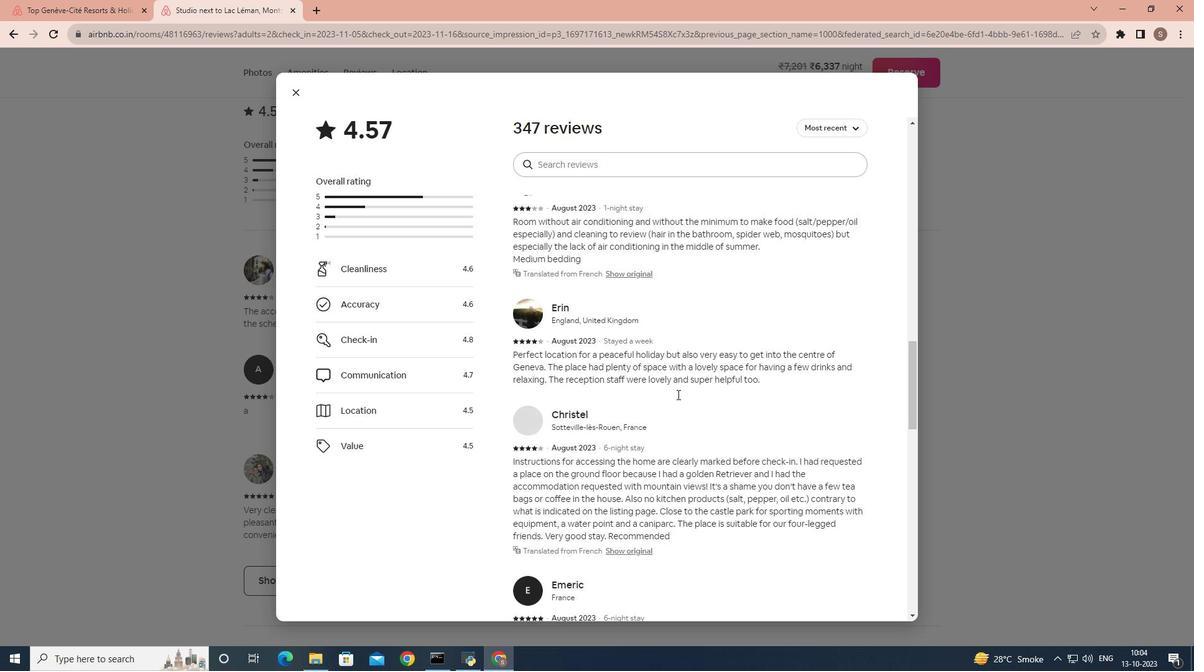 
Action: Mouse scrolled (677, 394) with delta (0, 0)
Screenshot: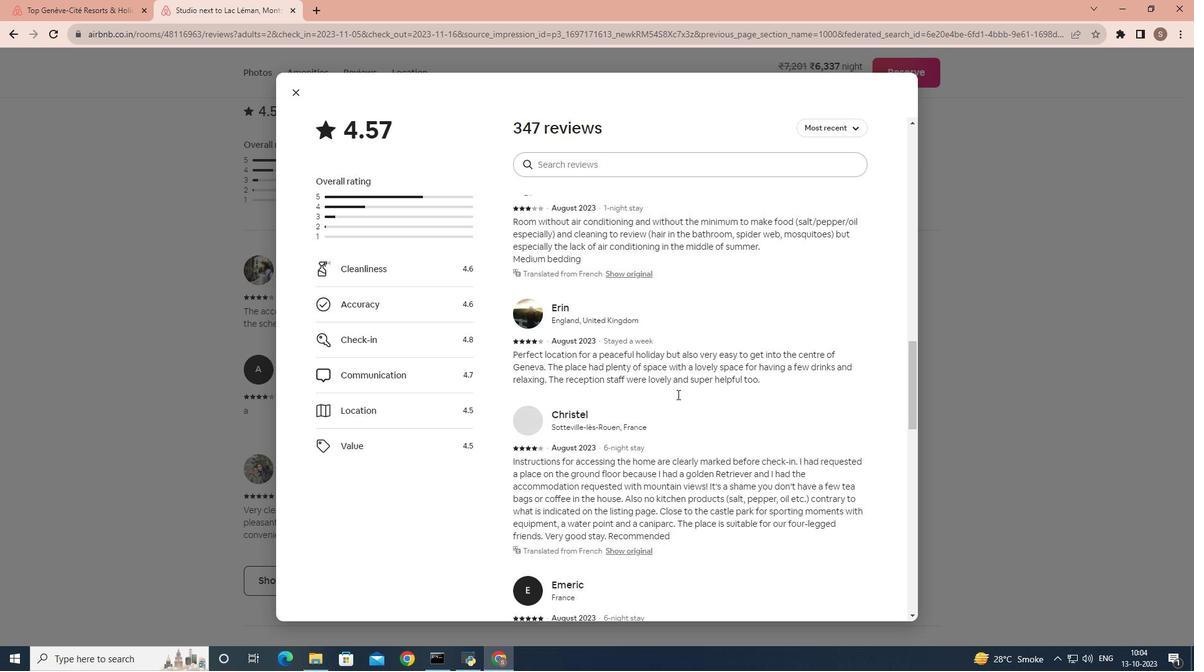 
Action: Mouse scrolled (677, 394) with delta (0, 0)
Screenshot: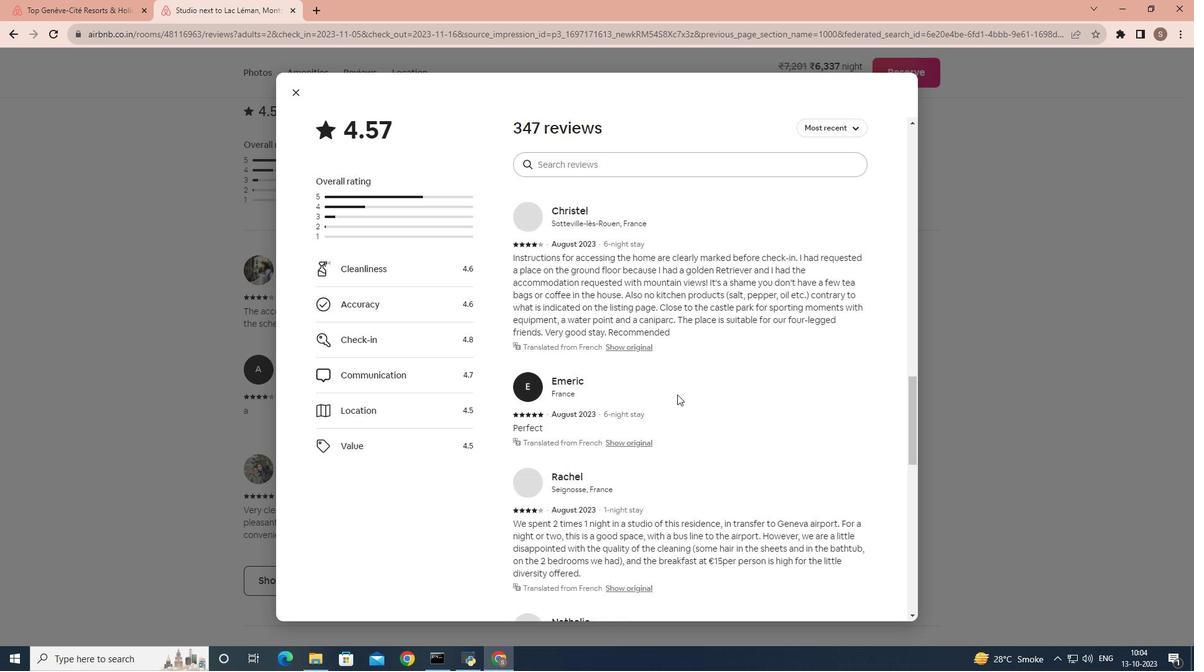 
Action: Mouse scrolled (677, 394) with delta (0, 0)
Screenshot: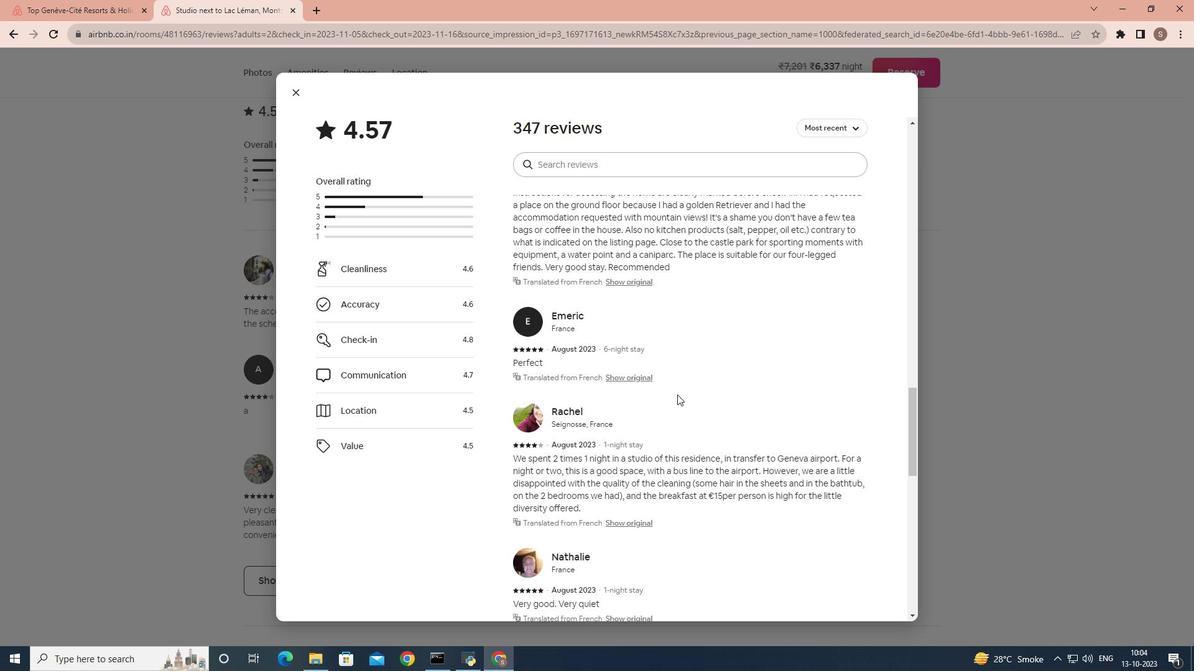 
Action: Mouse scrolled (677, 394) with delta (0, 0)
Screenshot: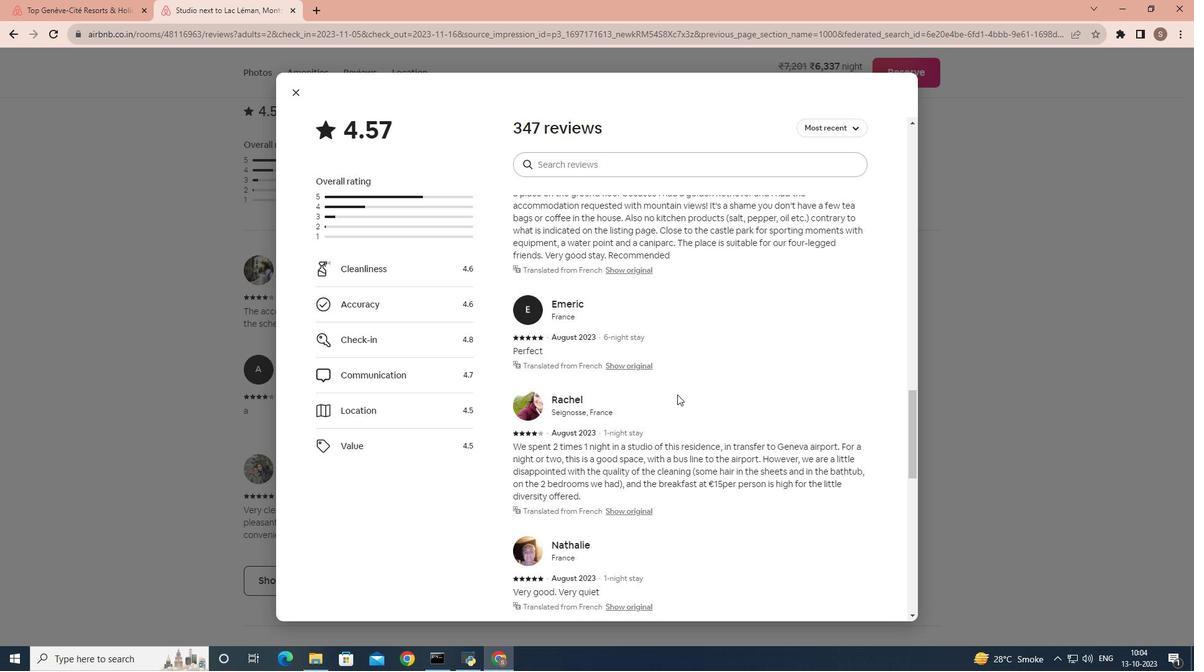 
Action: Mouse scrolled (677, 394) with delta (0, 0)
Screenshot: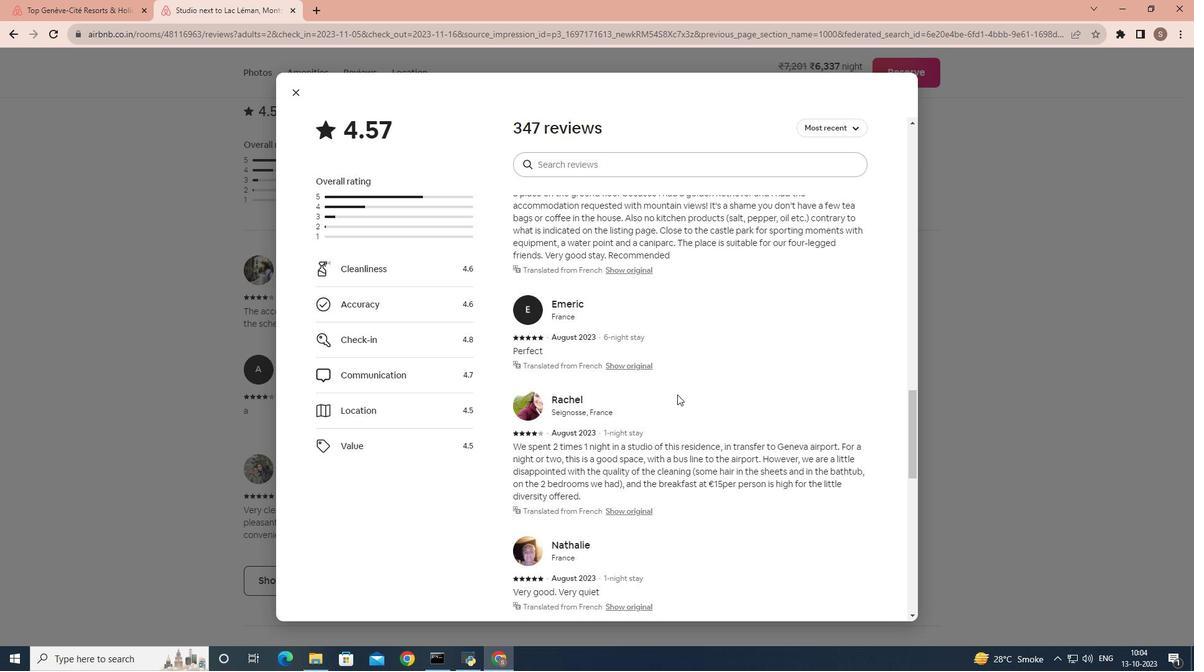 
Action: Mouse scrolled (677, 394) with delta (0, 0)
Screenshot: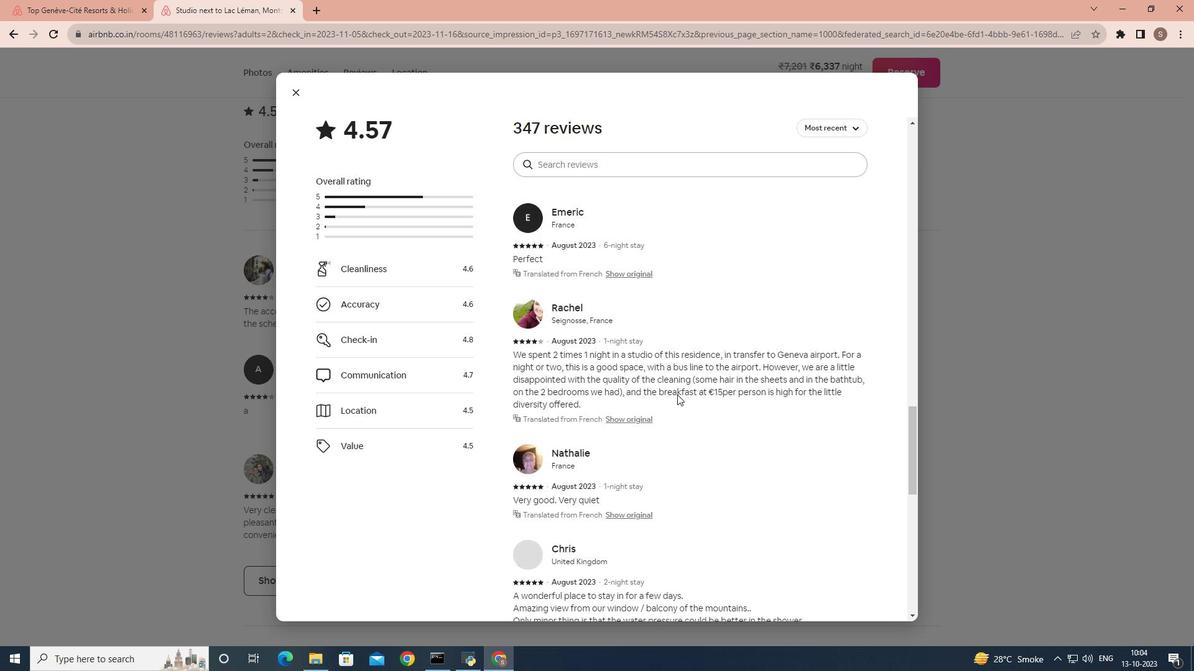 
Action: Mouse scrolled (677, 394) with delta (0, 0)
Screenshot: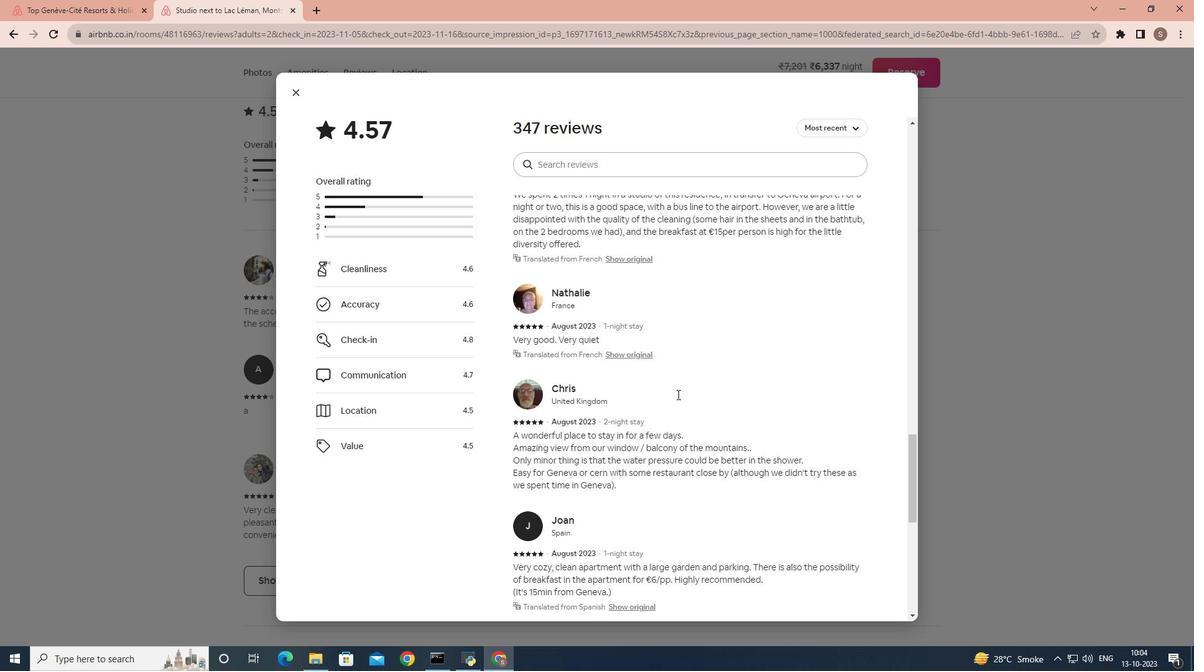 
Action: Mouse scrolled (677, 394) with delta (0, 0)
Screenshot: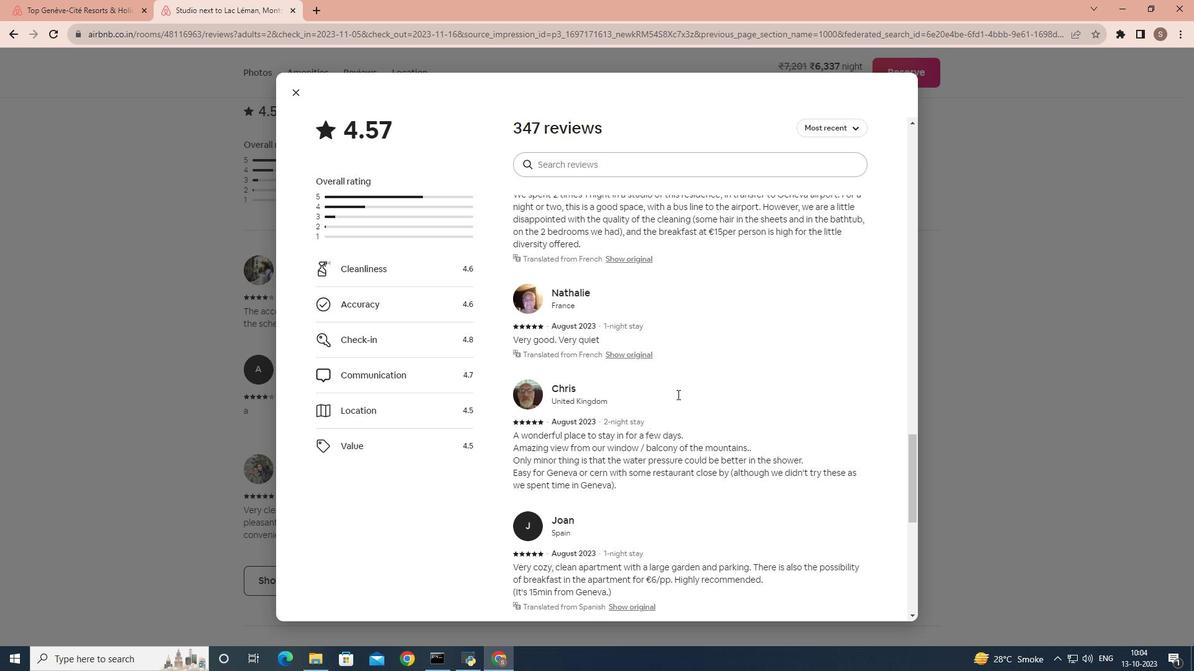 
Action: Mouse scrolled (677, 394) with delta (0, 0)
Screenshot: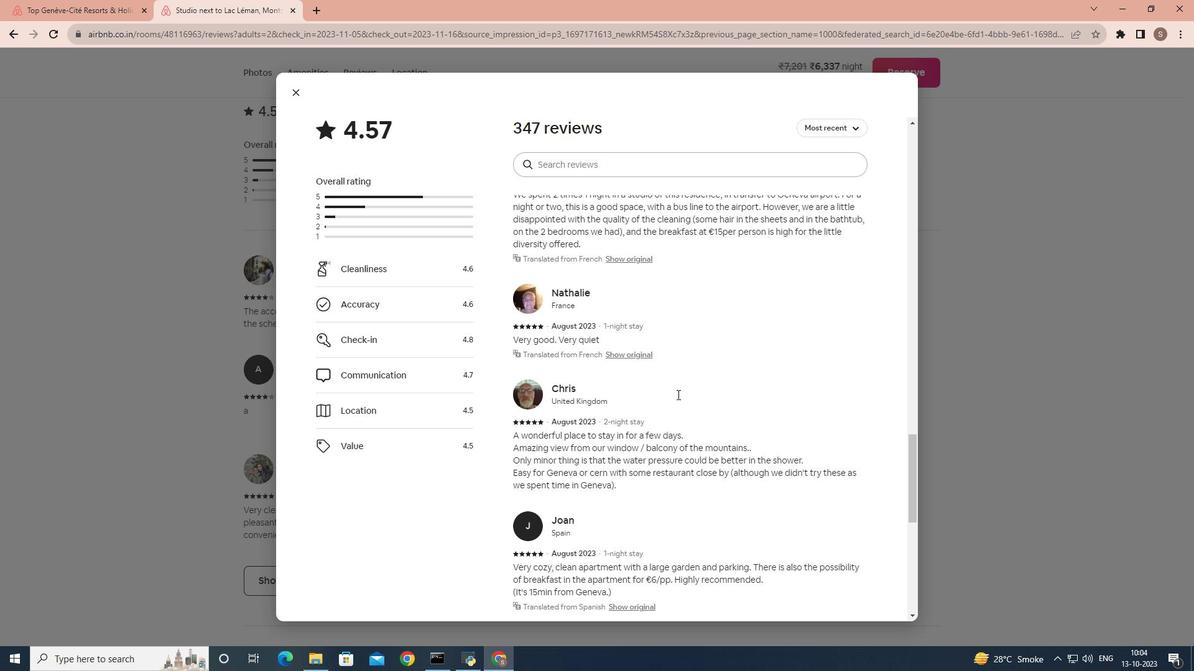 
Action: Mouse scrolled (677, 394) with delta (0, 0)
Screenshot: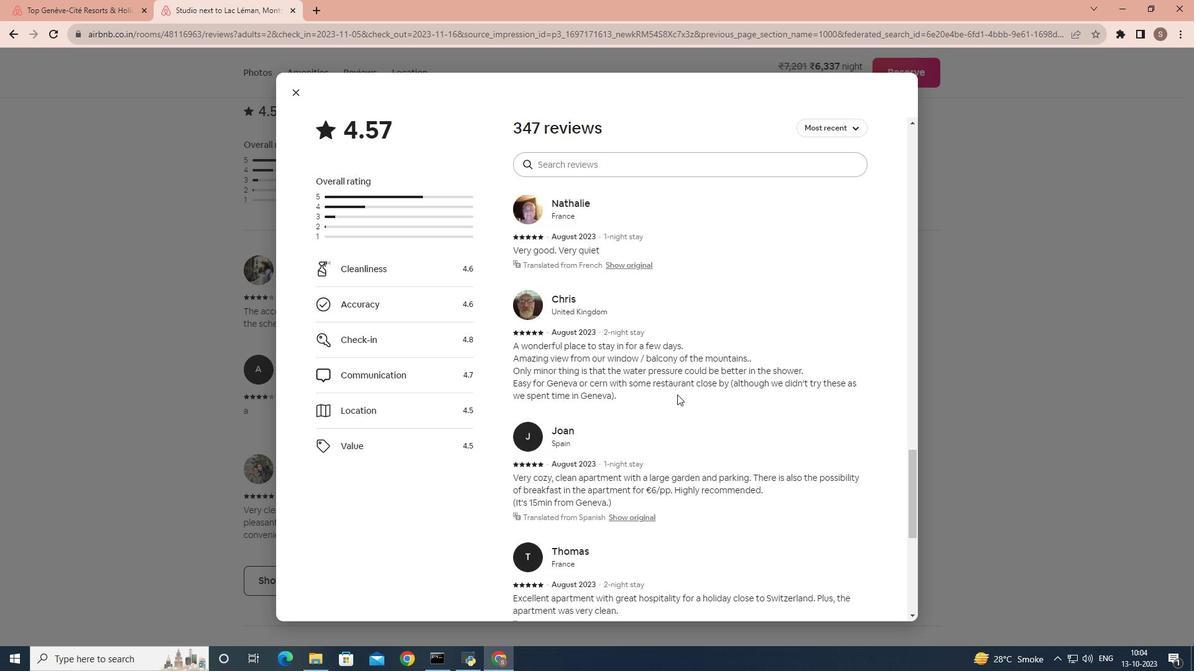 
Action: Mouse scrolled (677, 394) with delta (0, 0)
Screenshot: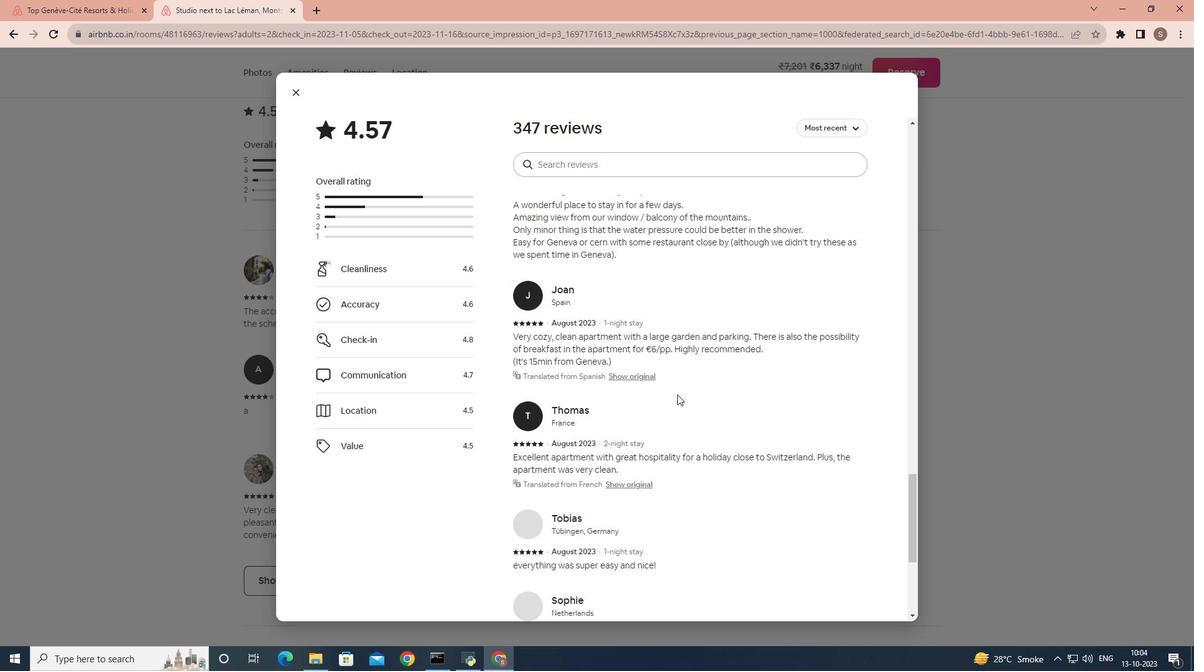 
Action: Mouse scrolled (677, 394) with delta (0, 0)
Screenshot: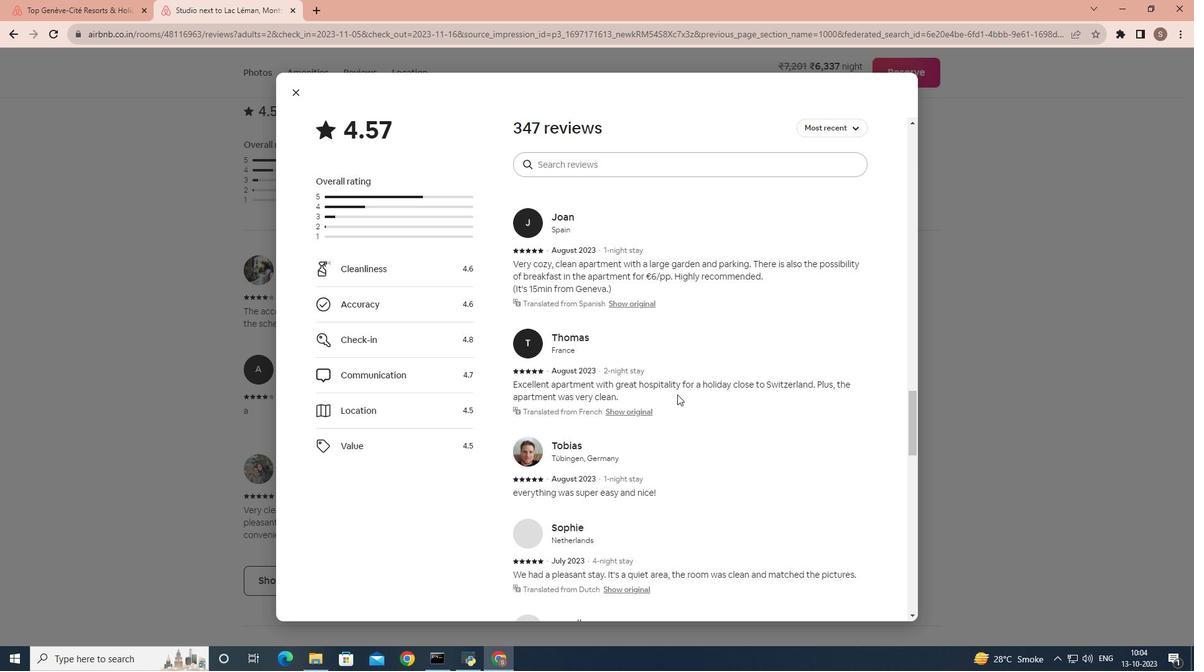 
Action: Mouse scrolled (677, 394) with delta (0, 0)
Screenshot: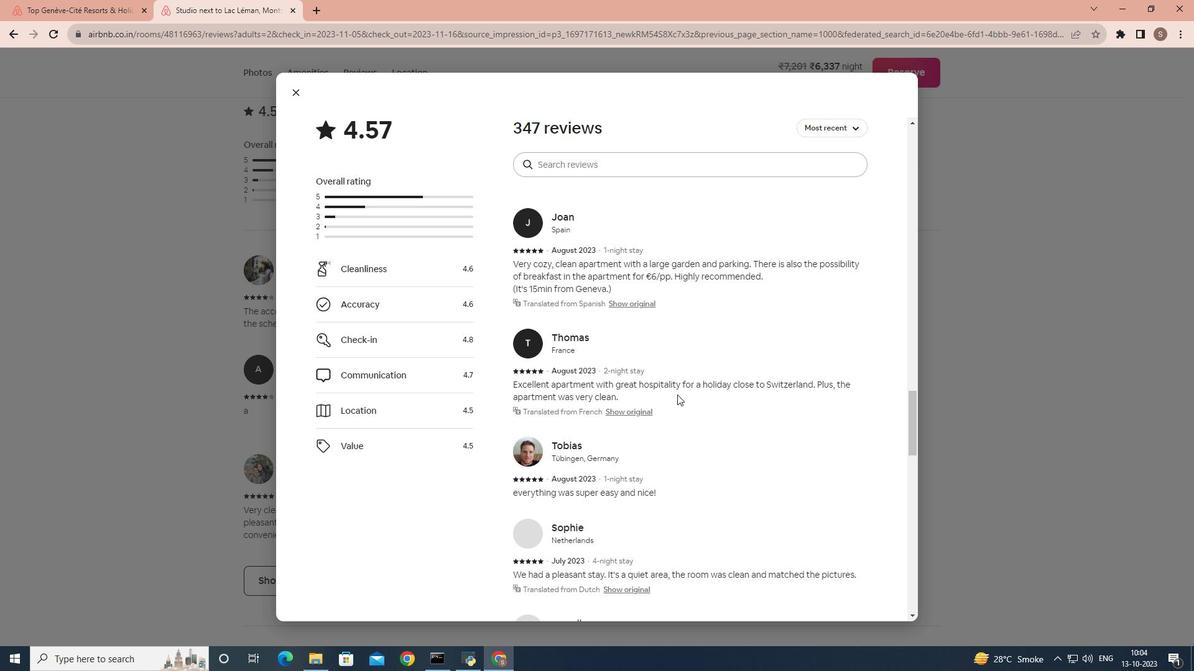 
Action: Mouse scrolled (677, 394) with delta (0, 0)
Screenshot: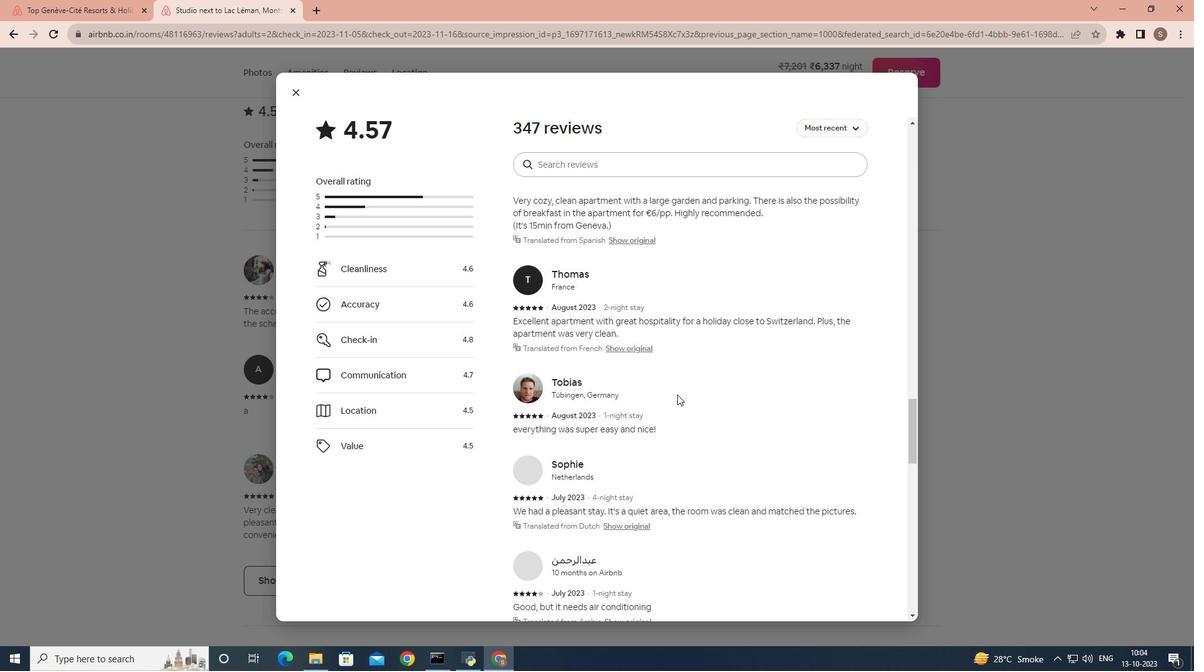 
Action: Mouse scrolled (677, 394) with delta (0, 0)
Screenshot: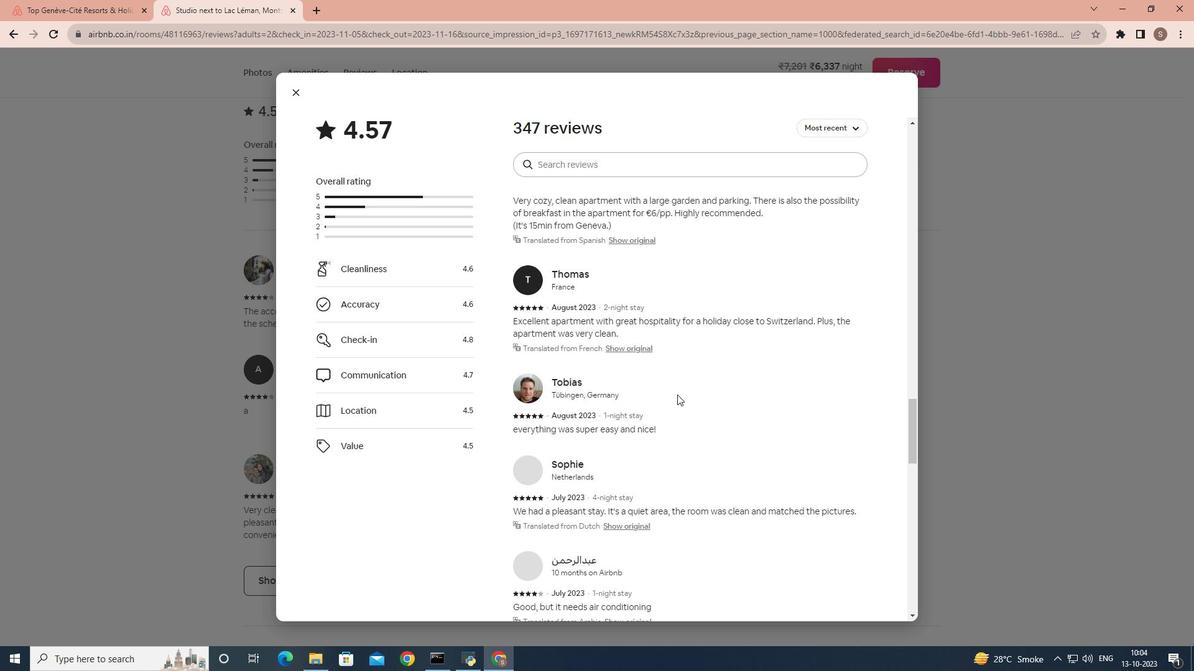 
Action: Mouse scrolled (677, 395) with delta (0, 0)
Screenshot: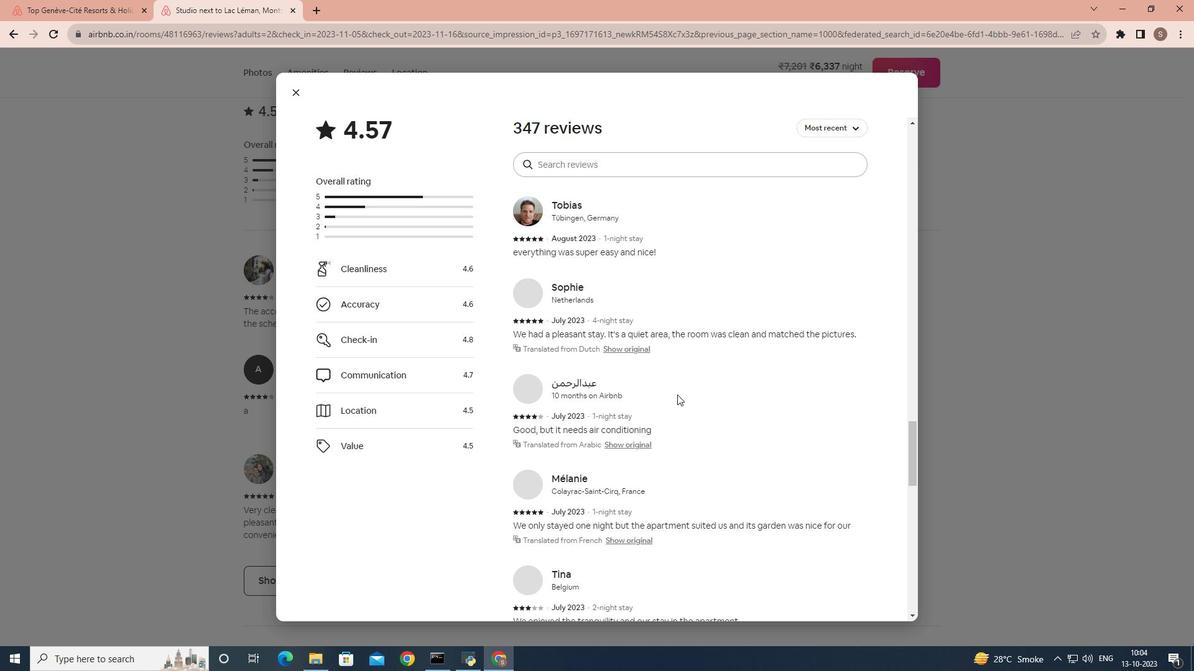 
Action: Mouse scrolled (677, 394) with delta (0, 0)
Screenshot: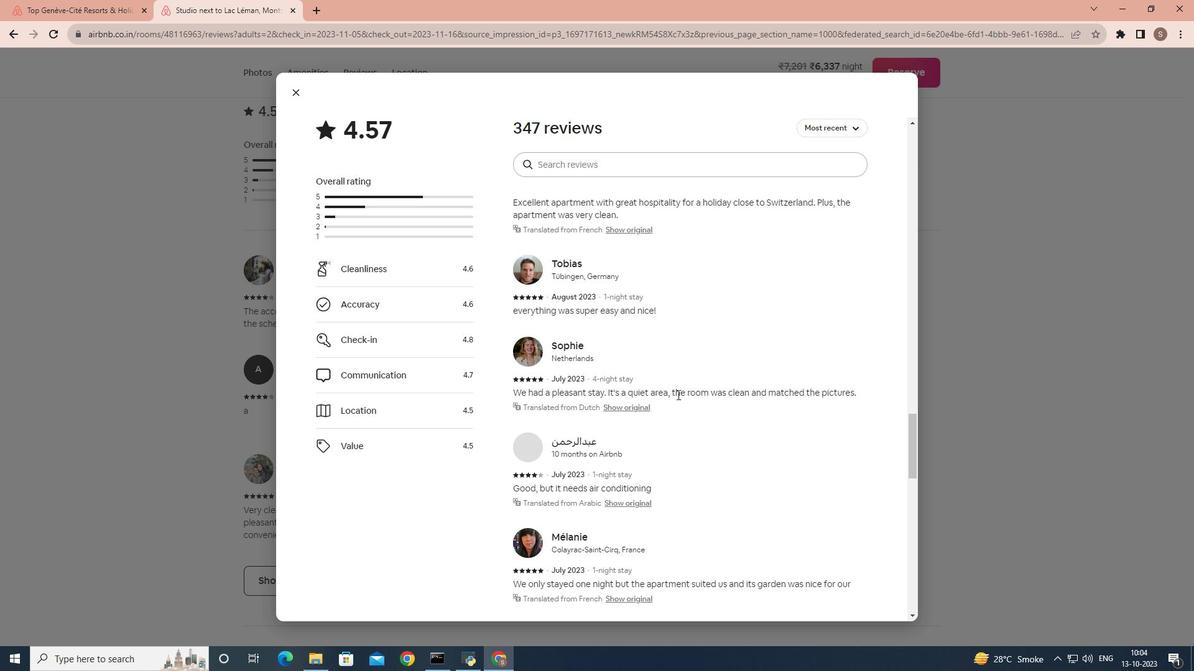 
Action: Mouse scrolled (677, 394) with delta (0, 0)
Screenshot: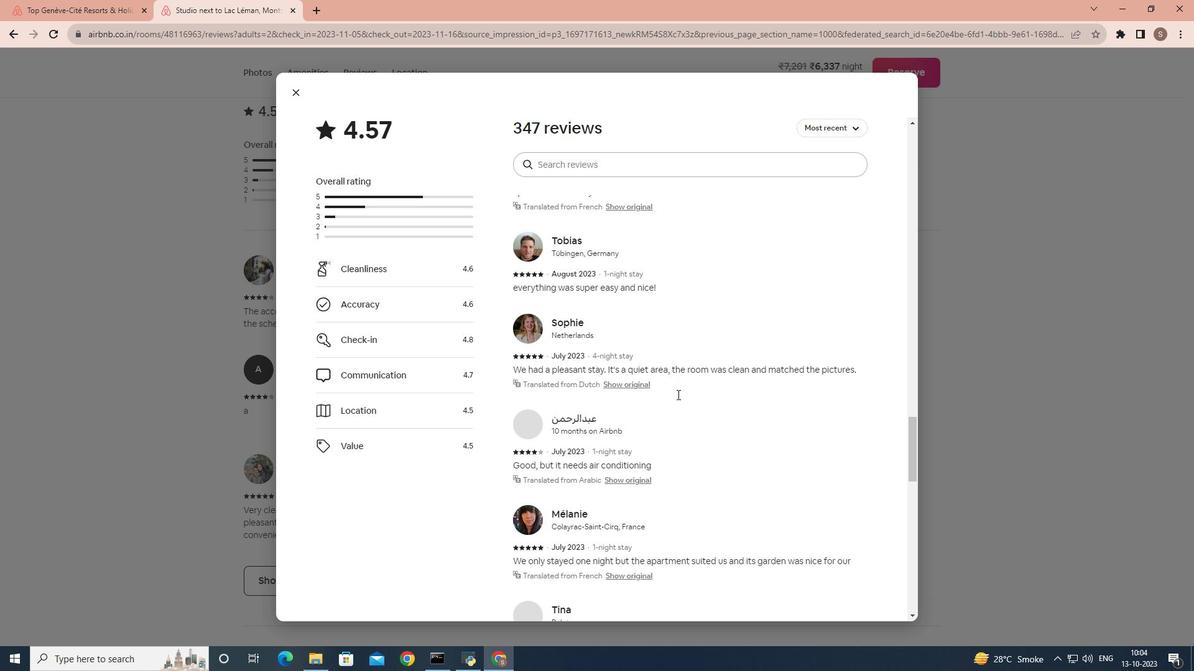 
Action: Mouse scrolled (677, 394) with delta (0, 0)
Screenshot: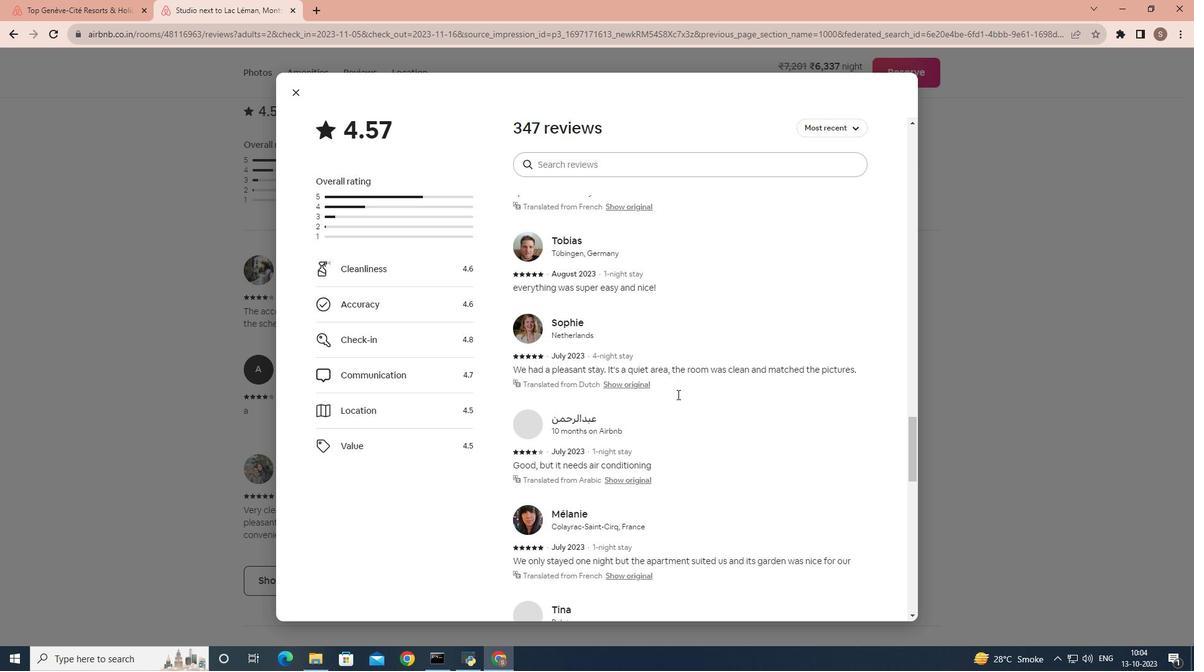 
Action: Mouse scrolled (677, 394) with delta (0, 0)
Screenshot: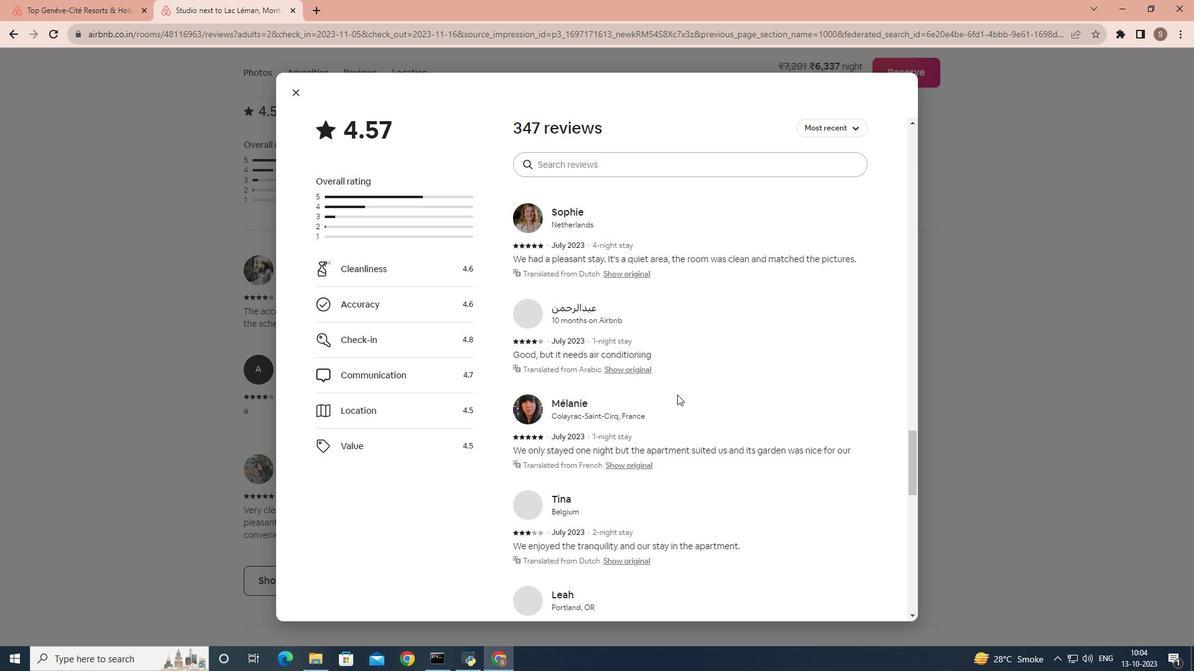 
Action: Mouse scrolled (677, 394) with delta (0, 0)
Screenshot: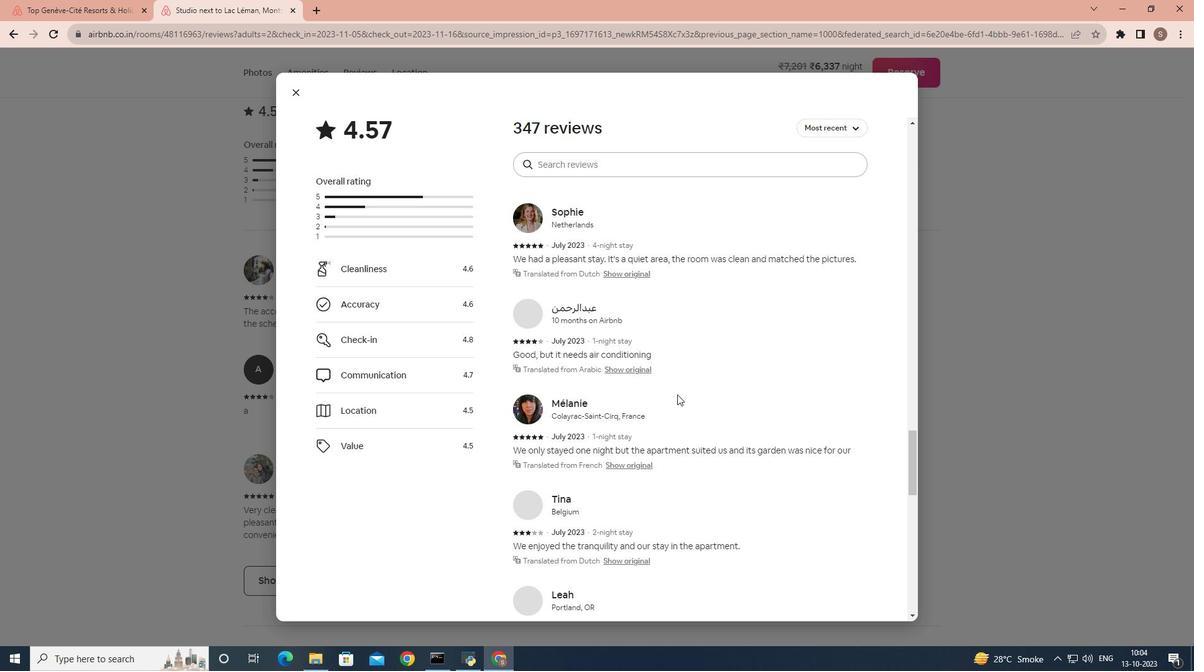 
Action: Mouse scrolled (677, 394) with delta (0, 0)
Screenshot: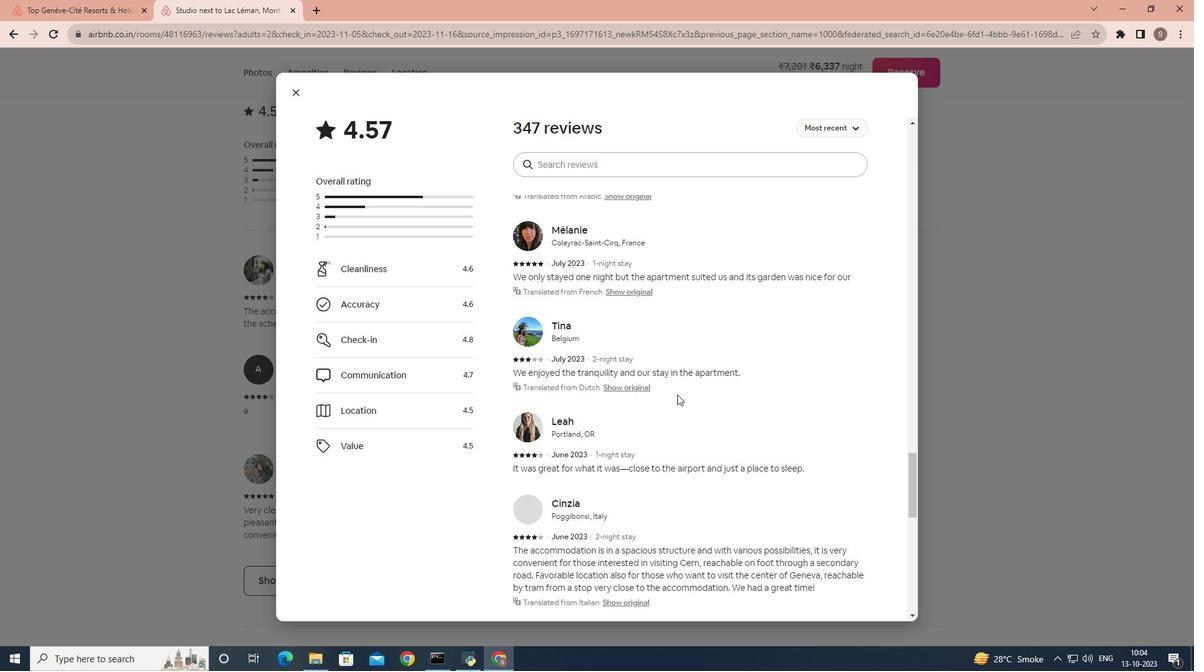 
Action: Mouse scrolled (677, 394) with delta (0, 0)
Screenshot: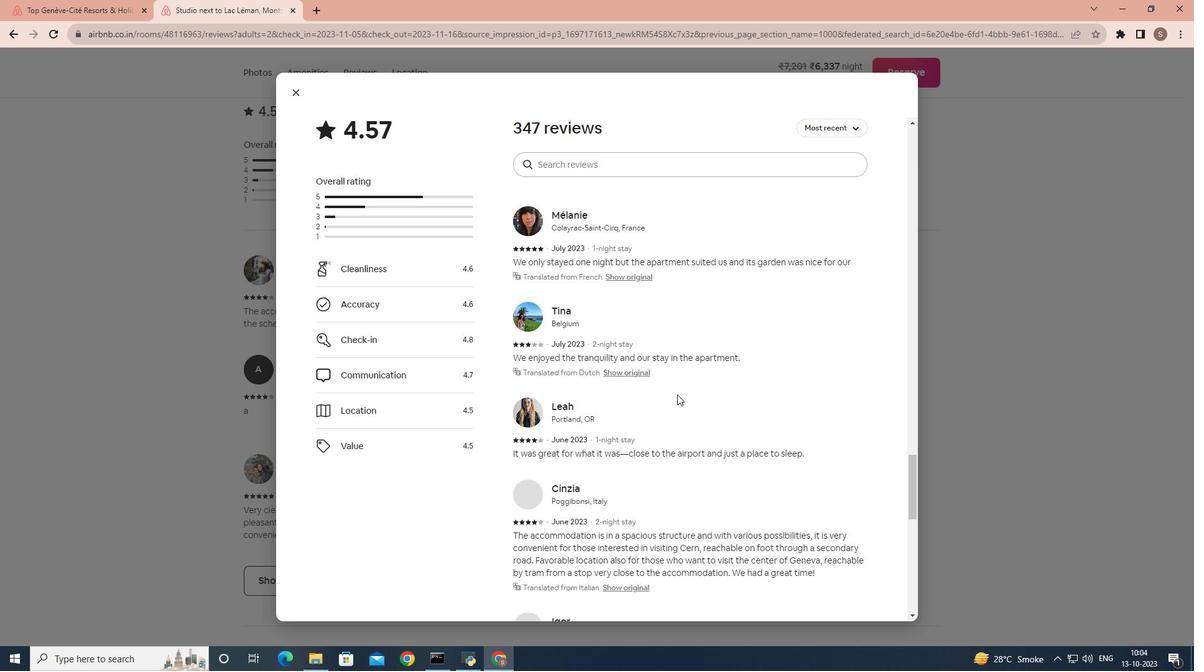 
Action: Mouse scrolled (677, 394) with delta (0, 0)
Screenshot: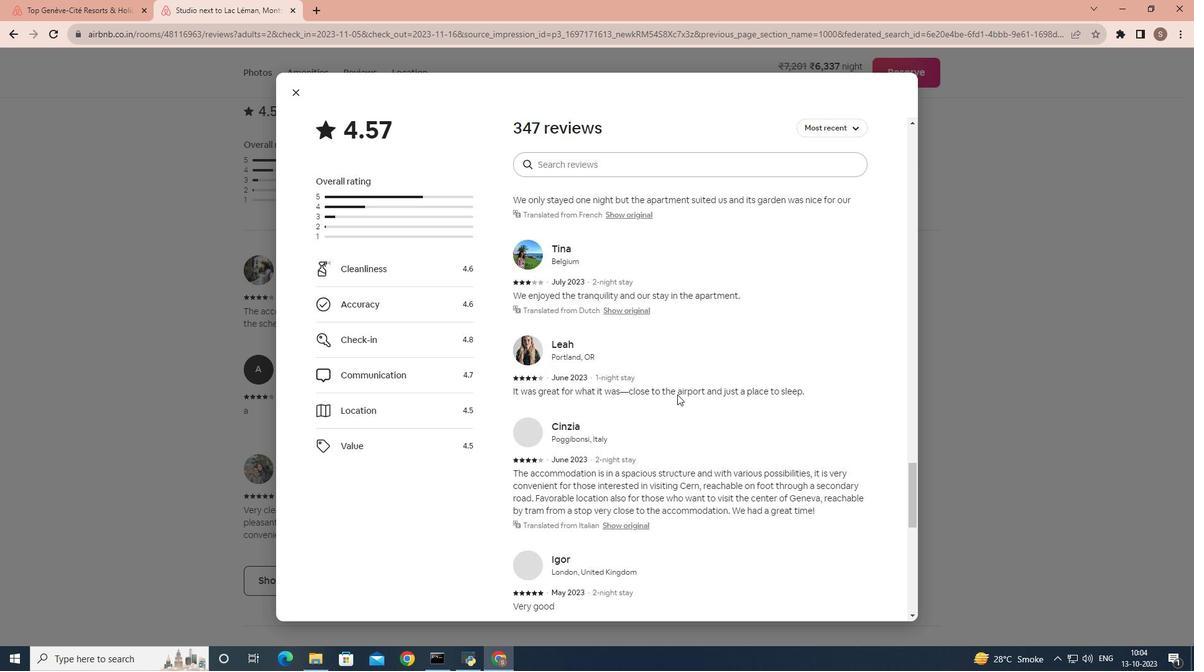 
Action: Mouse scrolled (677, 394) with delta (0, 0)
Screenshot: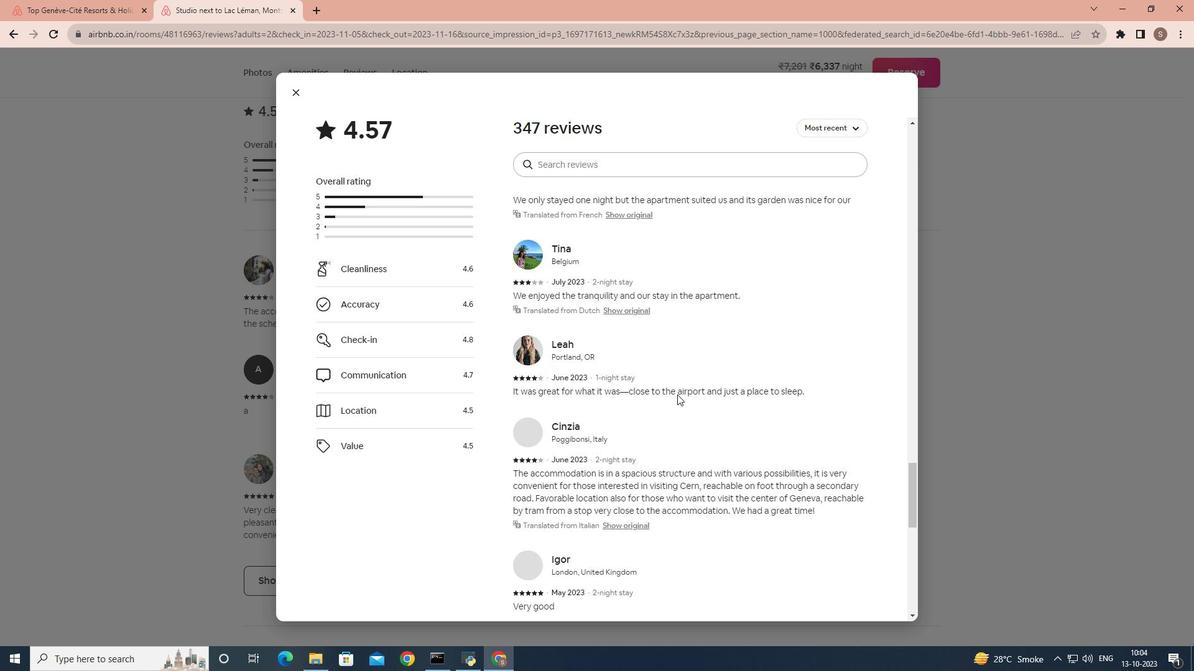 
Action: Mouse scrolled (677, 394) with delta (0, 0)
Screenshot: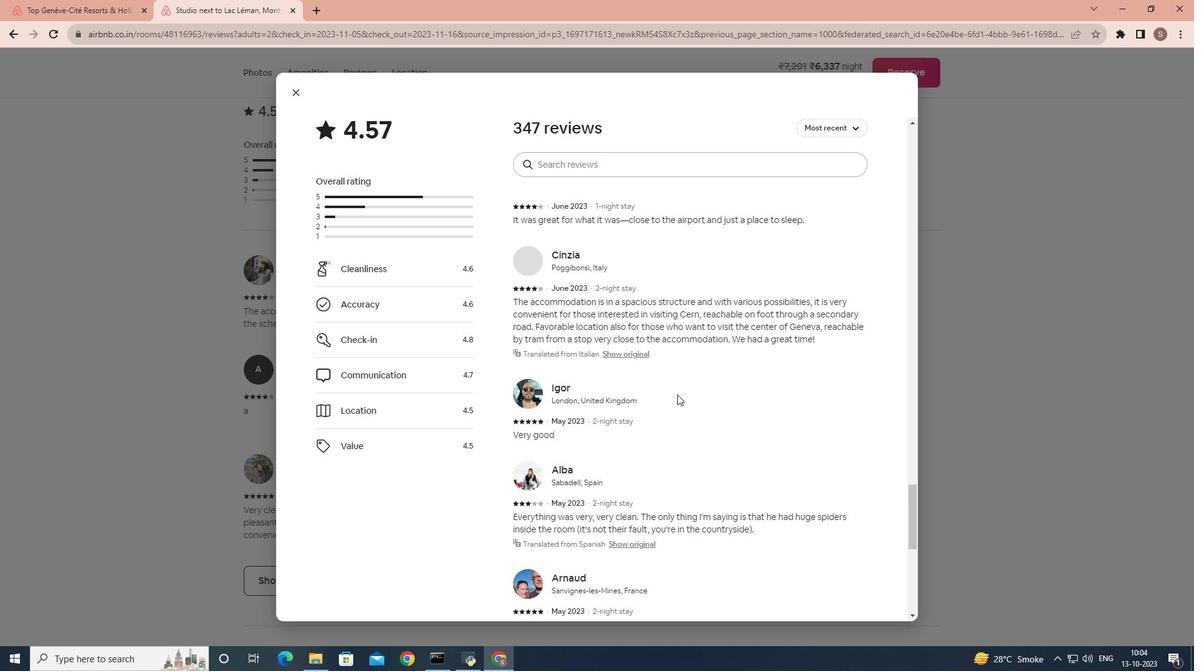 
Action: Mouse scrolled (677, 394) with delta (0, 0)
Screenshot: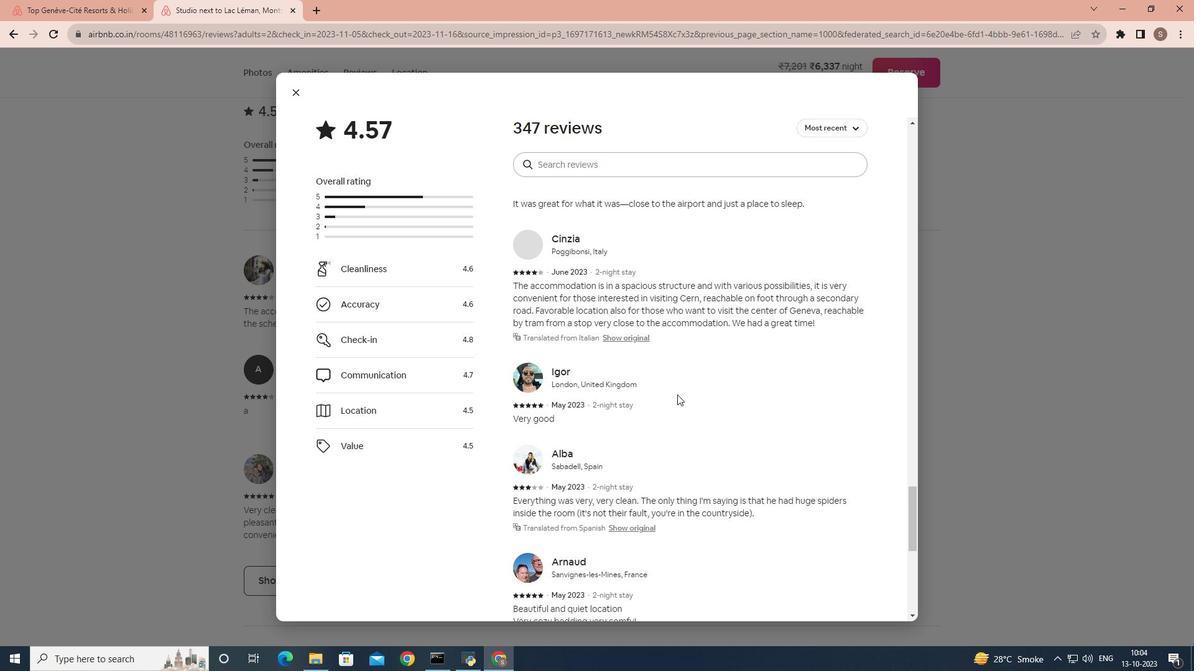 
Action: Mouse scrolled (677, 394) with delta (0, 0)
Screenshot: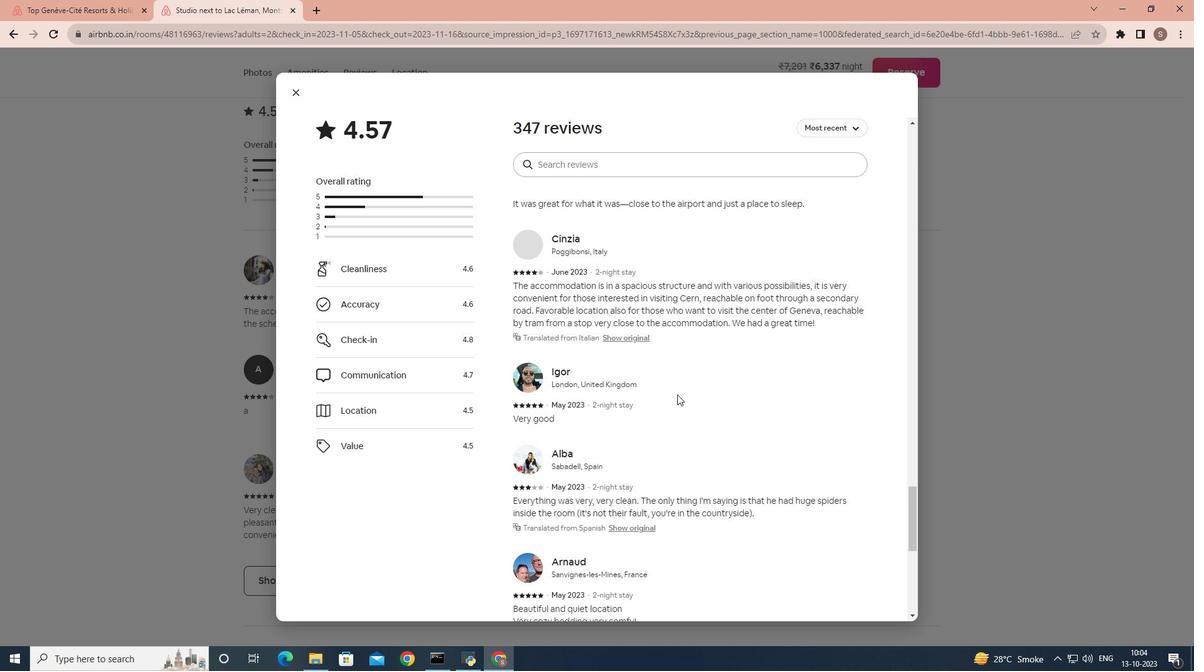
Action: Mouse scrolled (677, 394) with delta (0, 0)
Screenshot: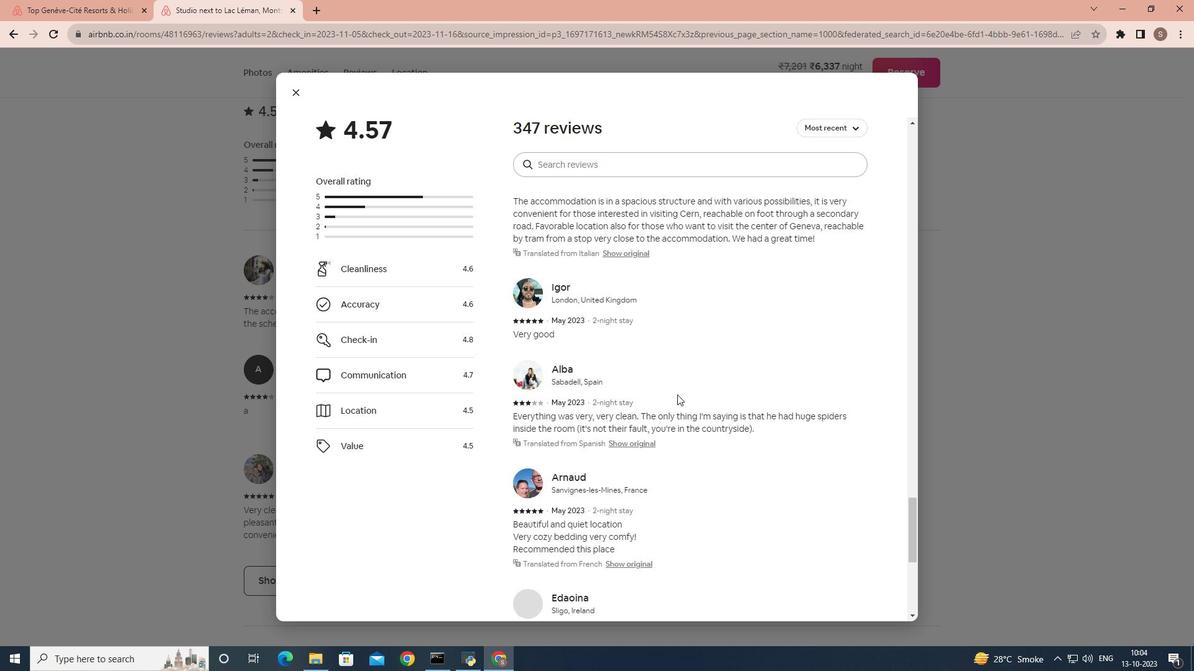 
Action: Mouse scrolled (677, 394) with delta (0, 0)
Screenshot: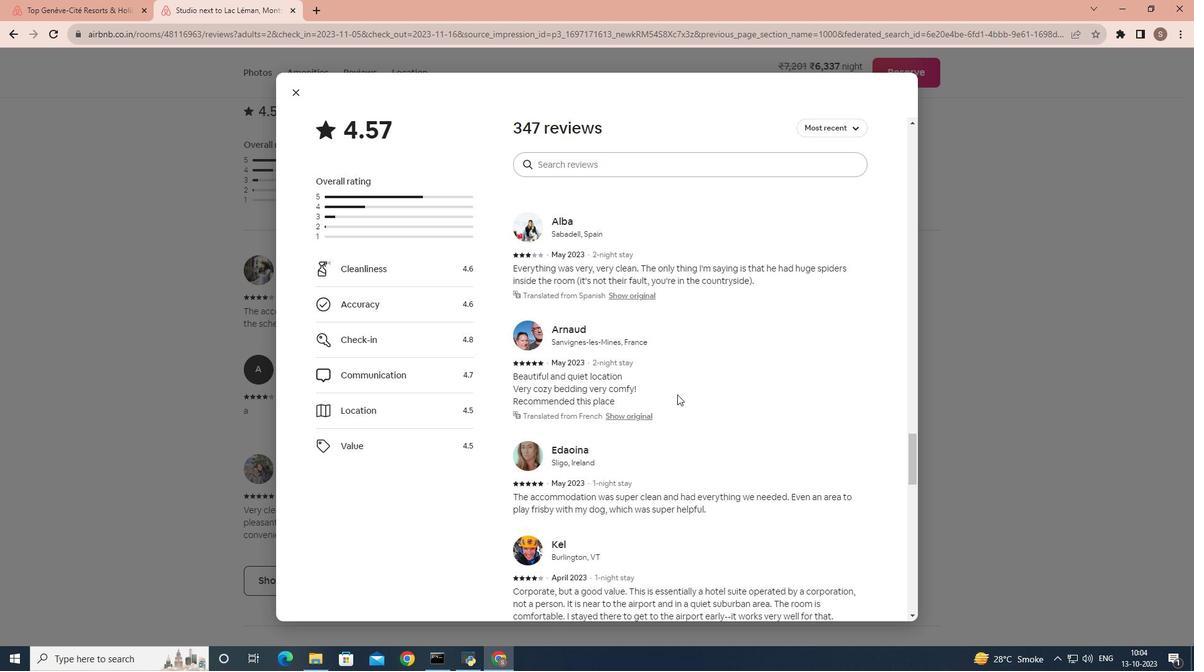 
Action: Mouse scrolled (677, 394) with delta (0, 0)
Screenshot: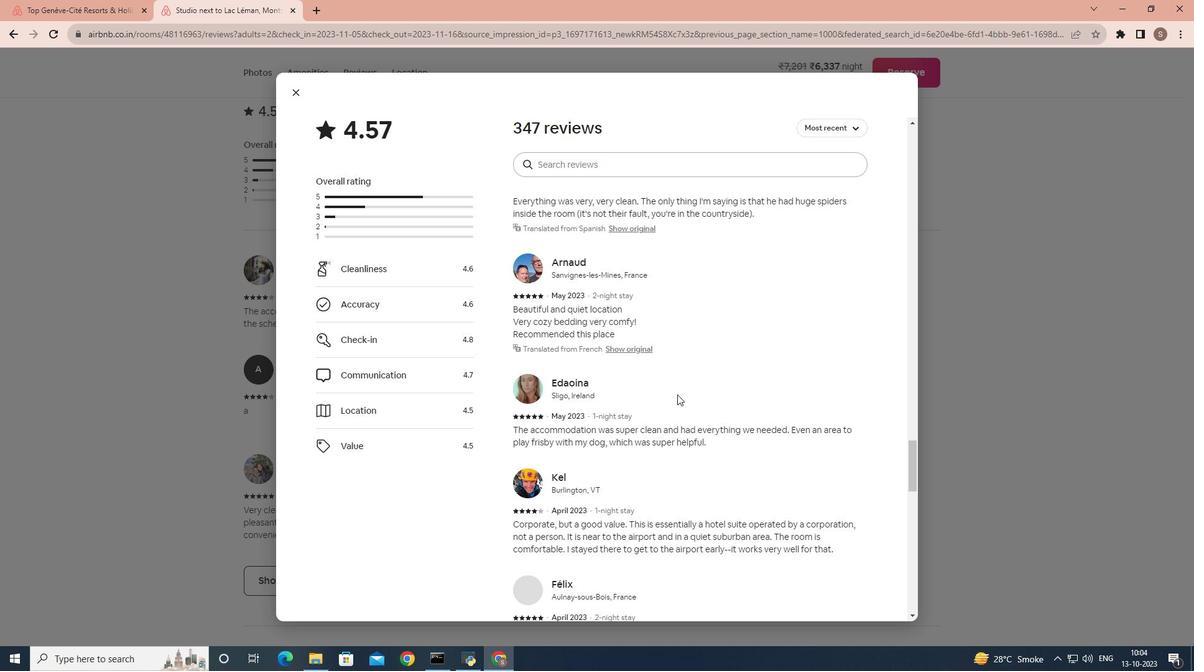 
Action: Mouse moved to (301, 97)
Screenshot: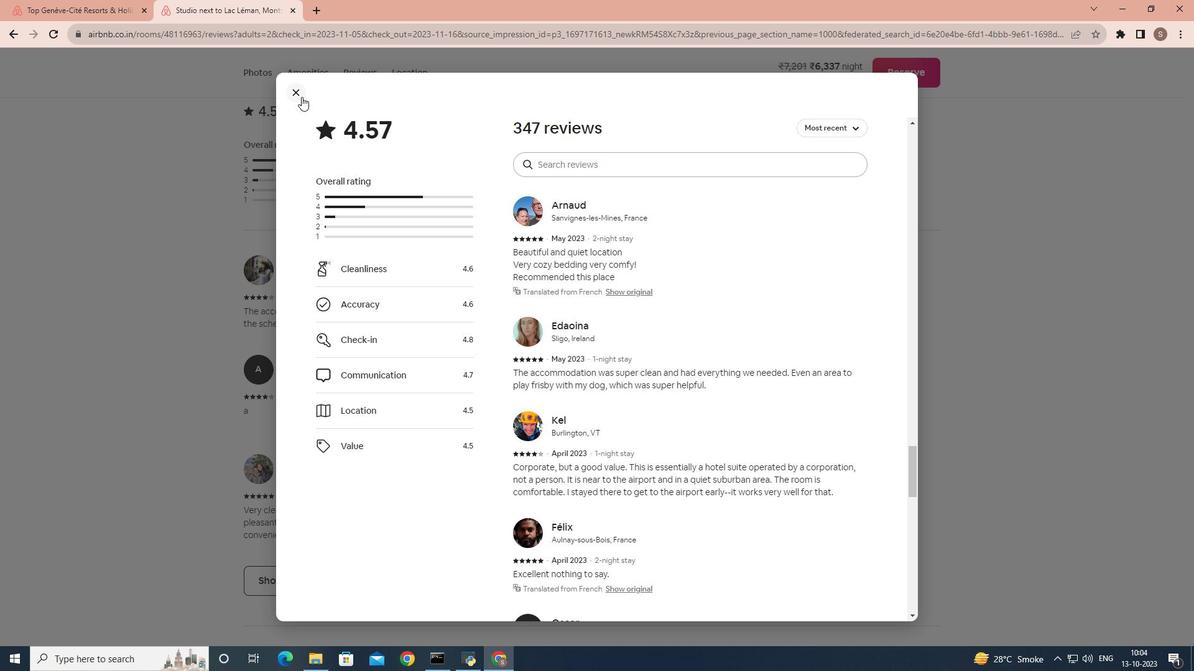 
Action: Mouse pressed left at (301, 97)
Screenshot: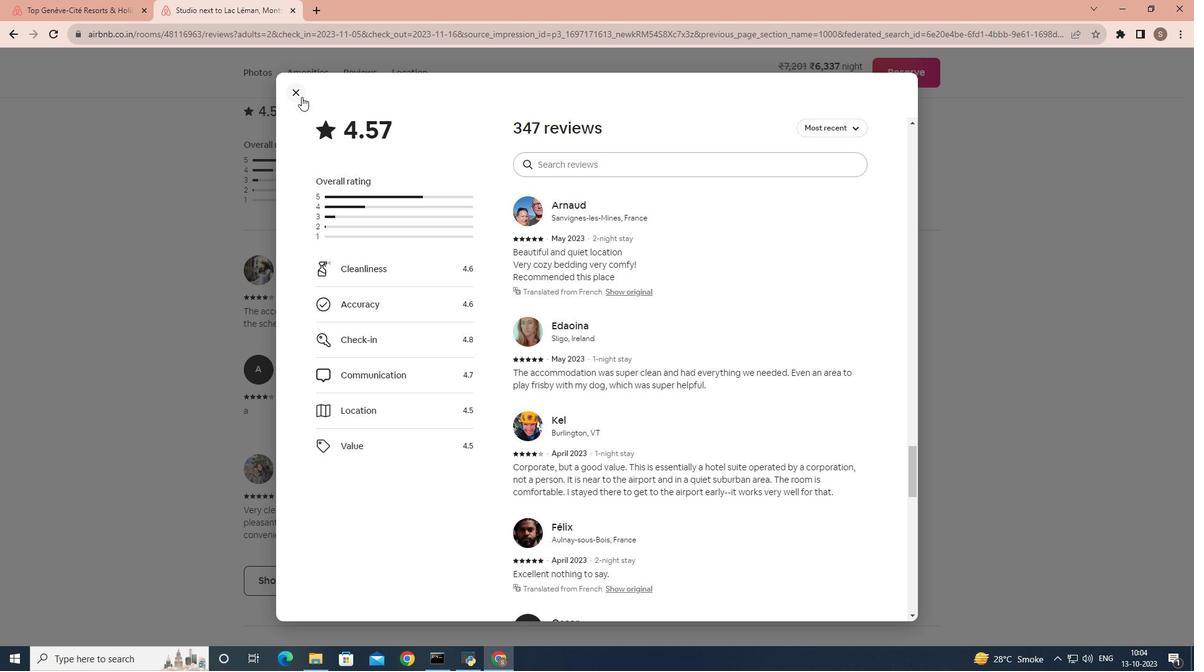 
Action: Mouse moved to (532, 370)
Screenshot: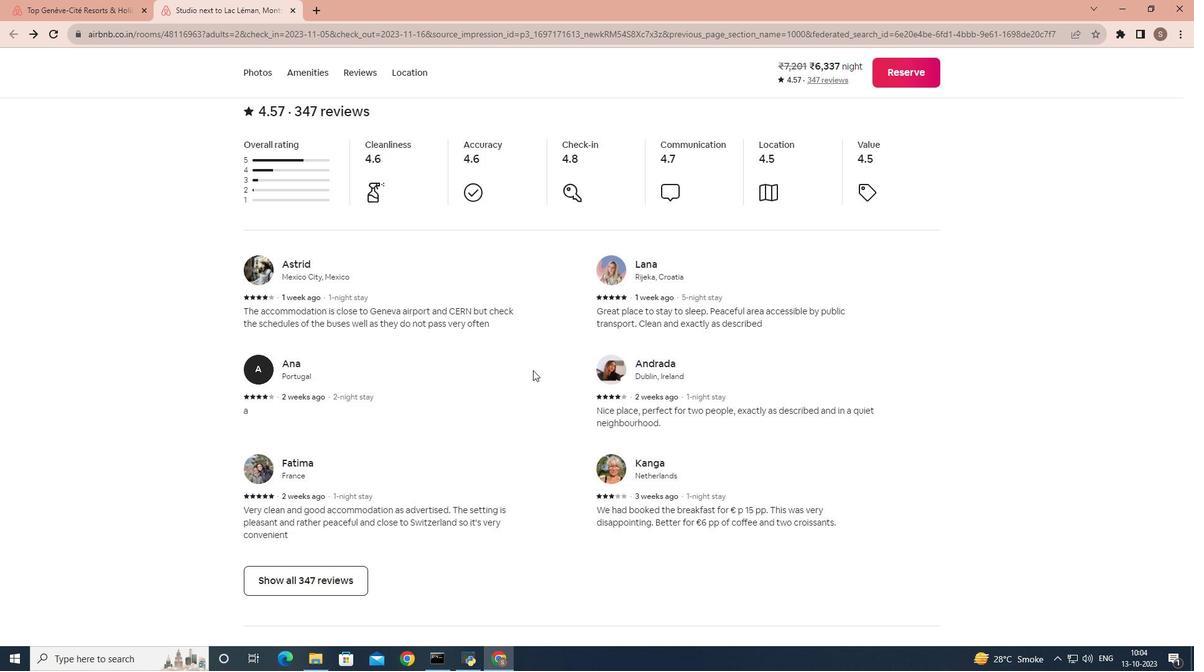 
Action: Mouse scrolled (532, 370) with delta (0, 0)
Screenshot: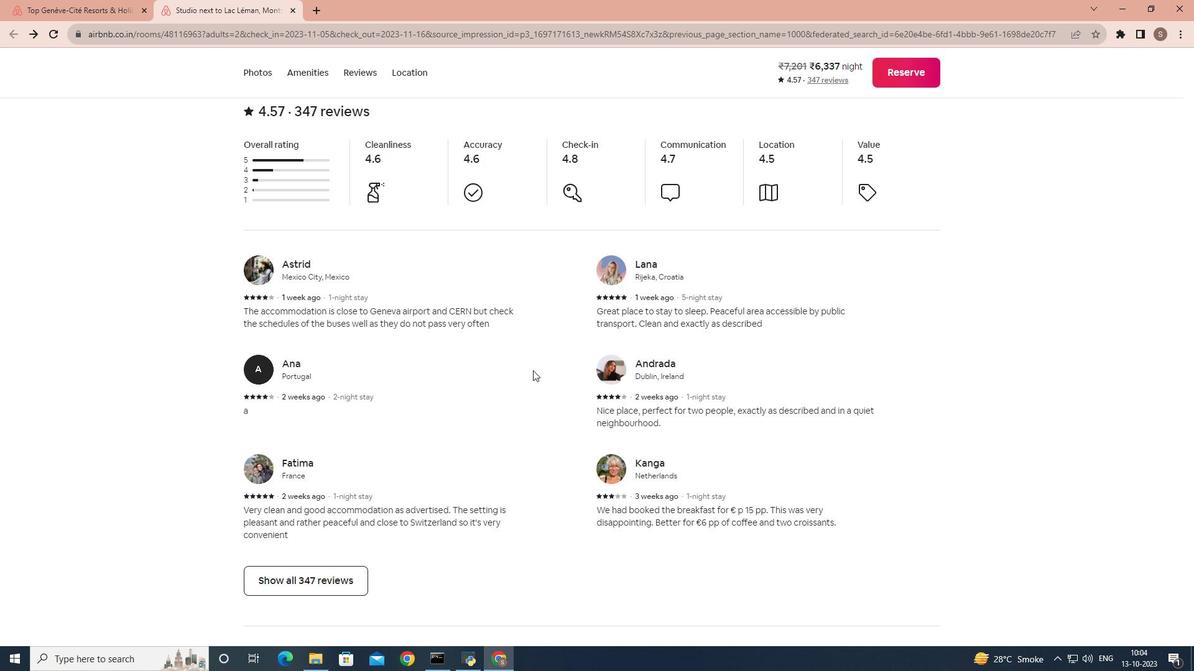 
Action: Mouse scrolled (532, 370) with delta (0, 0)
Screenshot: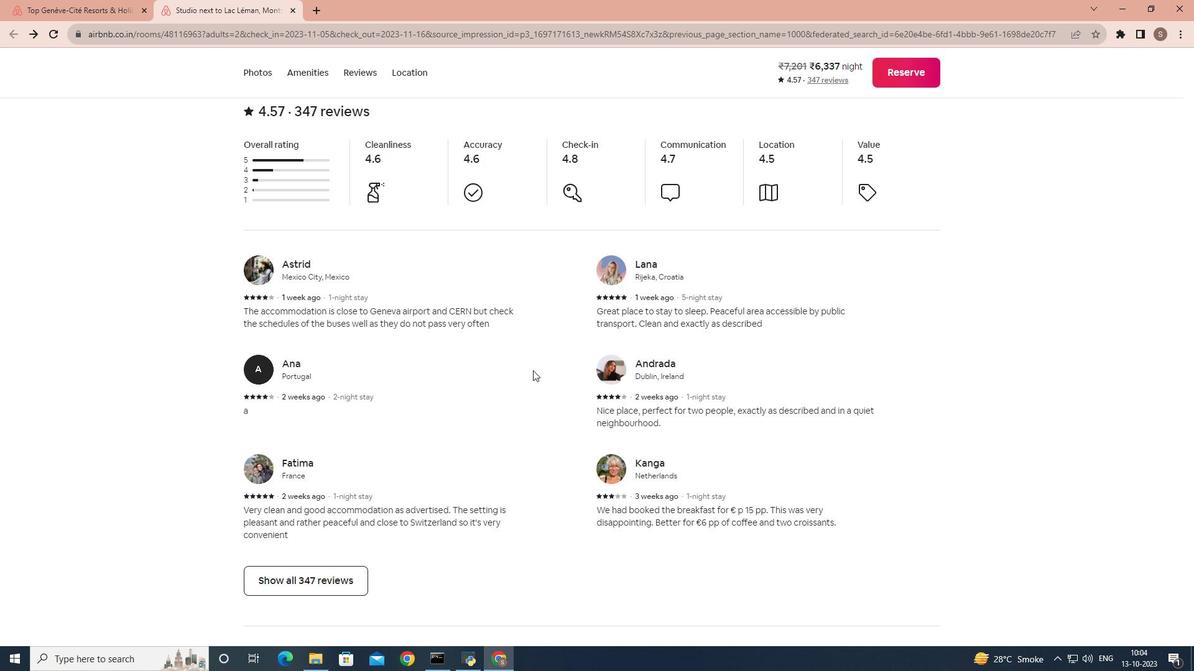 
Action: Mouse scrolled (532, 370) with delta (0, 0)
Screenshot: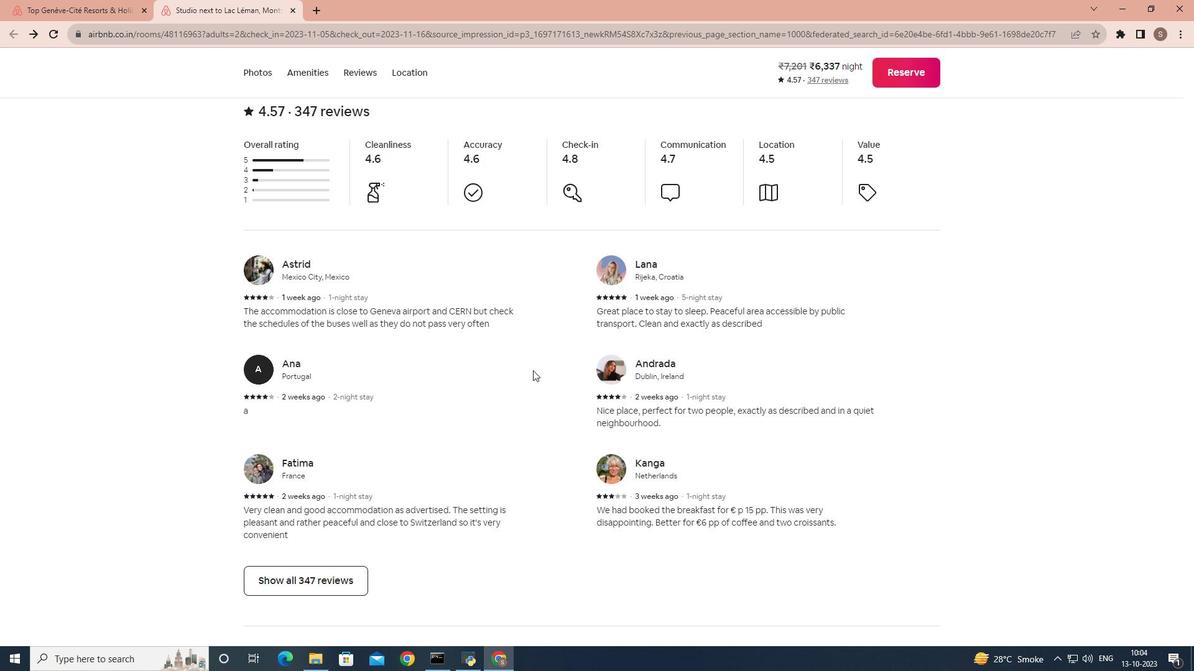 
Action: Mouse scrolled (532, 370) with delta (0, 0)
Screenshot: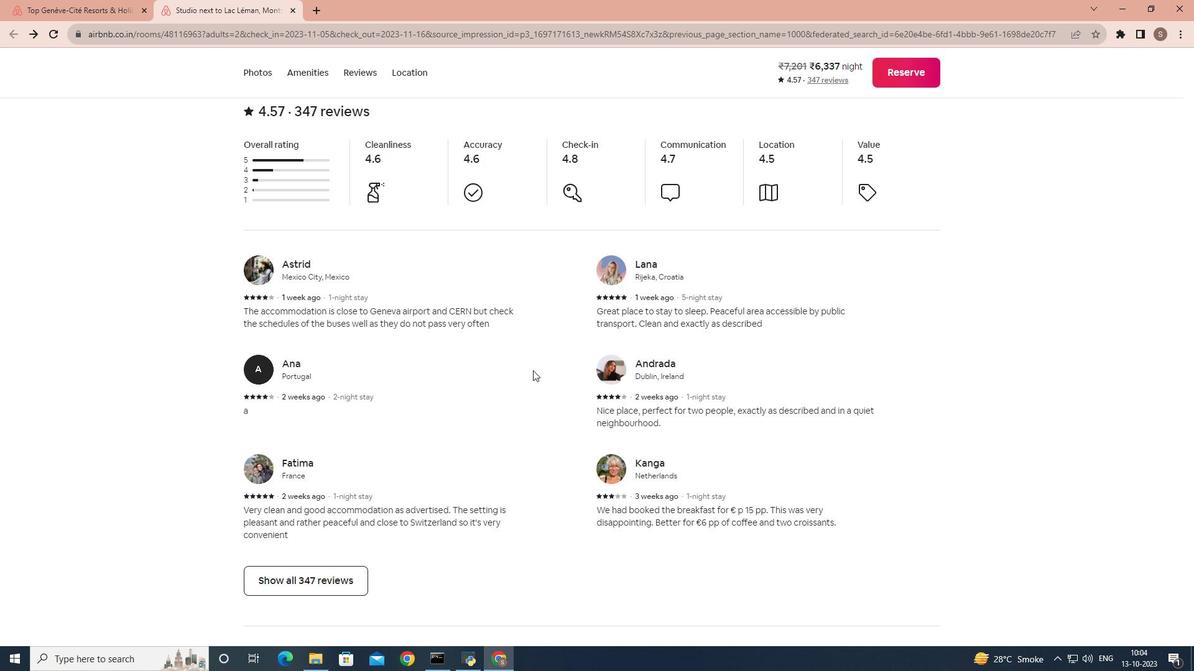 
Action: Mouse scrolled (532, 370) with delta (0, 0)
Screenshot: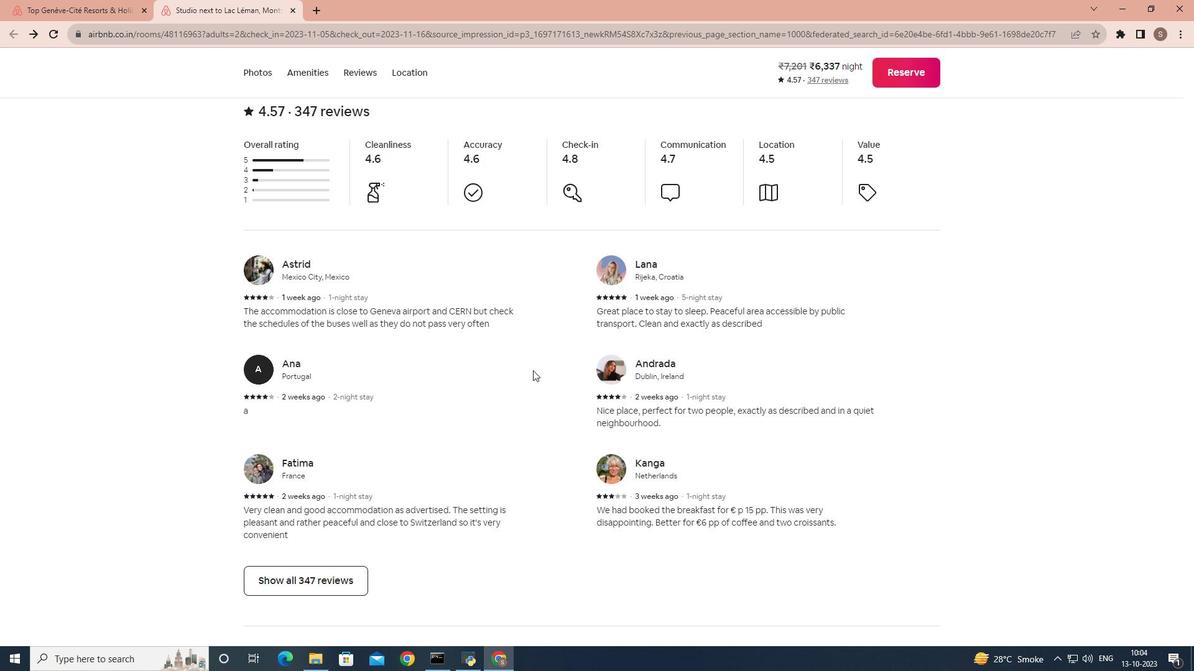 
Action: Mouse scrolled (532, 370) with delta (0, 0)
Screenshot: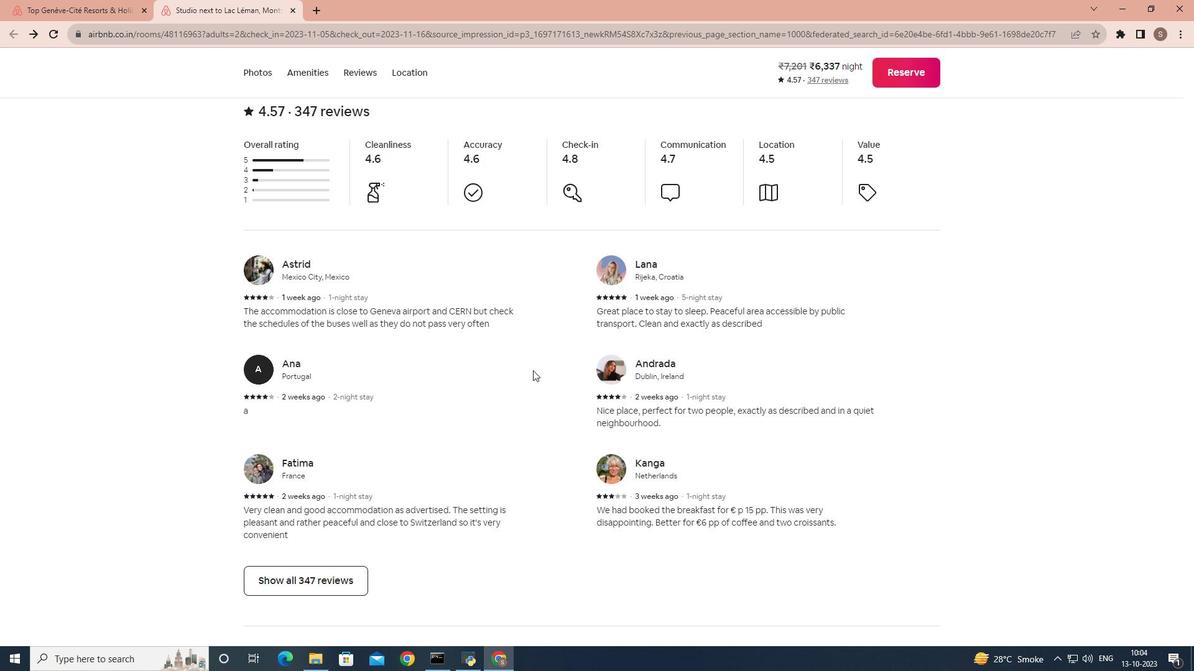 
Action: Mouse moved to (455, 363)
Screenshot: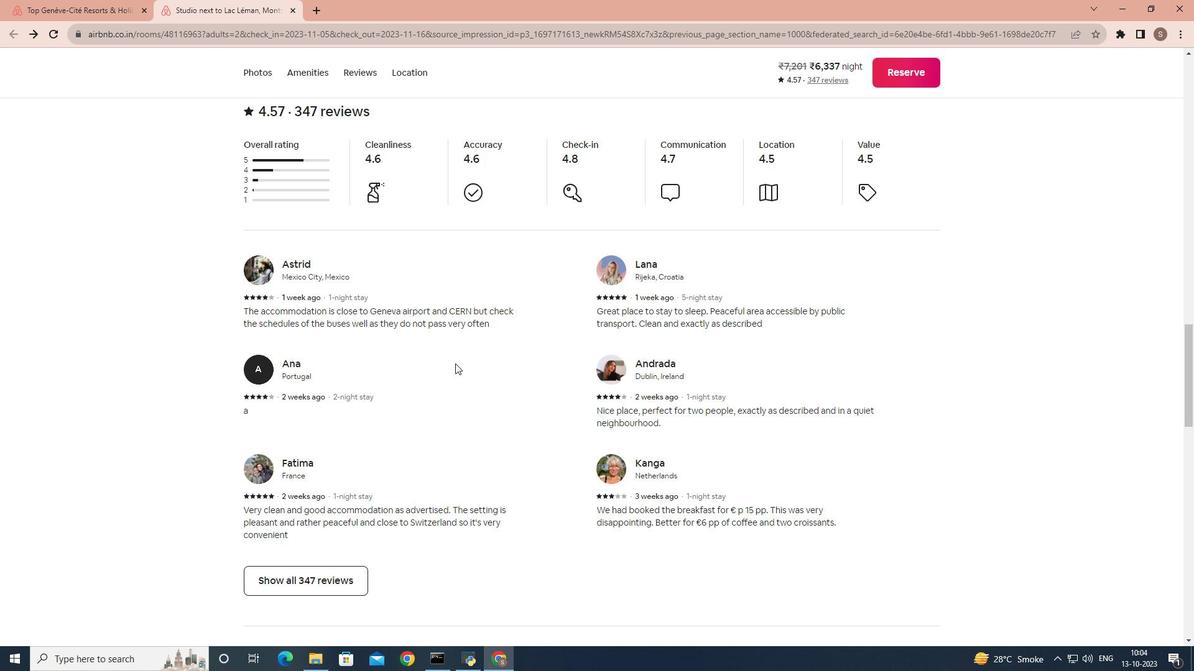 
Action: Mouse scrolled (455, 363) with delta (0, 0)
Screenshot: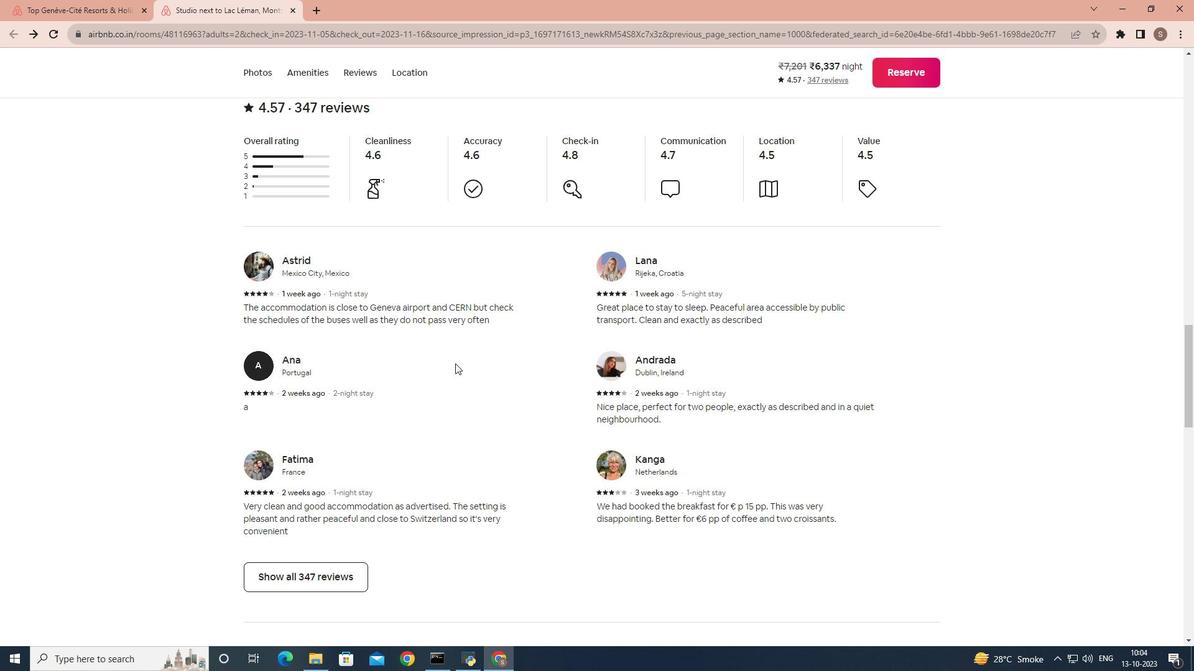 
Action: Mouse scrolled (455, 363) with delta (0, 0)
Screenshot: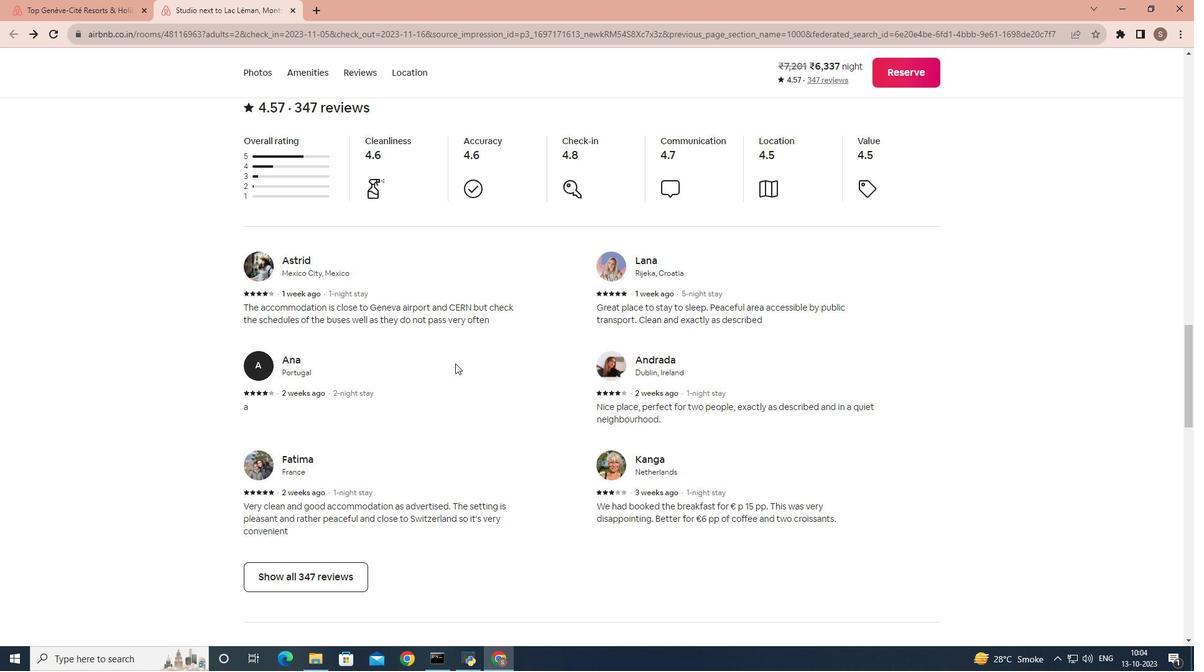 
Action: Mouse scrolled (455, 363) with delta (0, 0)
Screenshot: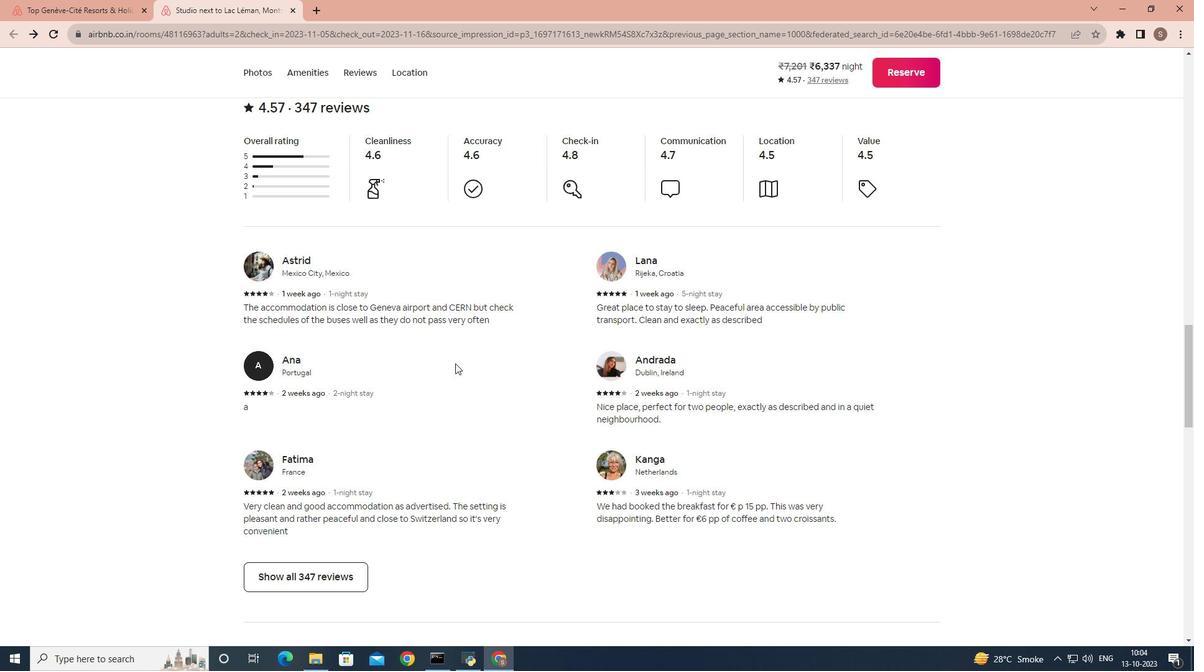 
Action: Mouse scrolled (455, 363) with delta (0, 0)
Screenshot: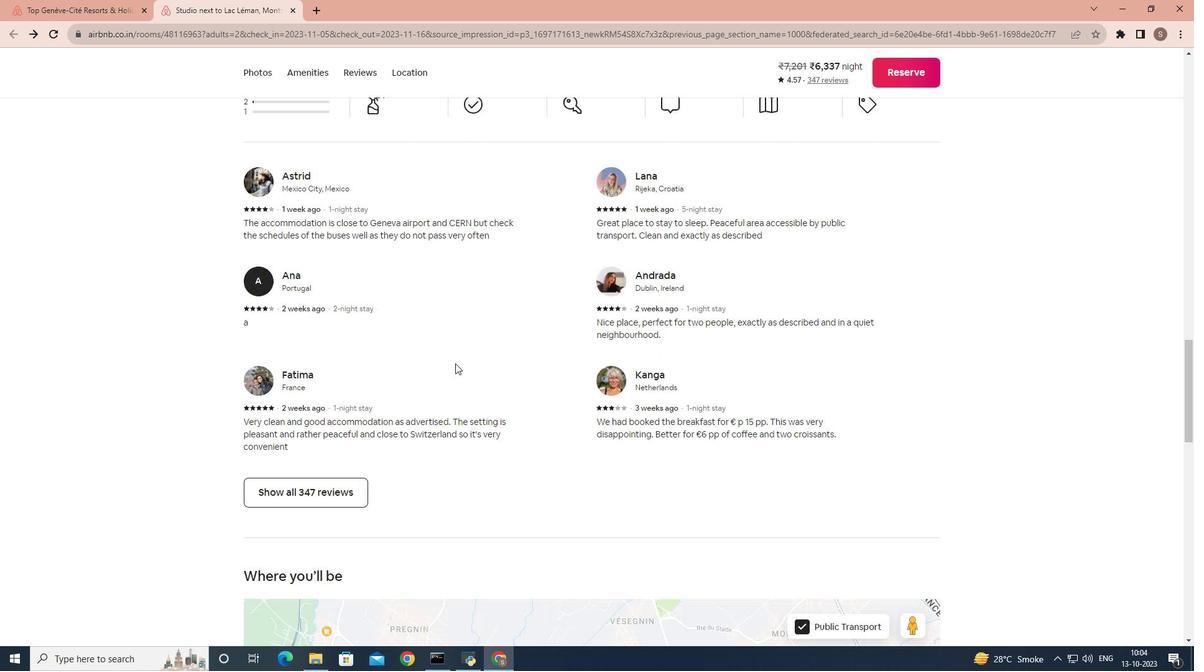 
Action: Mouse scrolled (455, 363) with delta (0, 0)
Screenshot: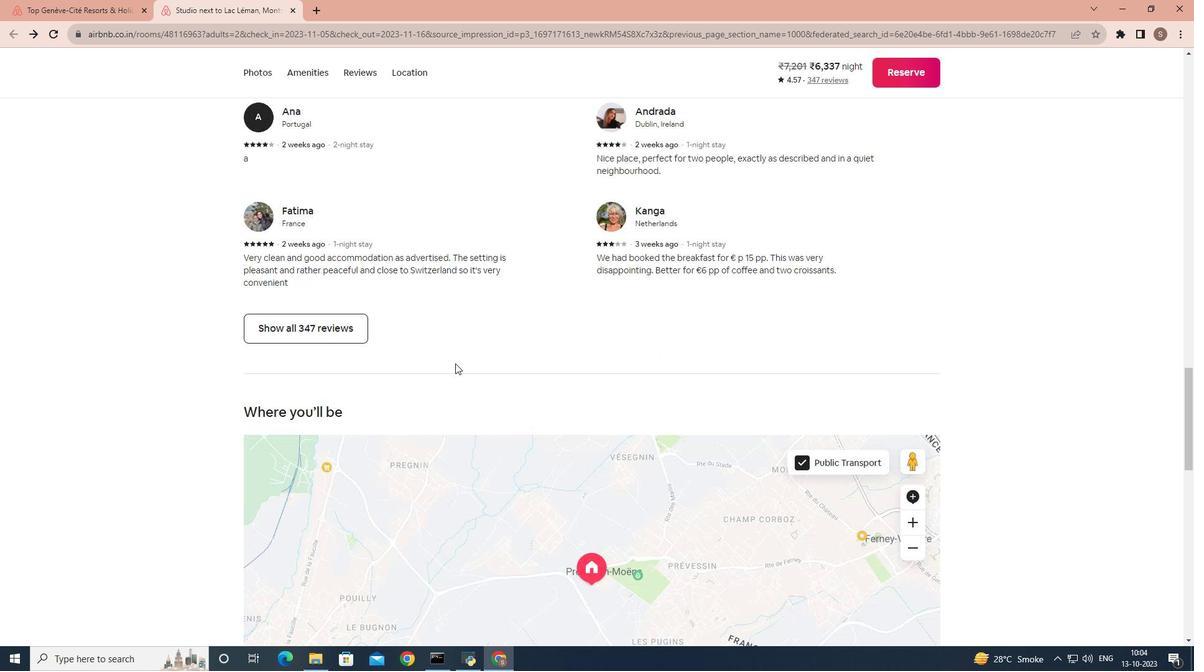 
Action: Mouse scrolled (455, 363) with delta (0, 0)
Screenshot: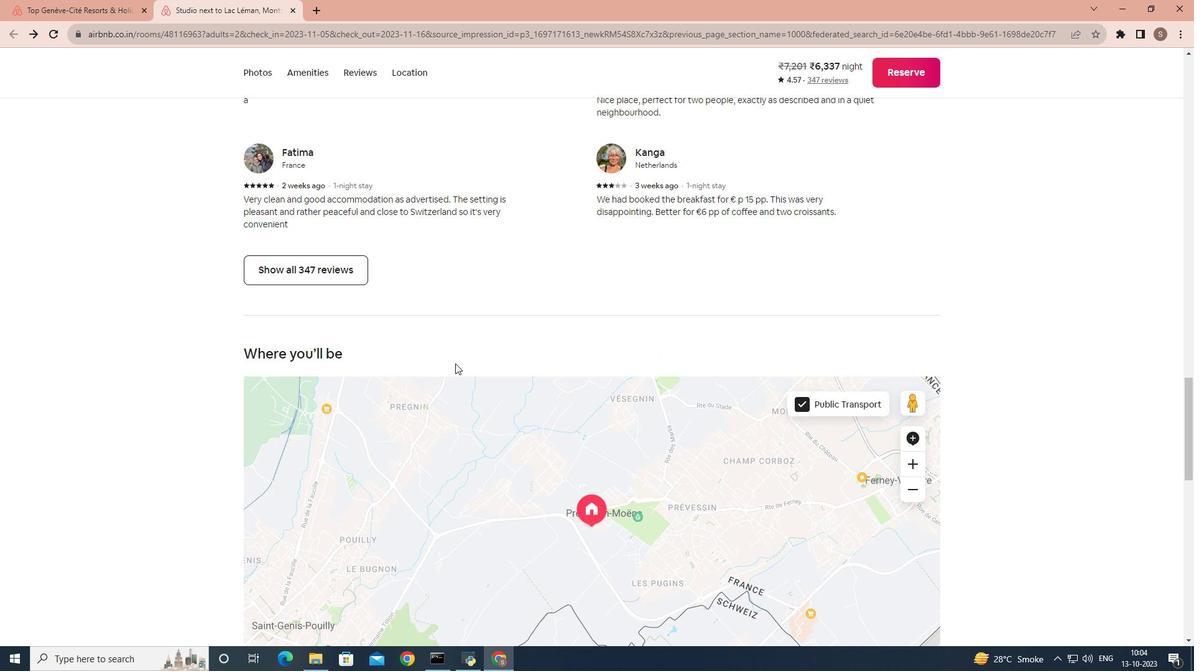 
Action: Mouse scrolled (455, 363) with delta (0, 0)
Screenshot: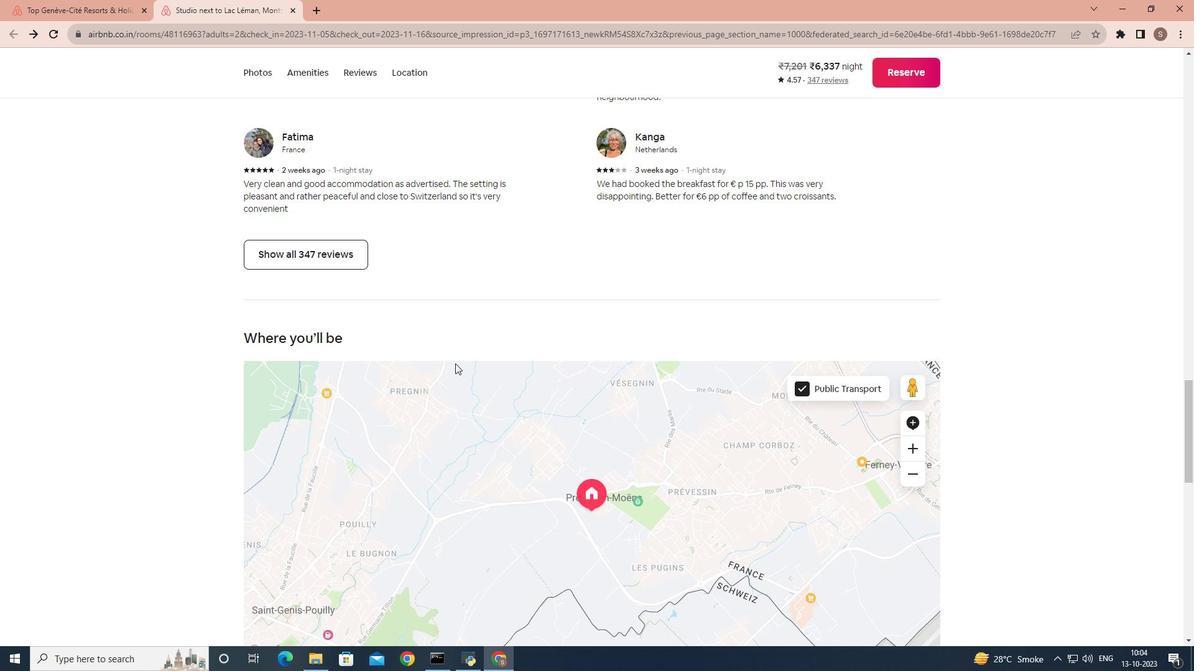 
Action: Mouse scrolled (455, 363) with delta (0, 0)
Screenshot: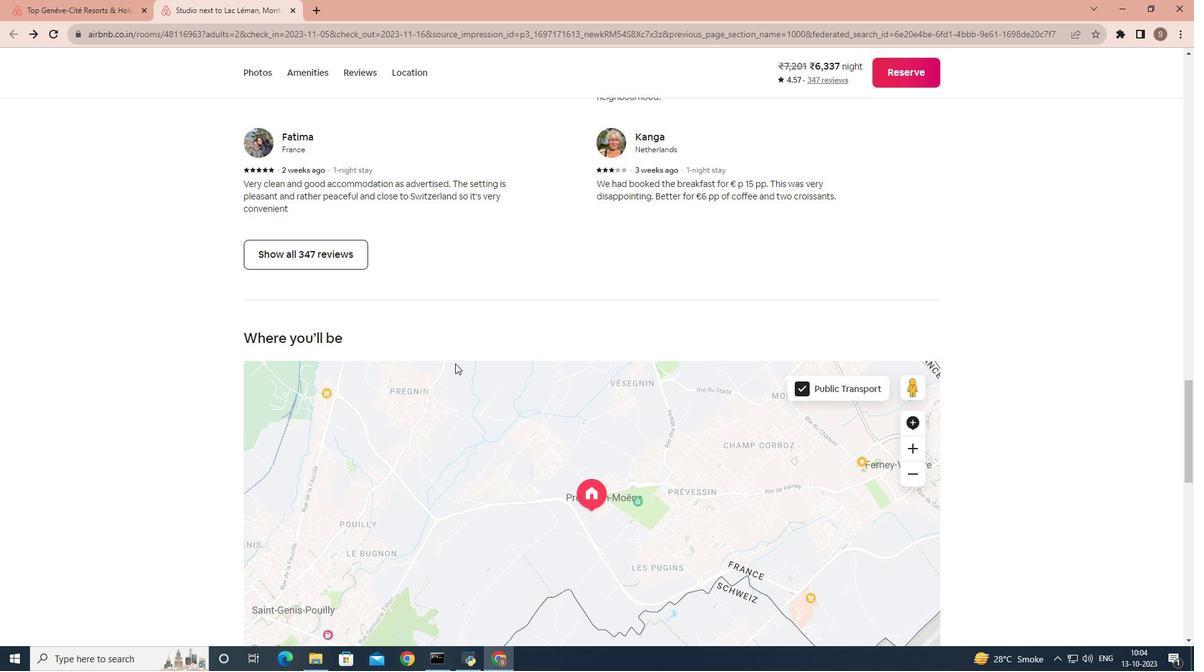 
Action: Mouse scrolled (455, 363) with delta (0, 0)
Screenshot: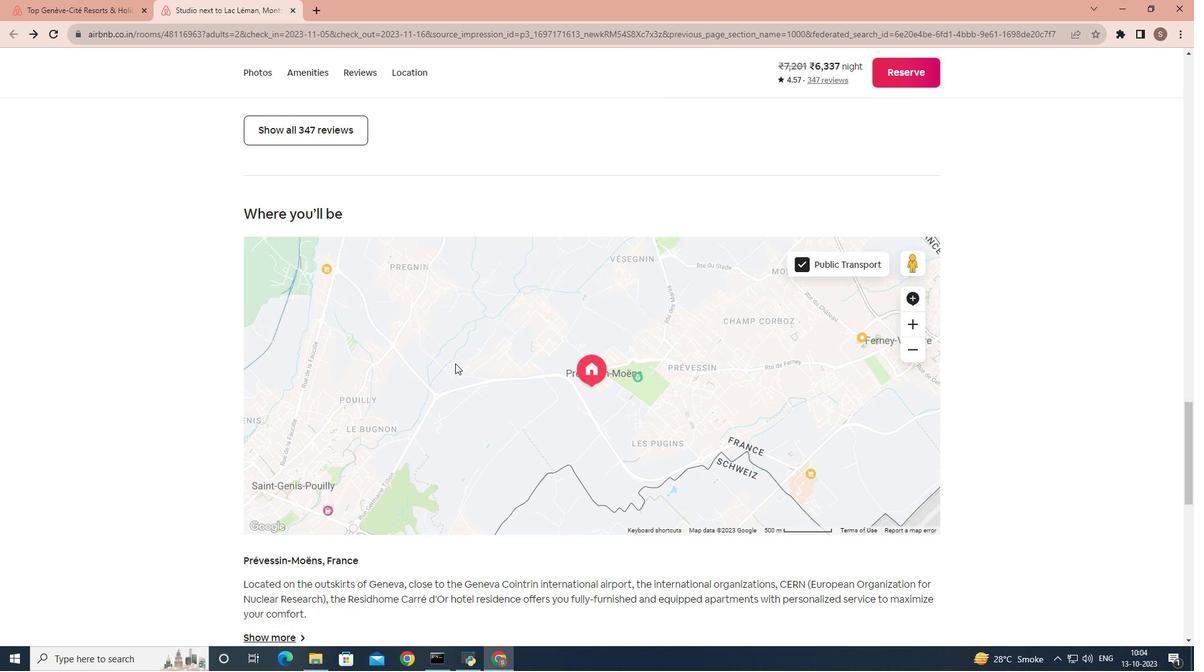 
Action: Mouse scrolled (455, 363) with delta (0, 0)
Screenshot: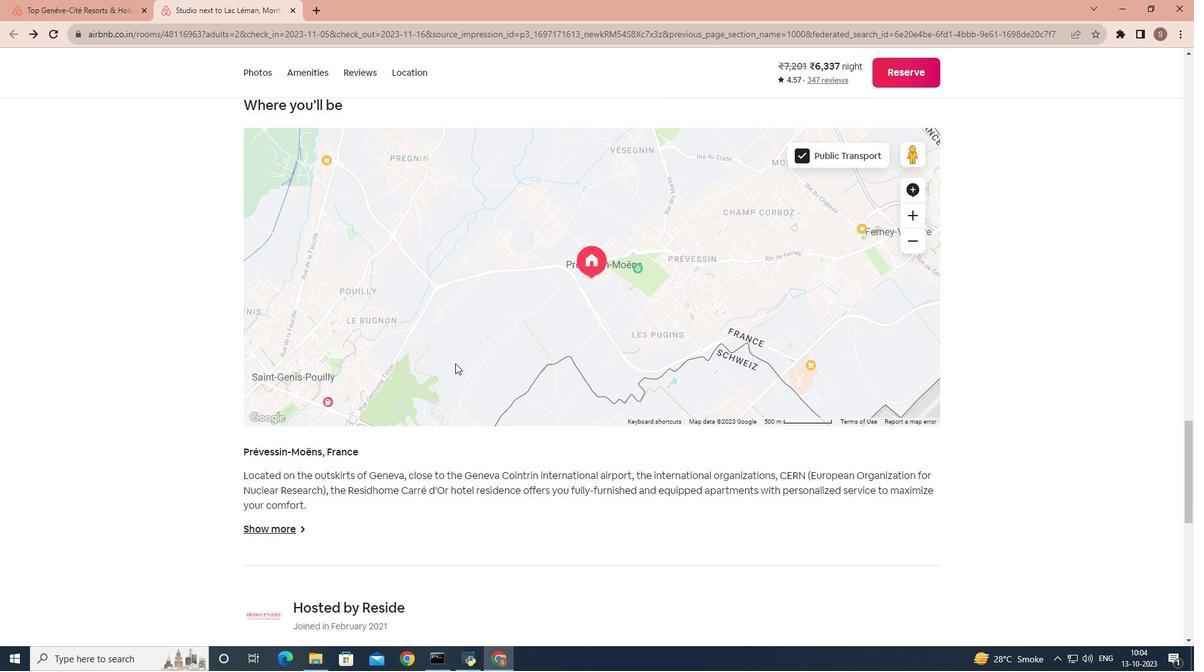 
Action: Mouse scrolled (455, 363) with delta (0, 0)
Screenshot: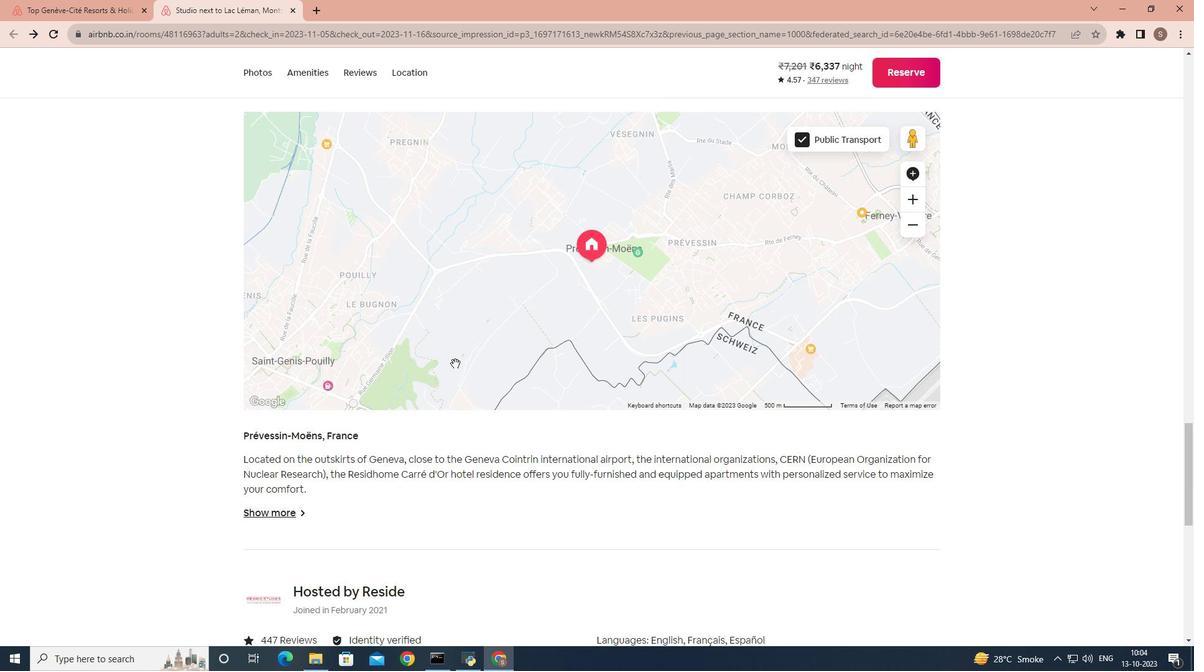
Action: Mouse moved to (241, 402)
Screenshot: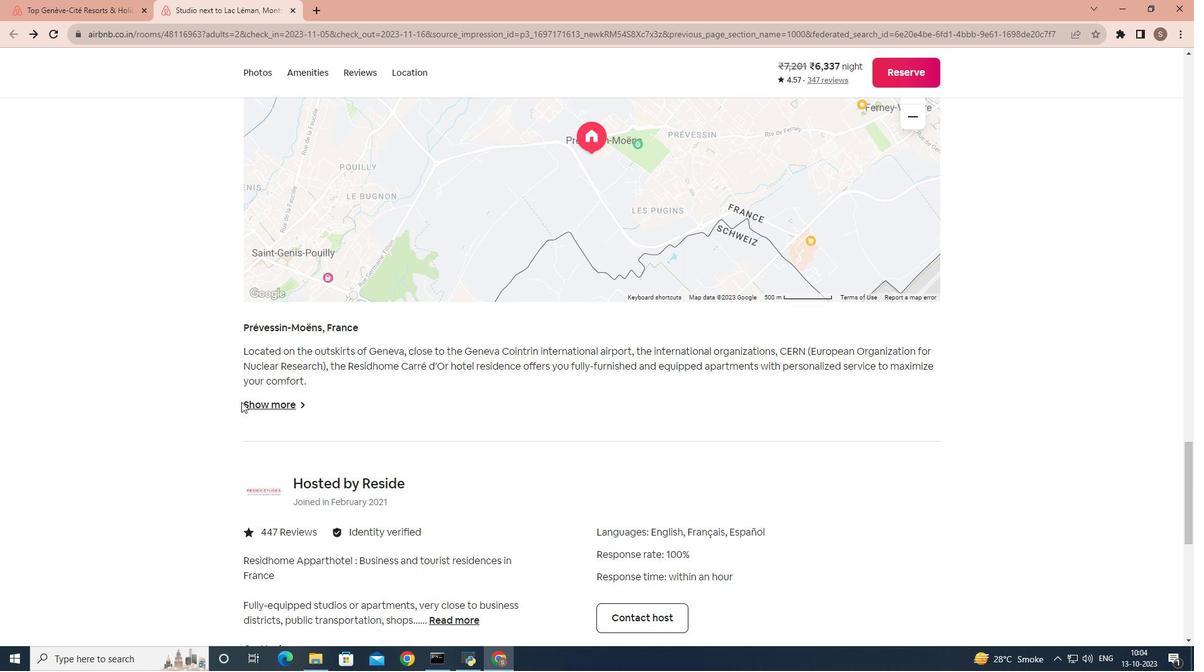 
Action: Mouse pressed left at (241, 402)
Screenshot: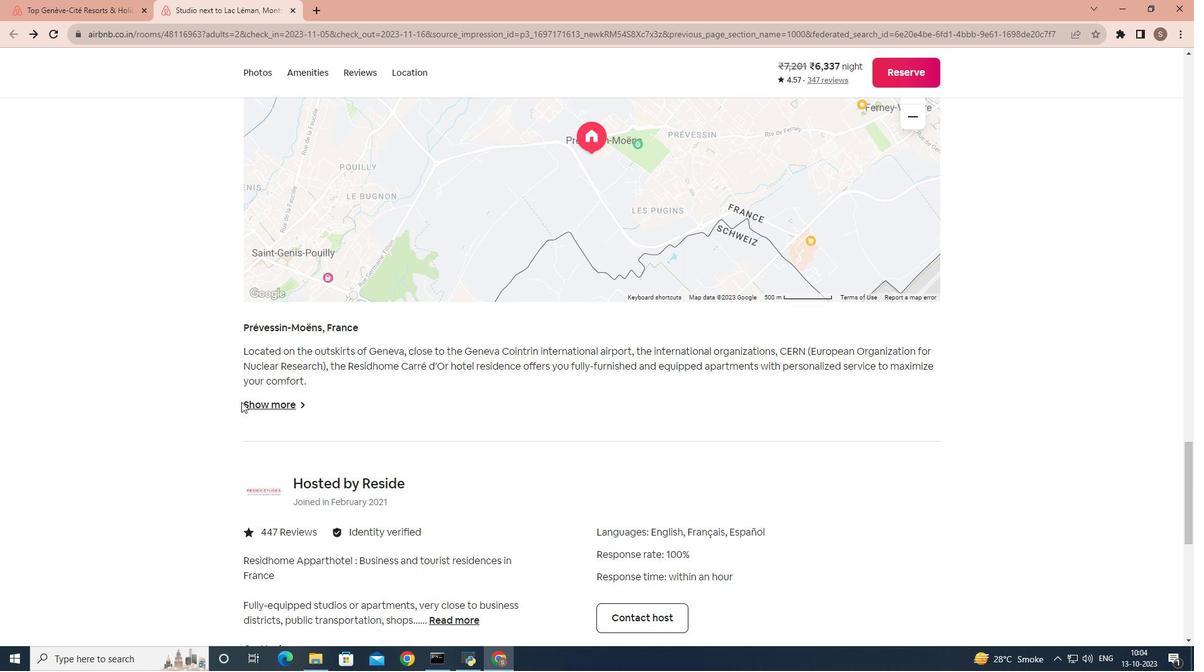 
Action: Mouse moved to (277, 407)
Screenshot: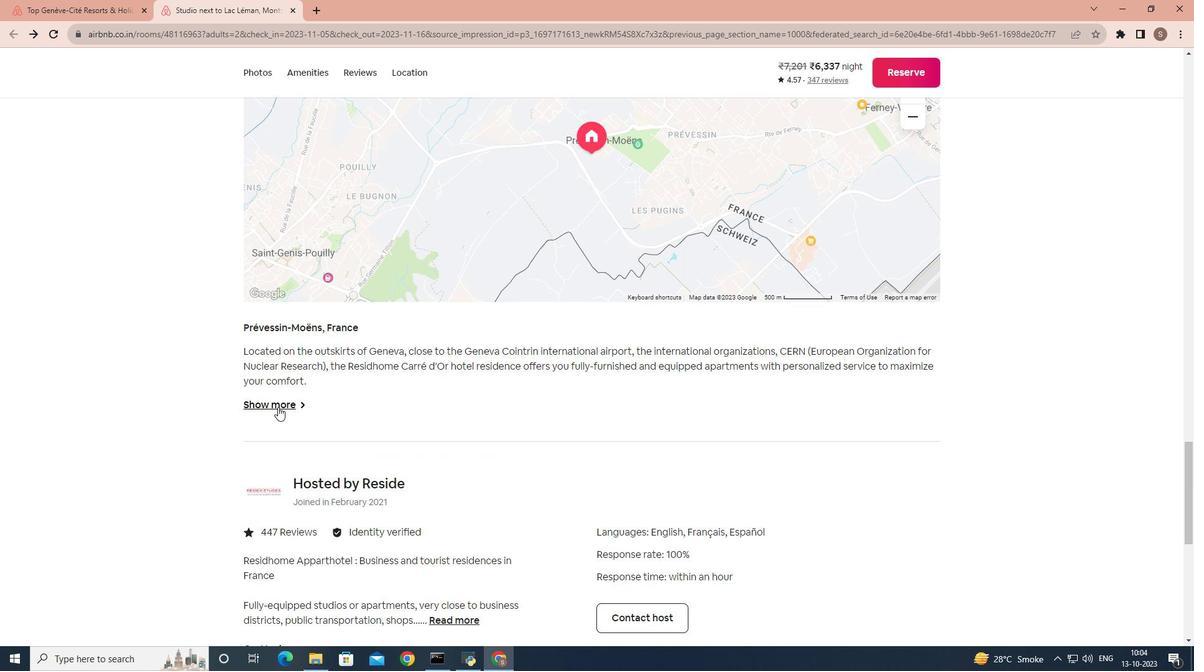 
Action: Mouse pressed left at (277, 407)
Screenshot: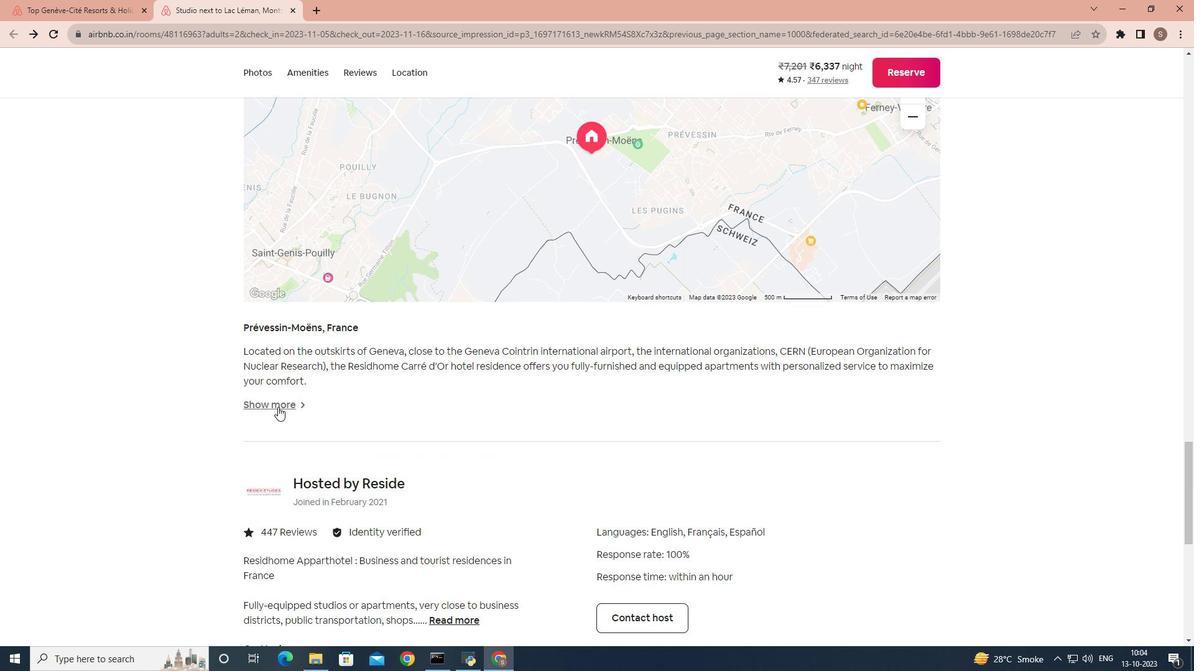 
Action: Mouse moved to (66, 213)
Screenshot: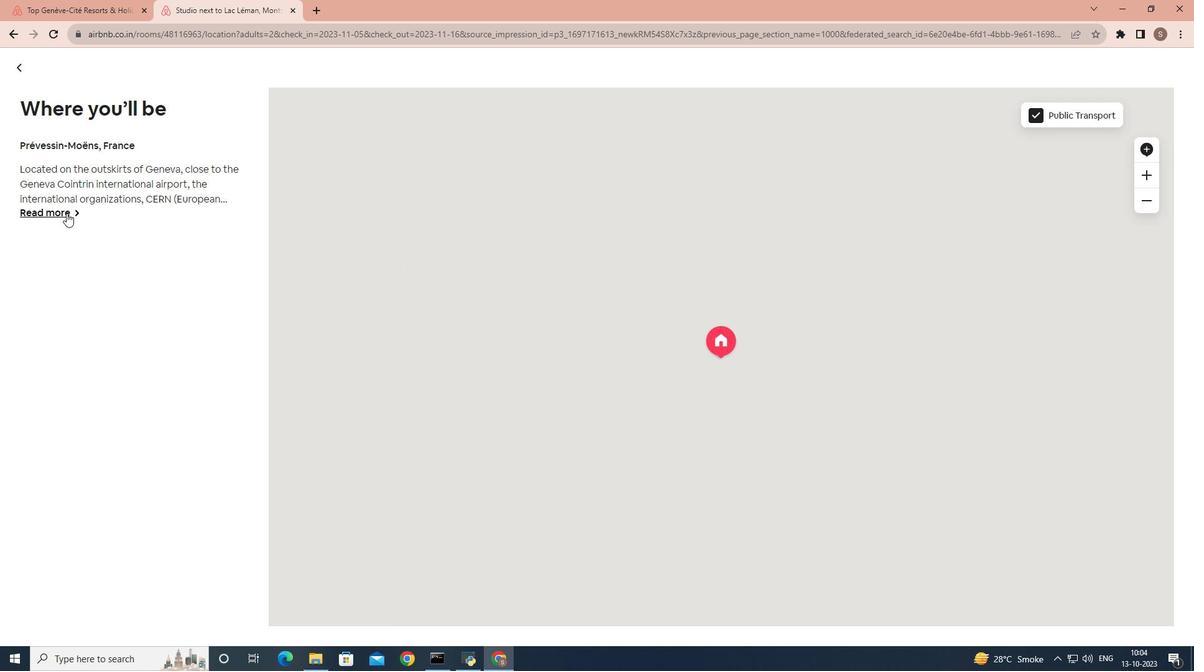 
Action: Mouse pressed left at (66, 213)
Screenshot: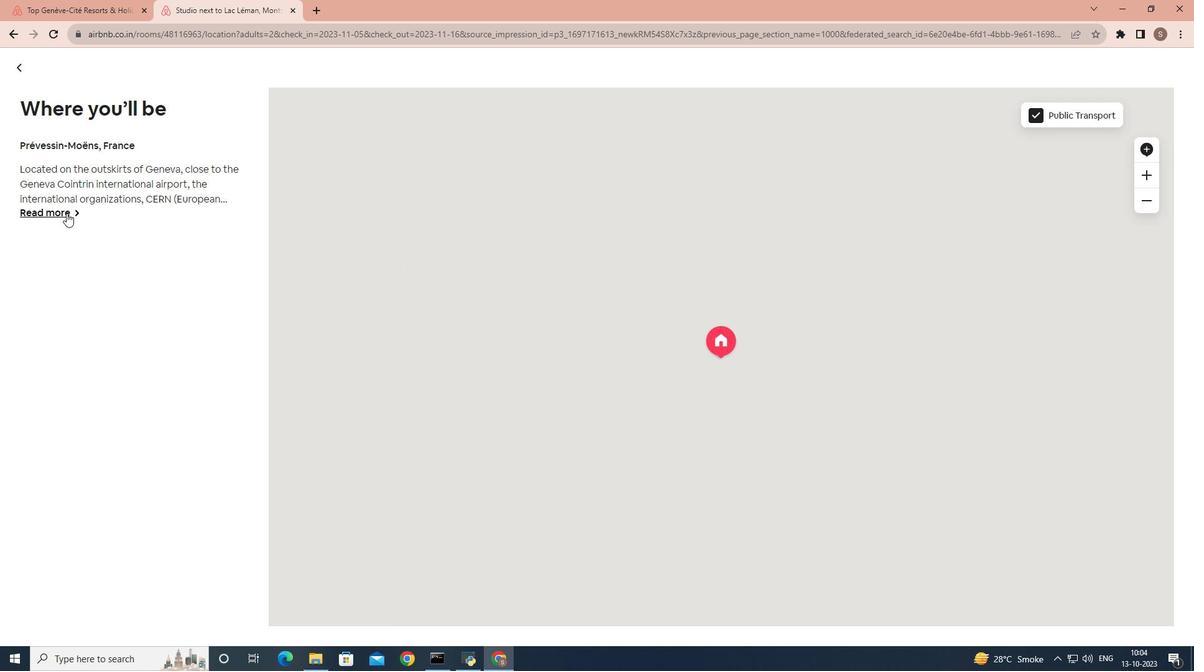 
Action: Mouse moved to (689, 319)
Screenshot: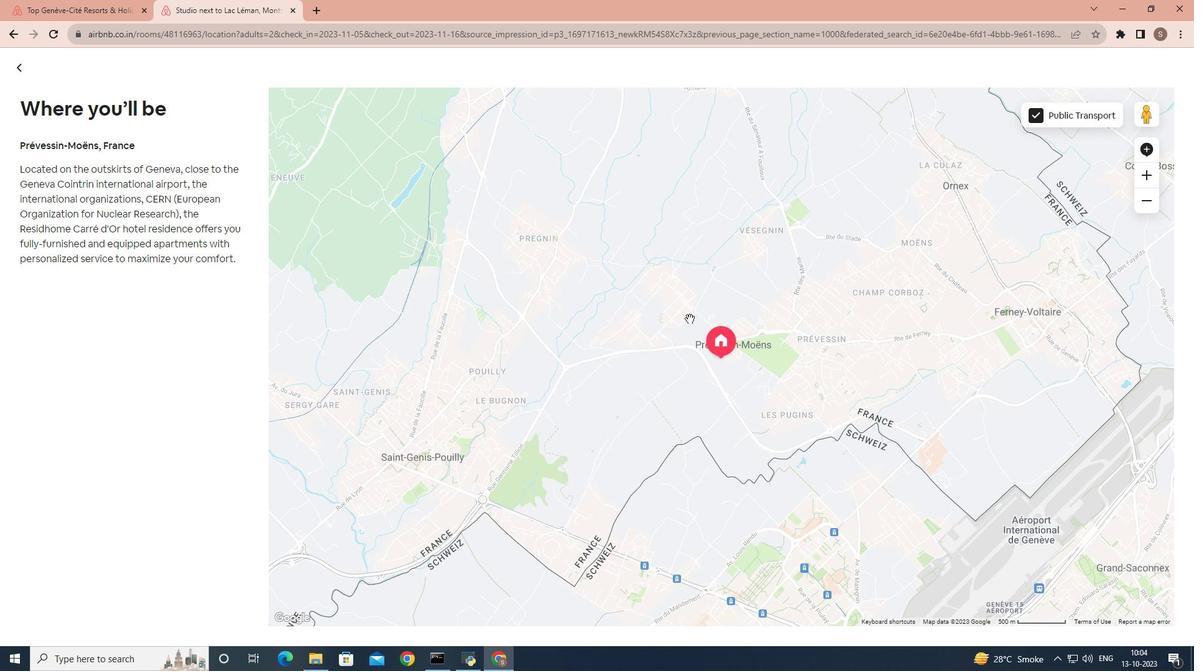 
Action: Mouse scrolled (689, 318) with delta (0, 0)
Screenshot: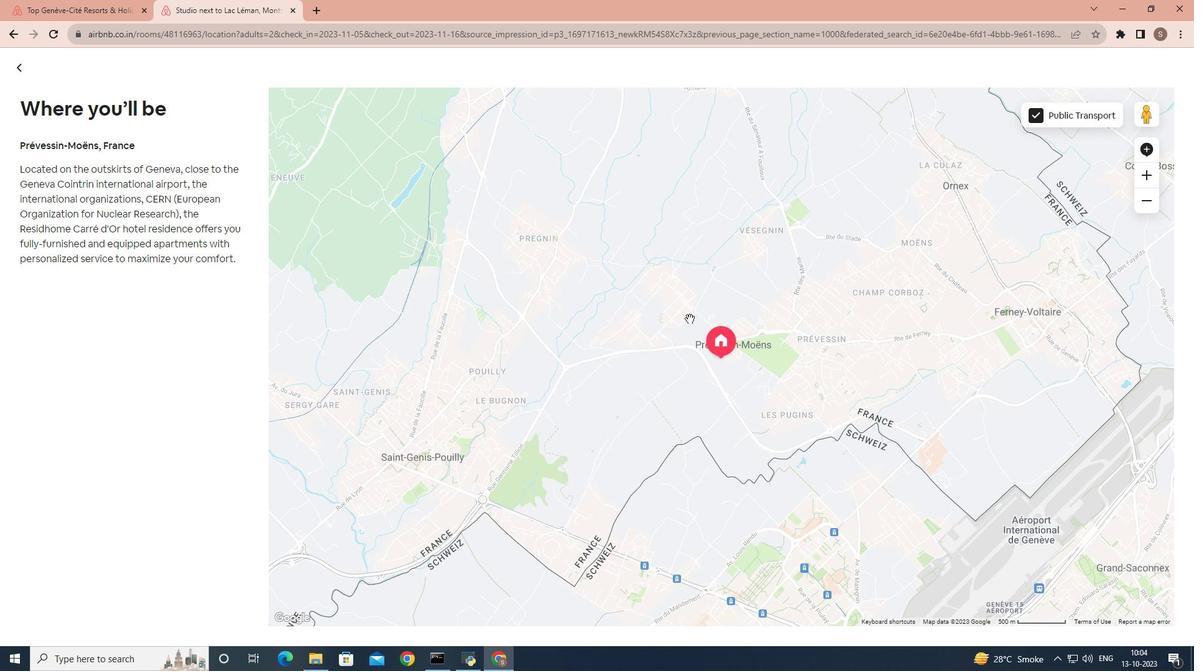 
Action: Mouse moved to (690, 319)
Screenshot: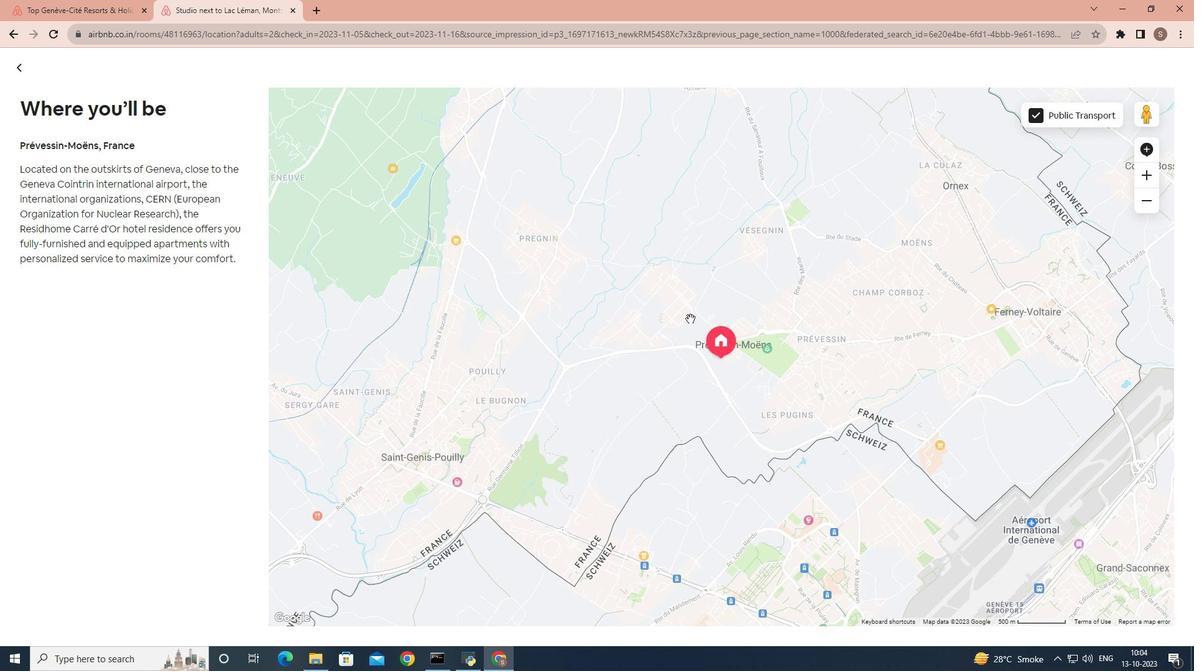 
Action: Mouse scrolled (690, 319) with delta (0, 0)
Screenshot: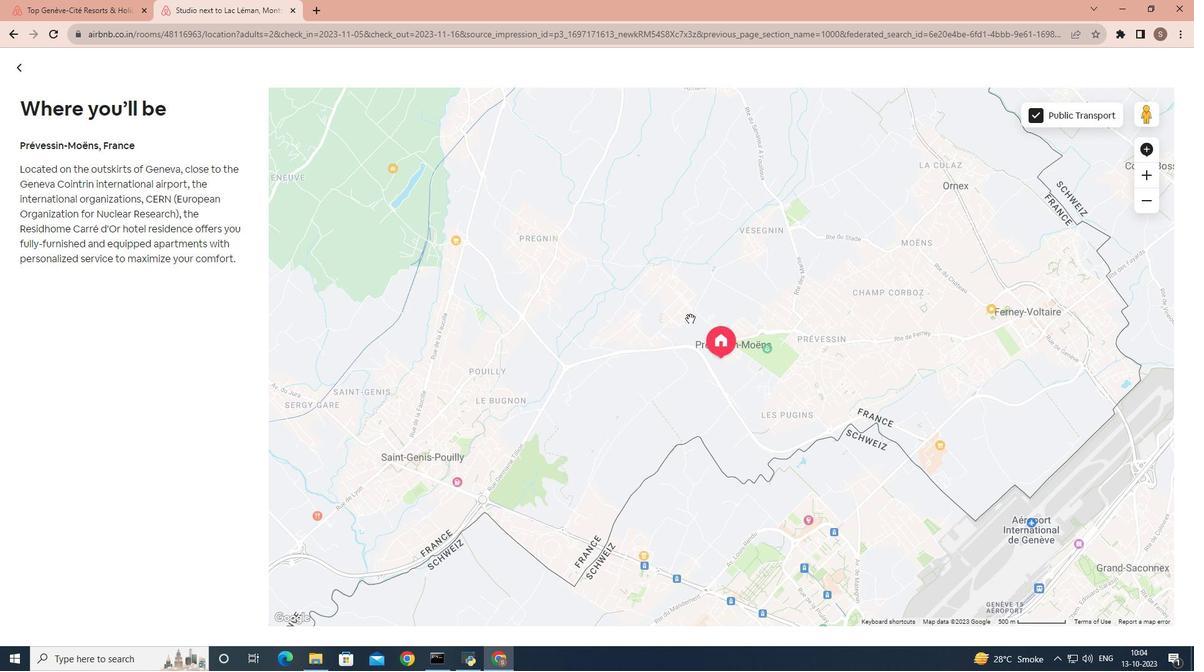
Action: Mouse scrolled (690, 319) with delta (0, 0)
Screenshot: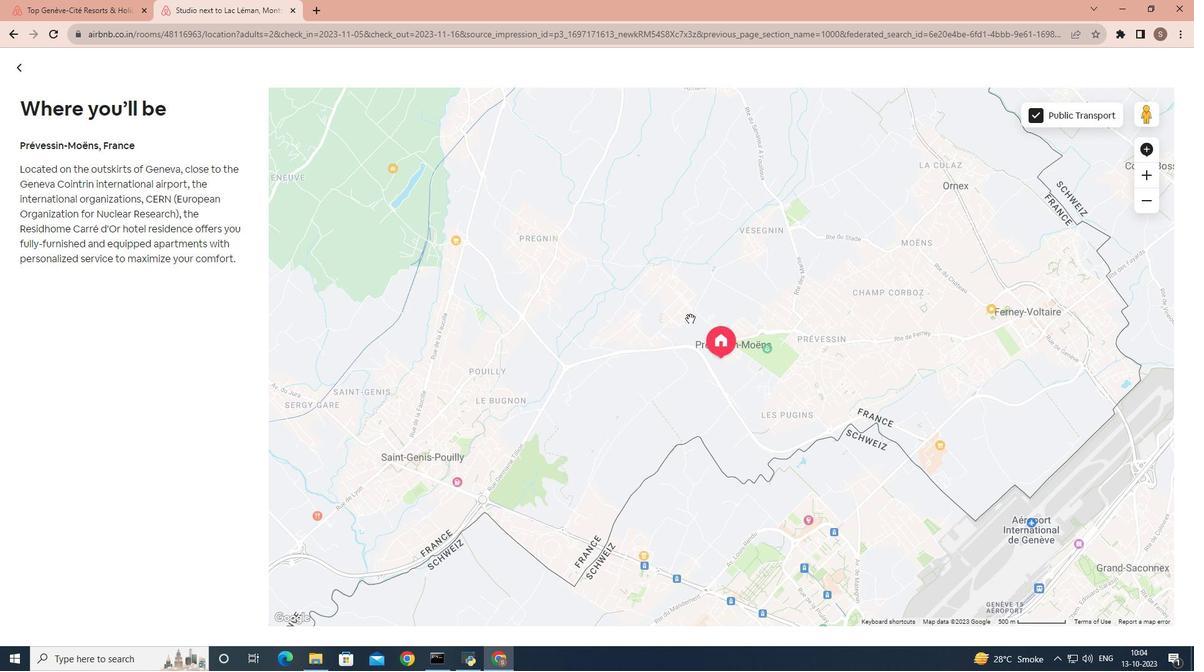 
Action: Mouse scrolled (690, 319) with delta (0, 0)
Screenshot: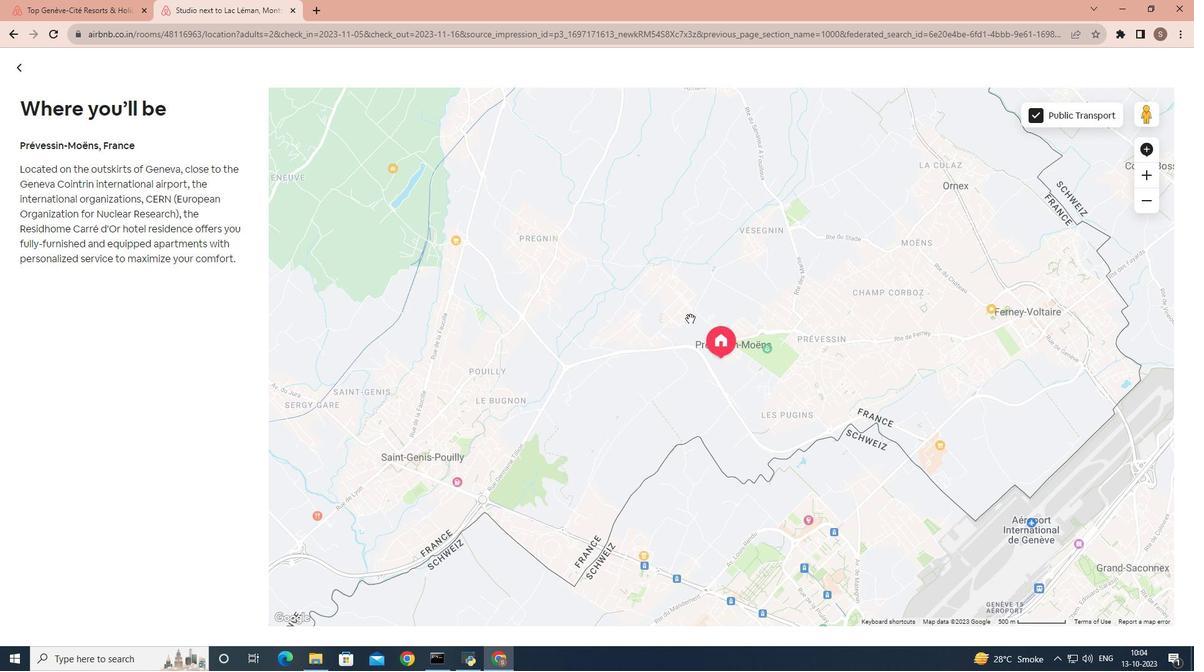 
Action: Mouse scrolled (690, 319) with delta (0, 0)
Screenshot: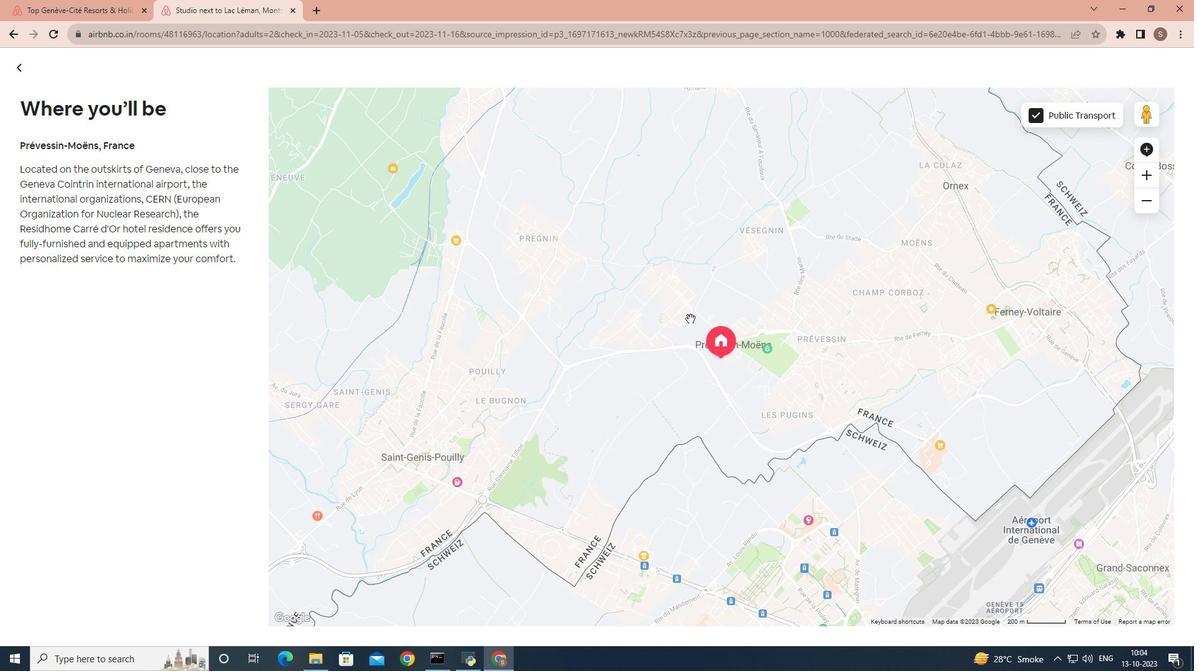 
Action: Mouse scrolled (690, 319) with delta (0, 0)
Screenshot: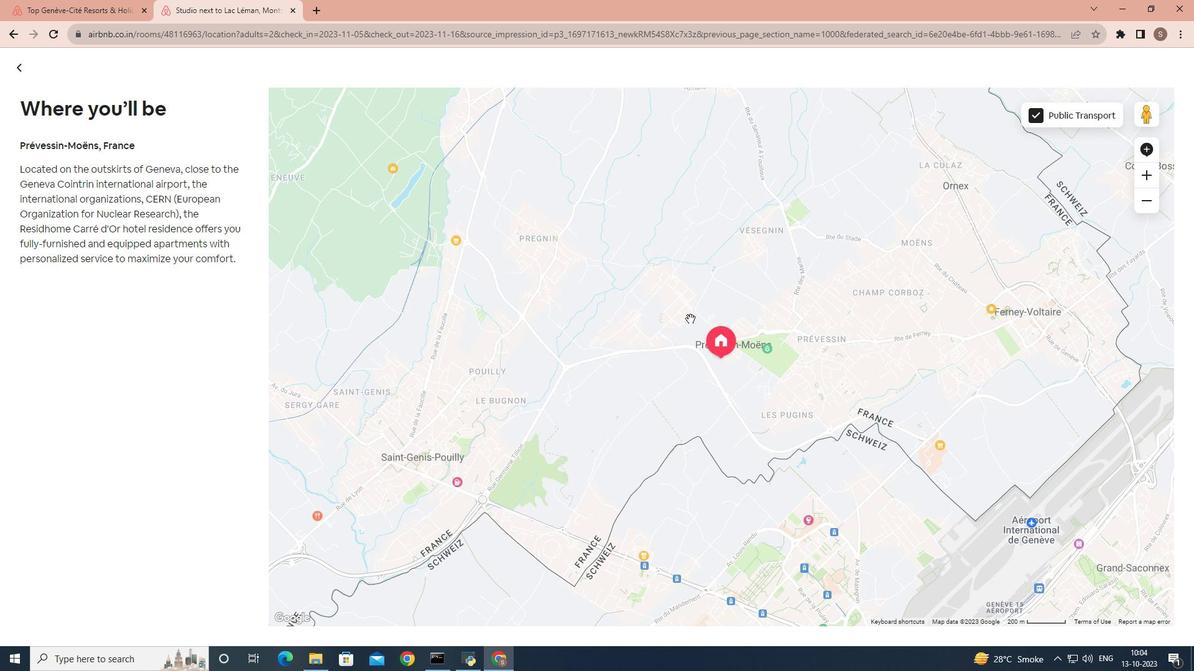 
Action: Mouse scrolled (690, 319) with delta (0, 0)
Screenshot: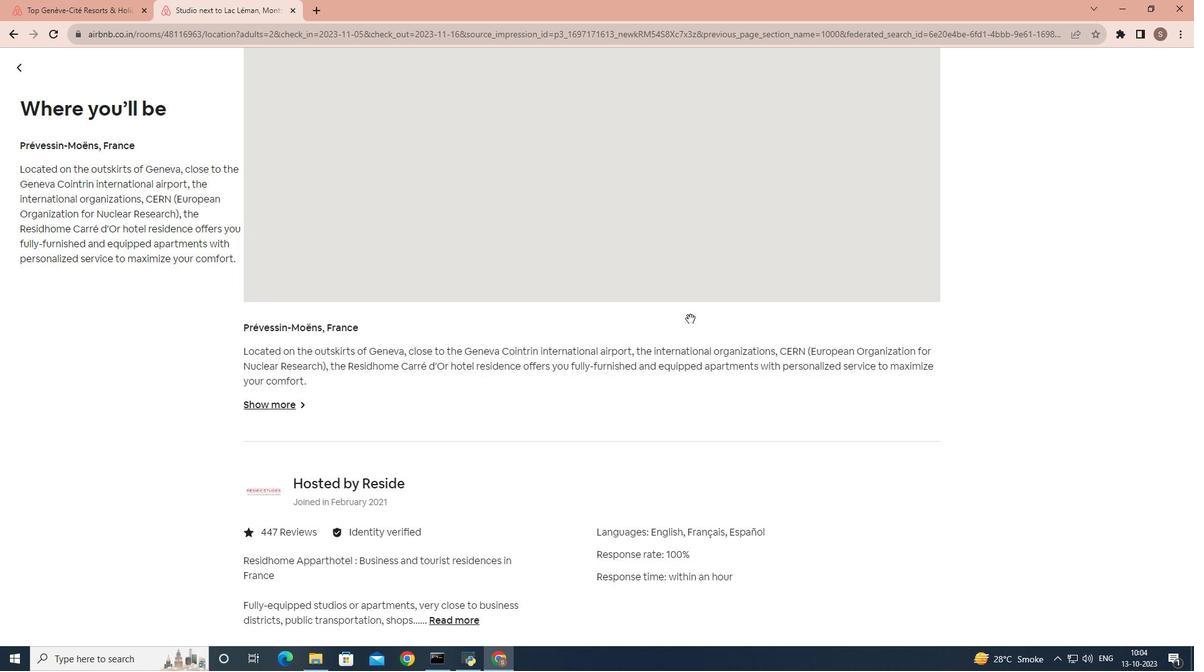 
Action: Mouse scrolled (690, 319) with delta (0, 0)
Screenshot: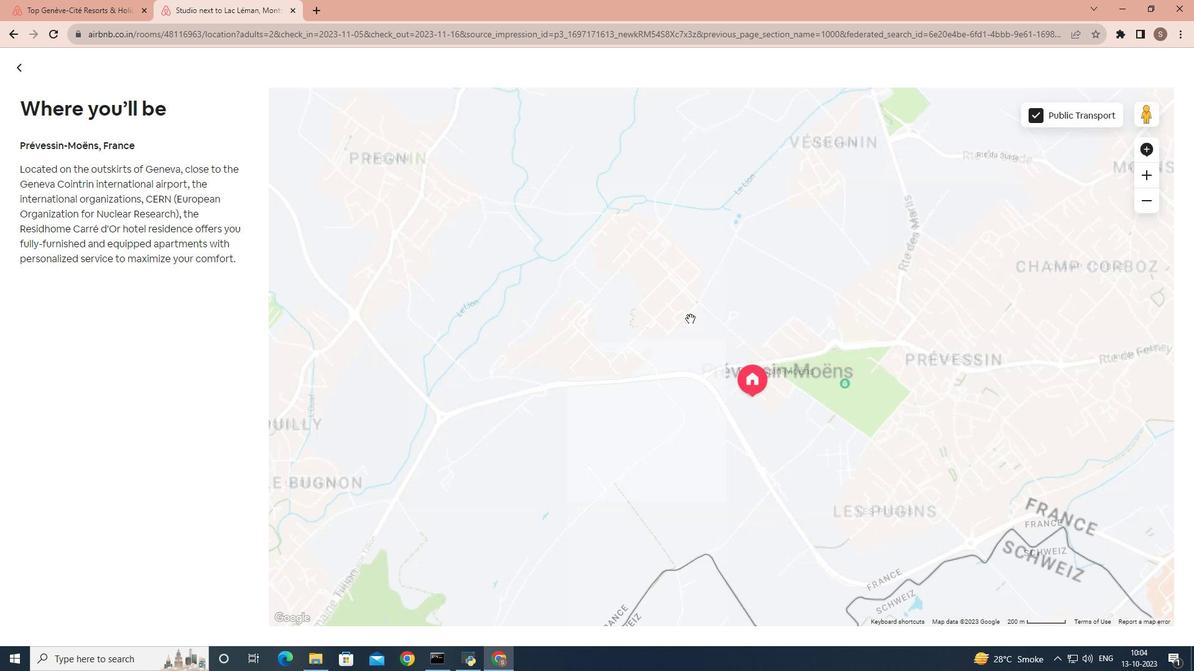 
Action: Mouse scrolled (690, 319) with delta (0, 0)
Screenshot: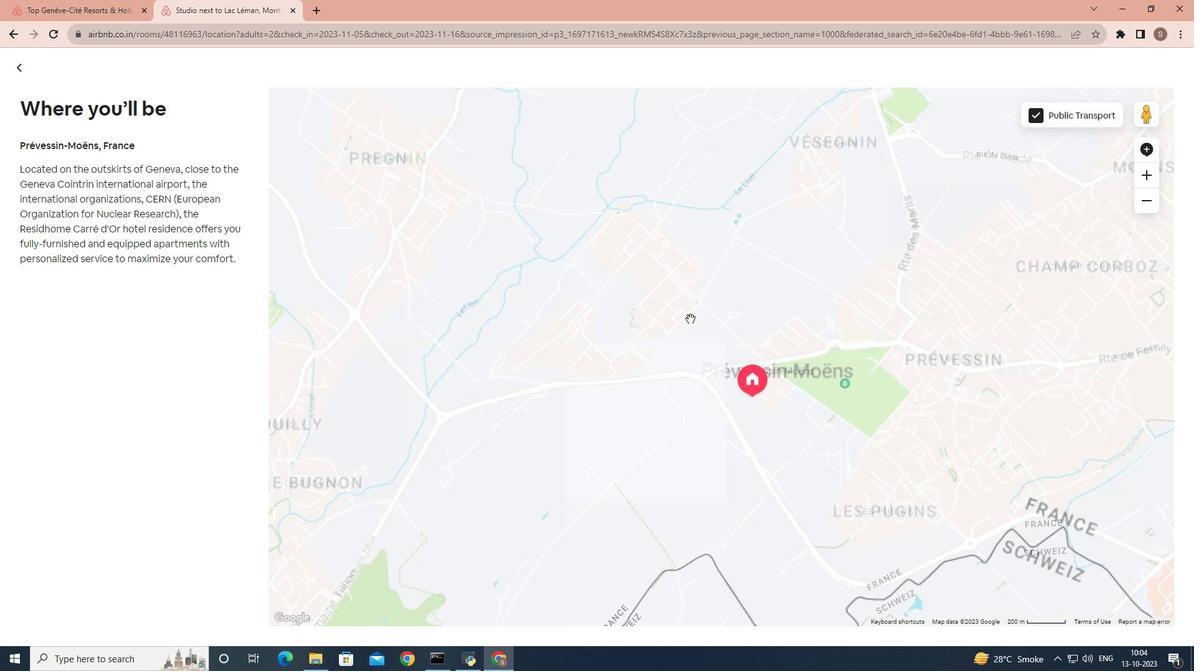 
Action: Mouse scrolled (690, 318) with delta (0, 0)
Screenshot: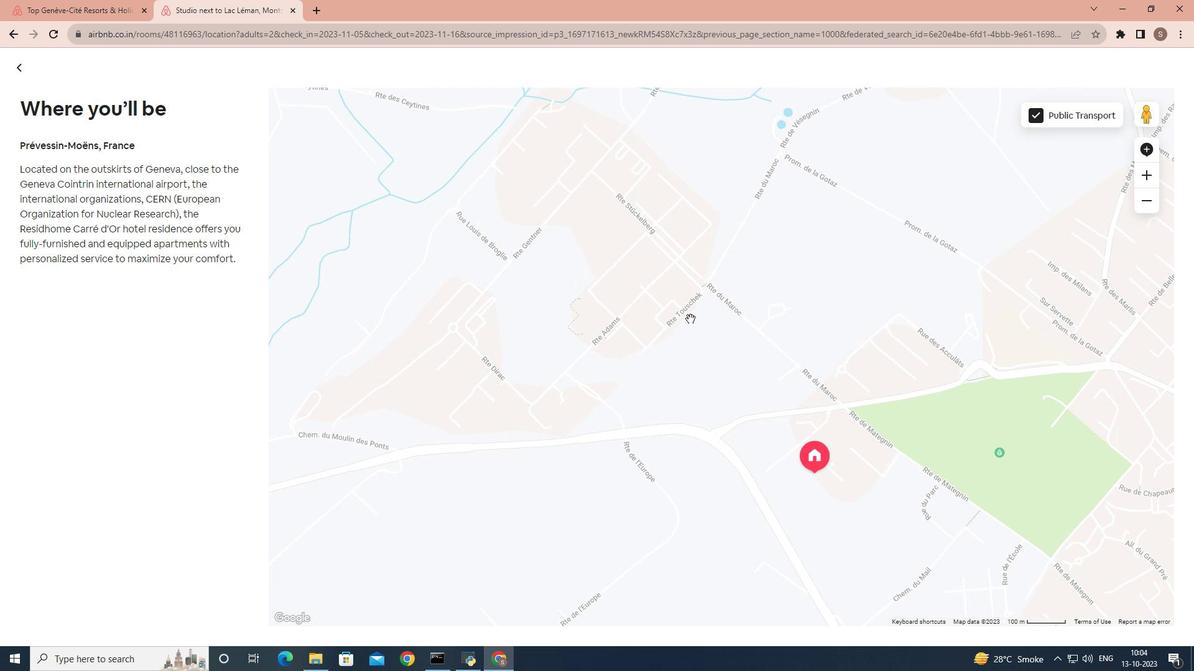 
Action: Mouse scrolled (690, 318) with delta (0, 0)
Screenshot: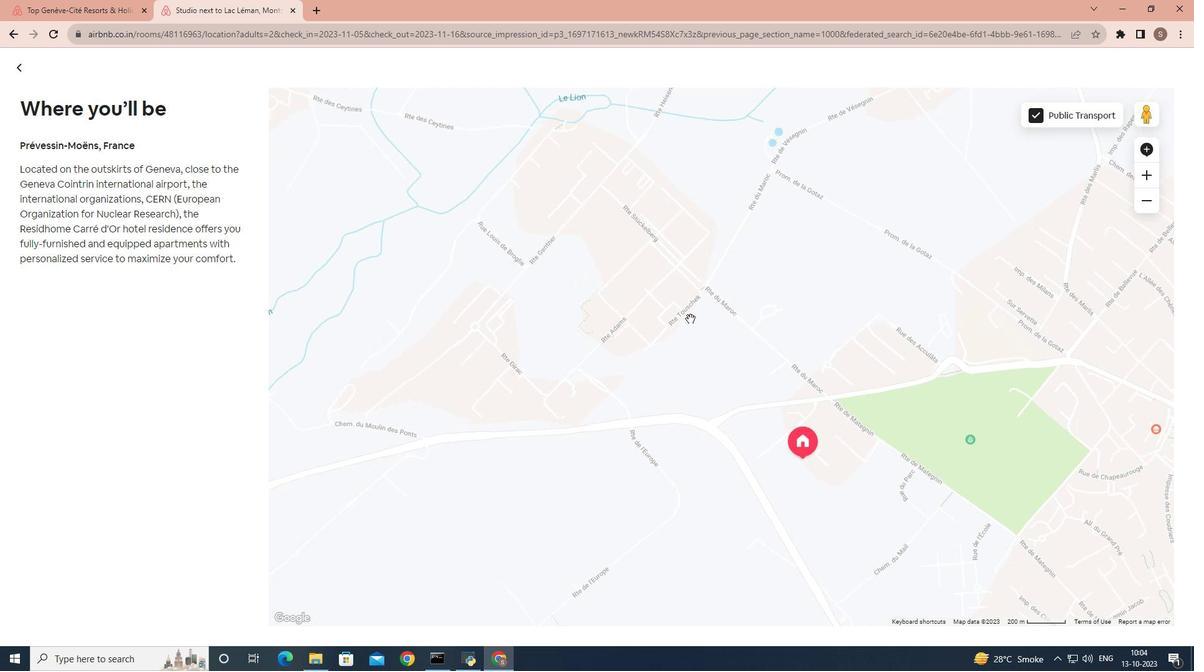 
Action: Mouse scrolled (690, 318) with delta (0, 0)
